 Task: Create an annual report template for business.
Action: Mouse moved to (343, 158)
Screenshot: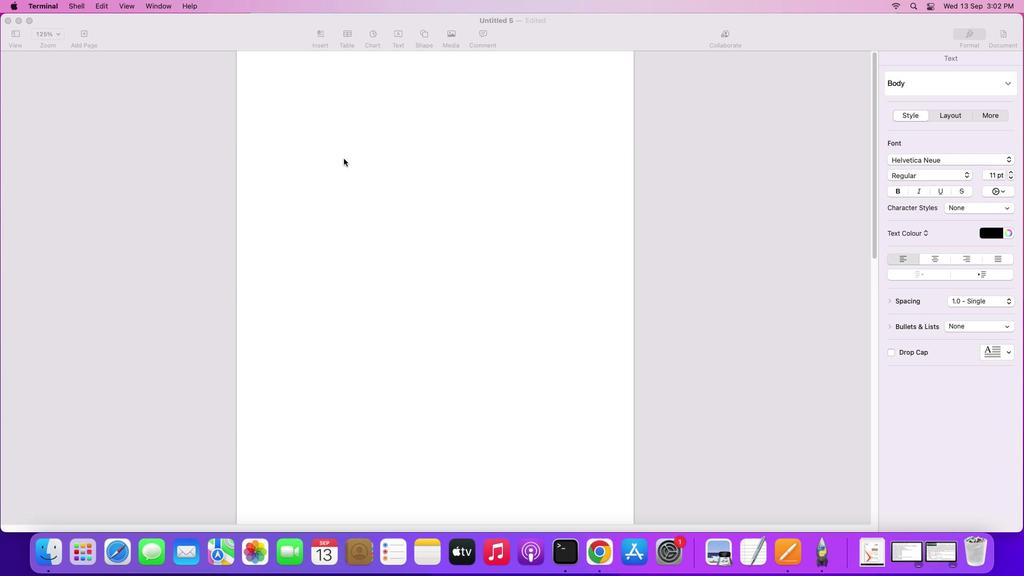 
Action: Mouse pressed left at (343, 158)
Screenshot: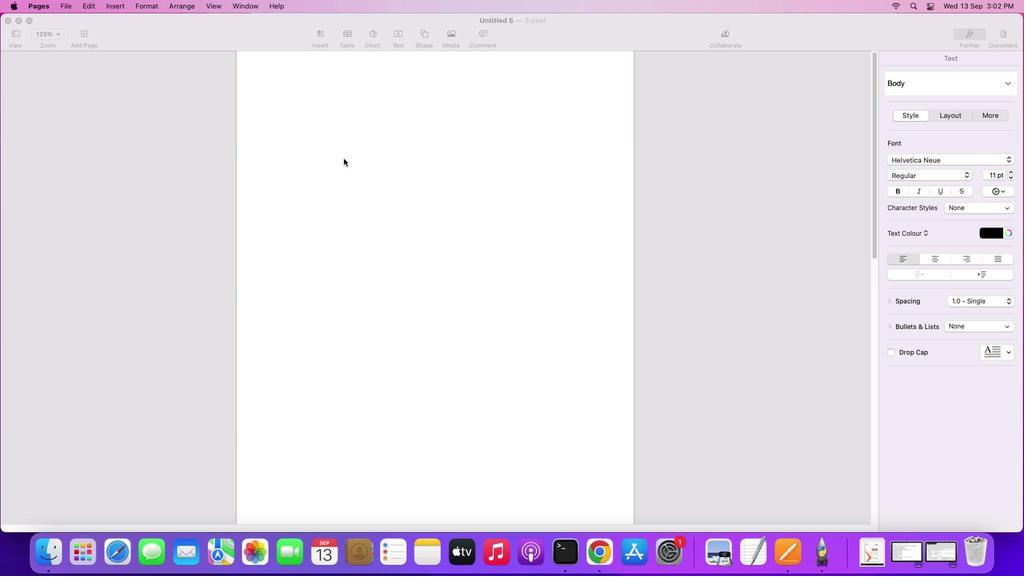 
Action: Mouse moved to (425, 34)
Screenshot: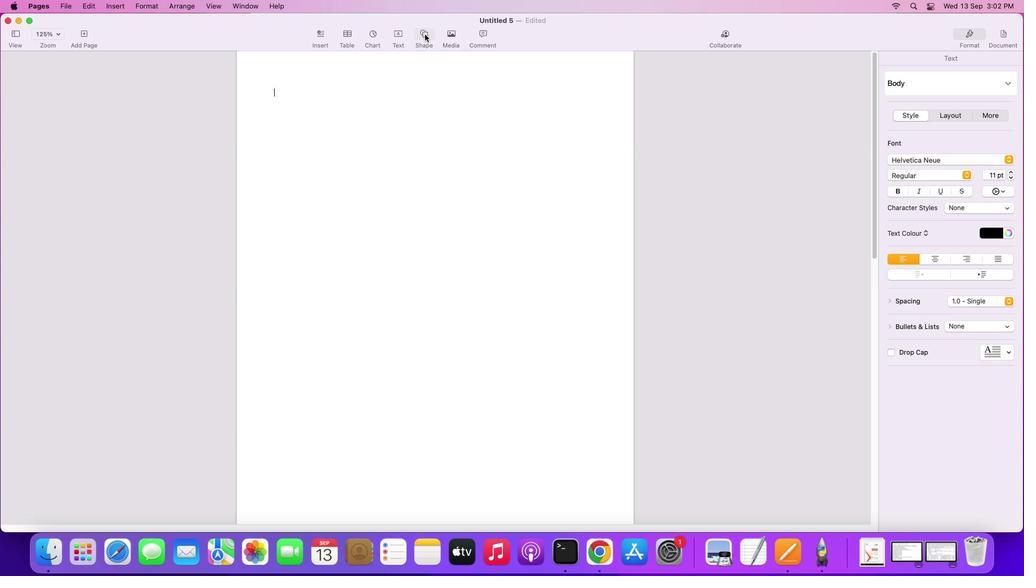 
Action: Mouse pressed left at (425, 34)
Screenshot: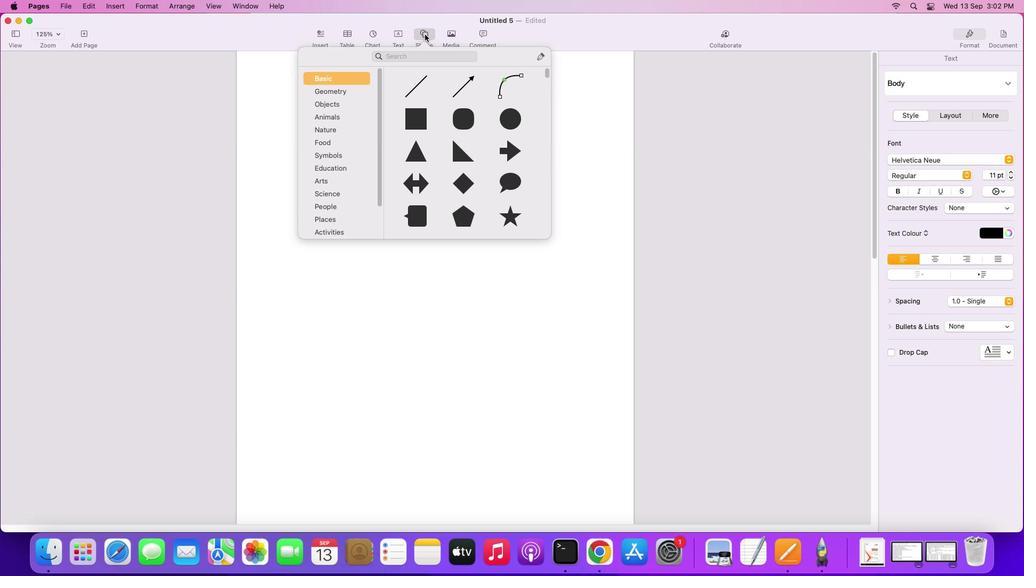 
Action: Mouse moved to (461, 156)
Screenshot: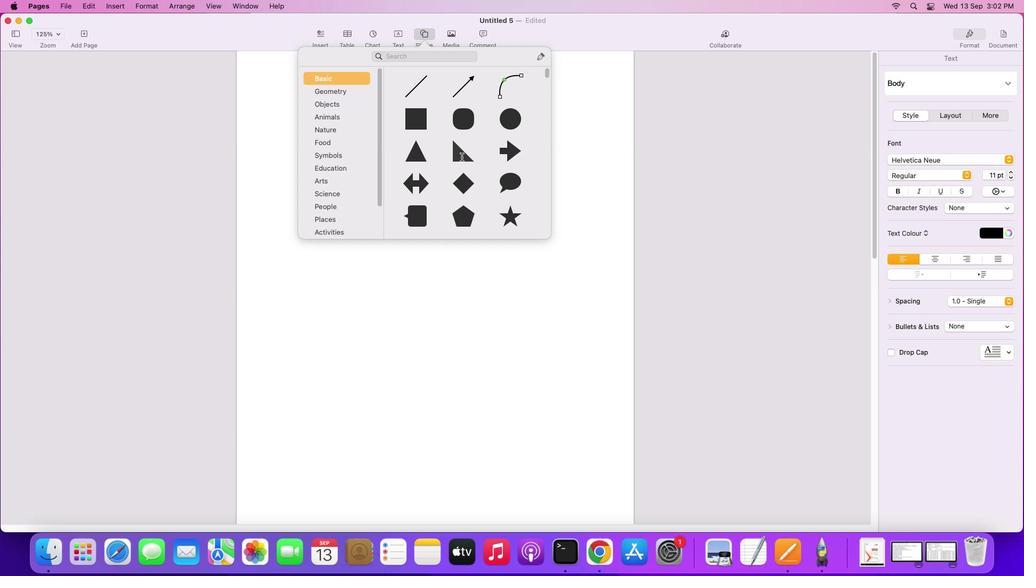 
Action: Mouse pressed left at (461, 156)
Screenshot: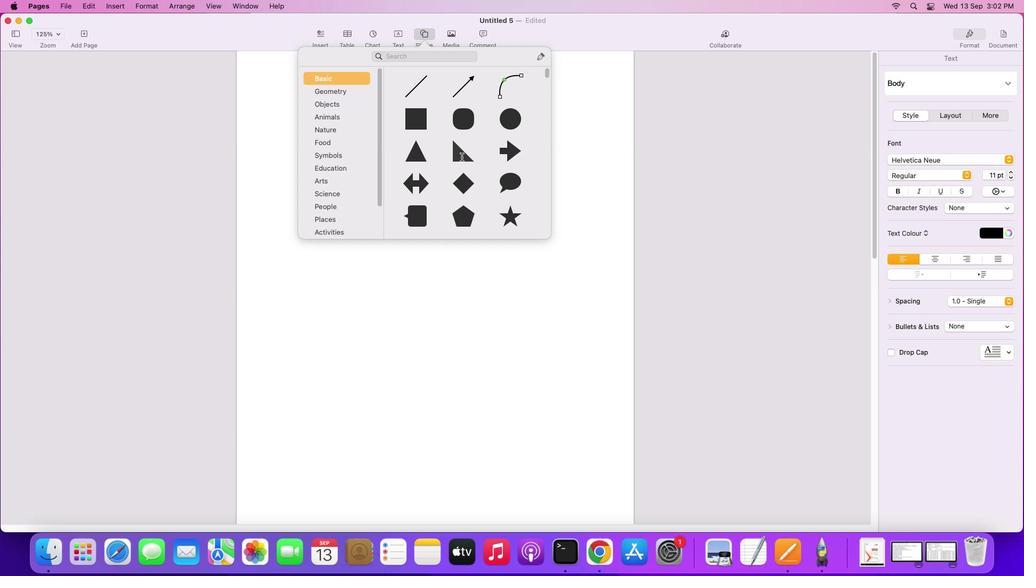 
Action: Mouse moved to (963, 329)
Screenshot: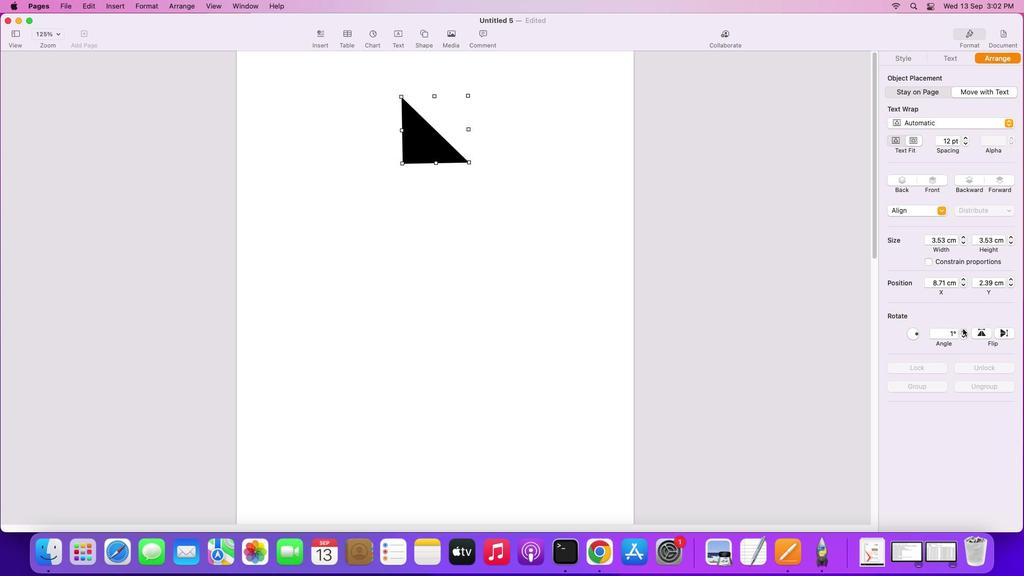 
Action: Mouse pressed left at (963, 329)
Screenshot: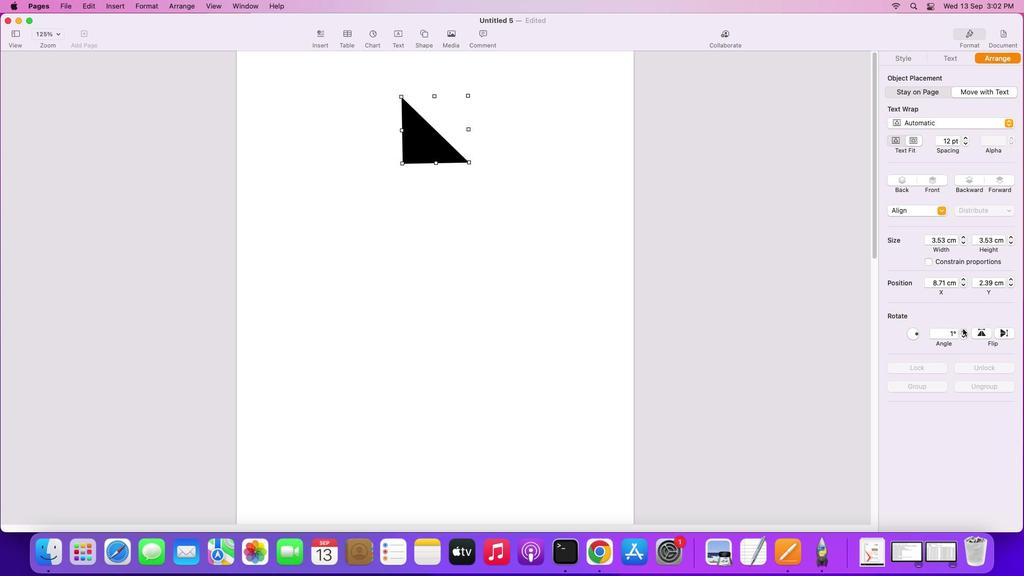 
Action: Mouse moved to (963, 335)
Screenshot: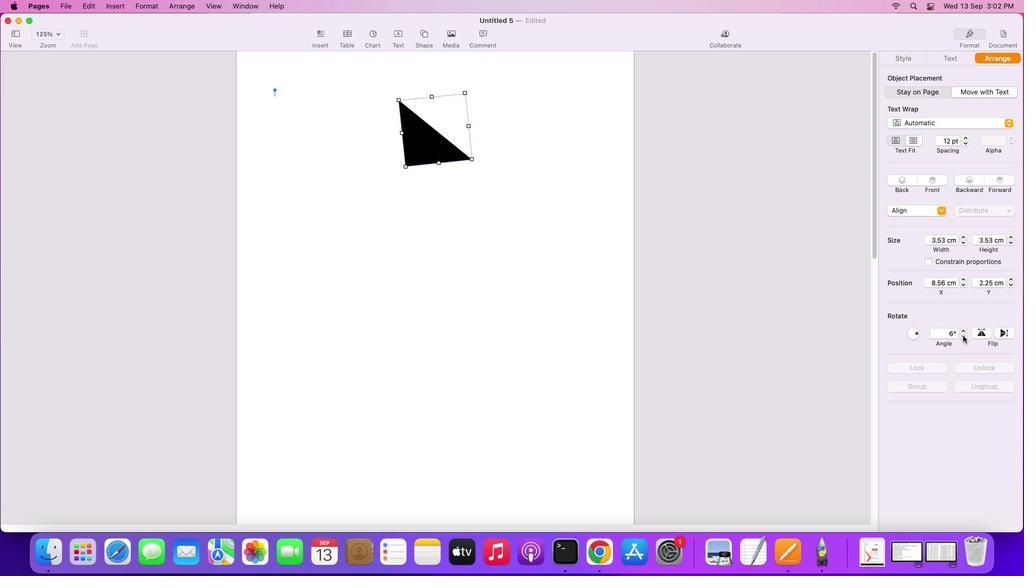
Action: Mouse pressed left at (963, 335)
Screenshot: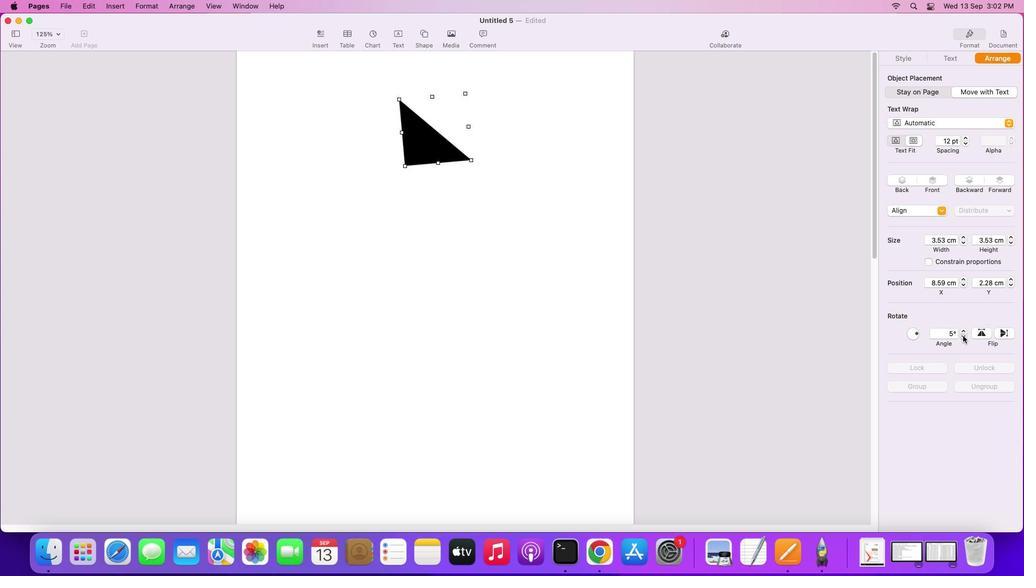
Action: Mouse moved to (962, 334)
Screenshot: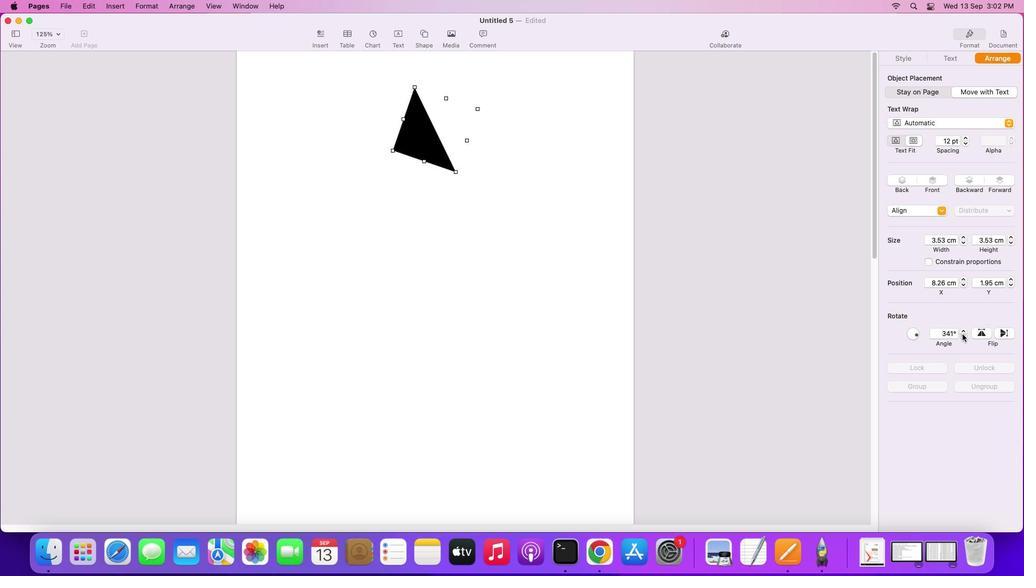 
Action: Mouse pressed left at (962, 334)
Screenshot: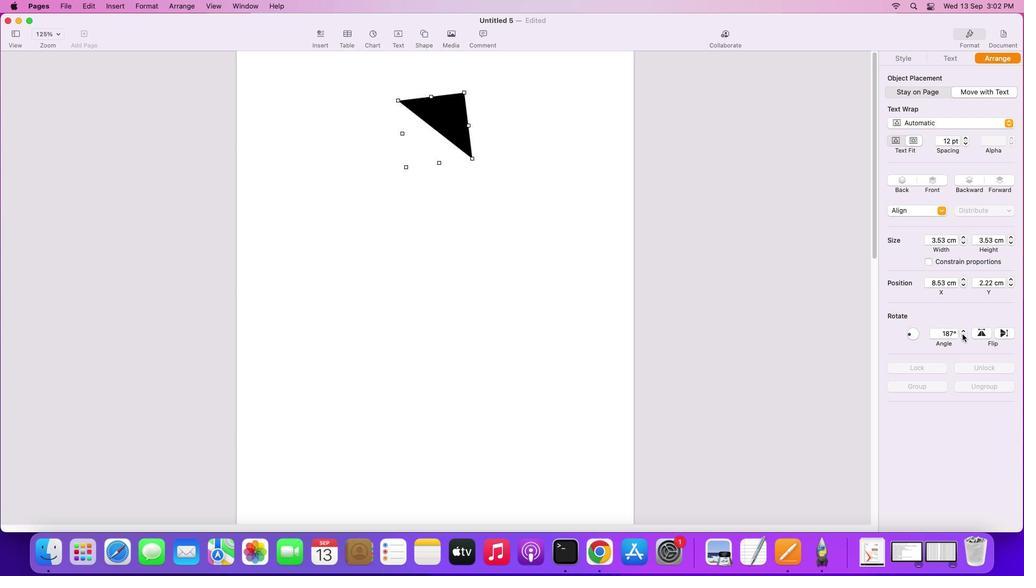 
Action: Mouse pressed left at (962, 334)
Screenshot: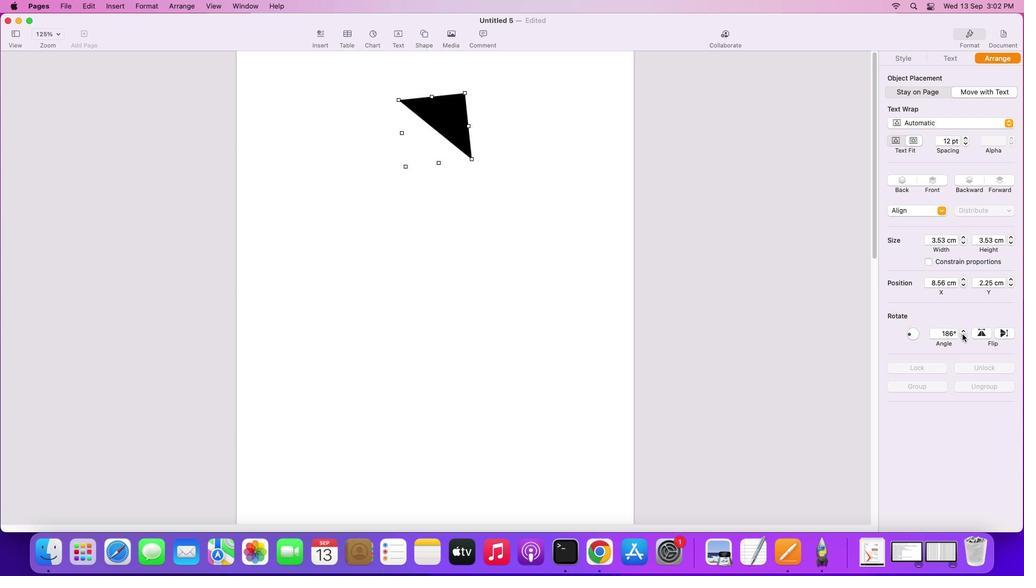 
Action: Mouse pressed left at (962, 334)
Screenshot: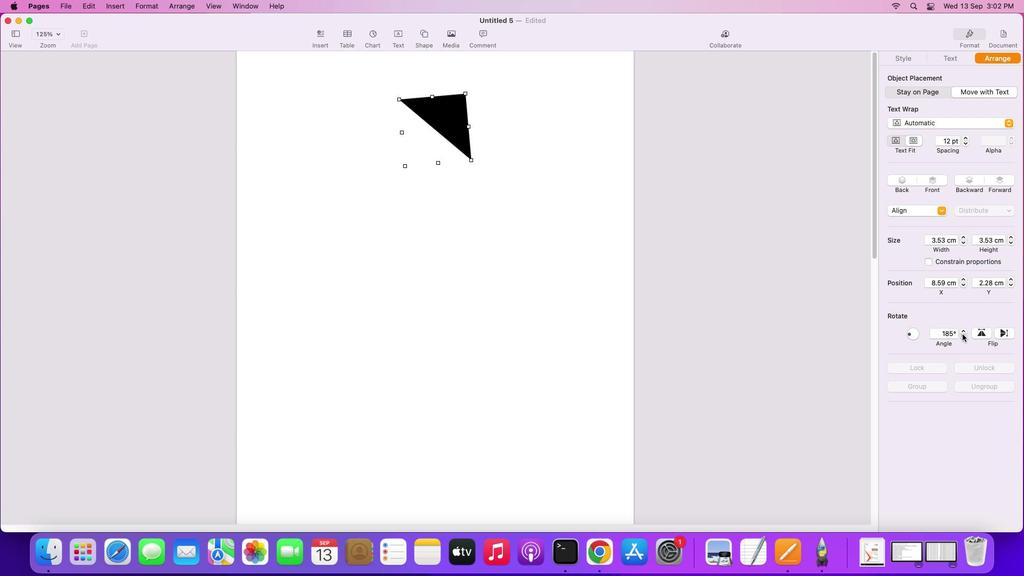 
Action: Mouse pressed left at (962, 334)
Screenshot: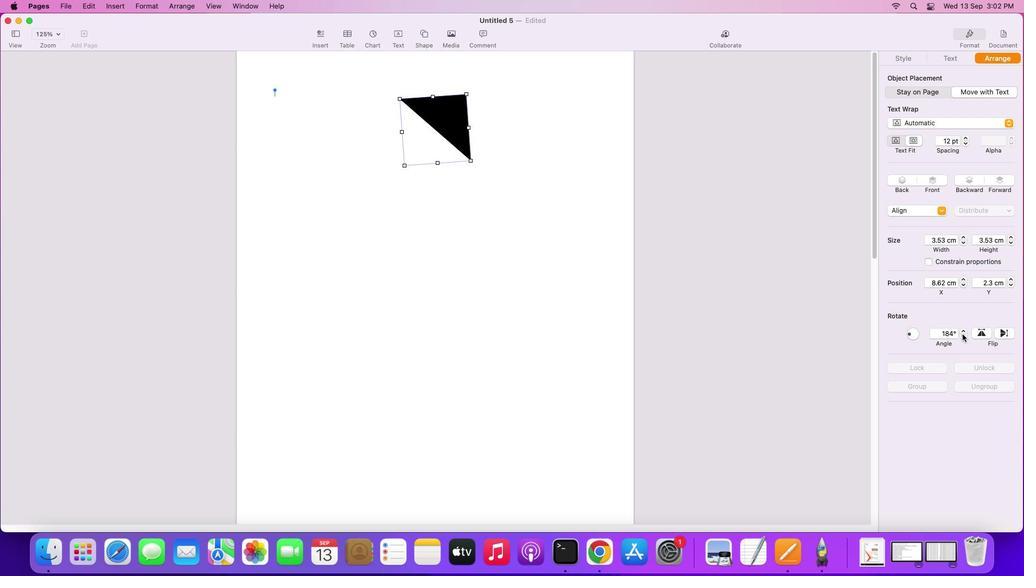 
Action: Mouse pressed left at (962, 334)
Screenshot: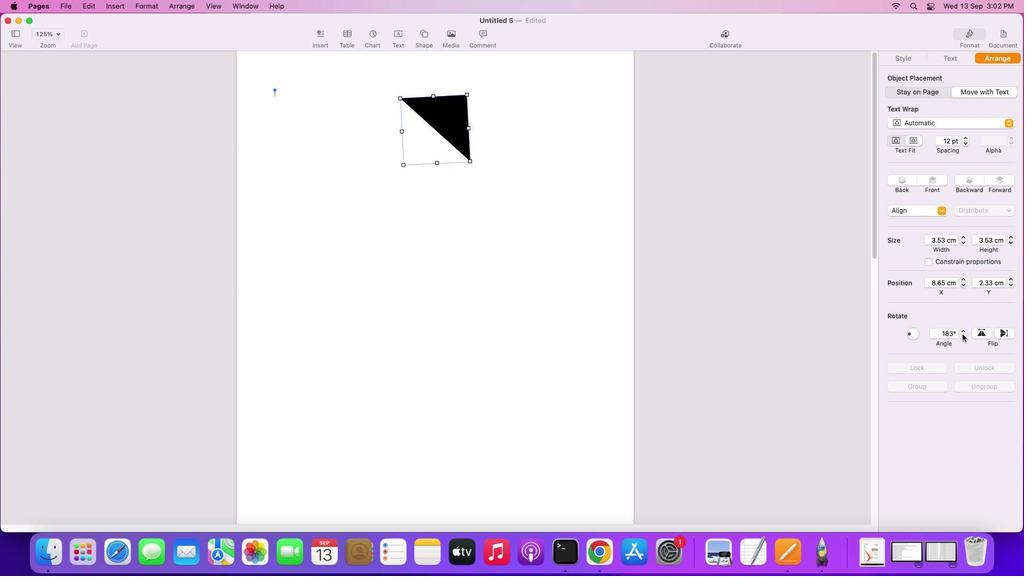 
Action: Mouse pressed left at (962, 334)
Screenshot: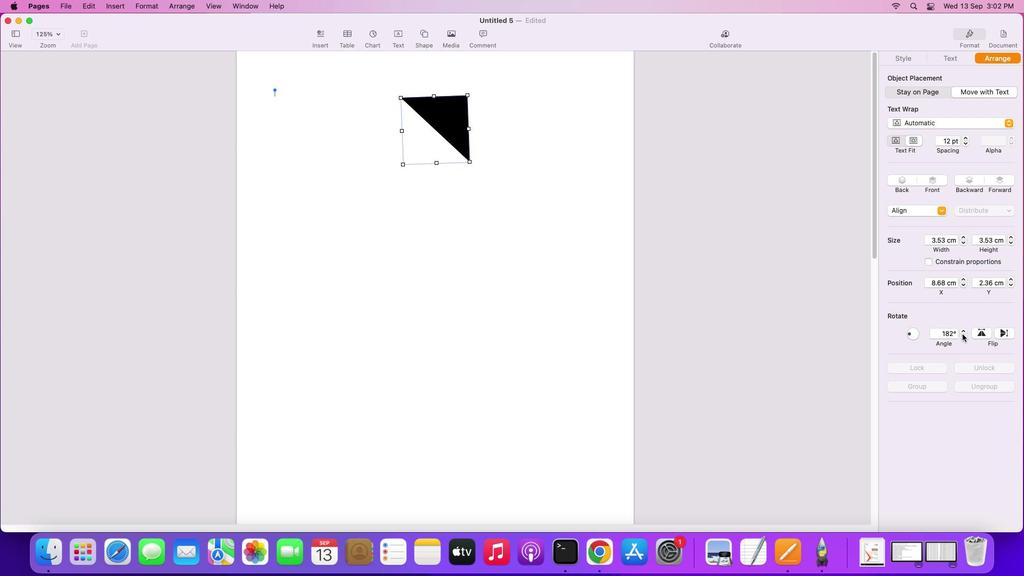 
Action: Mouse pressed left at (962, 334)
Screenshot: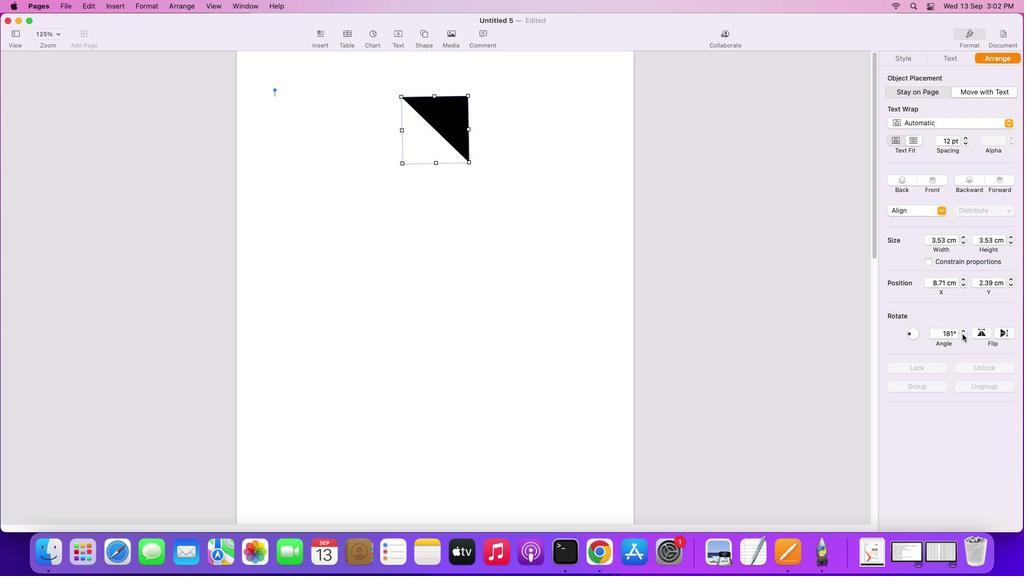 
Action: Mouse pressed left at (962, 334)
Screenshot: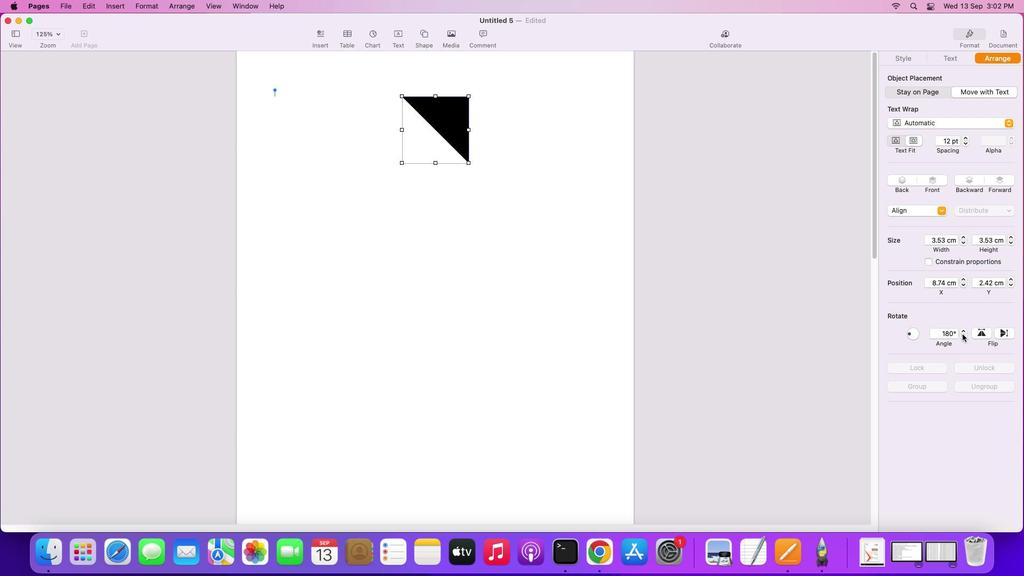 
Action: Mouse moved to (442, 112)
Screenshot: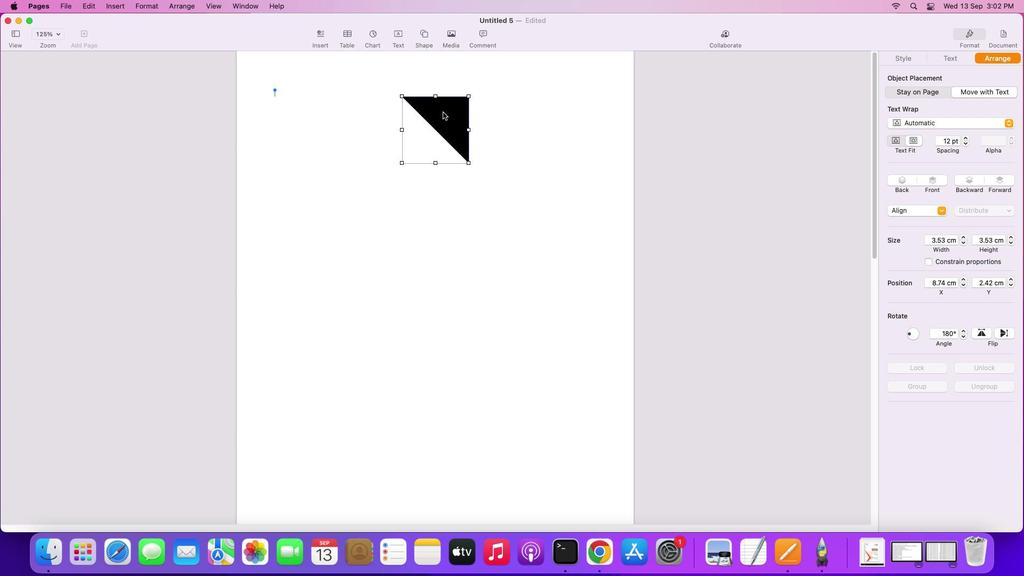 
Action: Mouse pressed left at (442, 112)
Screenshot: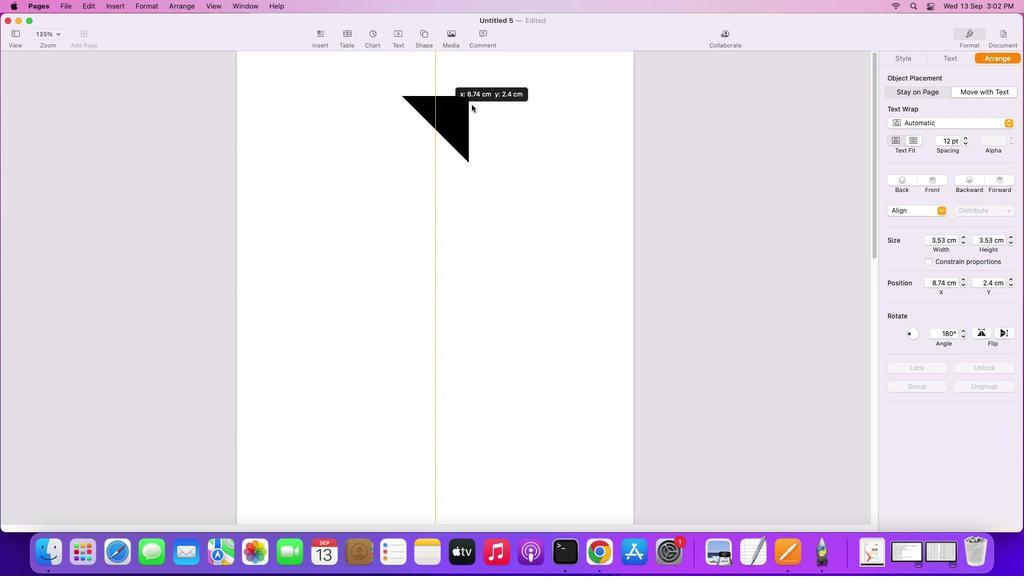 
Action: Mouse moved to (567, 116)
Screenshot: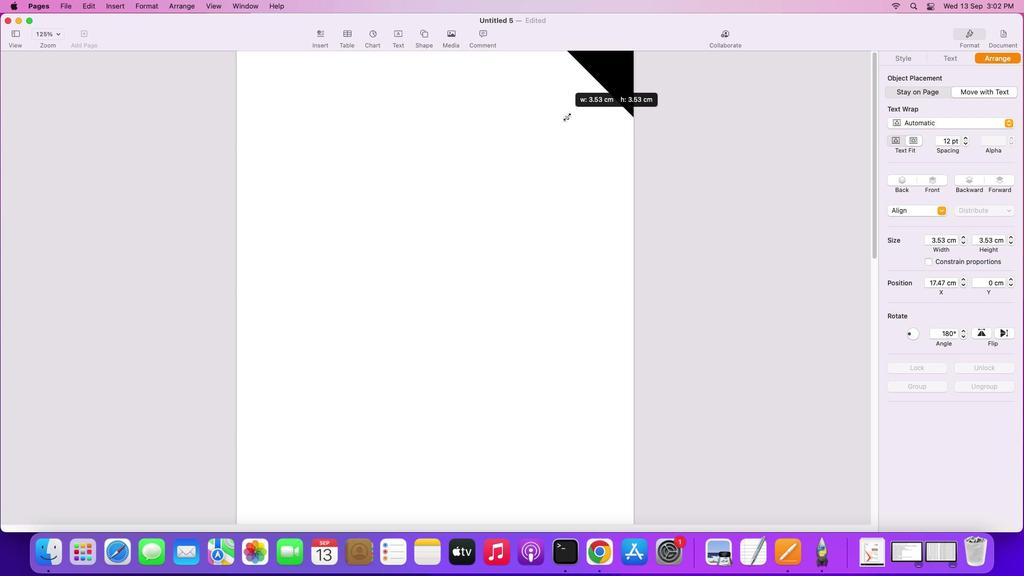 
Action: Mouse pressed left at (567, 116)
Screenshot: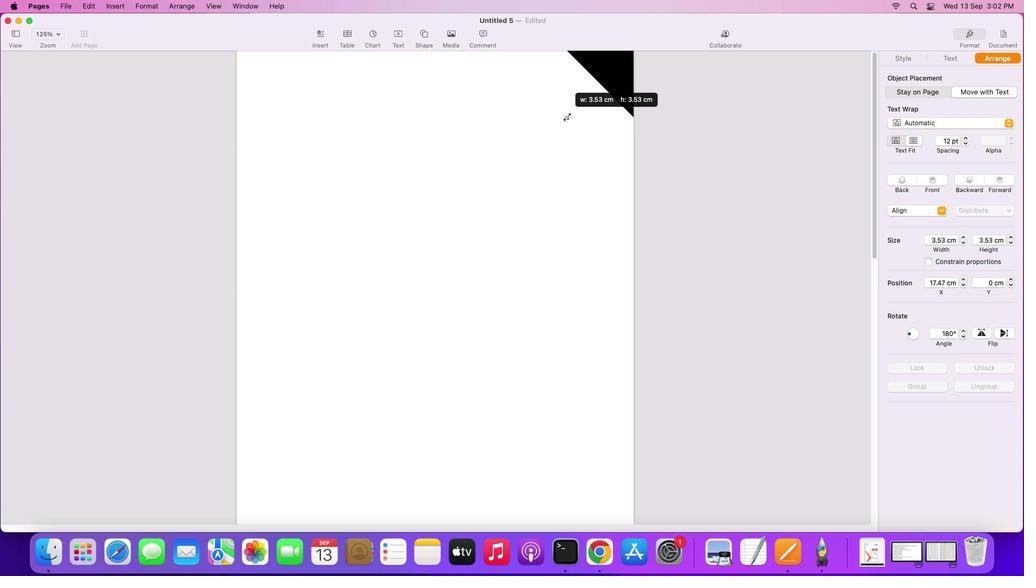 
Action: Mouse moved to (496, 163)
Screenshot: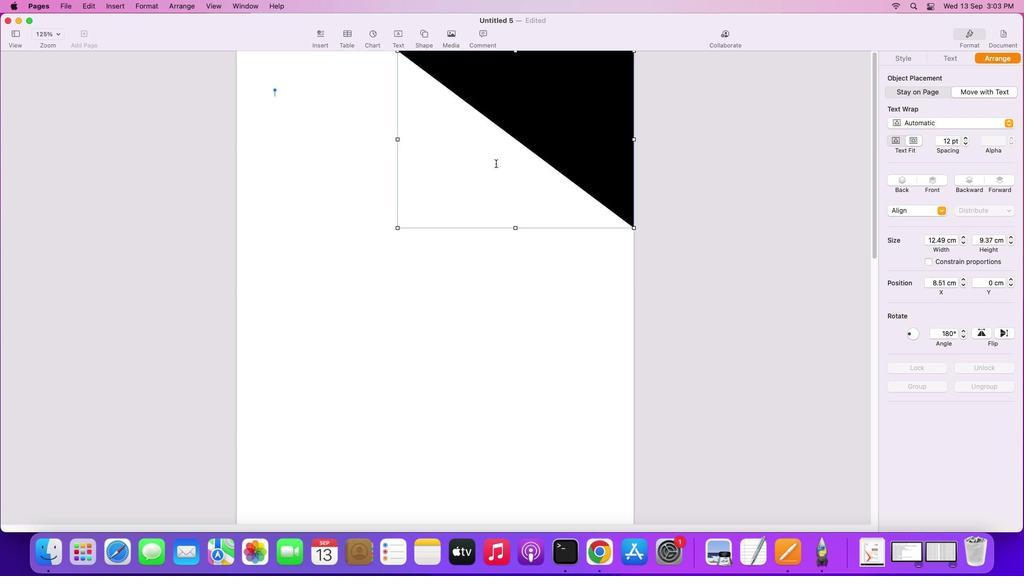 
Action: Mouse pressed left at (496, 163)
Screenshot: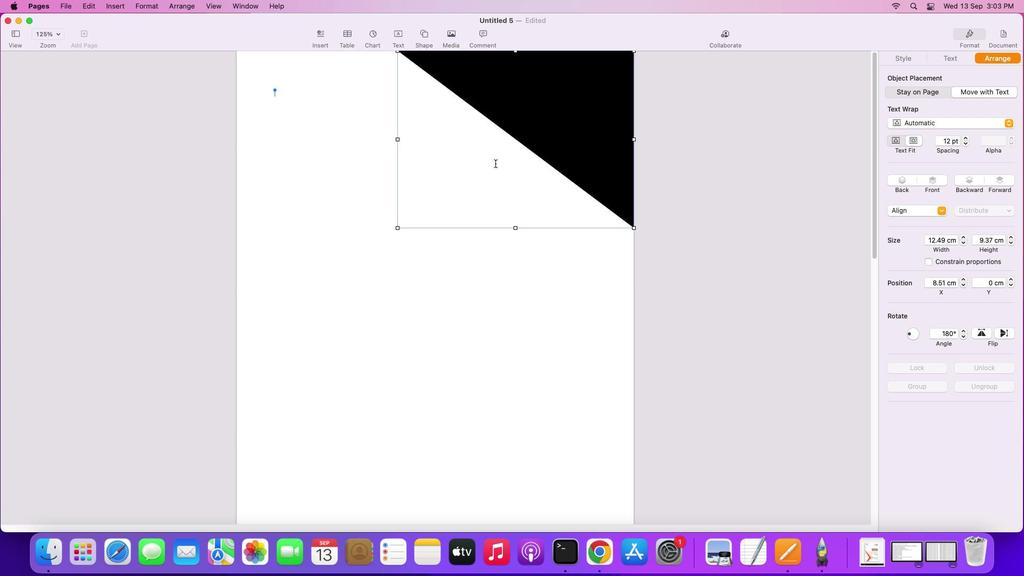 
Action: Mouse moved to (425, 32)
Screenshot: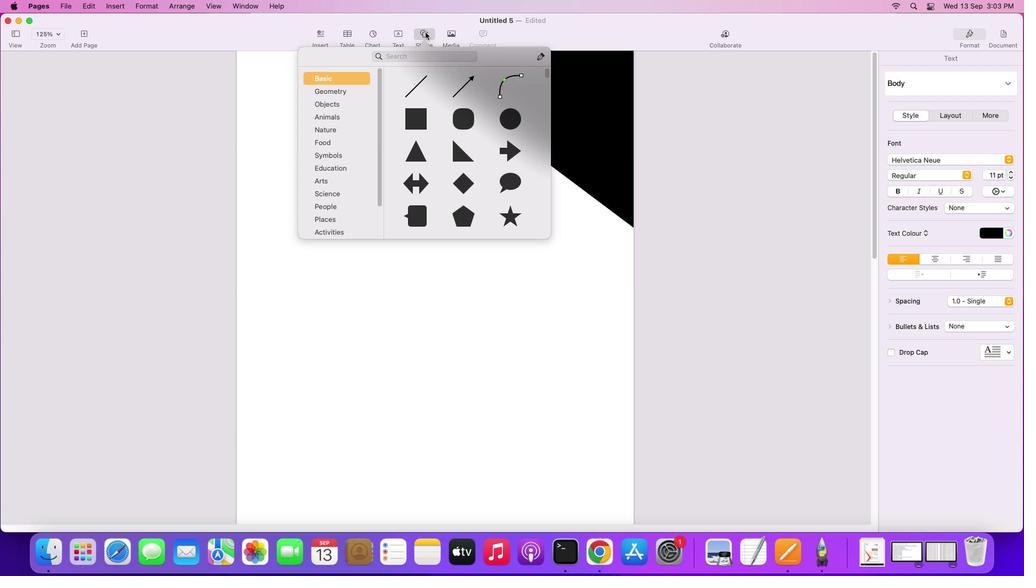 
Action: Mouse pressed left at (425, 32)
Screenshot: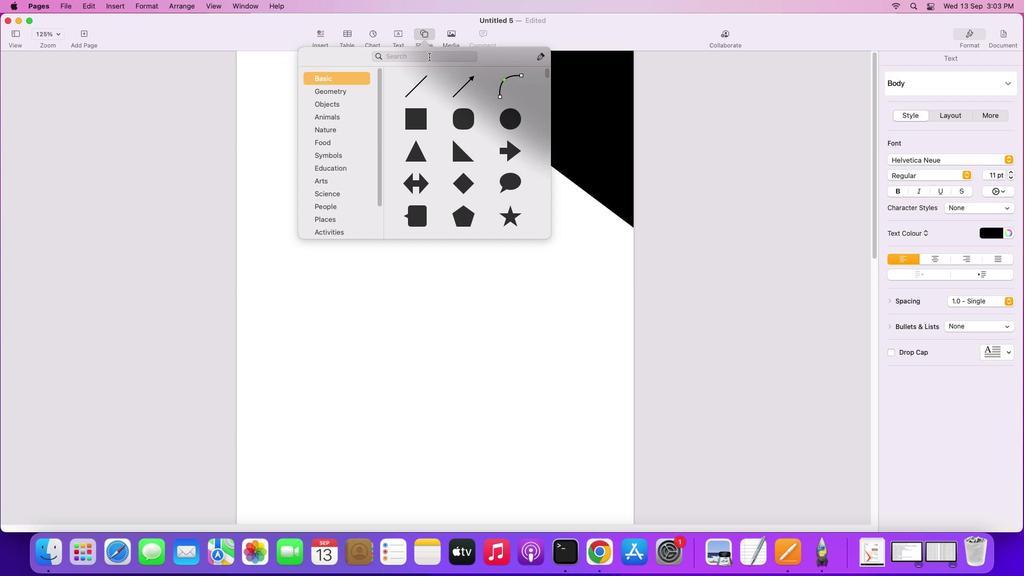 
Action: Mouse moved to (457, 153)
Screenshot: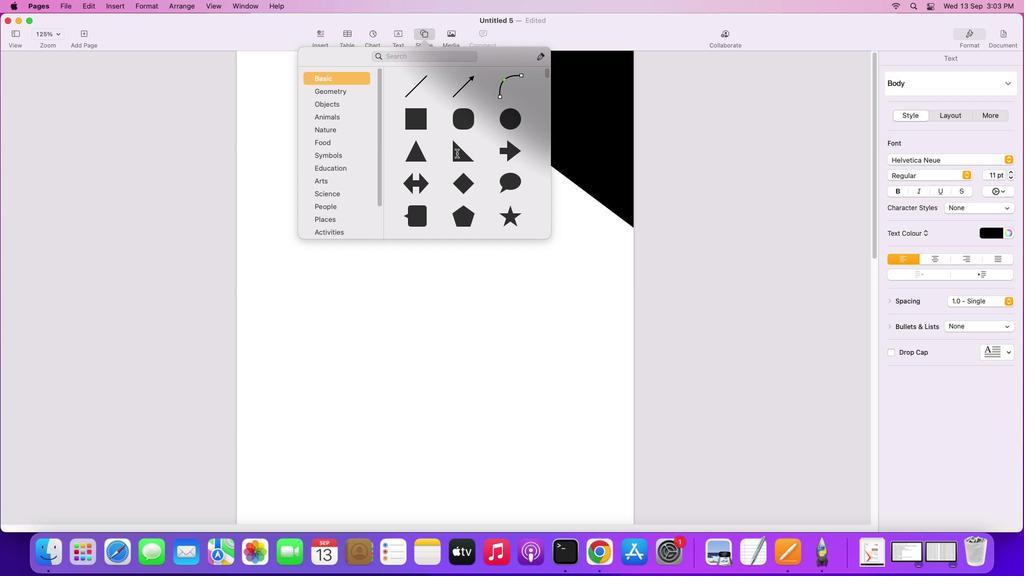 
Action: Mouse pressed left at (457, 153)
Screenshot: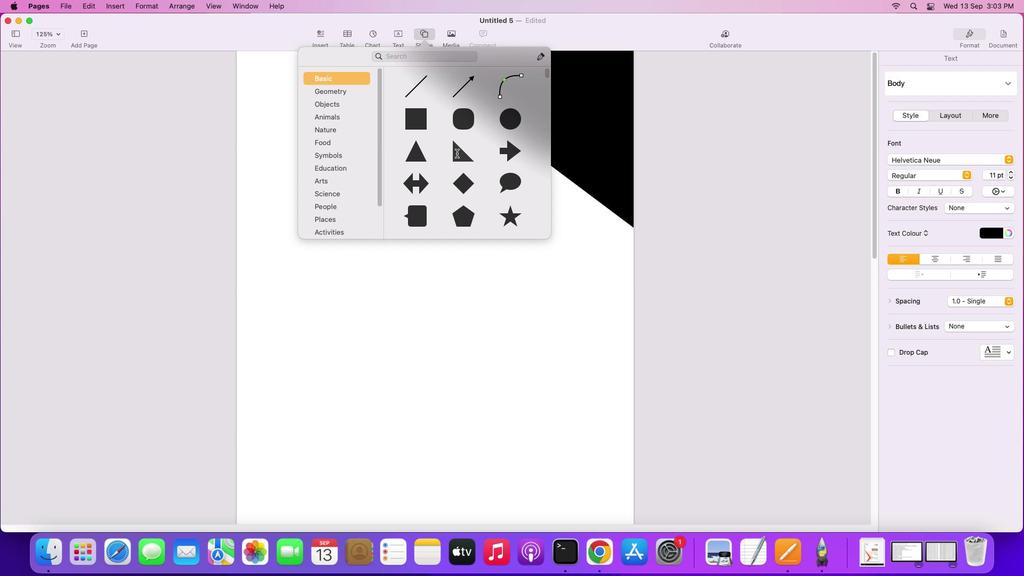 
Action: Mouse moved to (415, 130)
Screenshot: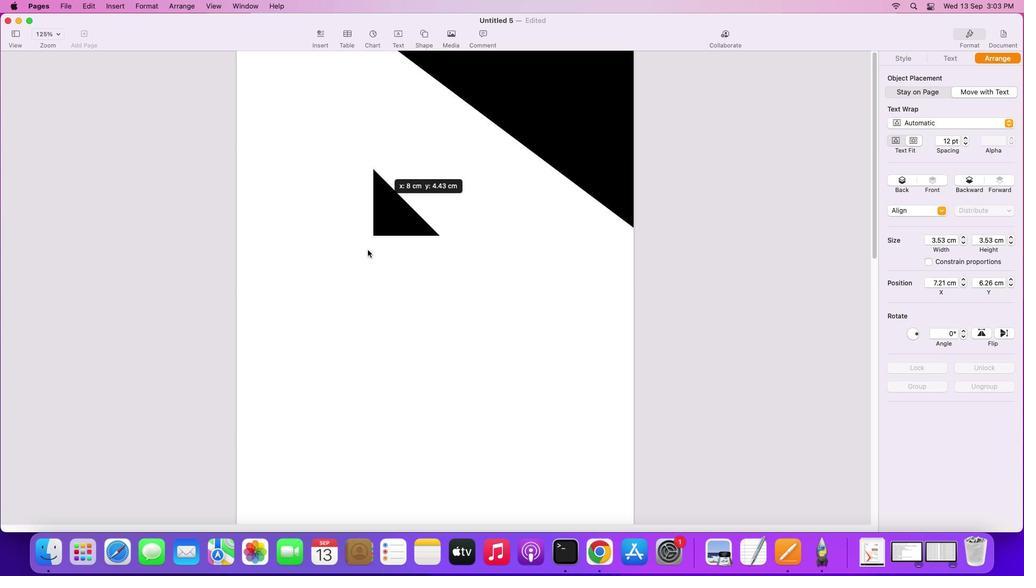 
Action: Mouse pressed left at (415, 130)
Screenshot: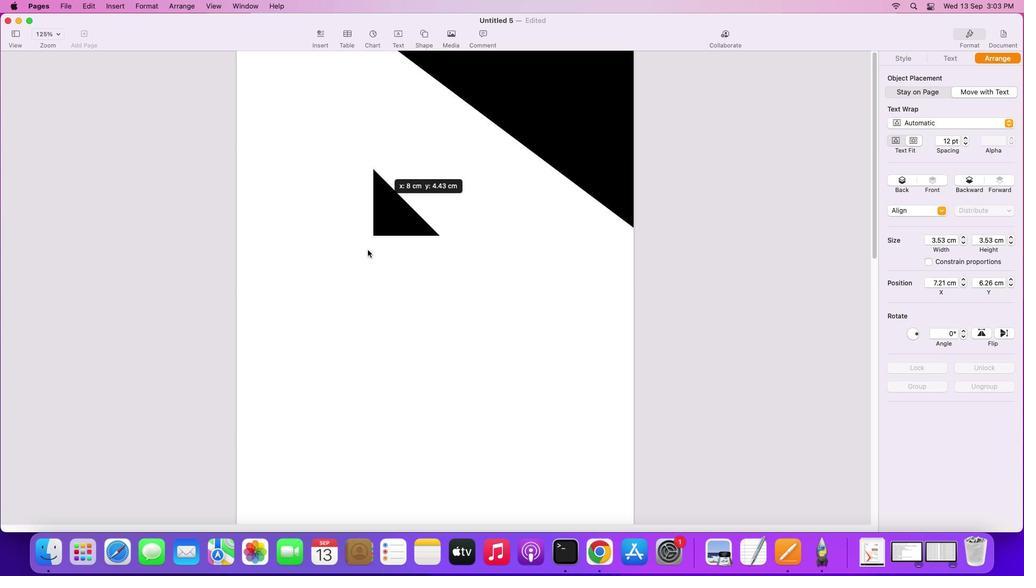 
Action: Mouse moved to (302, 429)
Screenshot: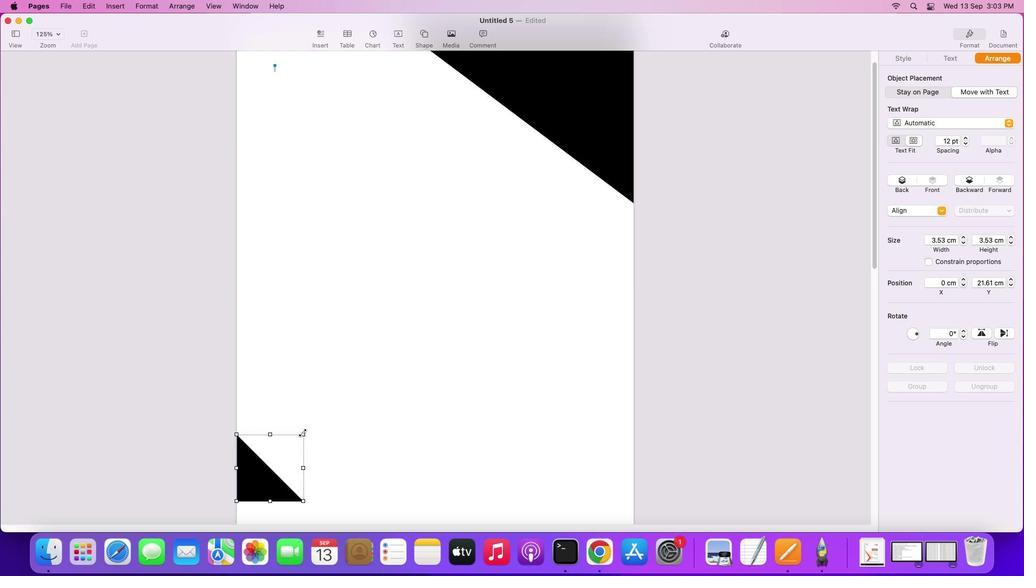 
Action: Mouse scrolled (302, 429) with delta (0, 0)
Screenshot: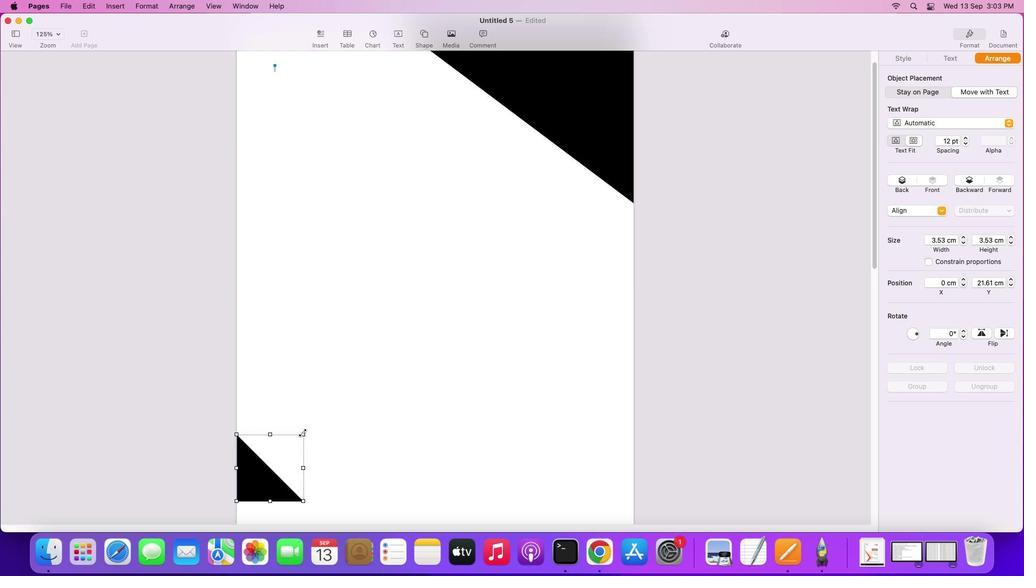 
Action: Mouse scrolled (302, 429) with delta (0, 0)
Screenshot: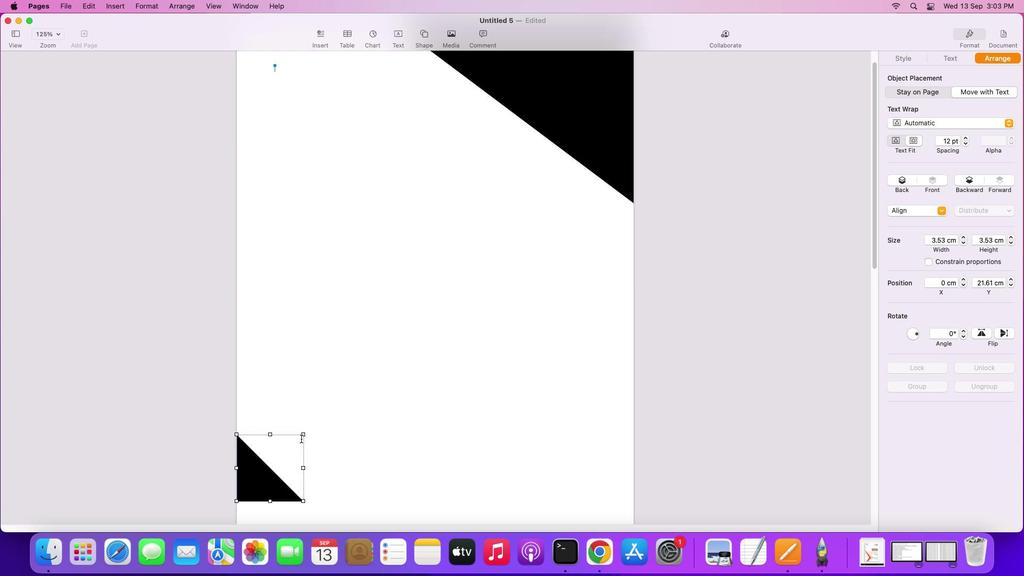 
Action: Mouse moved to (302, 428)
Screenshot: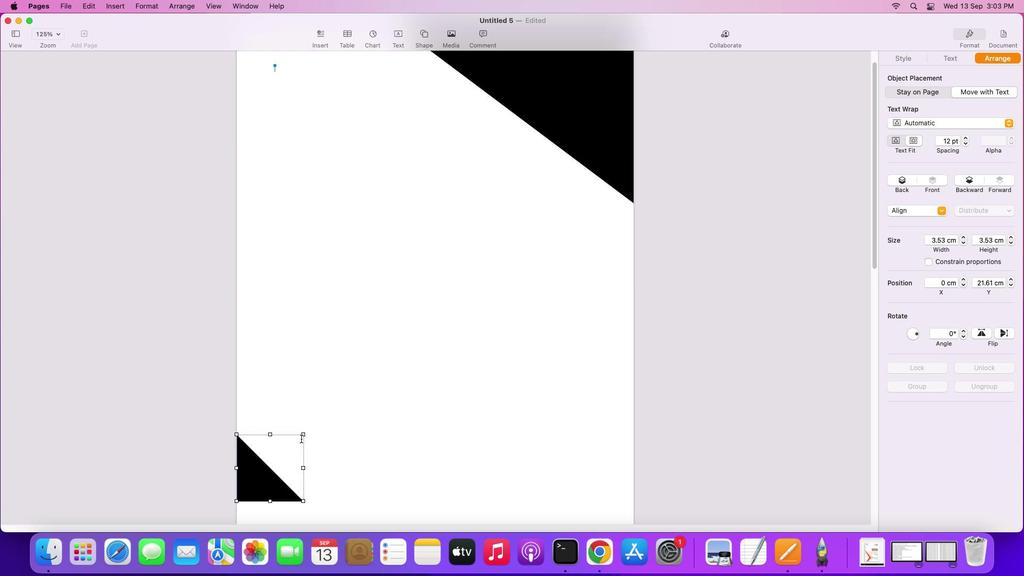 
Action: Mouse scrolled (302, 428) with delta (0, -1)
Screenshot: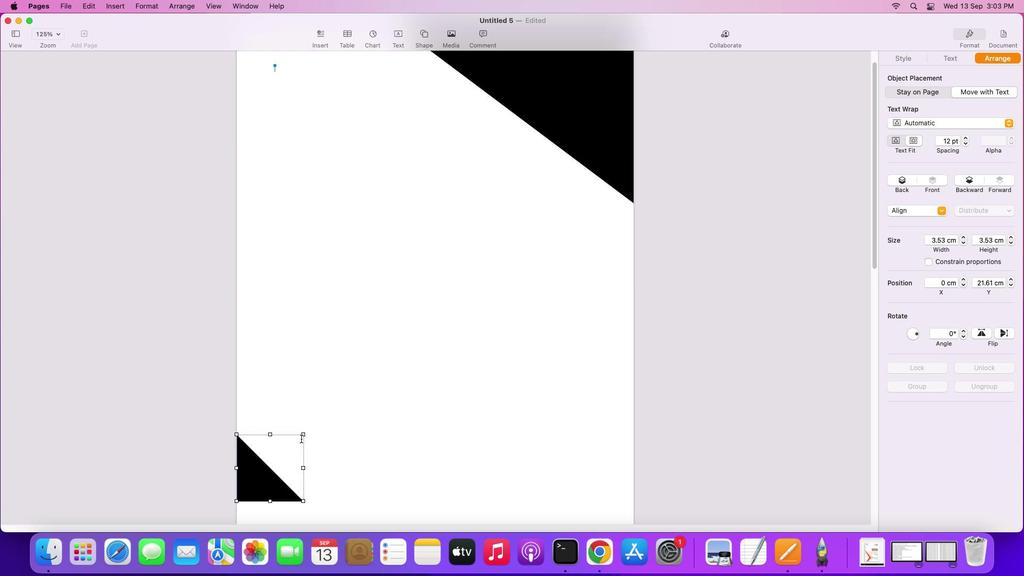 
Action: Mouse moved to (302, 436)
Screenshot: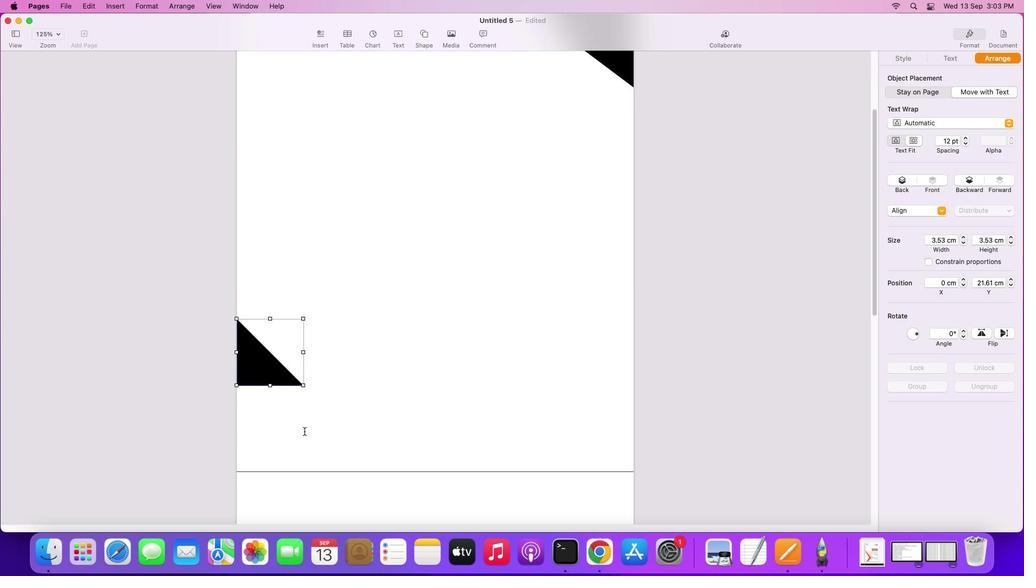 
Action: Mouse scrolled (302, 436) with delta (0, 0)
Screenshot: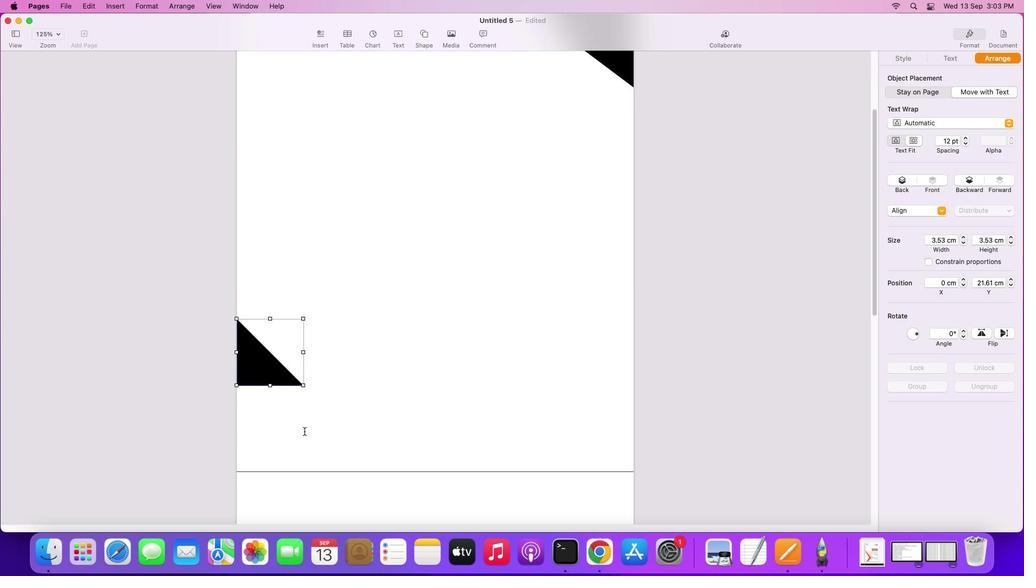
Action: Mouse scrolled (302, 436) with delta (0, 0)
Screenshot: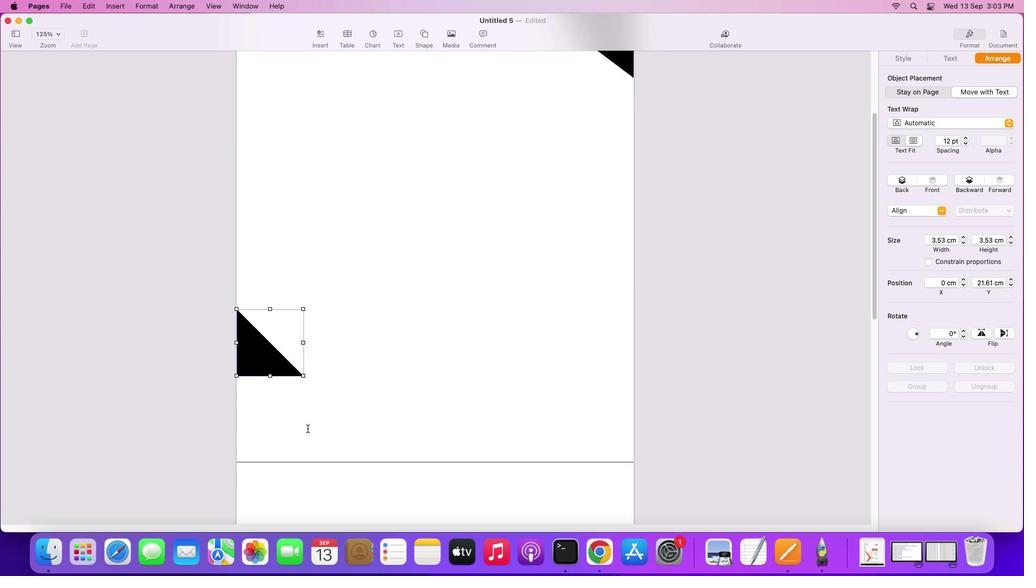 
Action: Mouse scrolled (302, 436) with delta (0, -1)
Screenshot: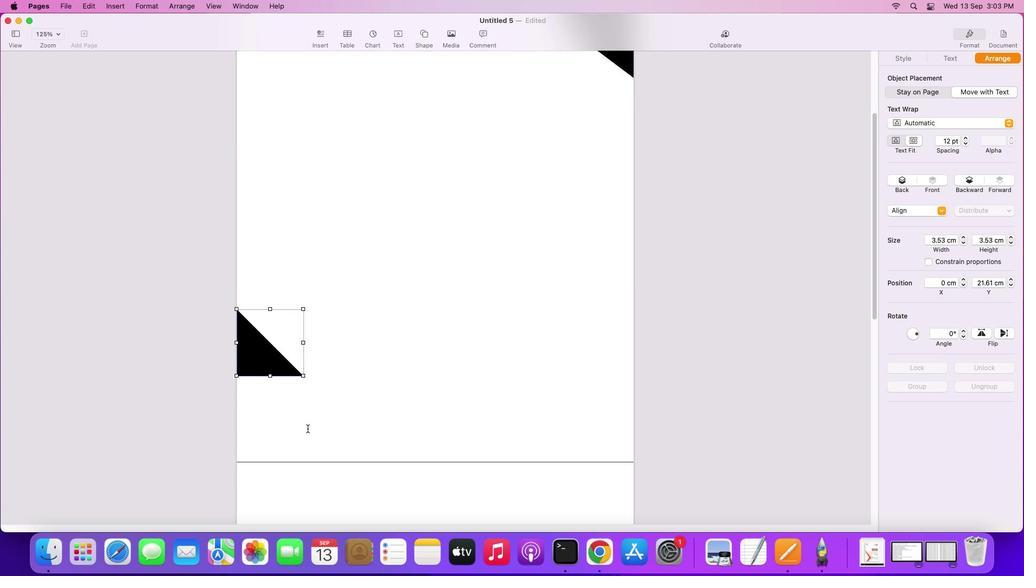 
Action: Mouse scrolled (302, 436) with delta (0, -2)
Screenshot: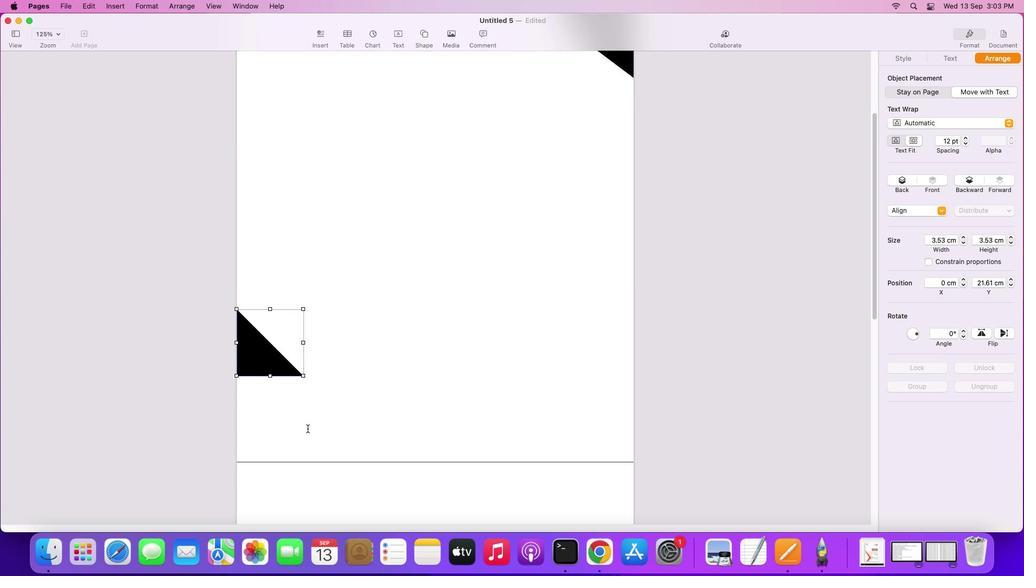 
Action: Mouse scrolled (302, 436) with delta (0, -2)
Screenshot: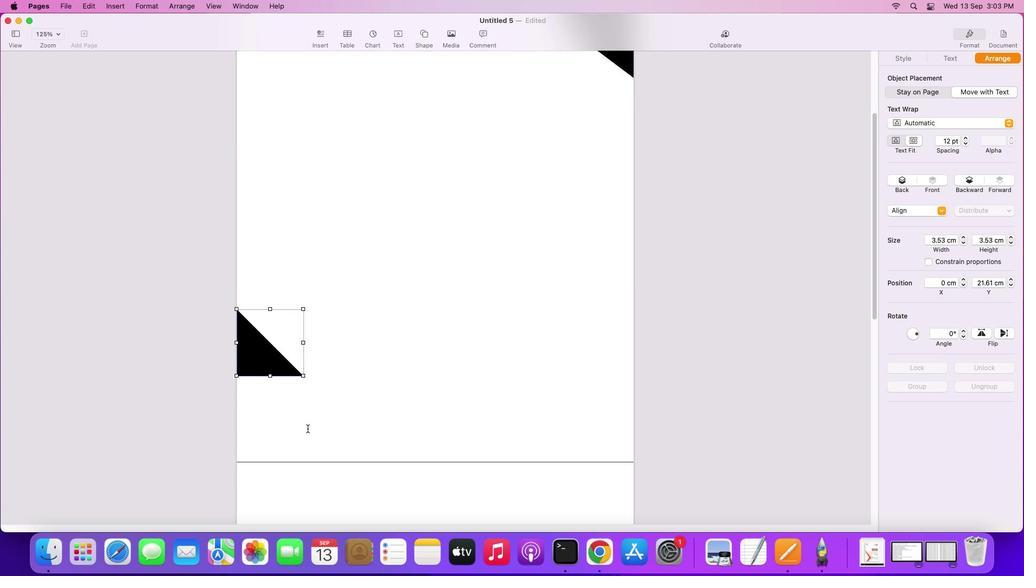 
Action: Mouse moved to (302, 434)
Screenshot: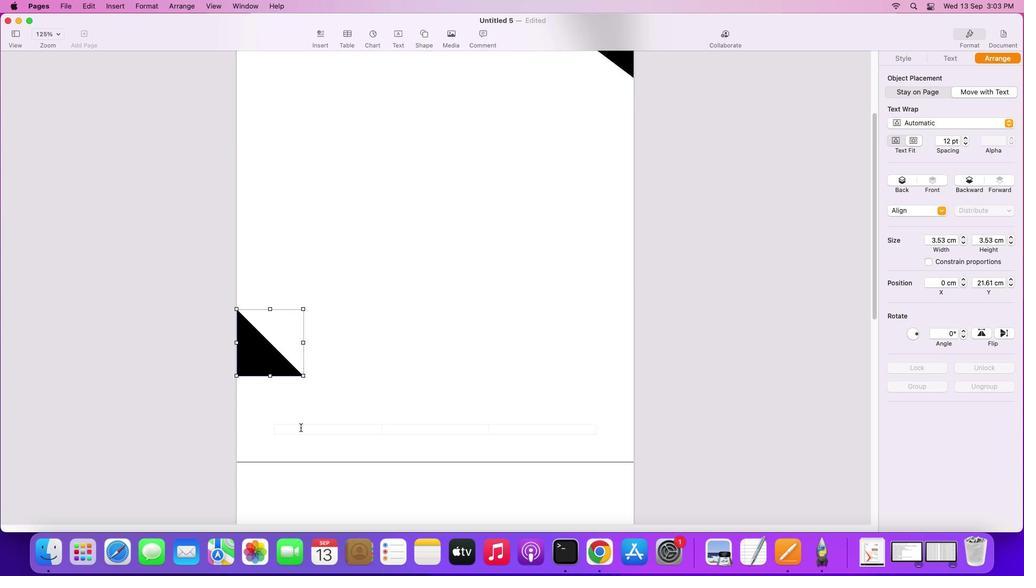 
Action: Mouse scrolled (302, 434) with delta (0, -2)
Screenshot: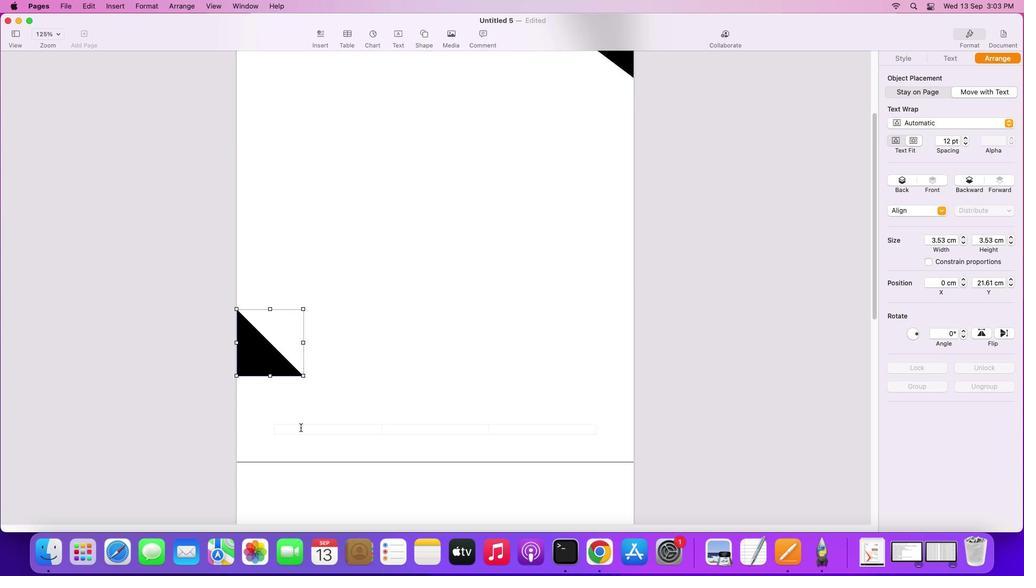 
Action: Mouse moved to (252, 363)
Screenshot: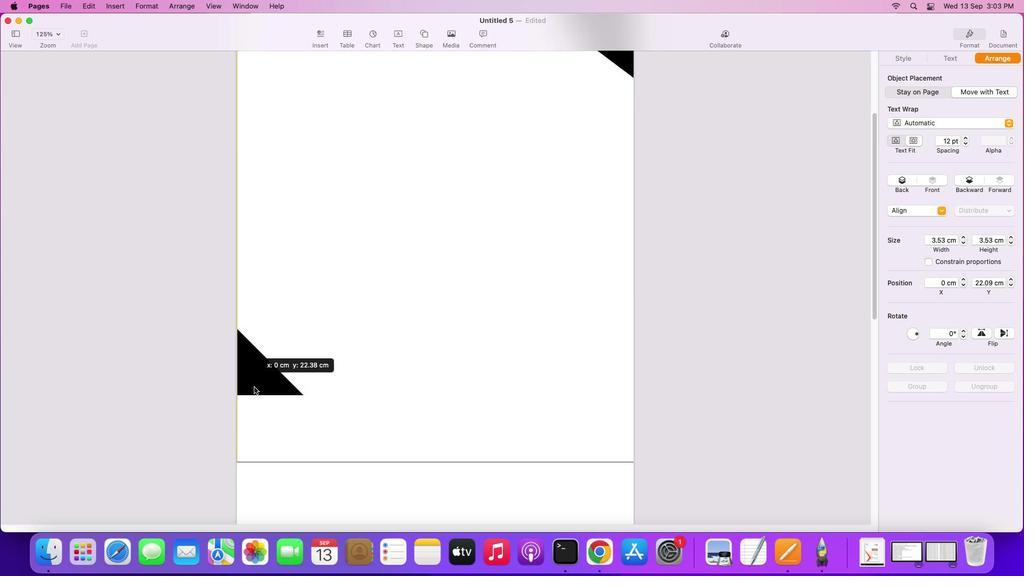 
Action: Mouse pressed left at (252, 363)
Screenshot: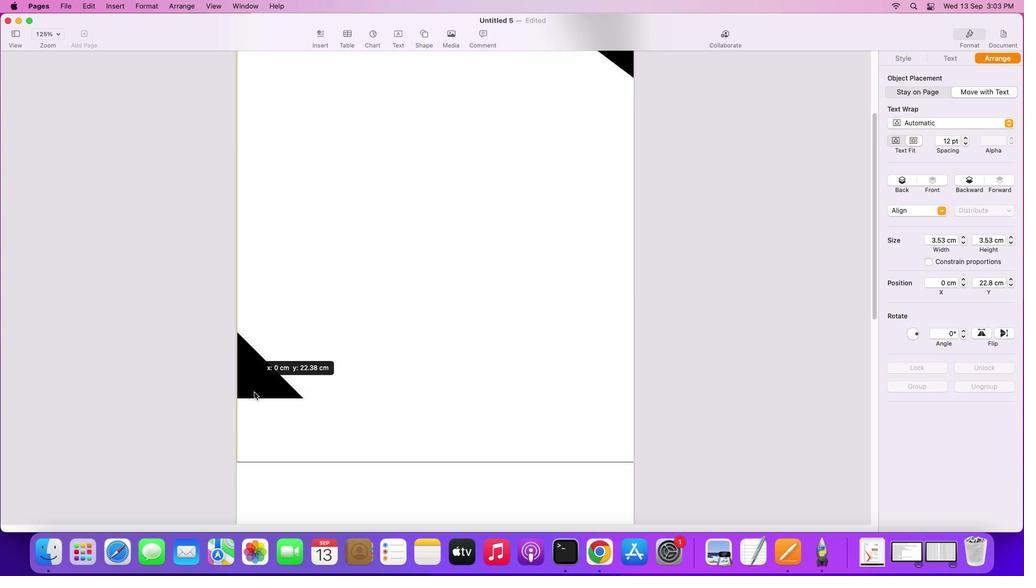 
Action: Mouse moved to (303, 396)
Screenshot: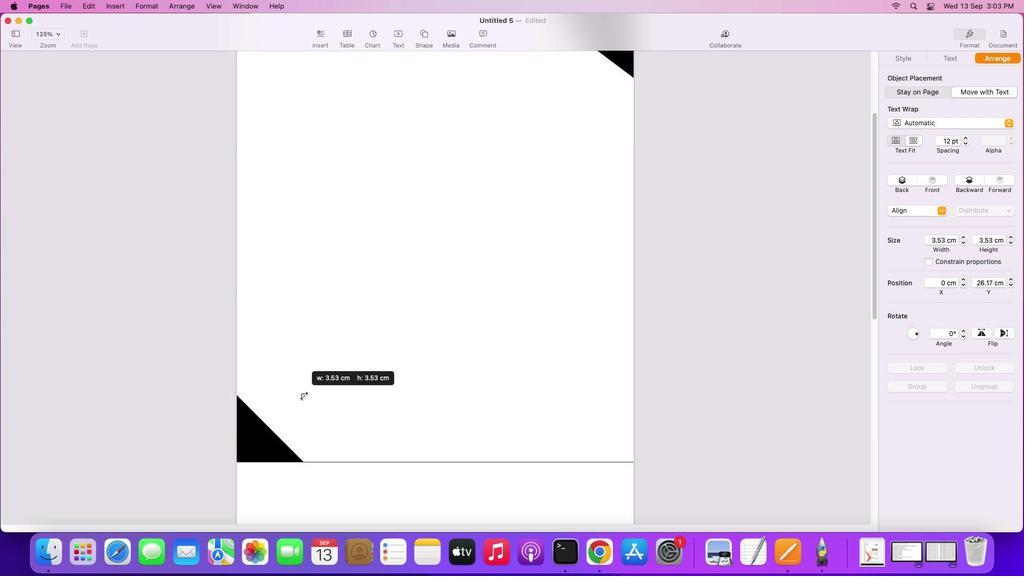 
Action: Mouse pressed left at (303, 396)
Screenshot: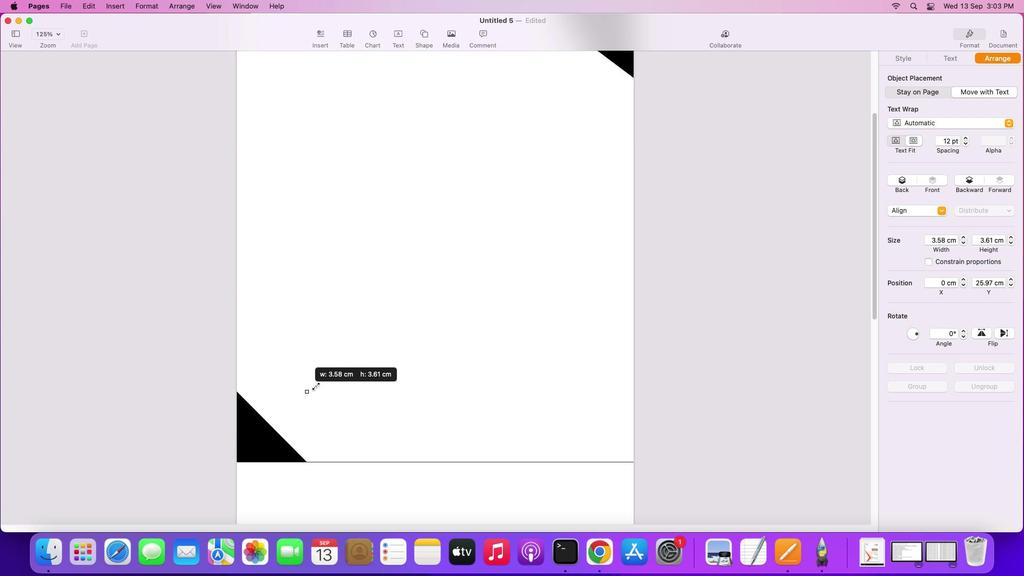 
Action: Mouse moved to (334, 370)
Screenshot: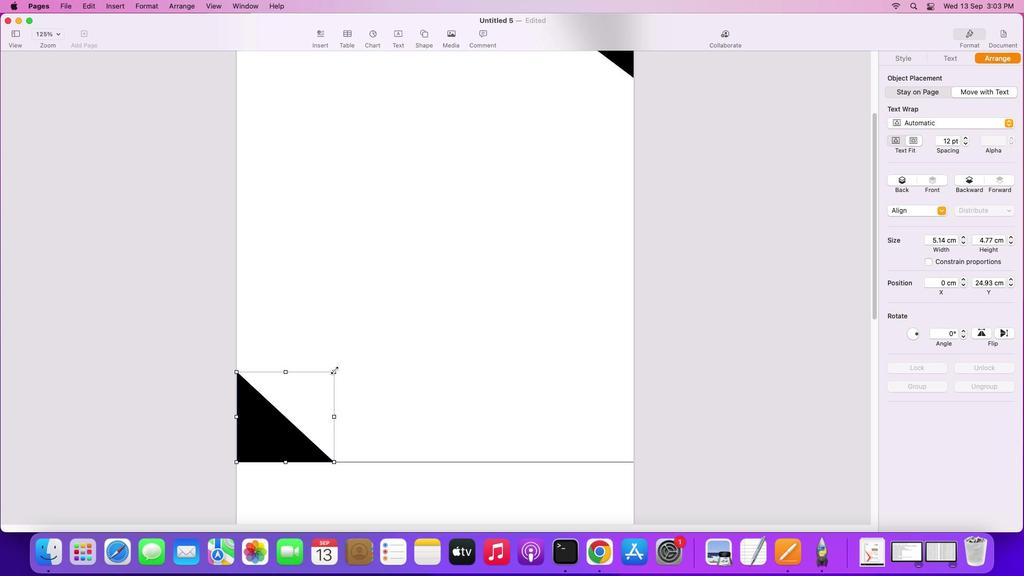 
Action: Mouse pressed left at (334, 370)
Screenshot: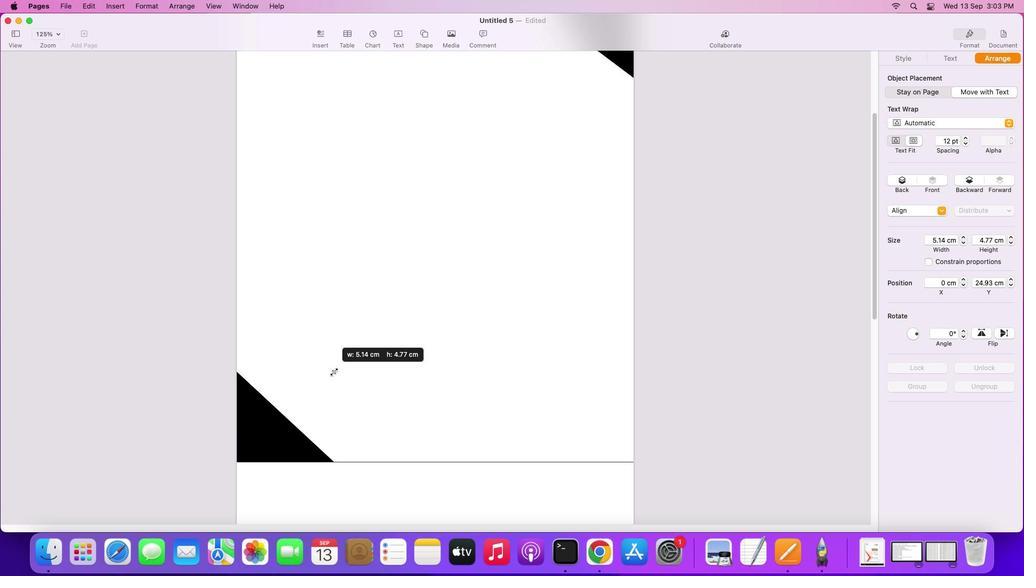 
Action: Mouse moved to (342, 321)
Screenshot: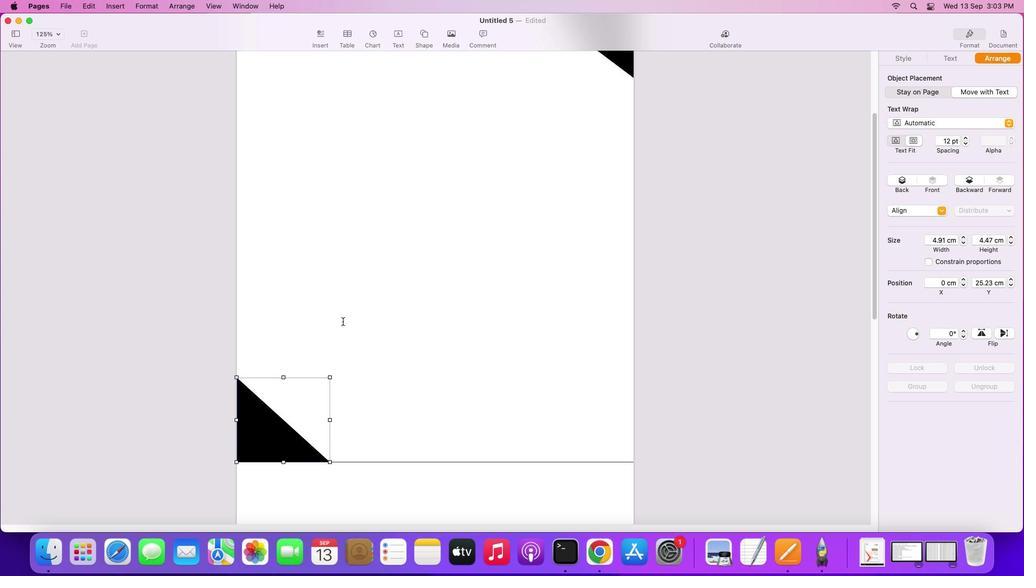 
Action: Mouse pressed left at (342, 321)
Screenshot: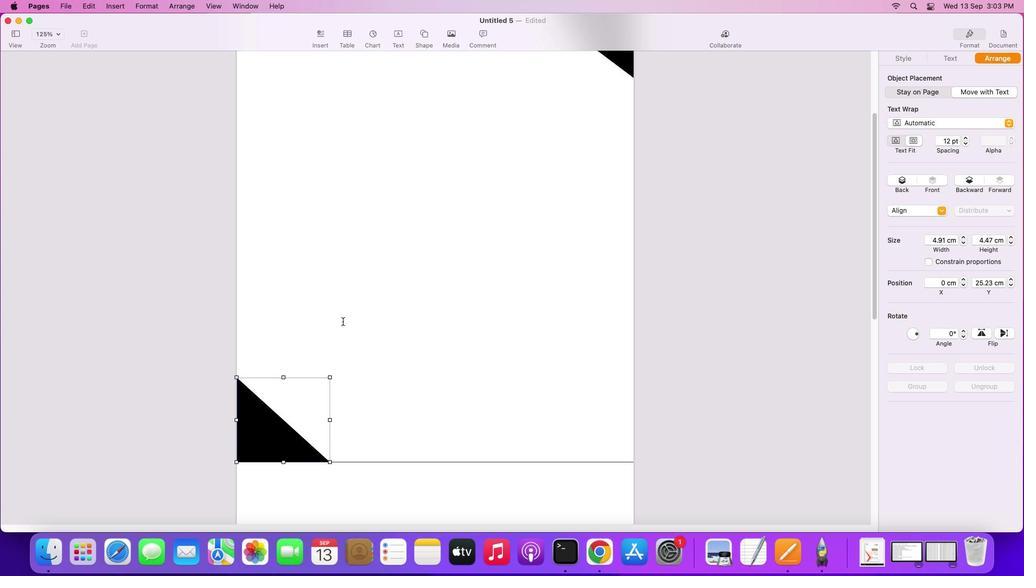
Action: Mouse moved to (423, 35)
Screenshot: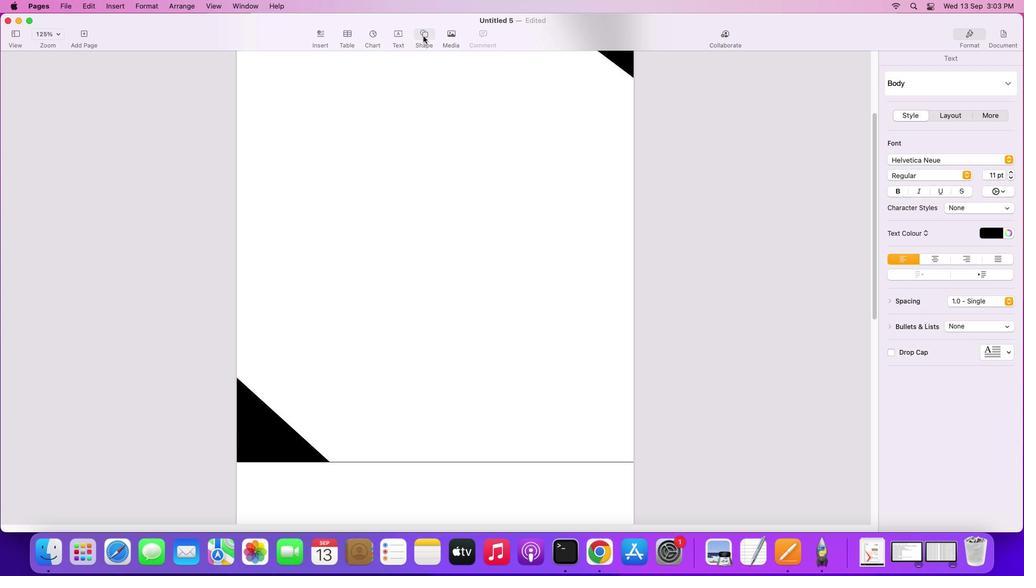
Action: Mouse pressed left at (423, 35)
Screenshot: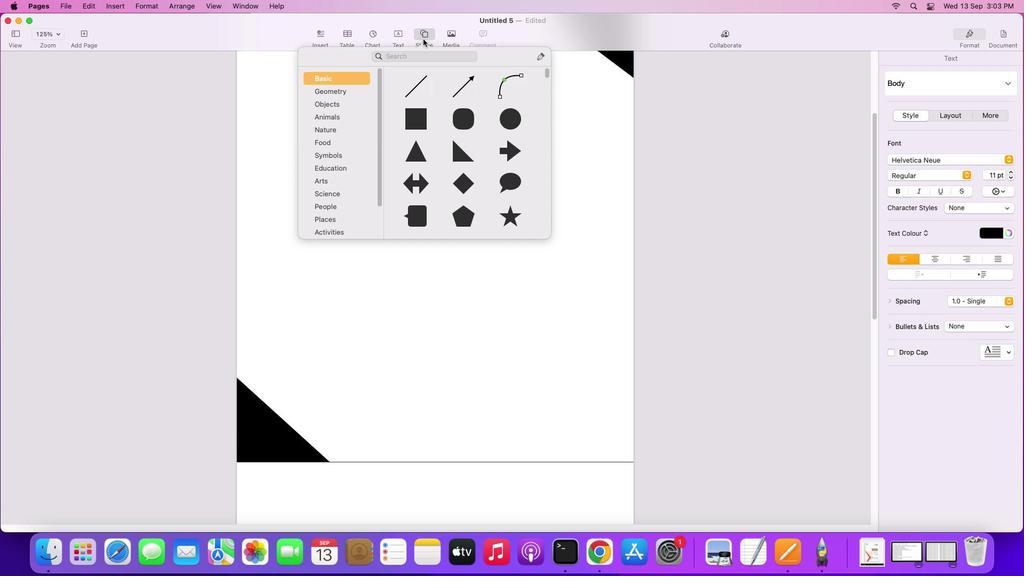 
Action: Mouse moved to (454, 146)
Screenshot: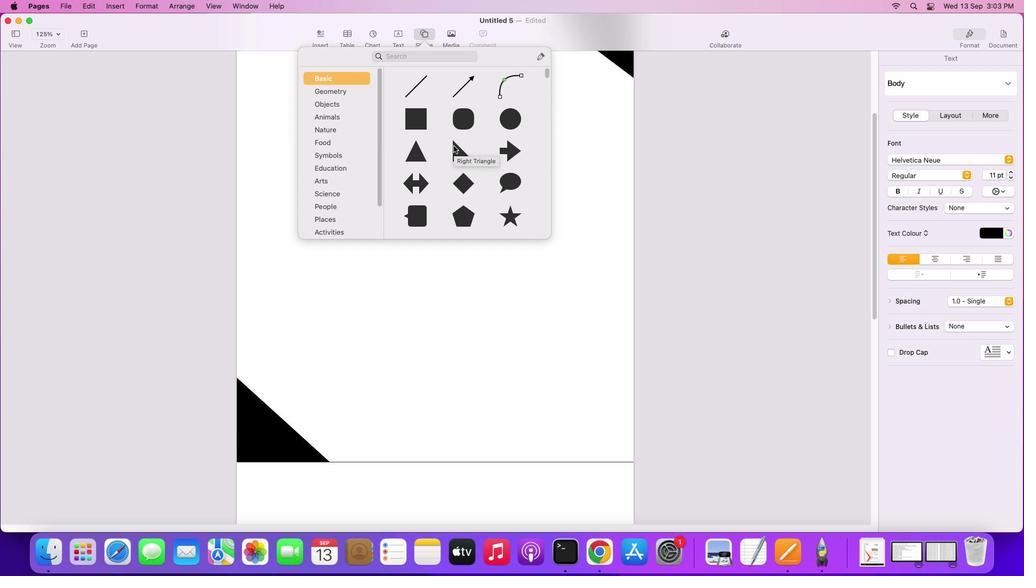 
Action: Mouse pressed left at (454, 146)
Screenshot: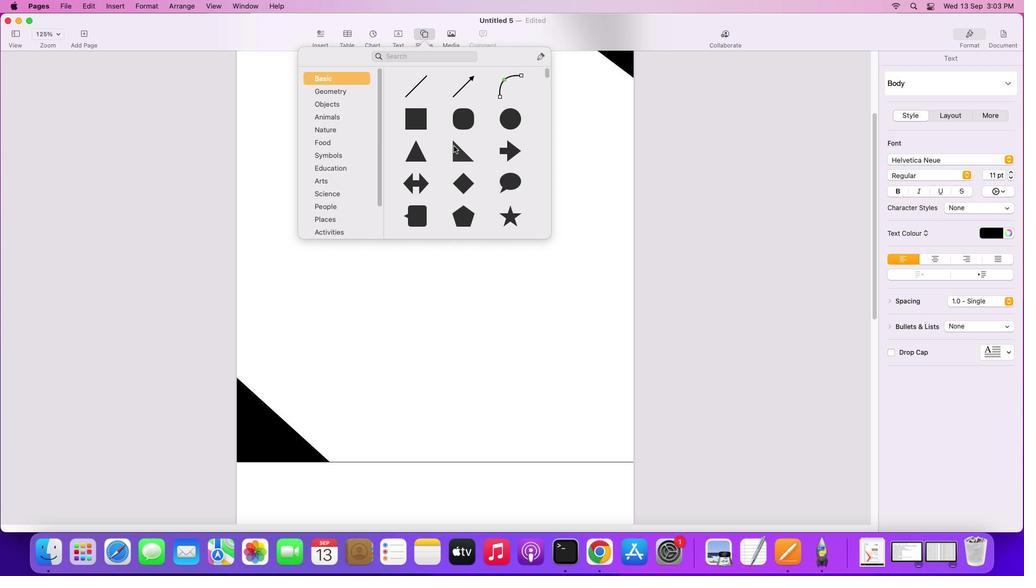 
Action: Mouse moved to (963, 329)
Screenshot: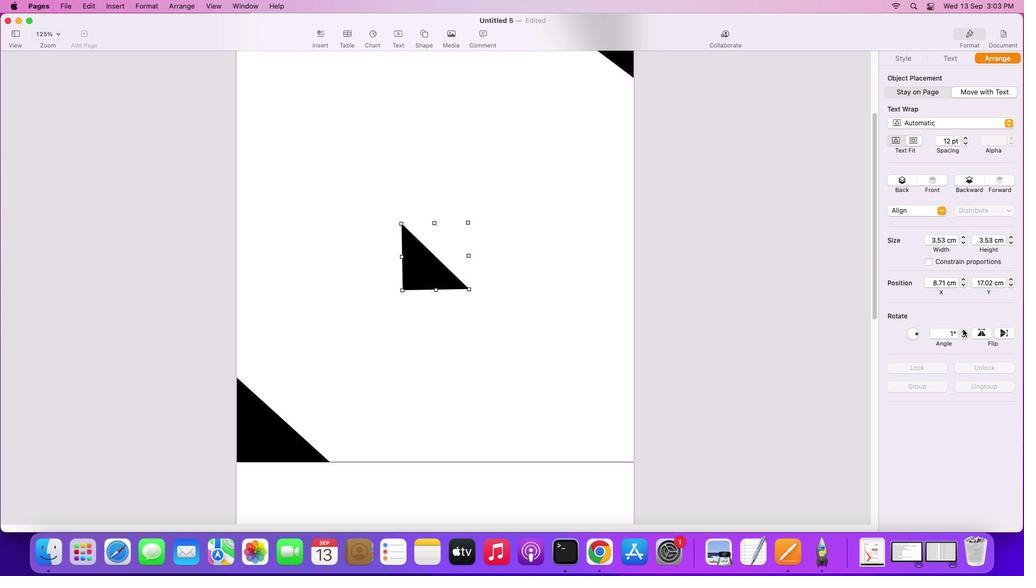 
Action: Mouse pressed left at (963, 329)
Screenshot: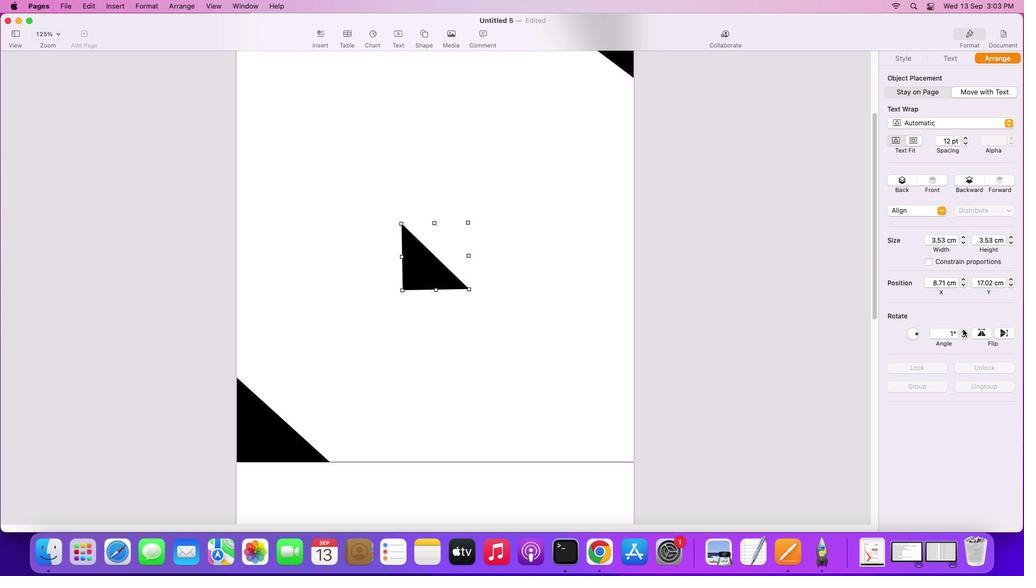 
Action: Mouse moved to (954, 330)
Screenshot: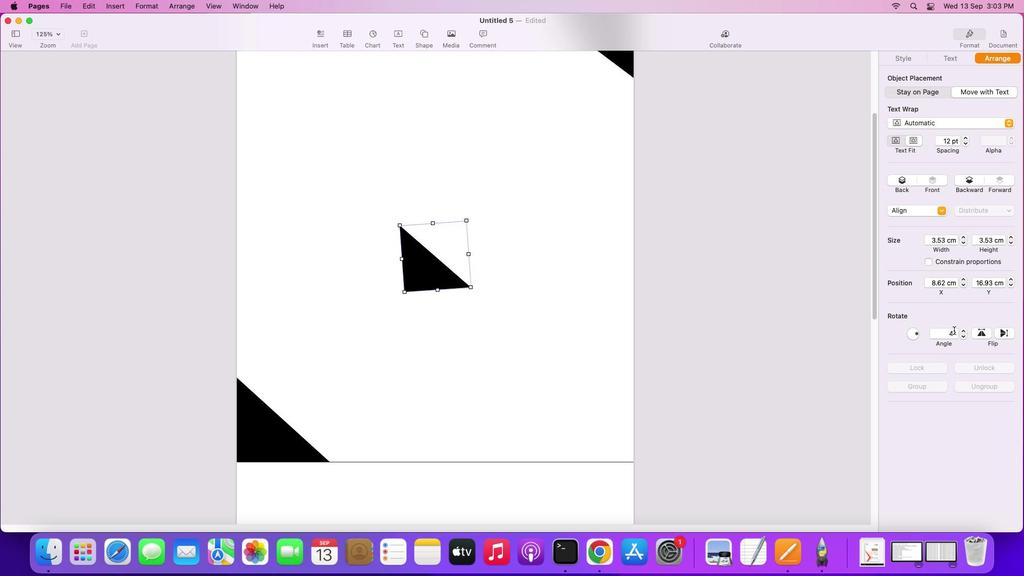 
Action: Mouse pressed left at (954, 330)
Screenshot: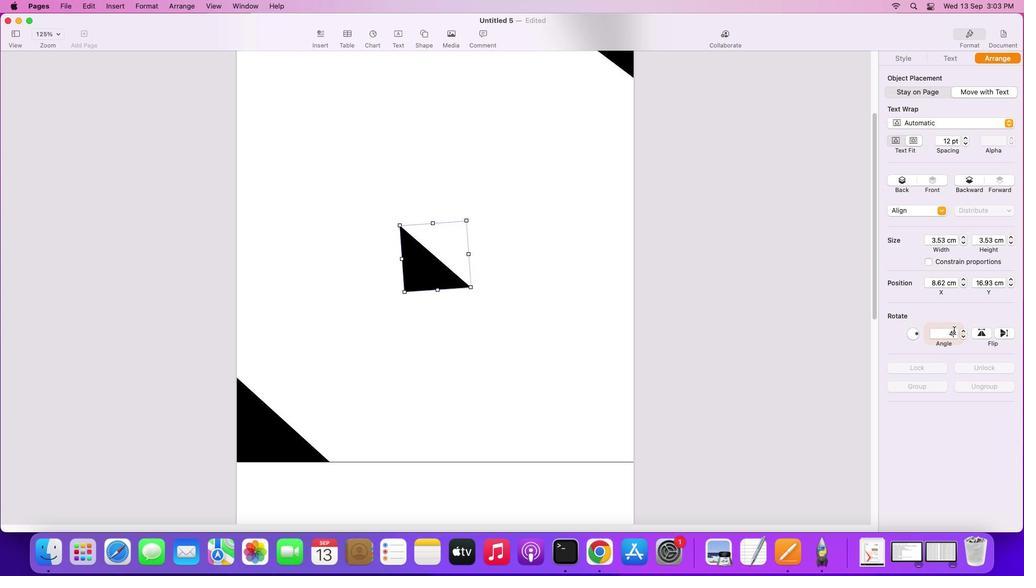 
Action: Mouse moved to (950, 333)
Screenshot: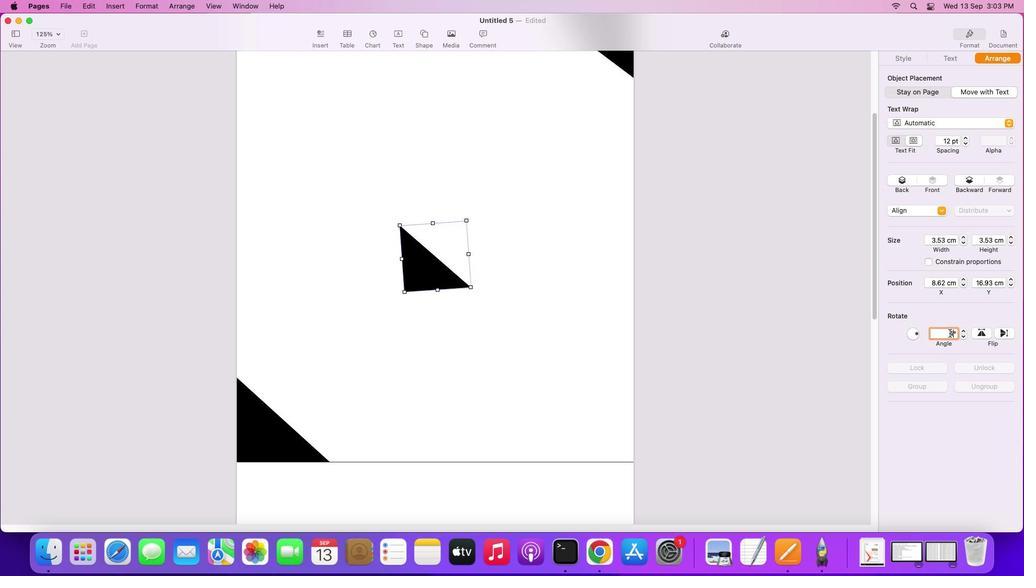
Action: Key pressed Key.backspaceKey.backspaceKey.rightKey.backspace'9''0''\x03'
Screenshot: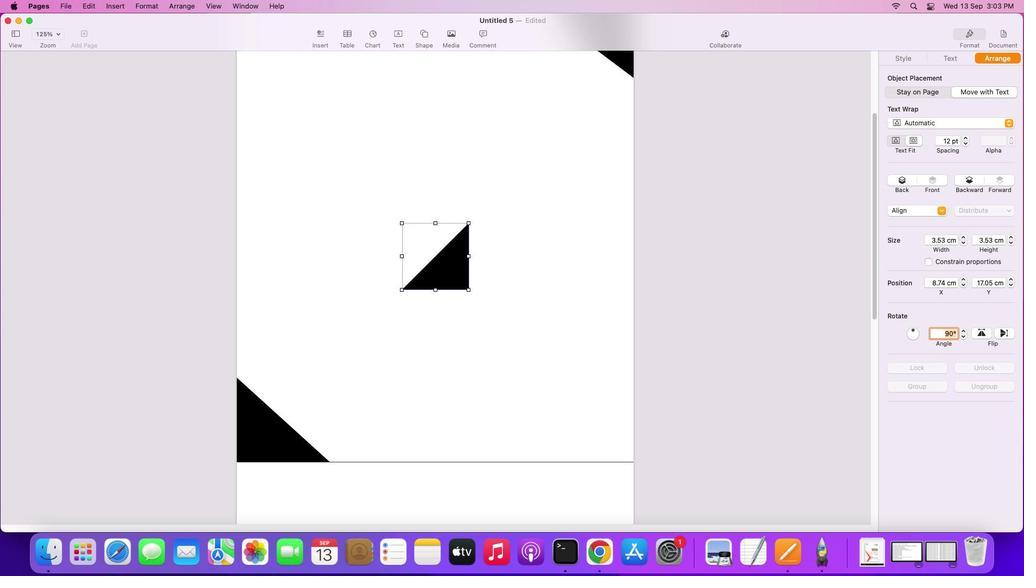 
Action: Mouse moved to (964, 338)
Screenshot: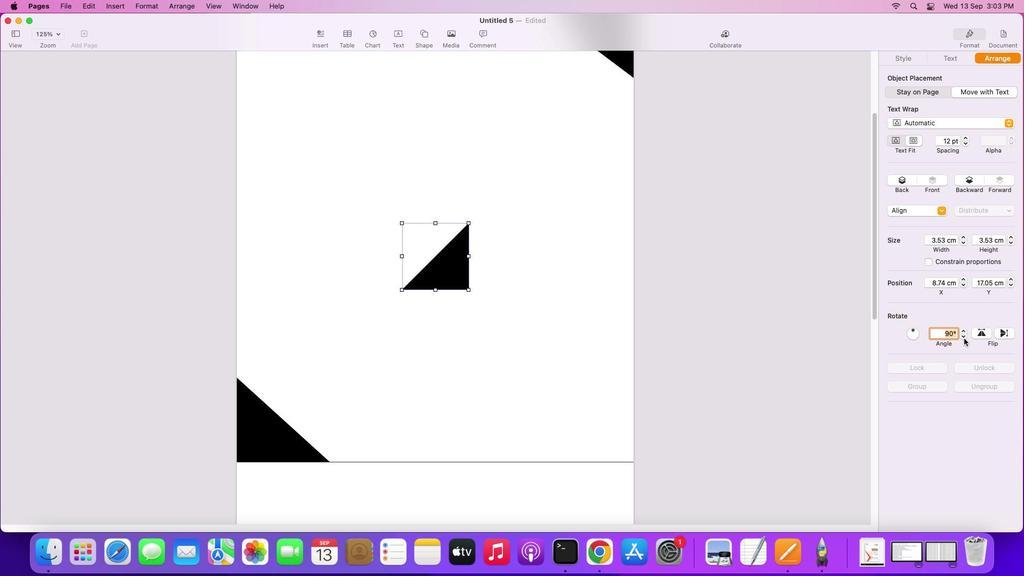 
Action: Key pressed Key.backspace'4''5''\x03'
Screenshot: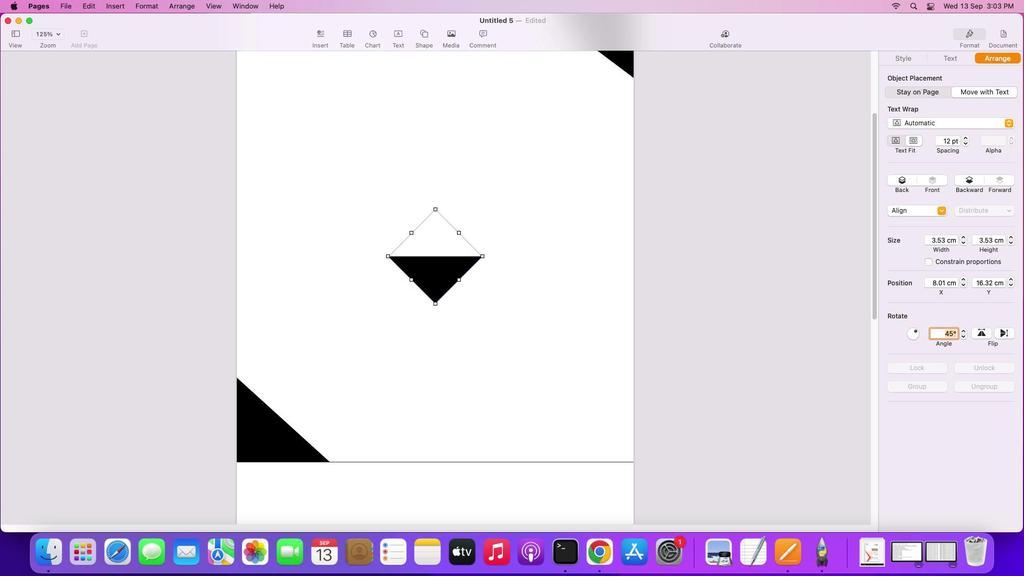 
Action: Mouse moved to (653, 272)
Screenshot: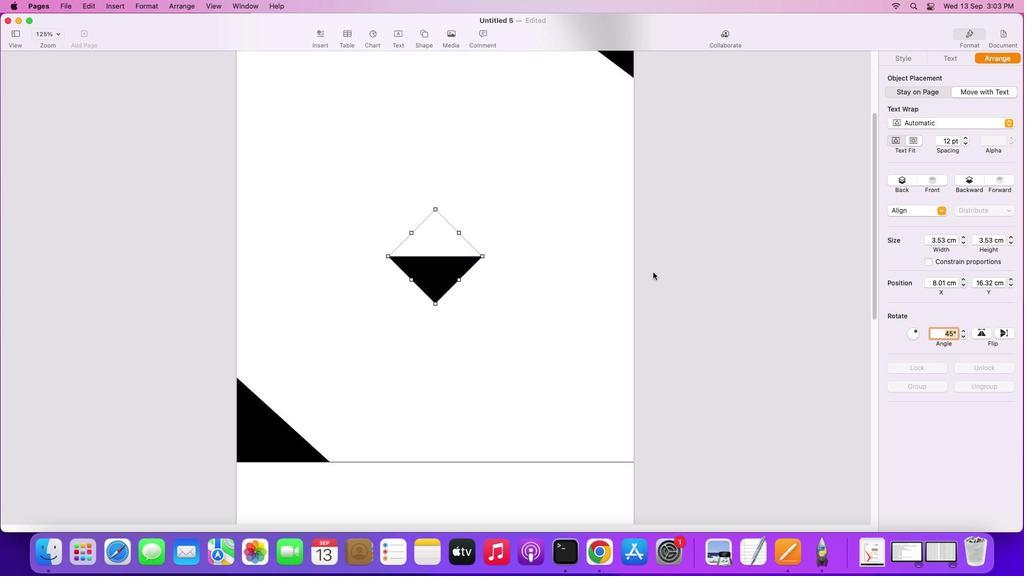 
Action: Key pressed Key.cmd'z''z'
Screenshot: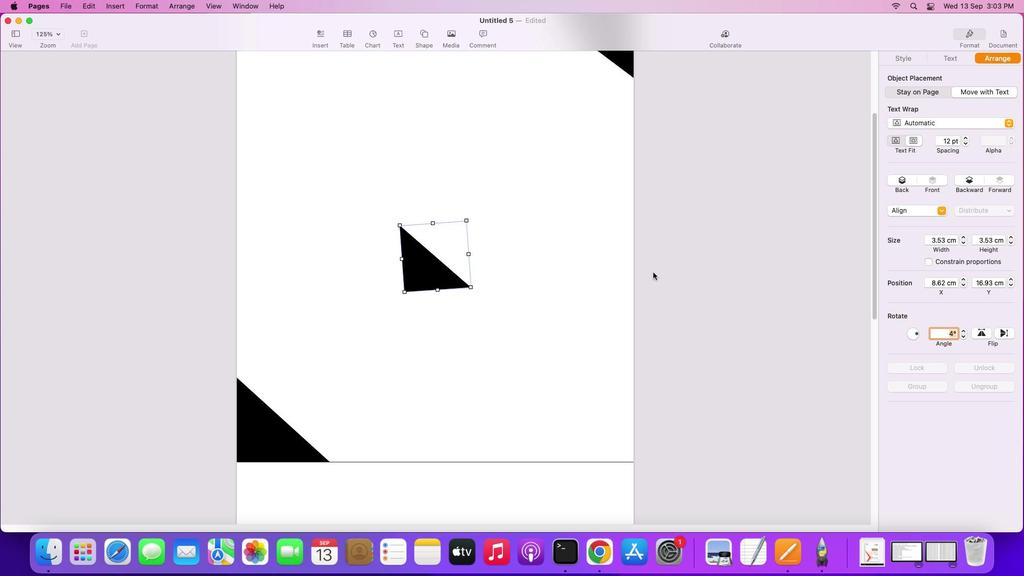 
Action: Mouse moved to (963, 328)
Screenshot: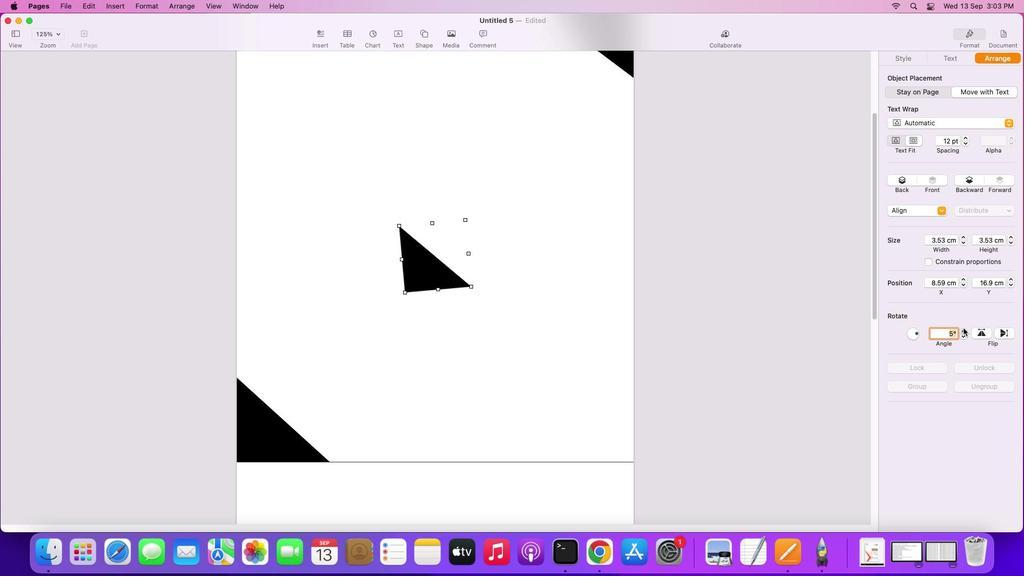 
Action: Mouse pressed left at (963, 328)
Screenshot: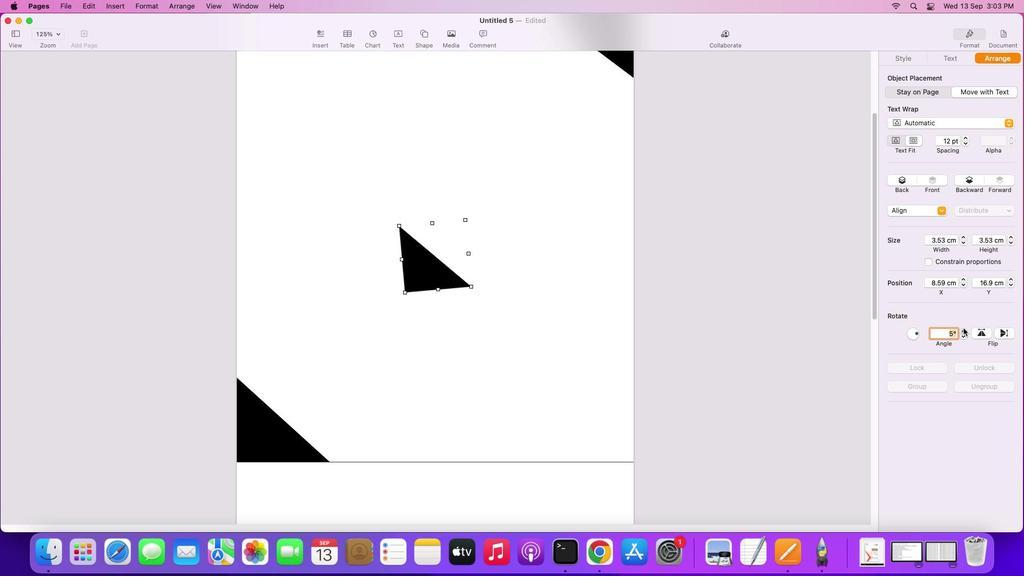 
Action: Mouse pressed left at (963, 328)
Screenshot: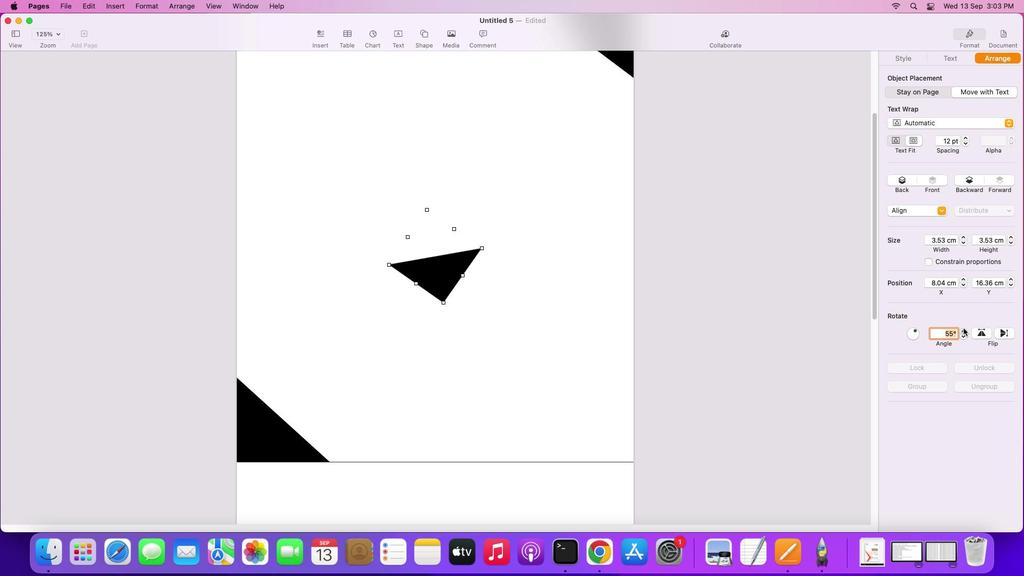 
Action: Mouse pressed left at (963, 328)
Screenshot: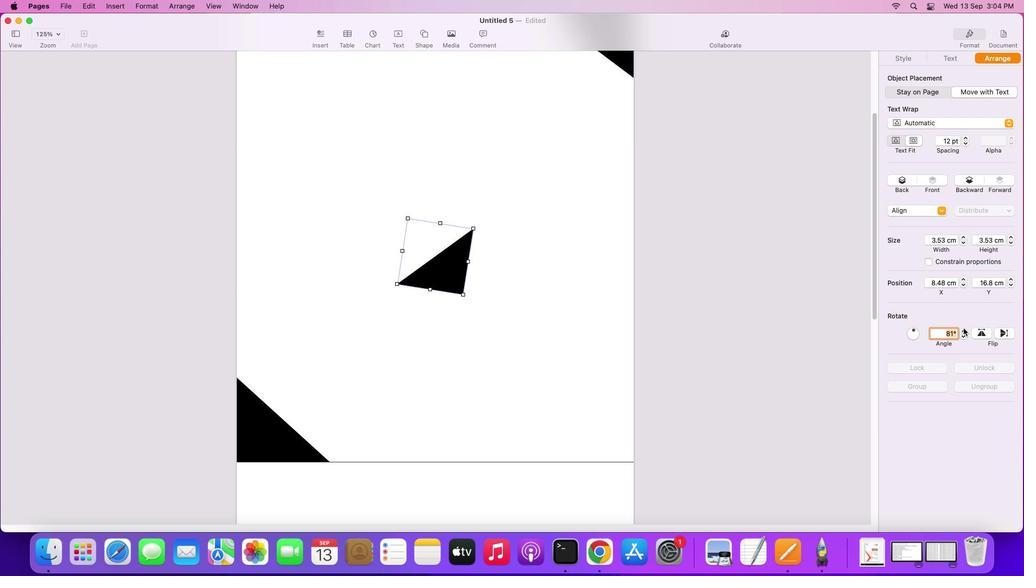 
Action: Mouse pressed left at (963, 328)
Screenshot: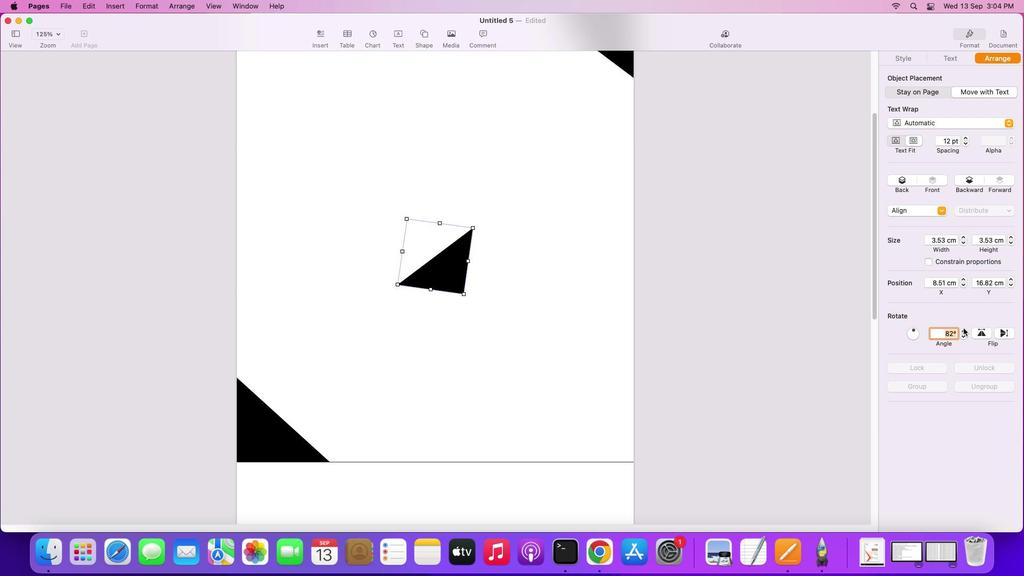 
Action: Mouse pressed left at (963, 328)
Screenshot: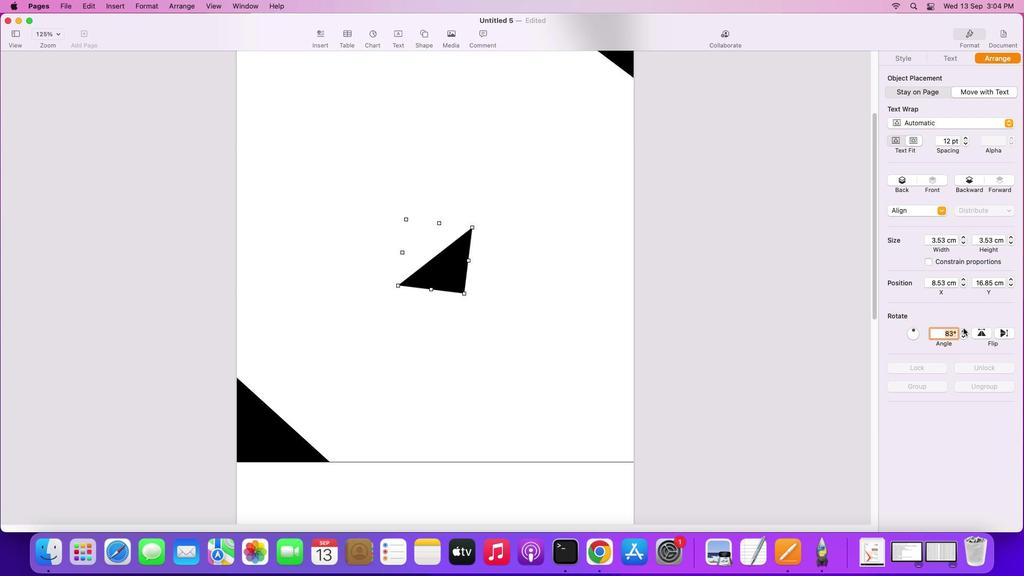 
Action: Mouse moved to (966, 335)
Screenshot: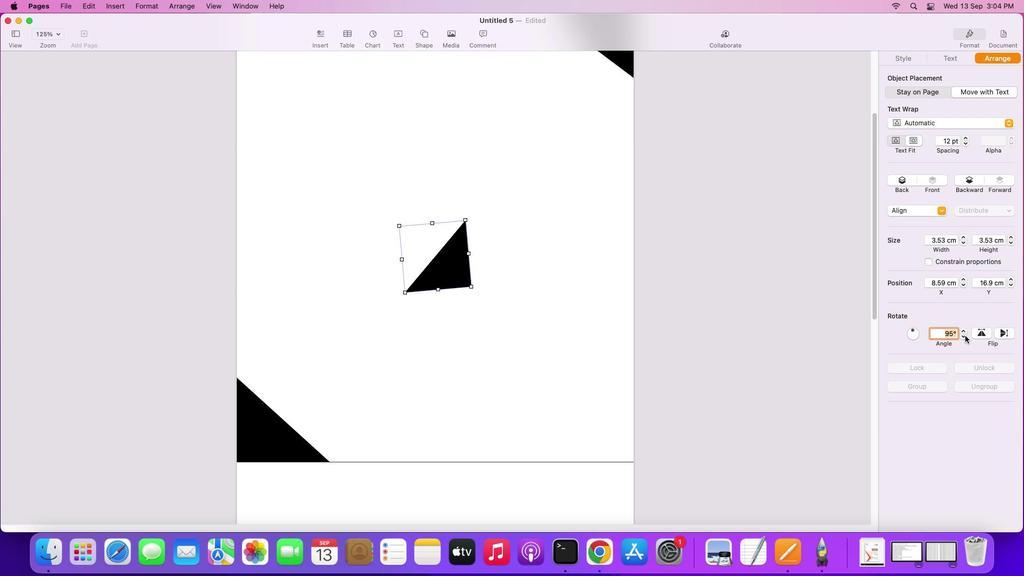 
Action: Mouse pressed left at (966, 335)
Screenshot: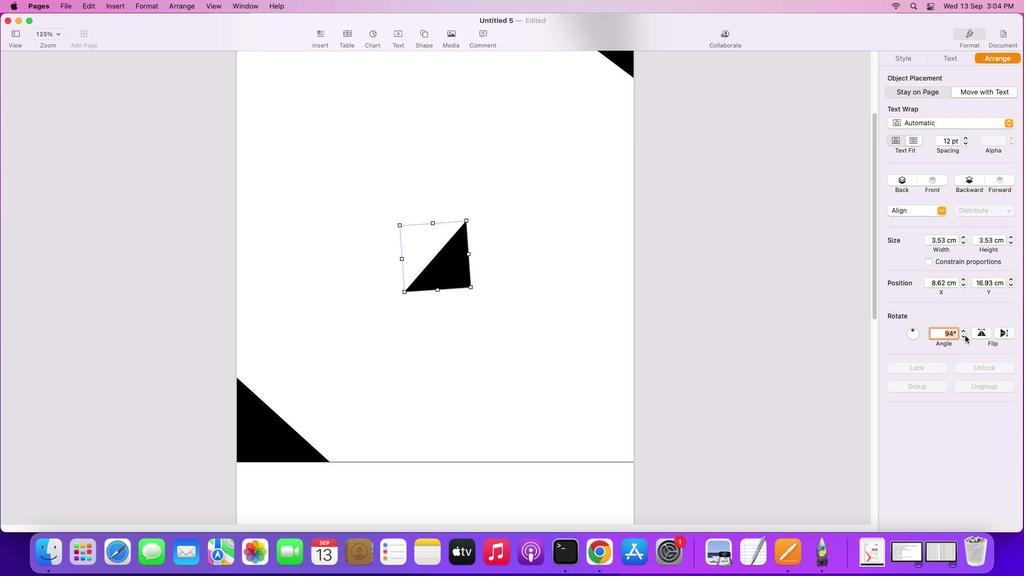 
Action: Mouse pressed left at (966, 335)
Screenshot: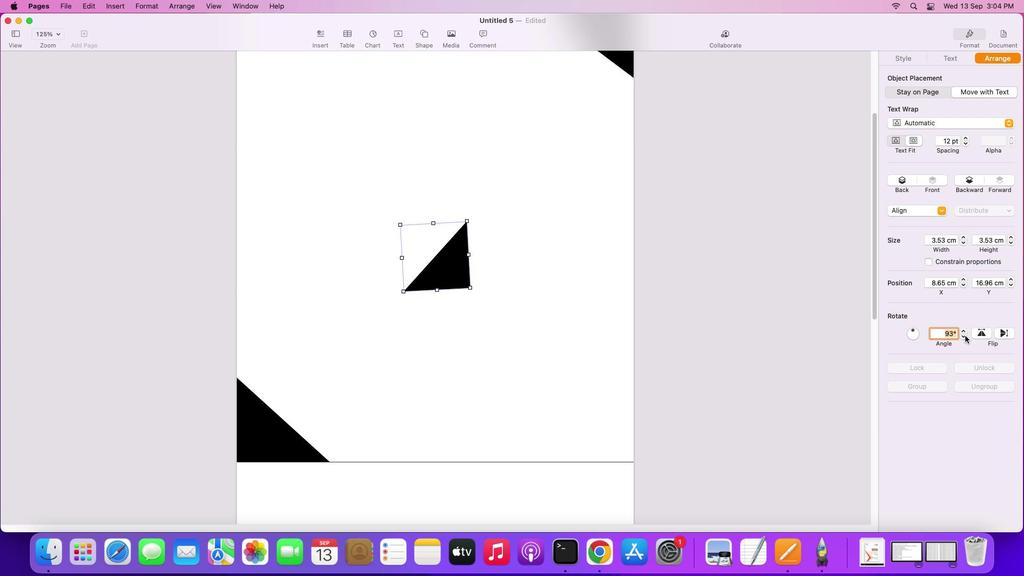 
Action: Mouse pressed left at (966, 335)
Screenshot: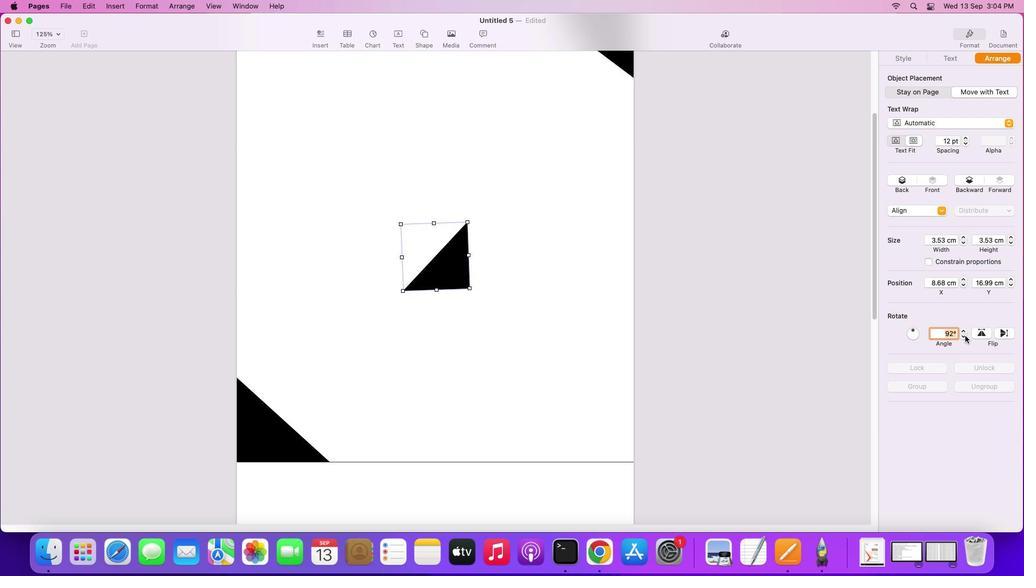 
Action: Mouse moved to (965, 336)
Screenshot: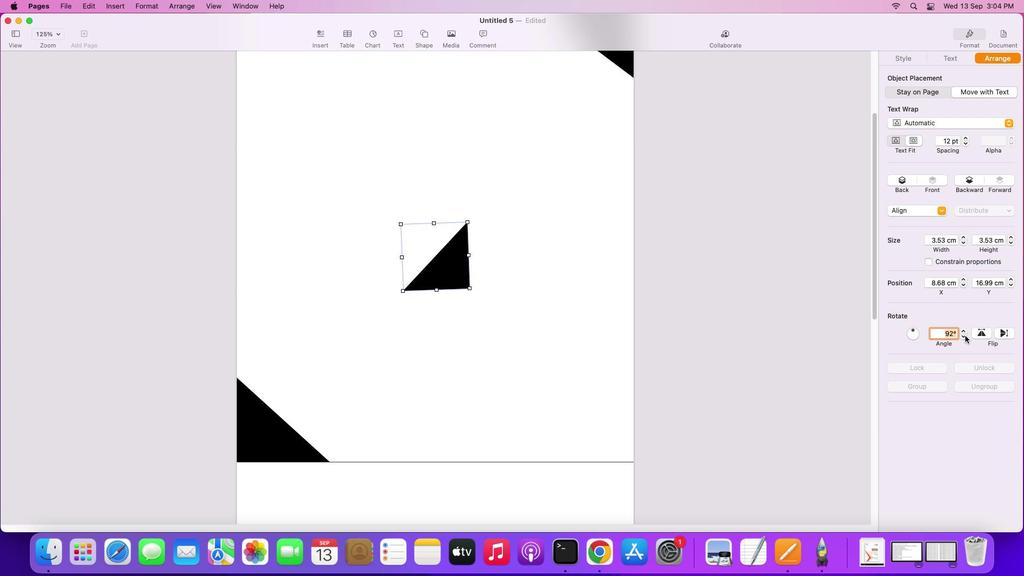 
Action: Mouse pressed left at (965, 336)
Screenshot: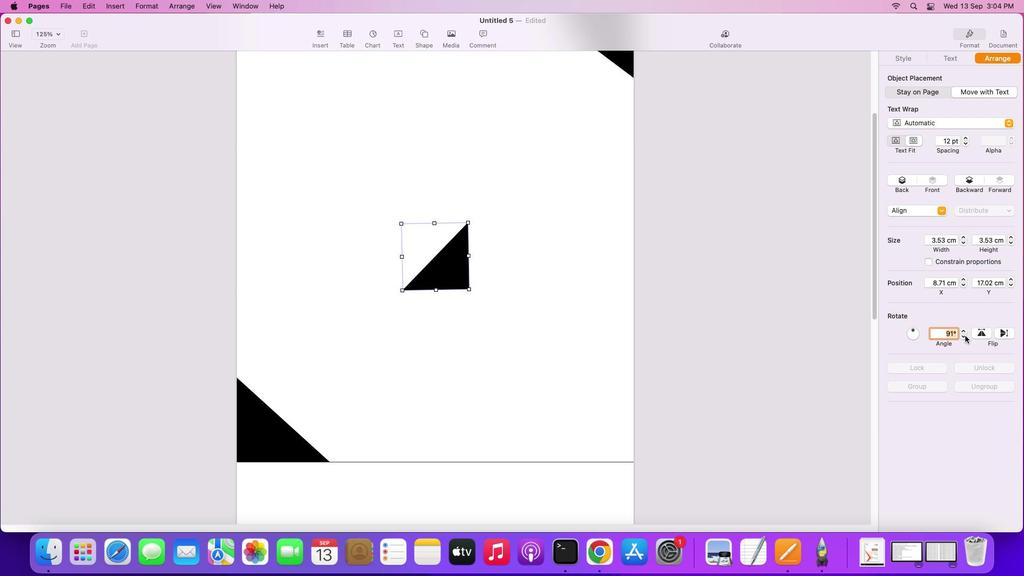 
Action: Mouse moved to (965, 335)
Screenshot: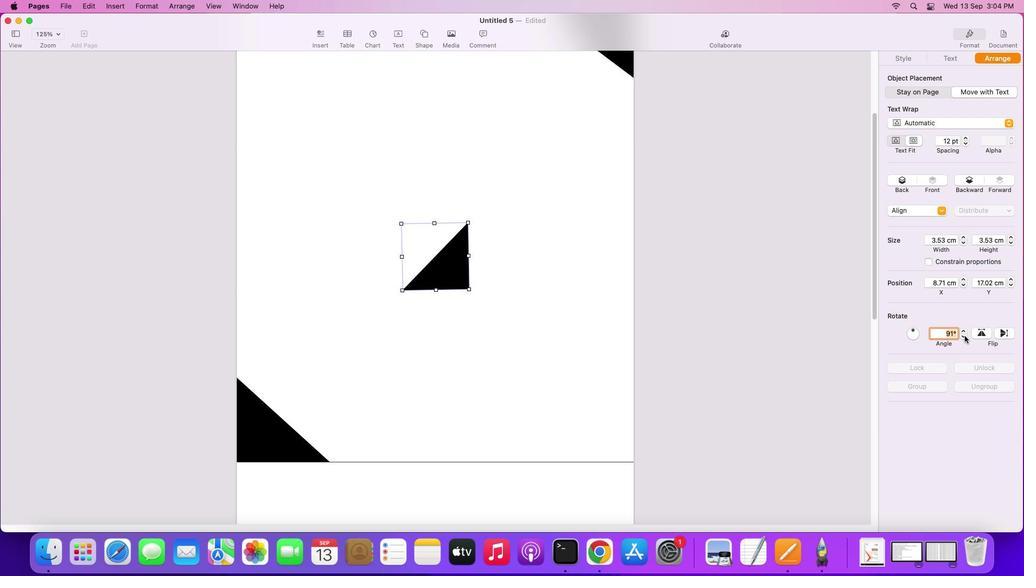 
Action: Mouse pressed left at (965, 335)
Screenshot: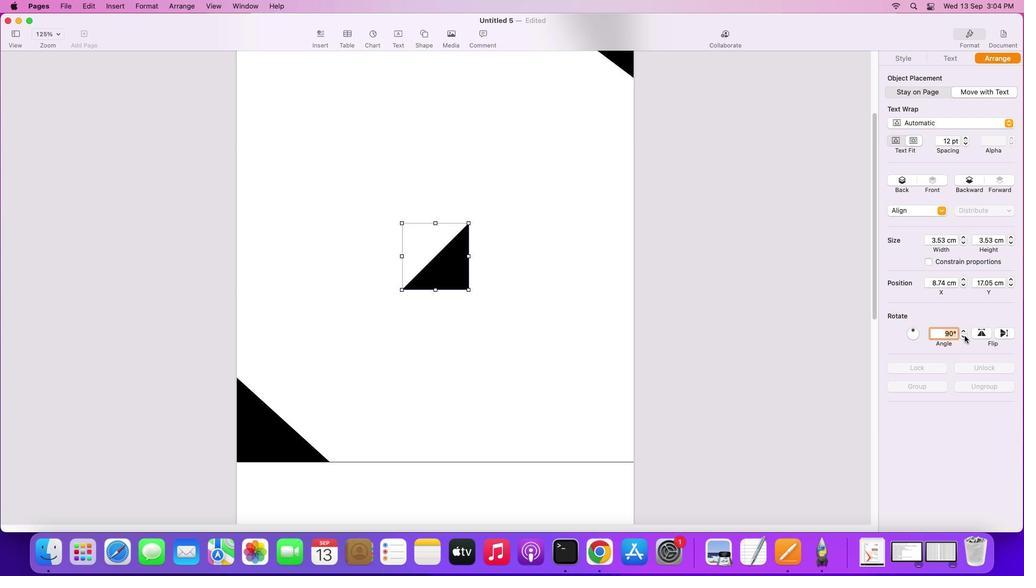 
Action: Mouse moved to (450, 271)
Screenshot: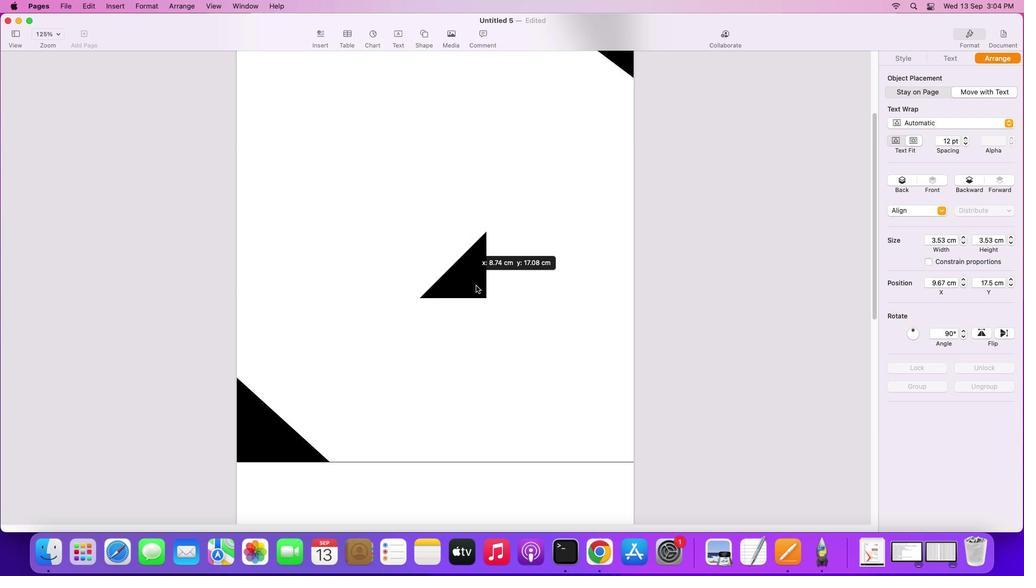
Action: Mouse pressed left at (450, 271)
Screenshot: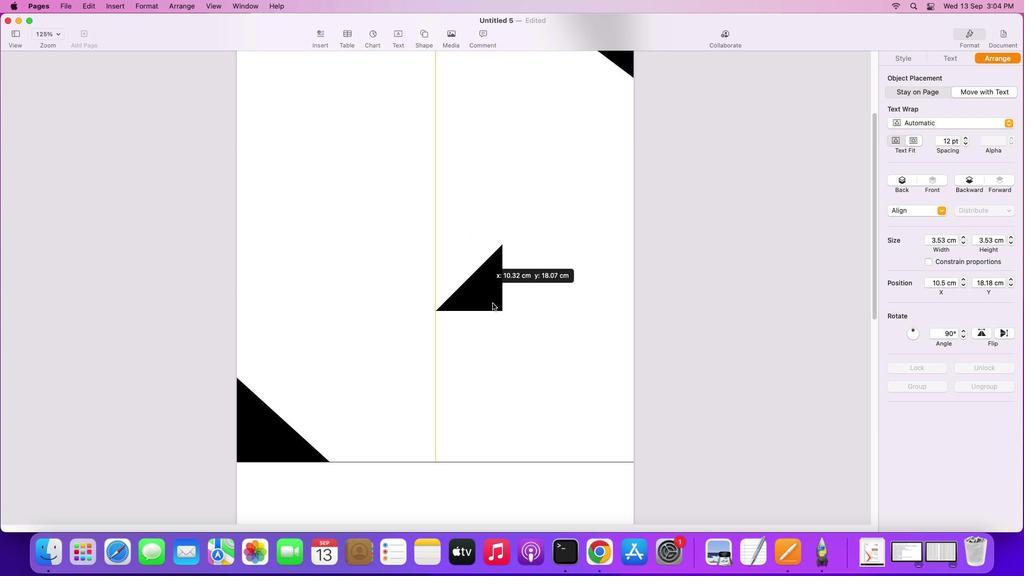 
Action: Mouse moved to (568, 396)
Screenshot: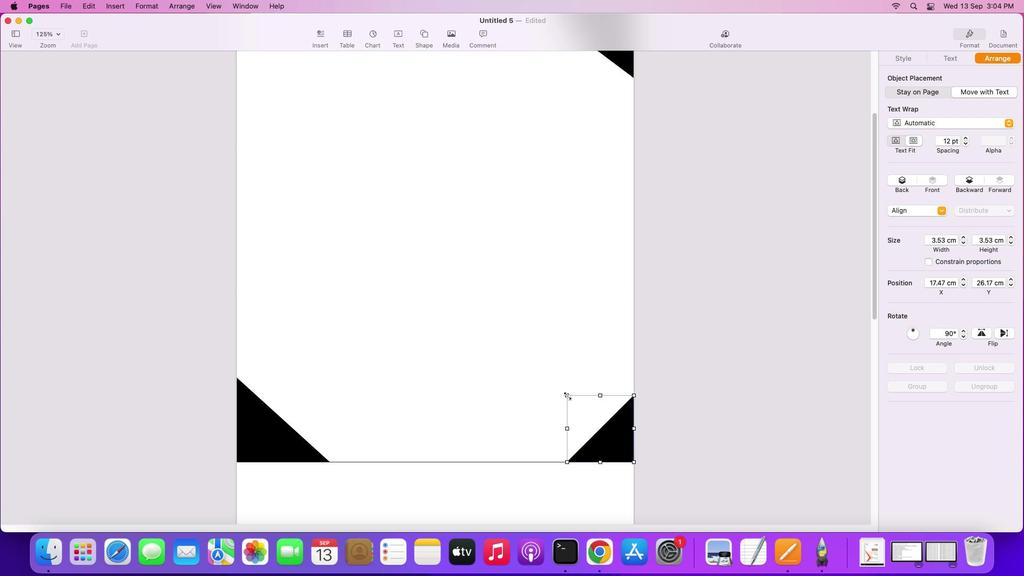 
Action: Mouse pressed left at (568, 396)
Screenshot: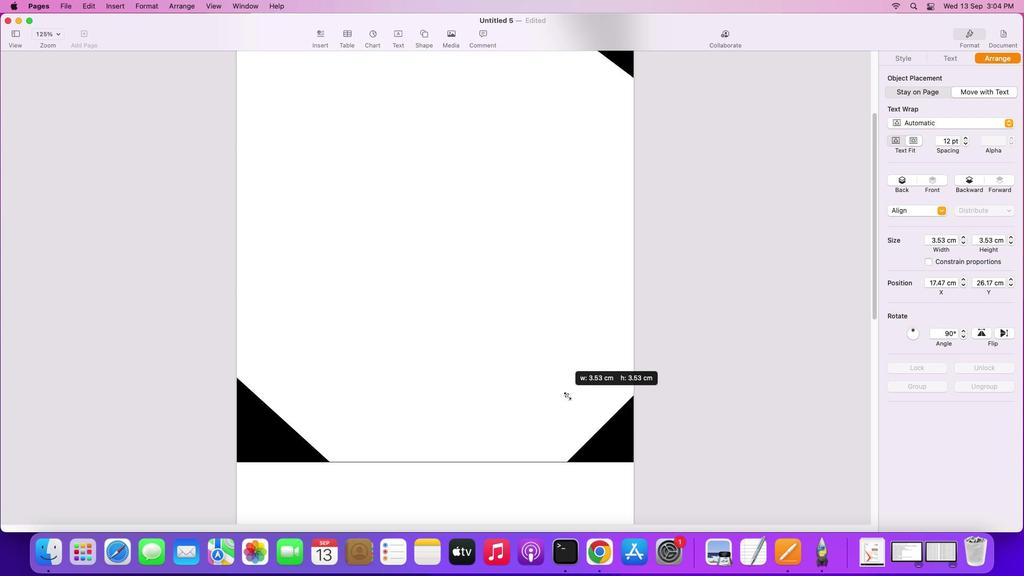 
Action: Mouse moved to (562, 201)
Screenshot: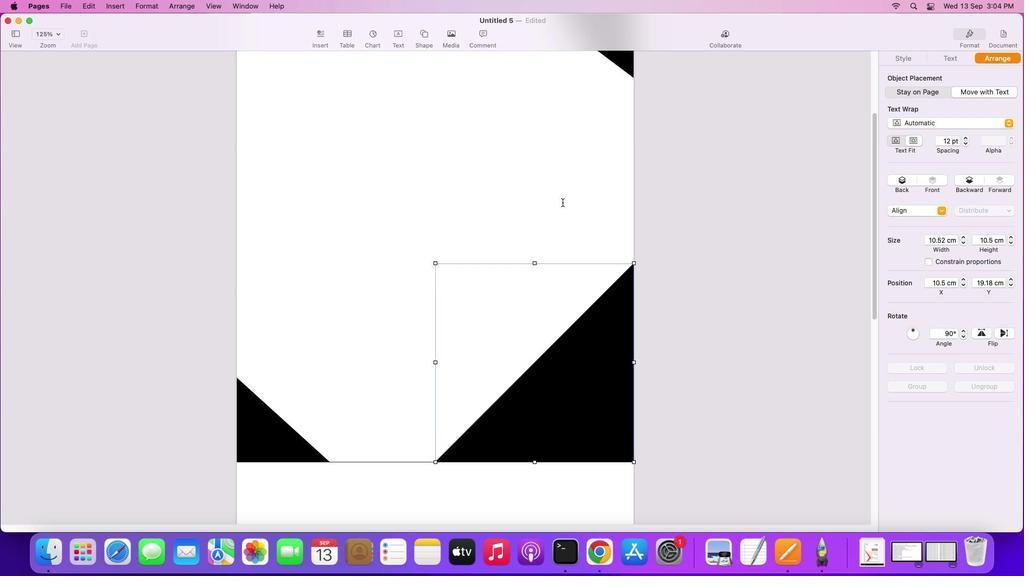
Action: Mouse pressed left at (562, 201)
Screenshot: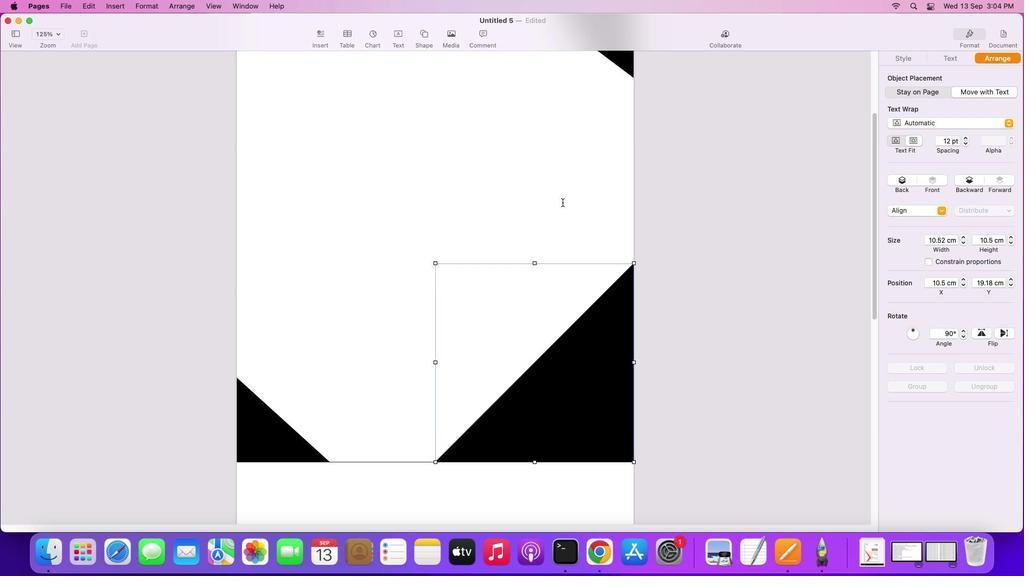 
Action: Mouse moved to (575, 367)
Screenshot: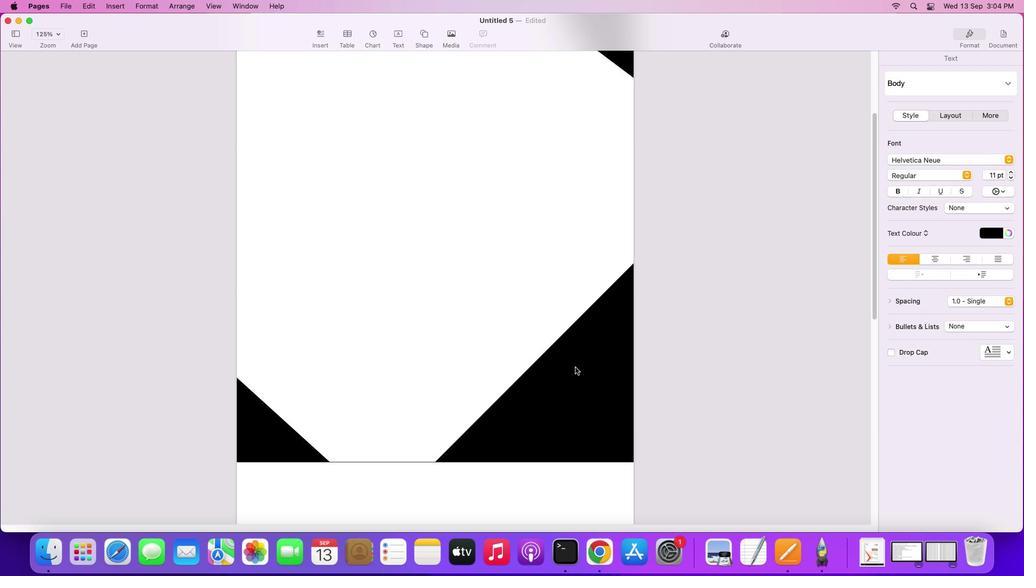 
Action: Key pressed Key.alt
Screenshot: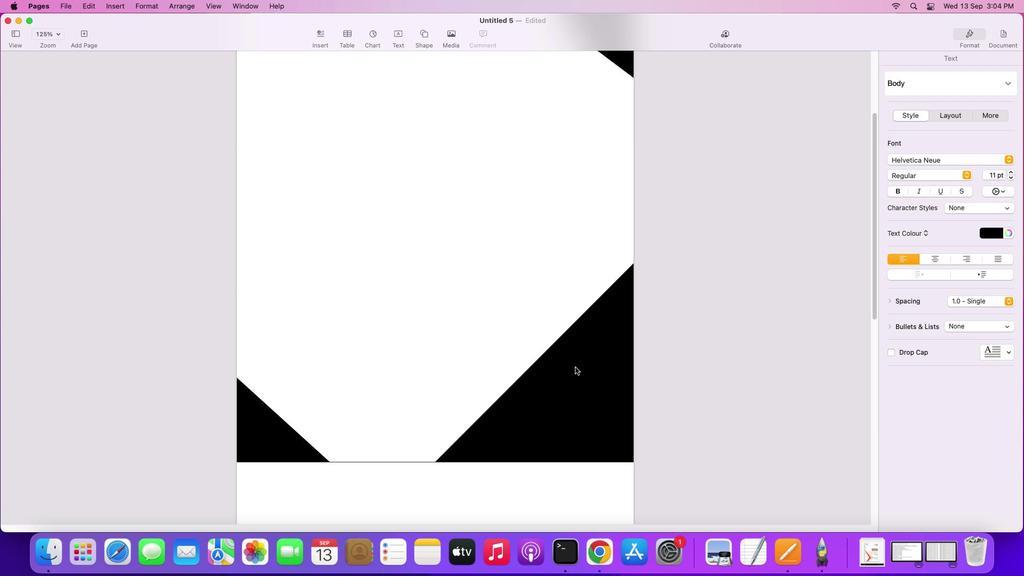 
Action: Mouse pressed left at (575, 367)
Screenshot: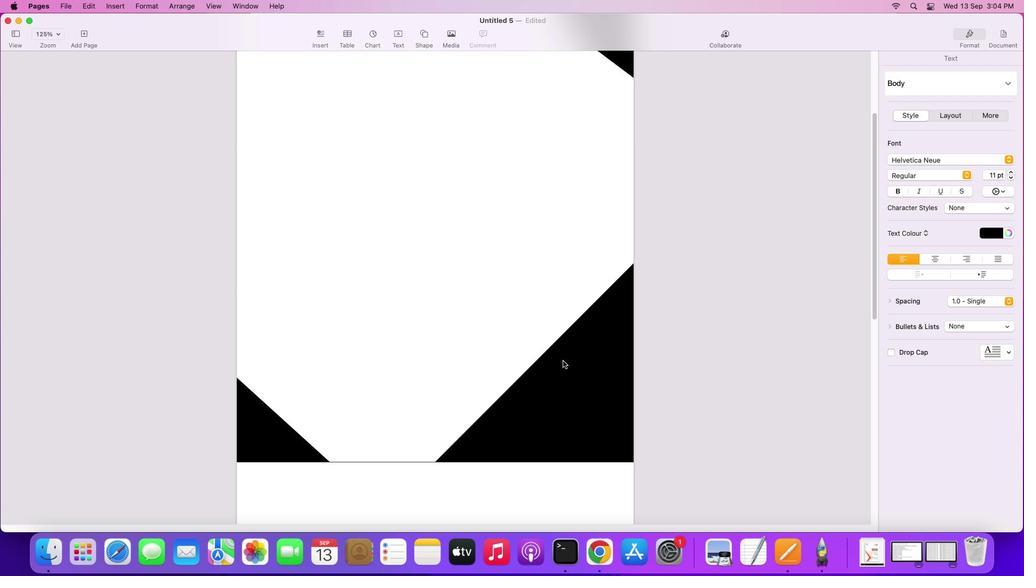 
Action: Mouse moved to (392, 234)
Screenshot: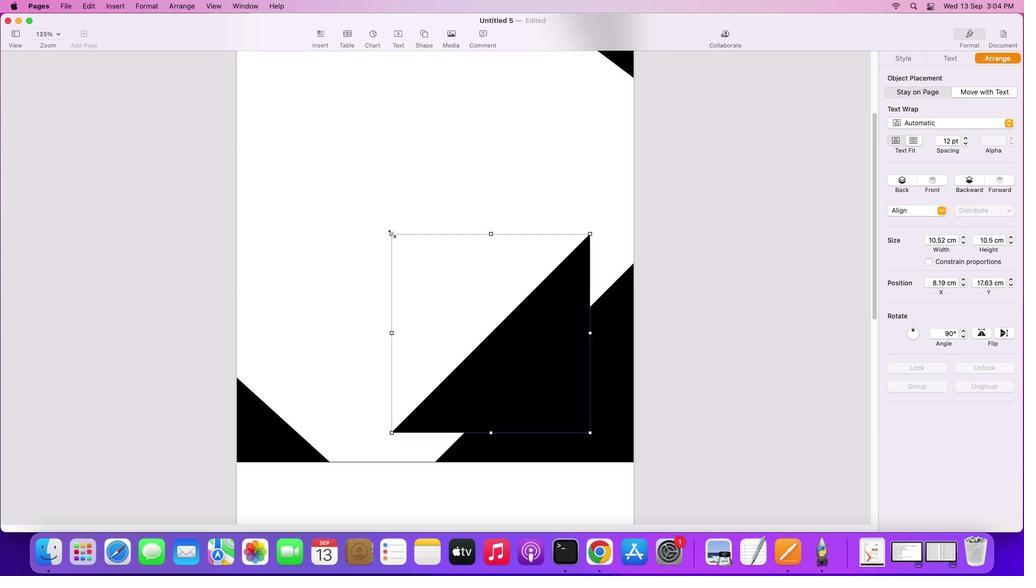 
Action: Mouse pressed left at (392, 234)
Screenshot: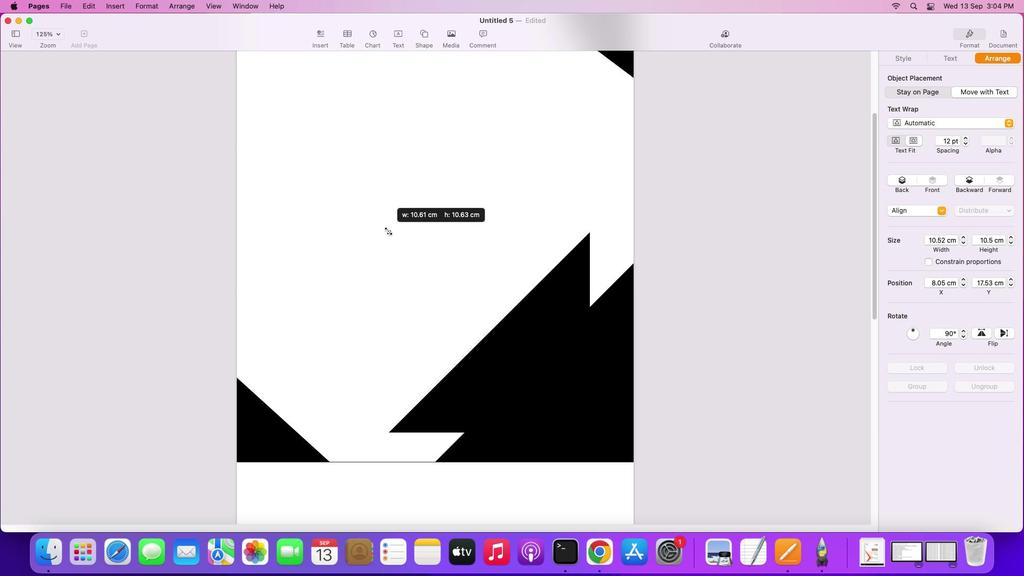 
Action: Mouse moved to (564, 333)
Screenshot: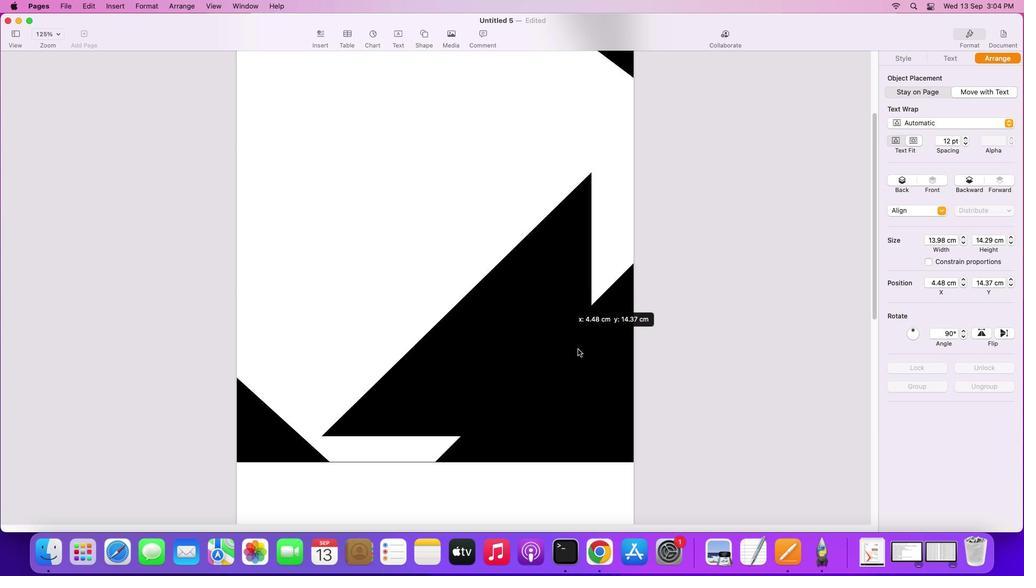 
Action: Mouse pressed left at (564, 333)
Screenshot: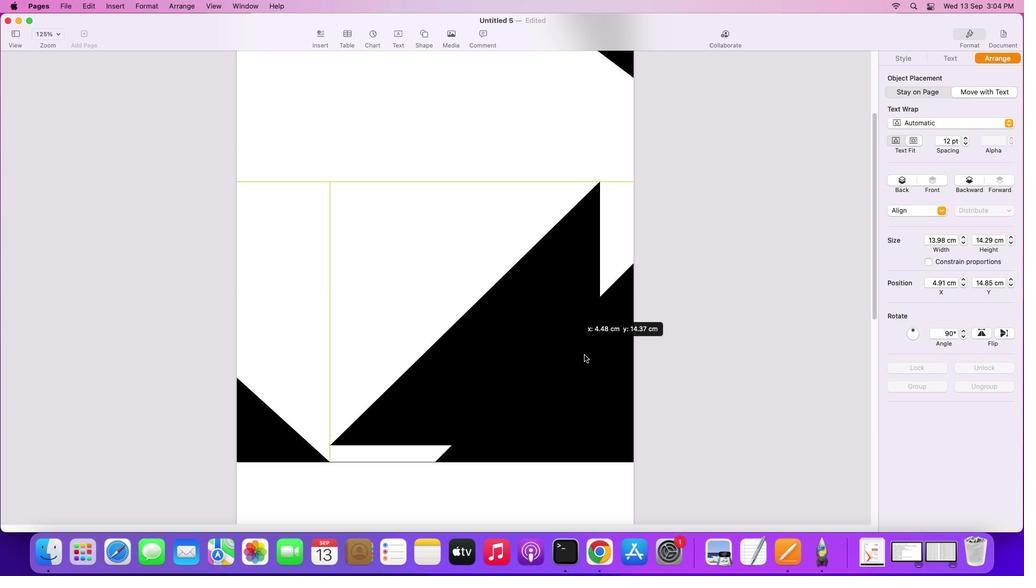 
Action: Mouse moved to (452, 285)
Screenshot: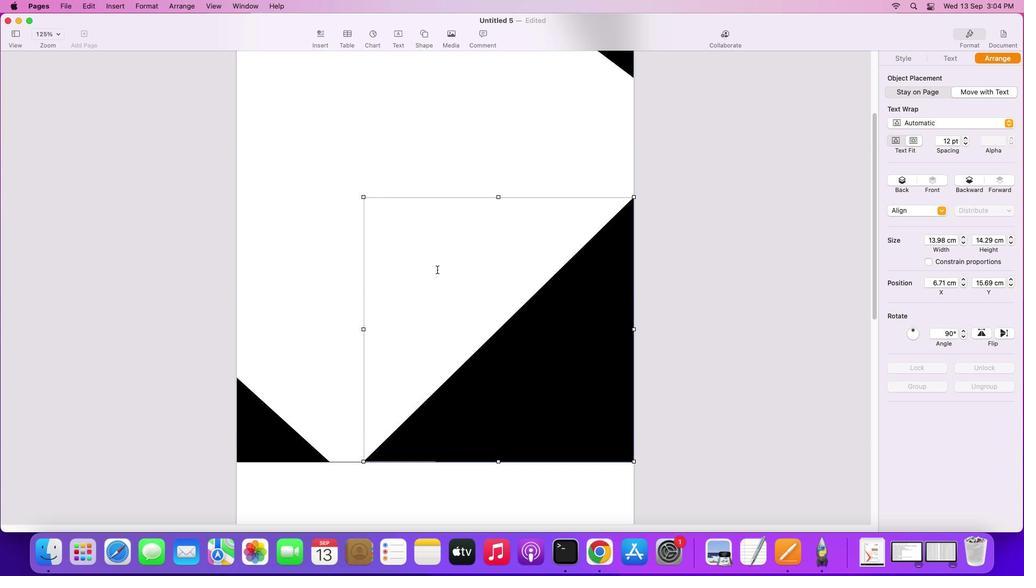 
Action: Mouse pressed left at (452, 285)
Screenshot: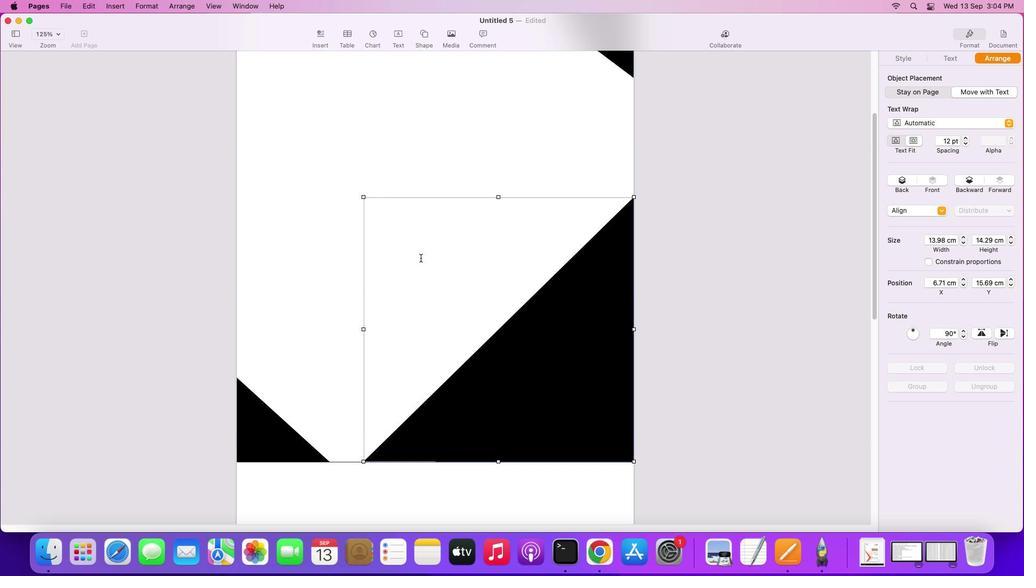 
Action: Mouse moved to (550, 226)
Screenshot: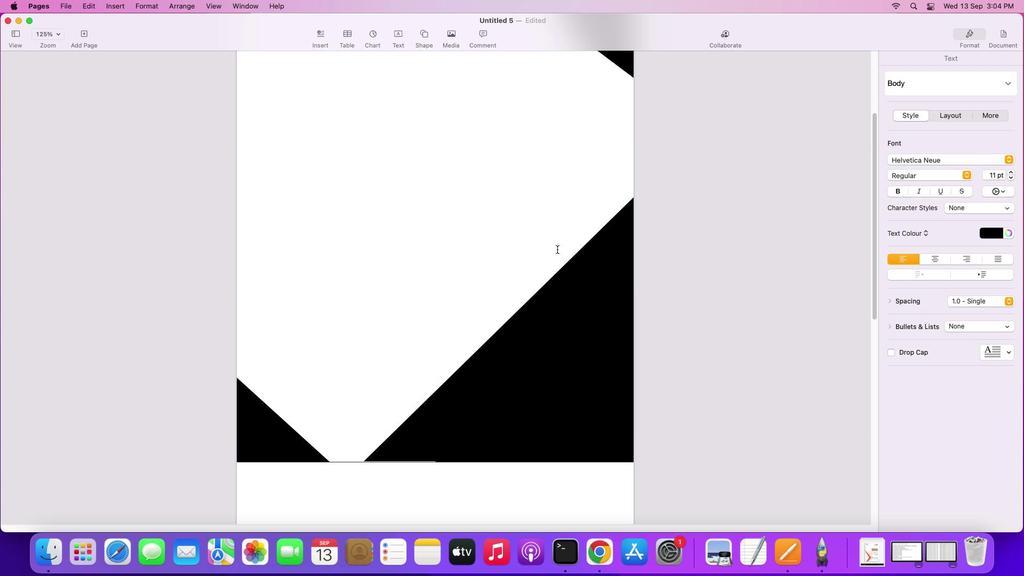 
Action: Mouse pressed left at (550, 226)
Screenshot: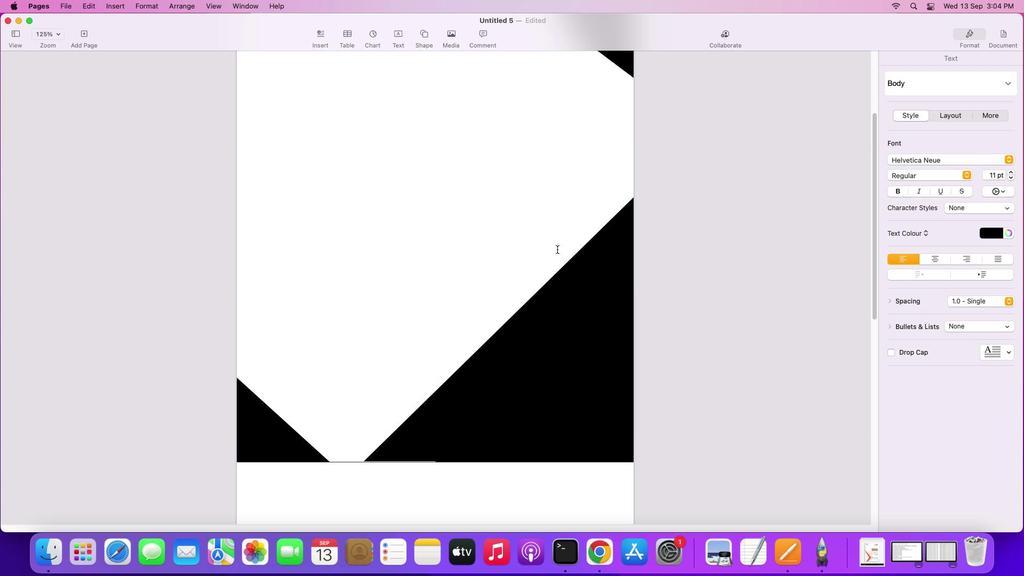 
Action: Mouse moved to (563, 330)
Screenshot: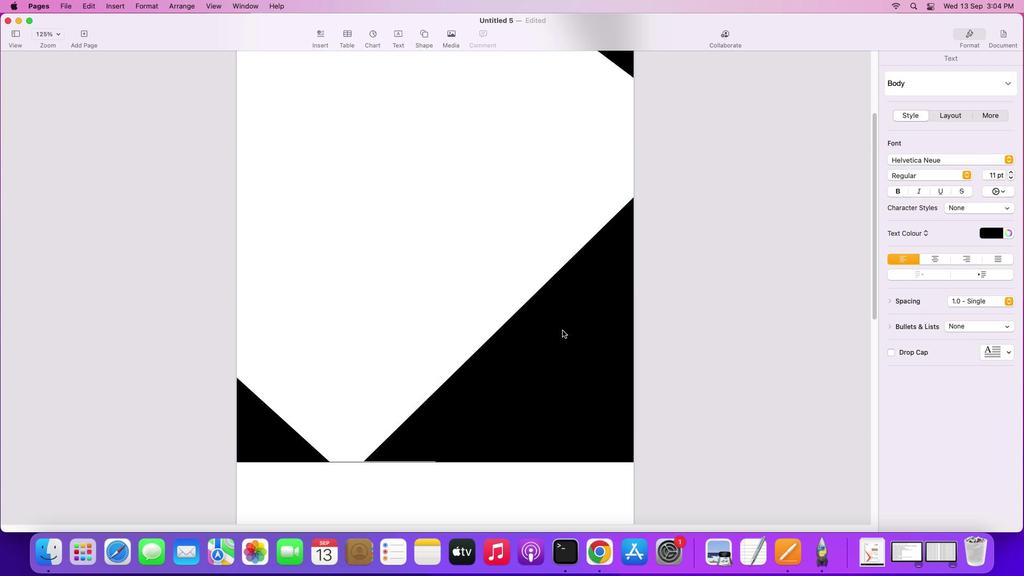
Action: Mouse pressed left at (563, 330)
Screenshot: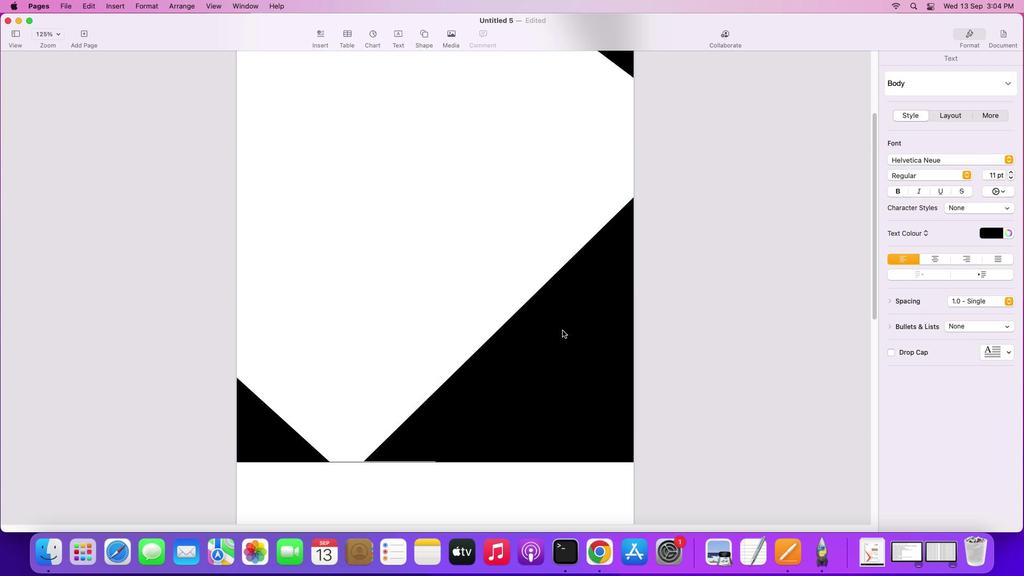 
Action: Mouse moved to (453, 259)
Screenshot: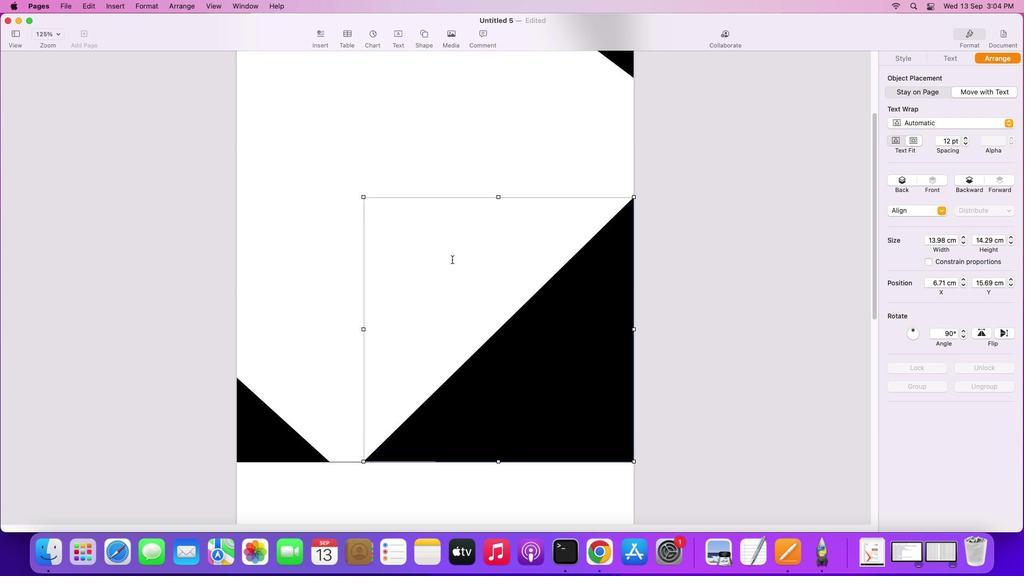 
Action: Mouse pressed left at (453, 259)
Screenshot: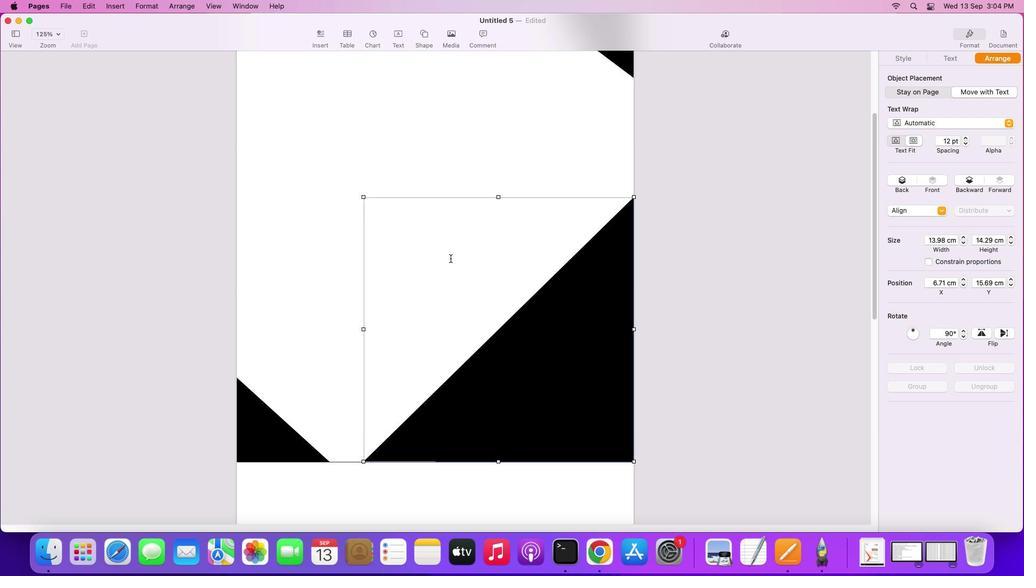 
Action: Mouse moved to (536, 155)
Screenshot: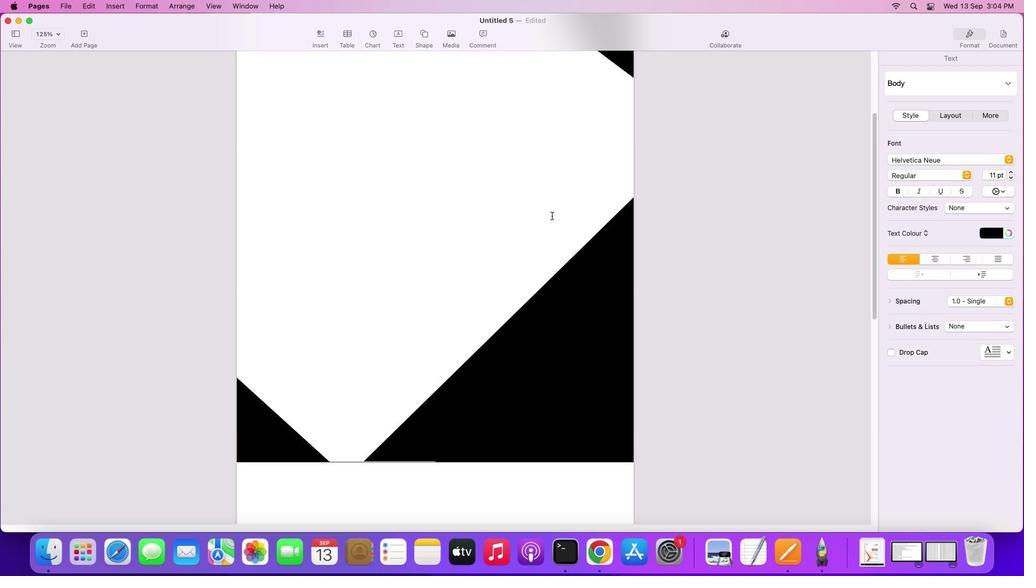
Action: Mouse pressed left at (536, 155)
Screenshot: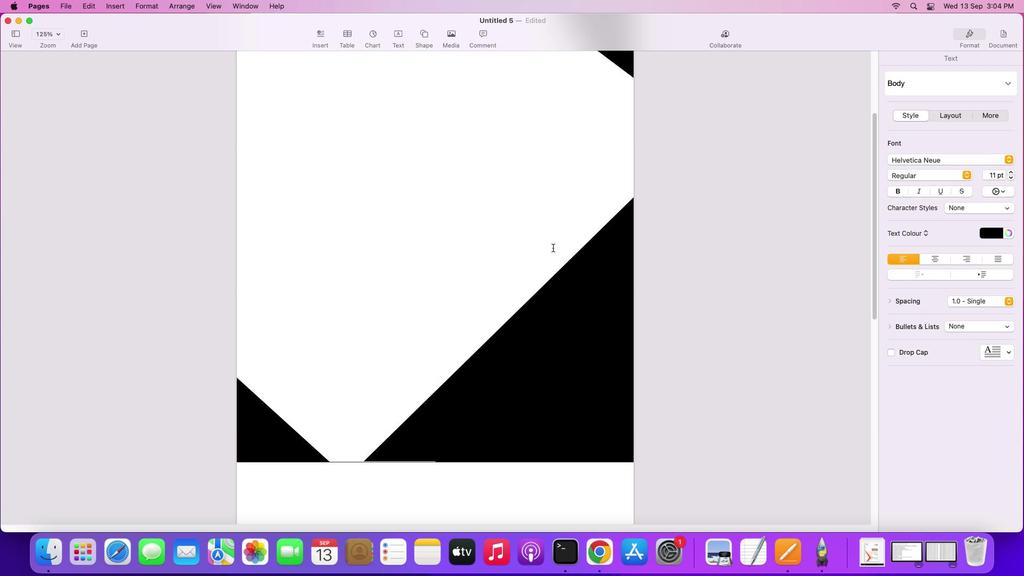 
Action: Mouse moved to (541, 310)
Screenshot: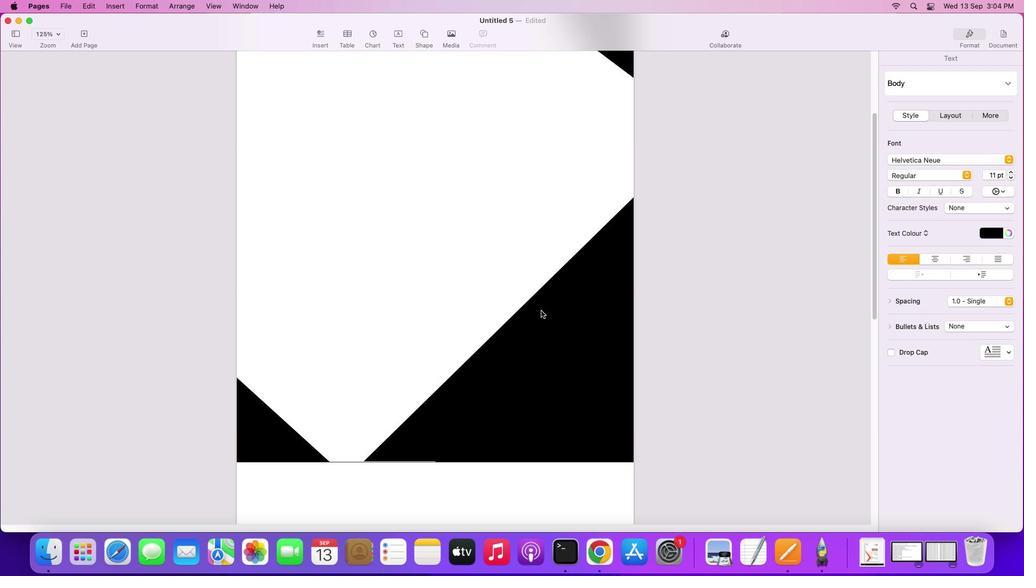 
Action: Mouse pressed left at (541, 310)
Screenshot: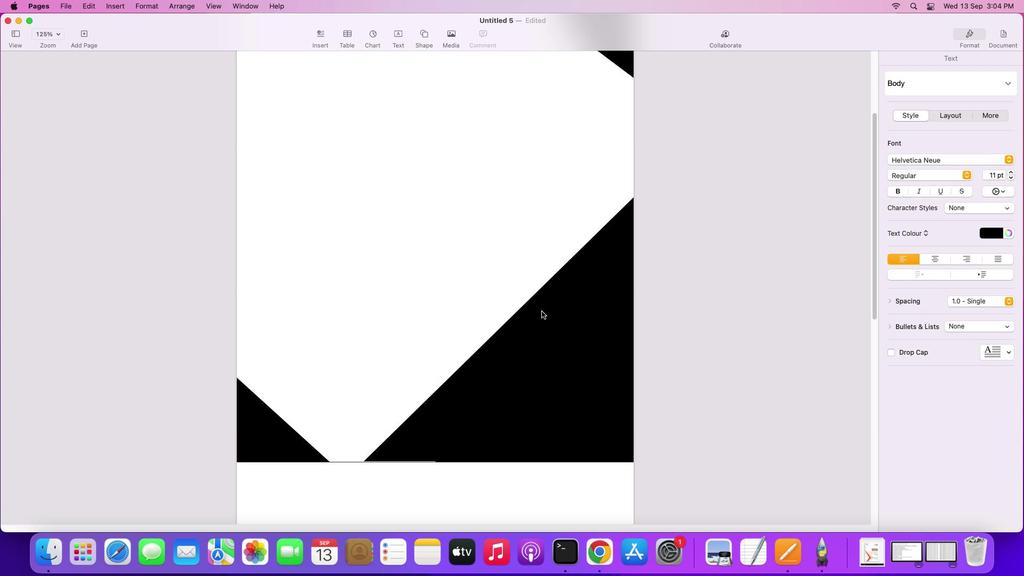 
Action: Mouse moved to (541, 311)
Screenshot: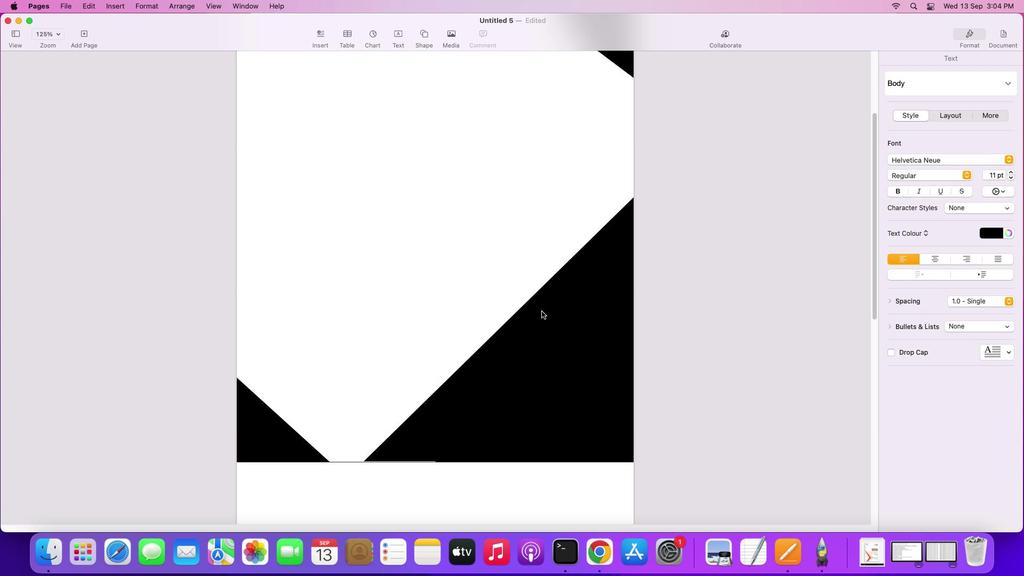 
Action: Mouse pressed left at (541, 311)
Screenshot: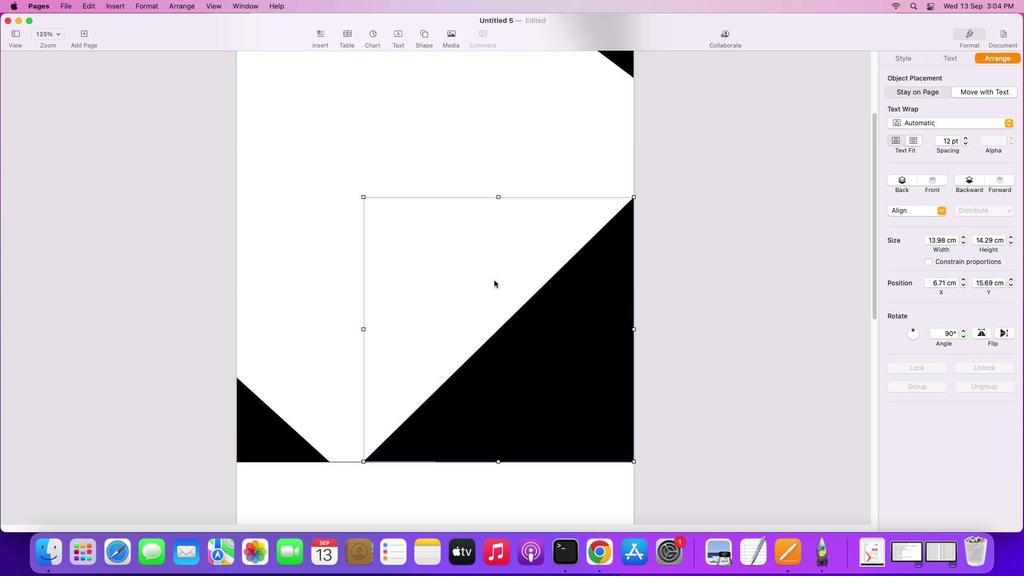 
Action: Mouse moved to (589, 370)
Screenshot: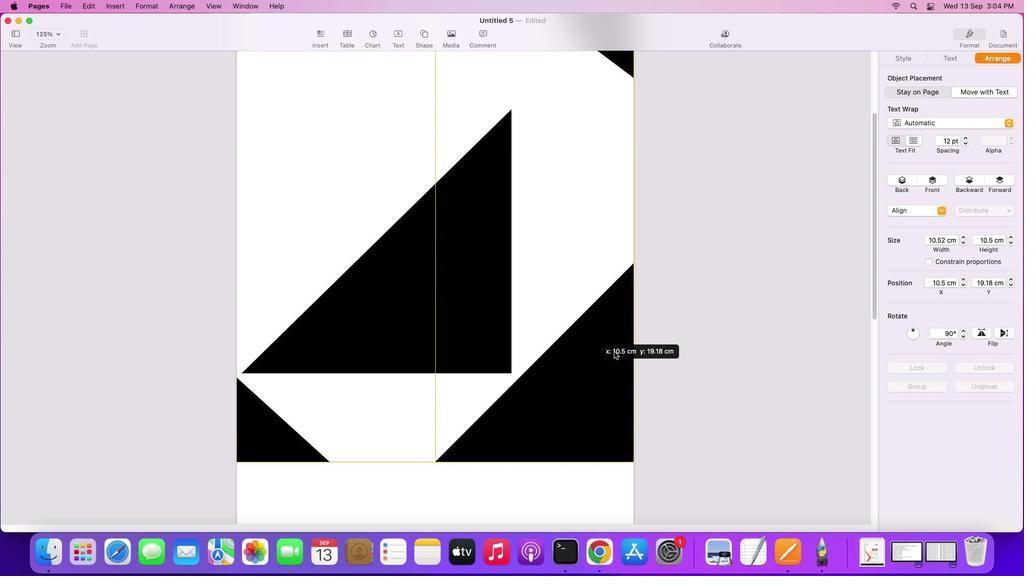 
Action: Mouse pressed left at (589, 370)
Screenshot: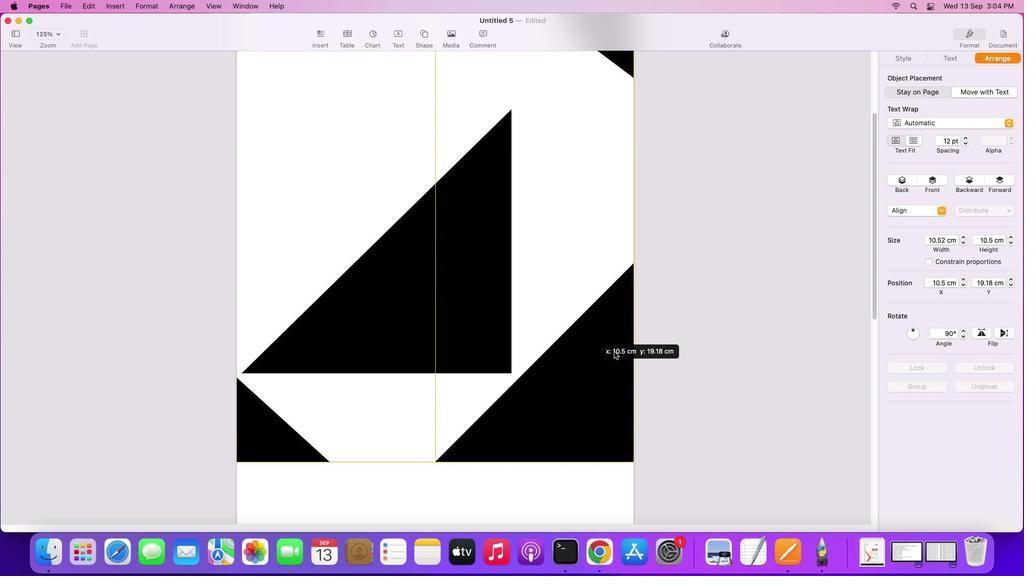 
Action: Mouse moved to (903, 57)
Screenshot: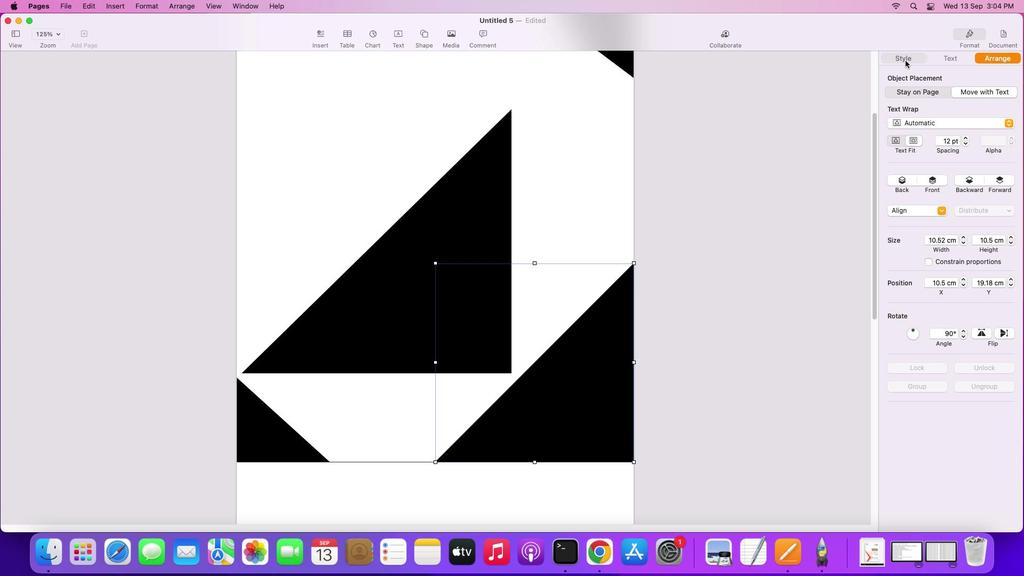 
Action: Mouse pressed left at (903, 57)
Screenshot: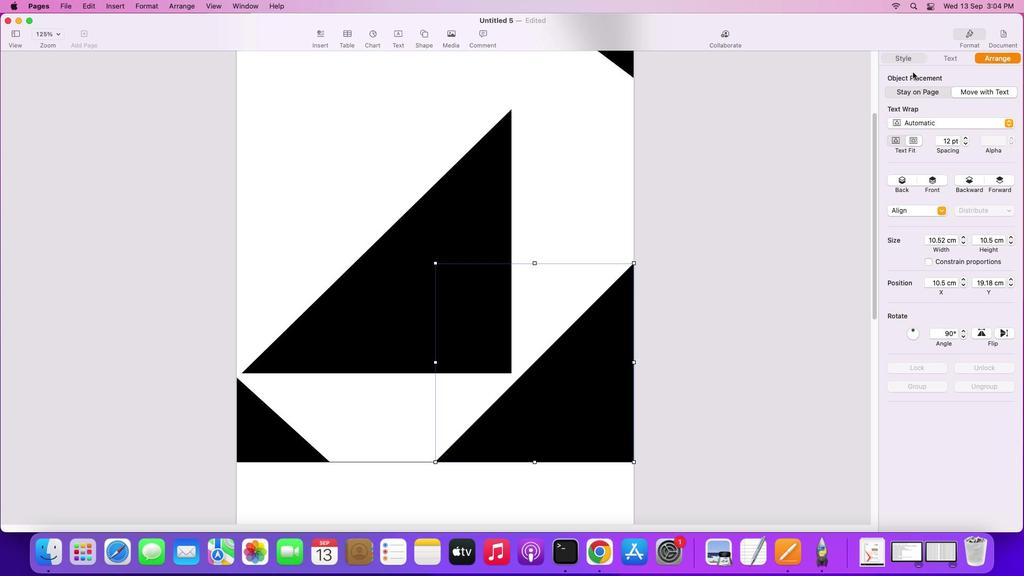 
Action: Mouse moved to (988, 122)
Screenshot: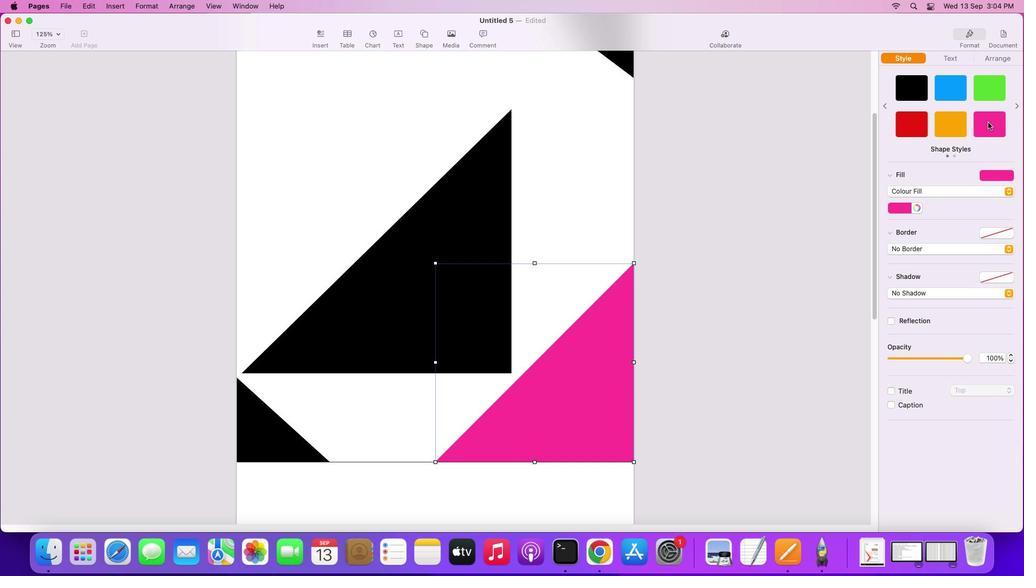 
Action: Mouse pressed left at (988, 122)
Screenshot: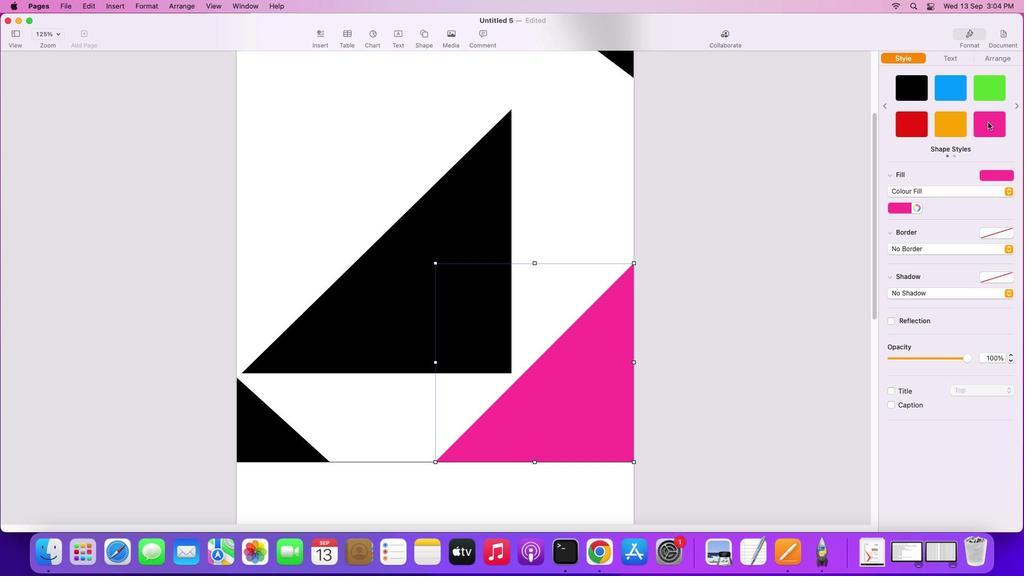 
Action: Mouse moved to (942, 94)
Screenshot: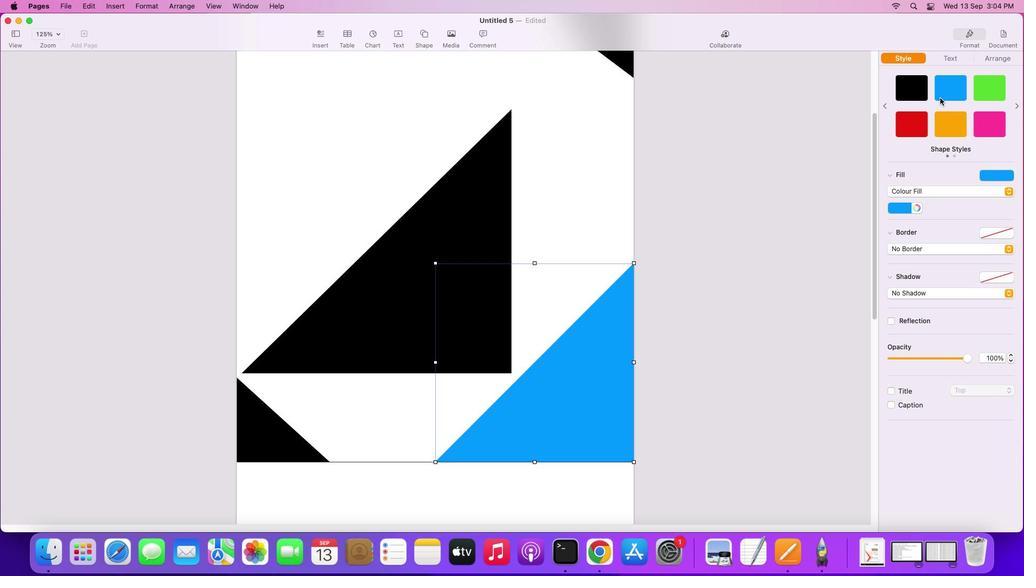 
Action: Mouse pressed left at (942, 94)
Screenshot: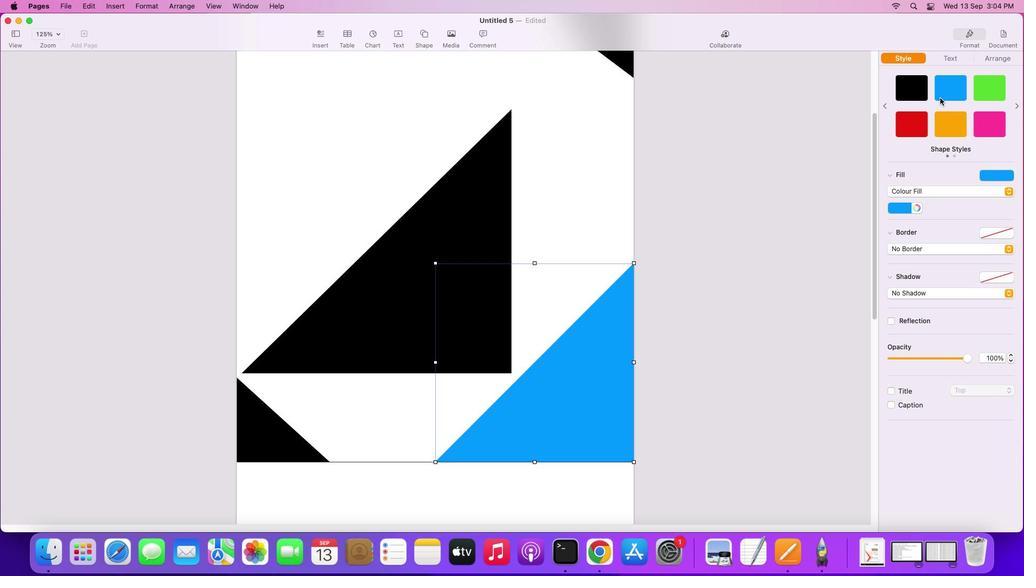 
Action: Mouse moved to (489, 312)
Screenshot: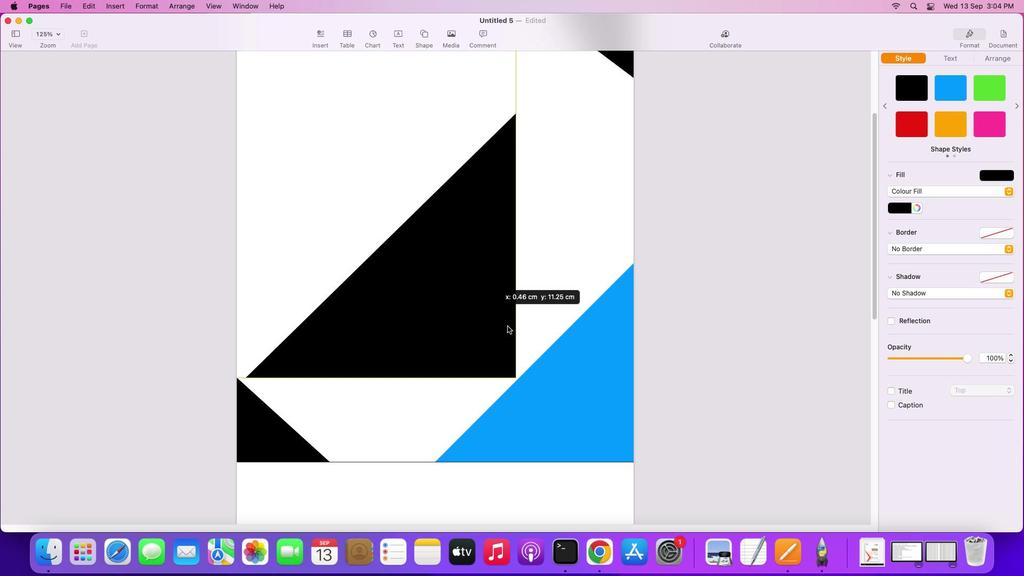 
Action: Mouse pressed left at (489, 312)
Screenshot: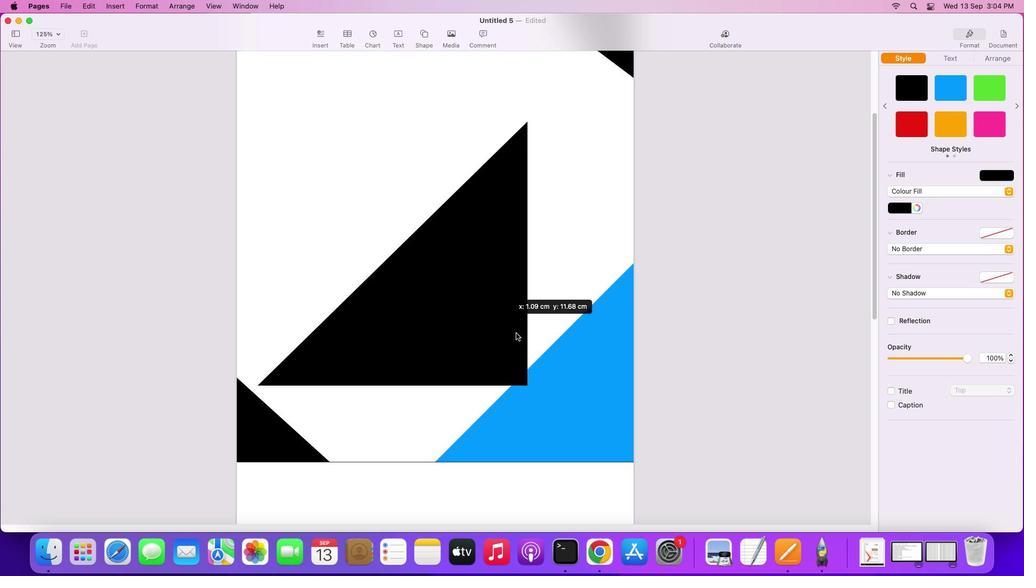 
Action: Mouse moved to (626, 346)
Screenshot: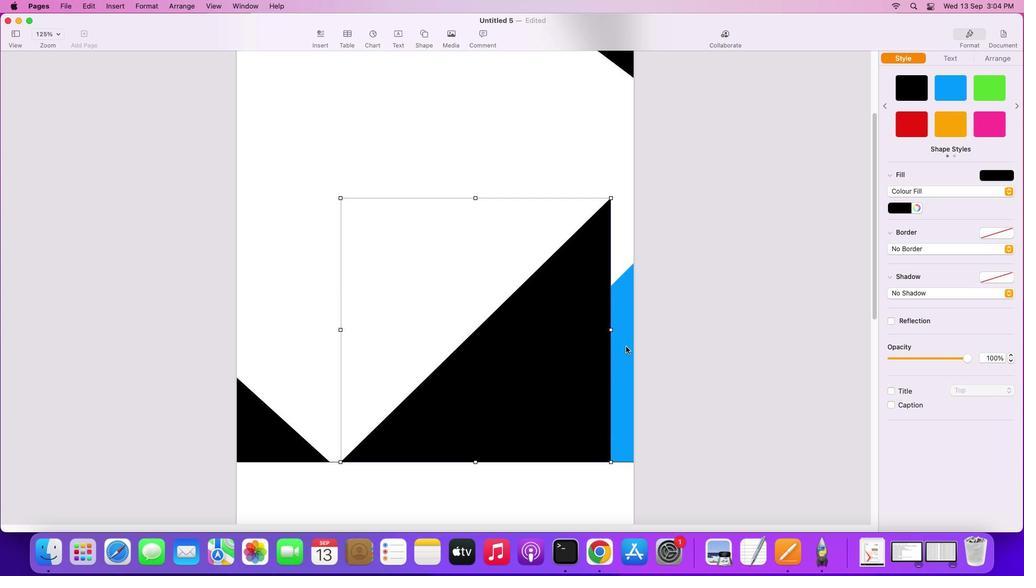 
Action: Mouse pressed right at (626, 346)
Screenshot: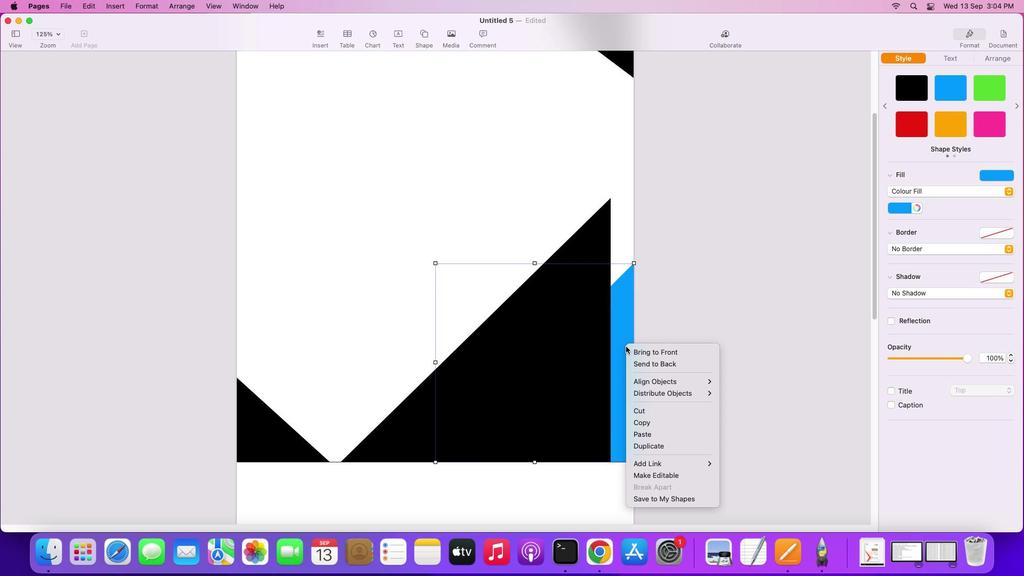 
Action: Mouse moved to (636, 352)
Screenshot: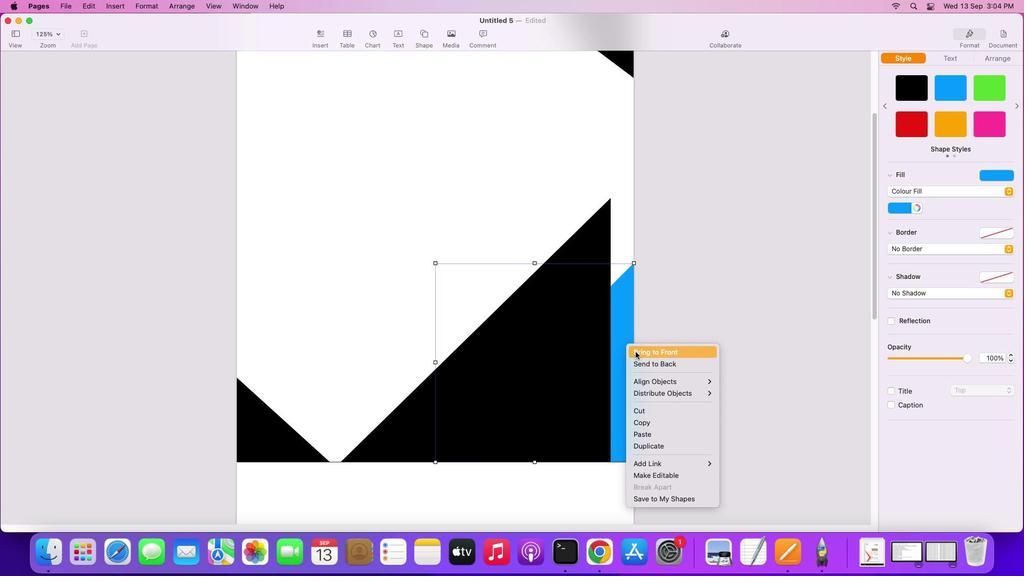 
Action: Mouse pressed left at (636, 352)
Screenshot: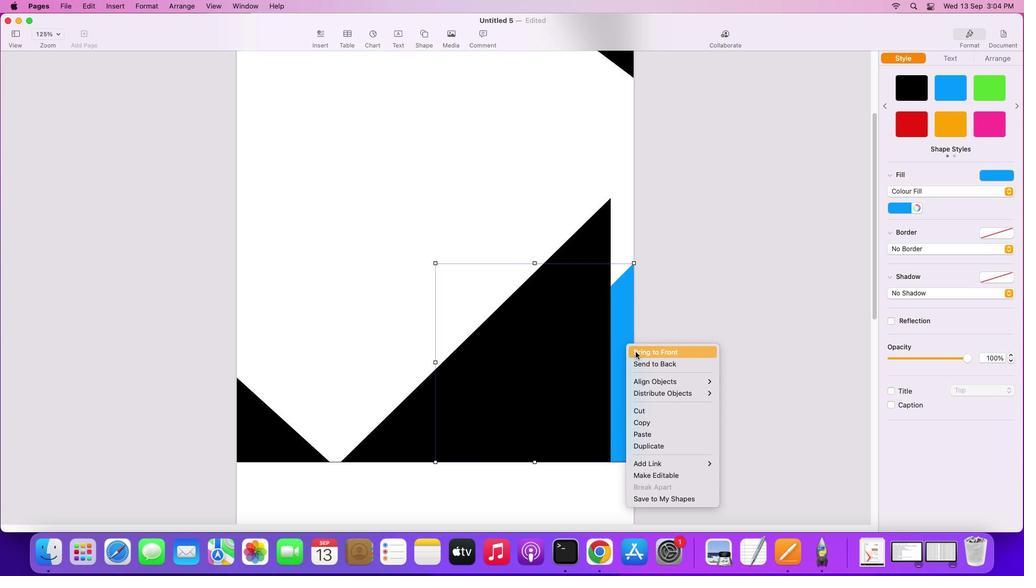 
Action: Mouse moved to (551, 322)
Screenshot: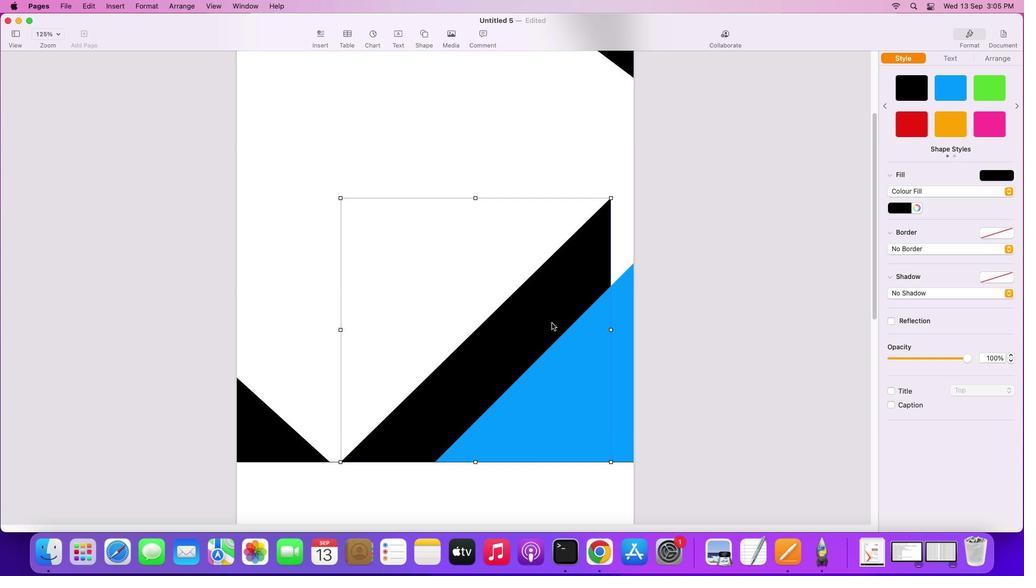 
Action: Mouse pressed left at (551, 322)
Screenshot: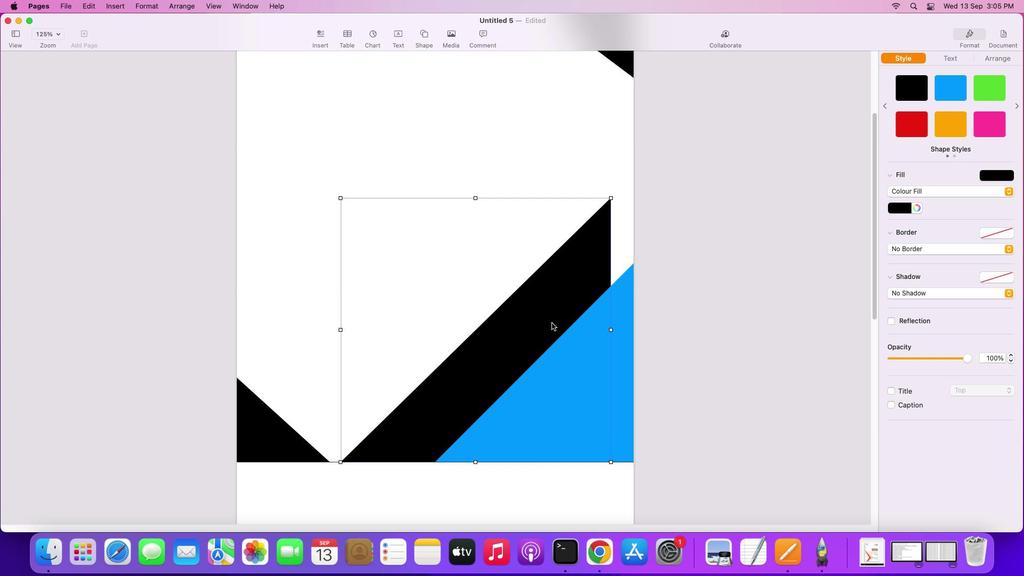 
Action: Mouse moved to (496, 143)
Screenshot: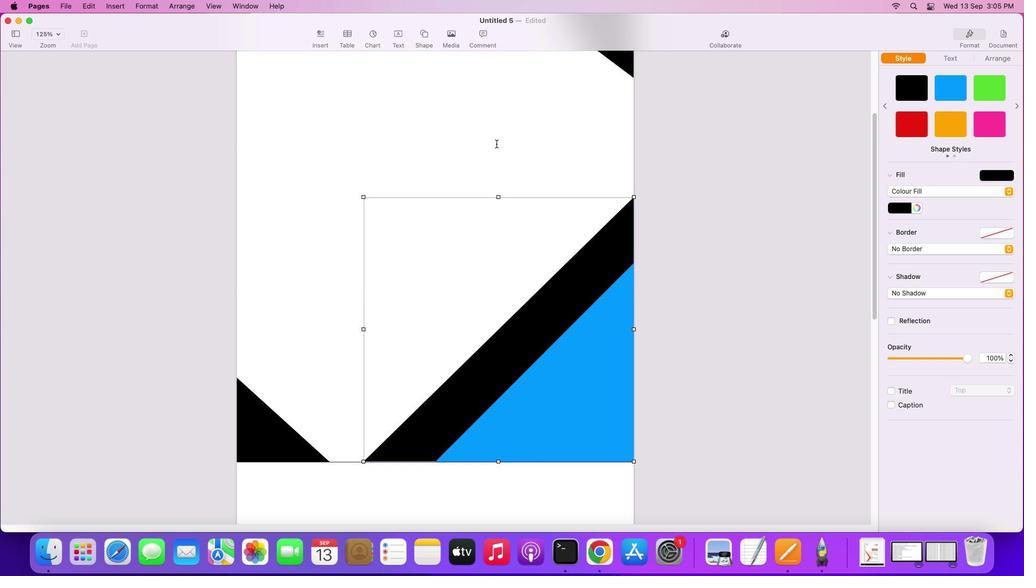 
Action: Mouse pressed left at (496, 143)
Screenshot: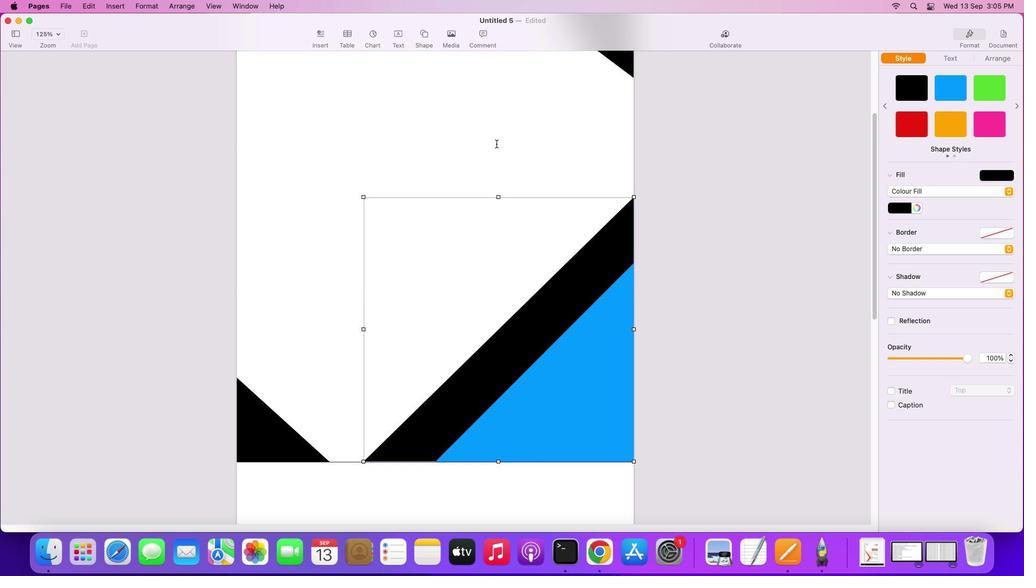 
Action: Mouse moved to (518, 219)
Screenshot: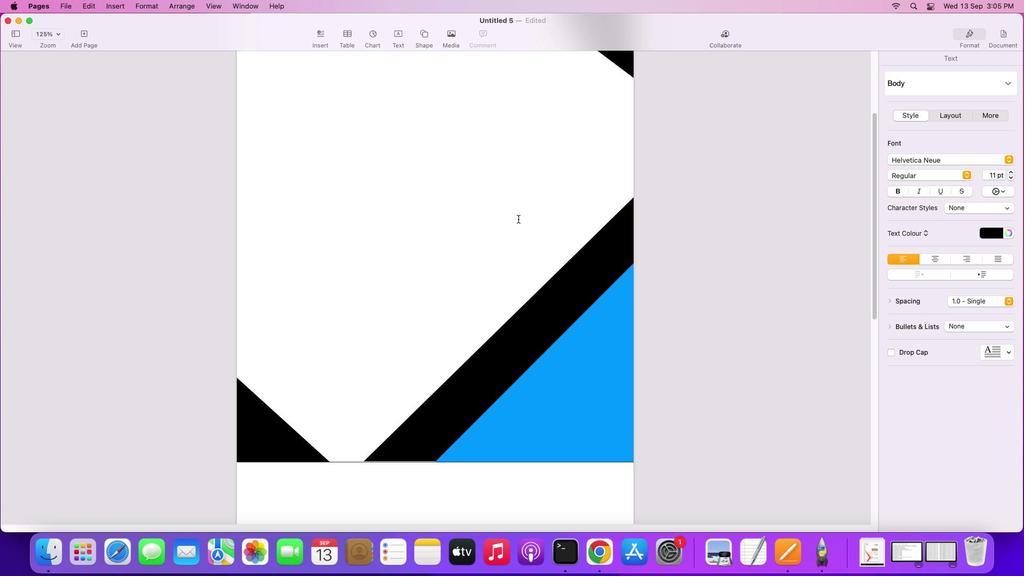 
Action: Mouse scrolled (518, 219) with delta (0, 0)
Screenshot: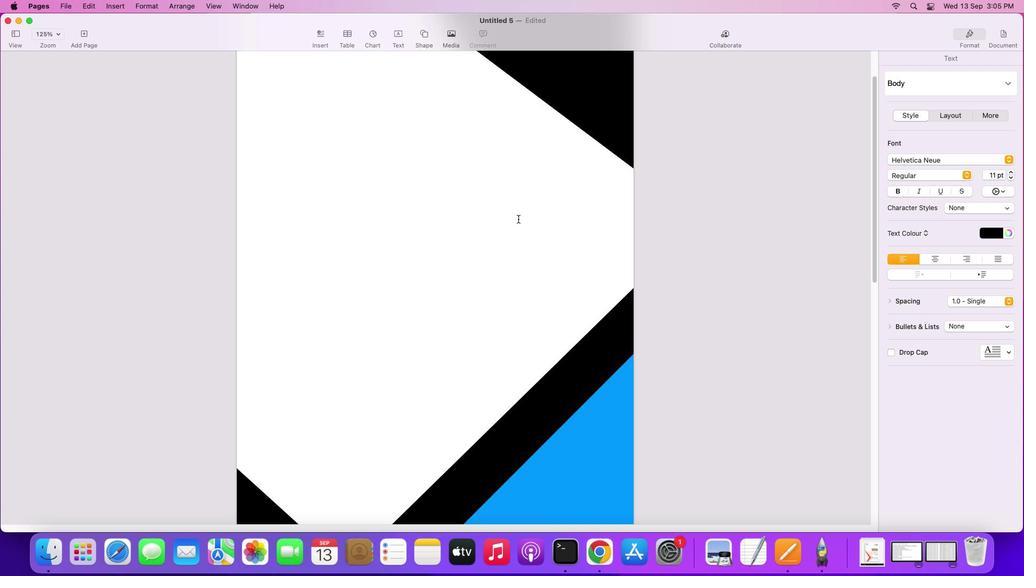 
Action: Mouse scrolled (518, 219) with delta (0, 0)
Screenshot: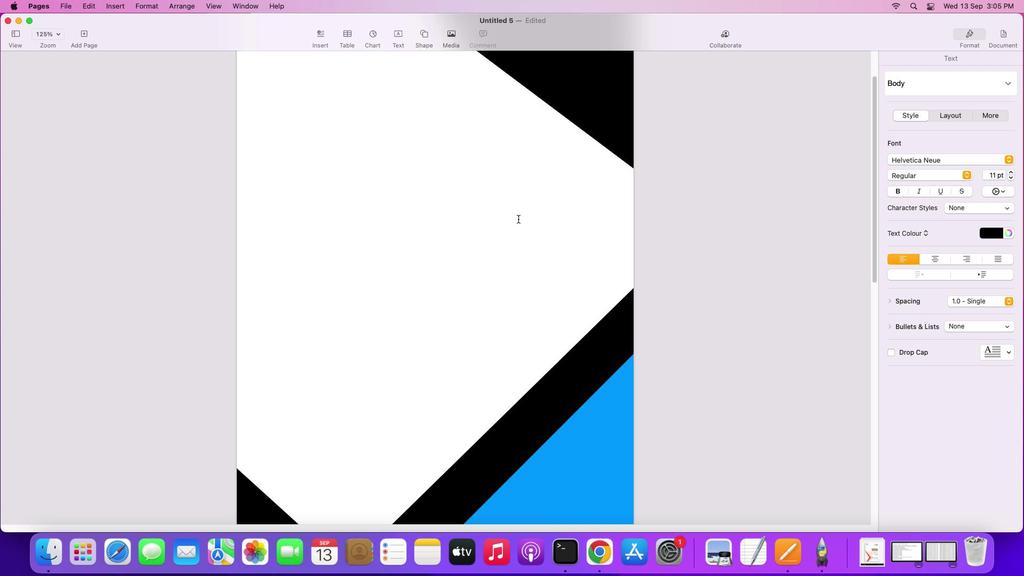 
Action: Mouse scrolled (518, 219) with delta (0, 1)
Screenshot: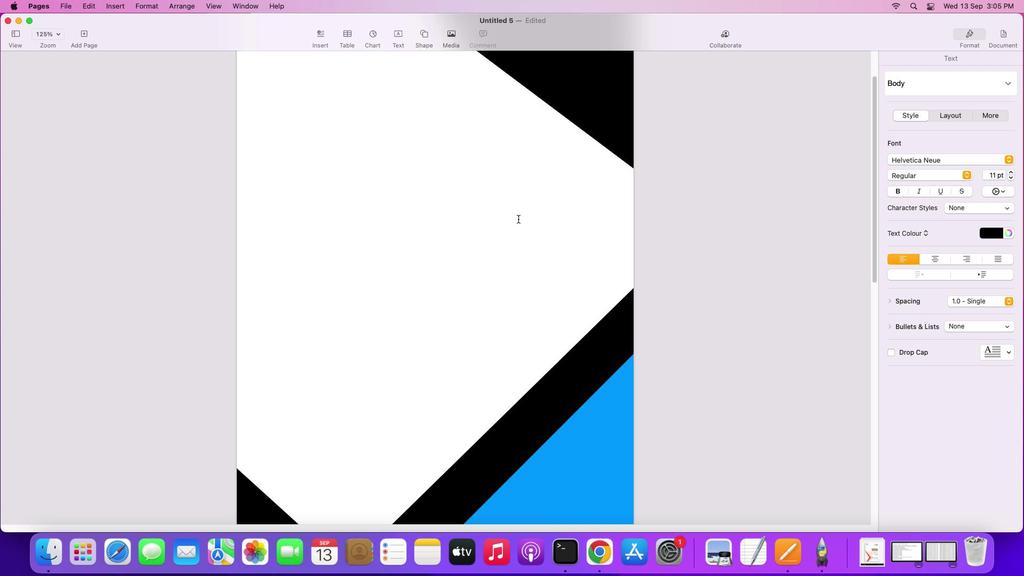 
Action: Mouse scrolled (518, 219) with delta (0, 2)
Screenshot: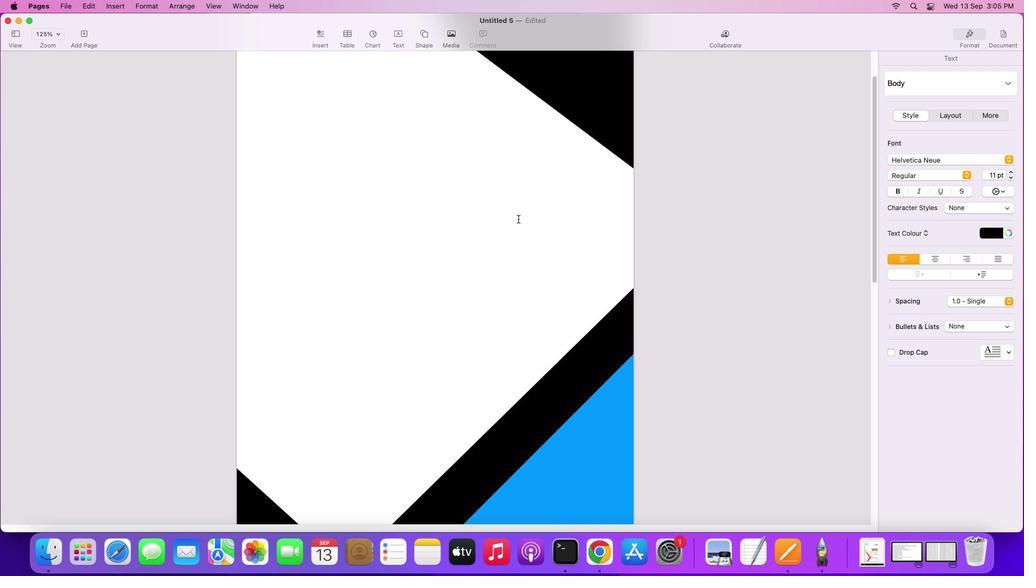
Action: Mouse scrolled (518, 219) with delta (0, 3)
Screenshot: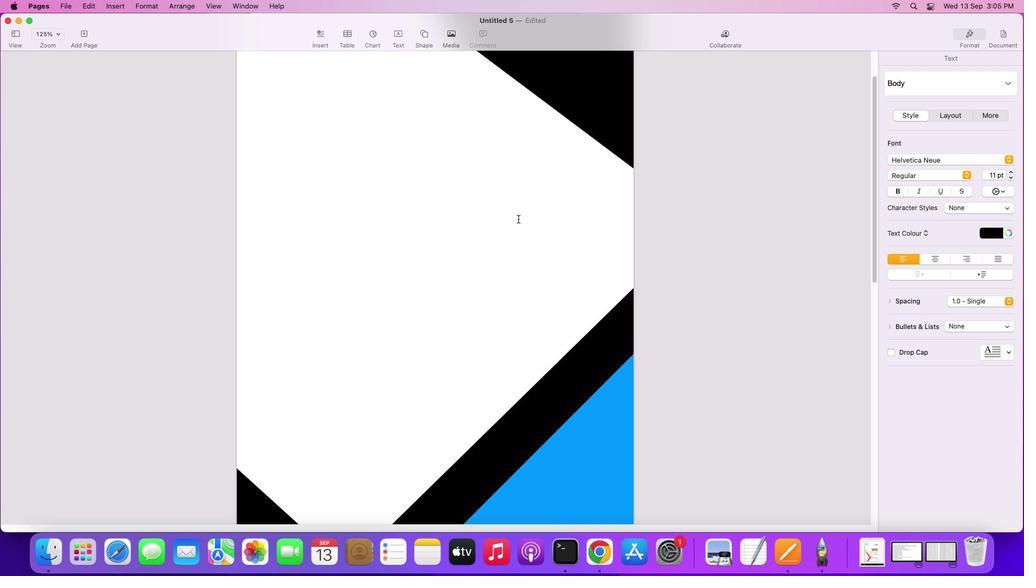 
Action: Mouse moved to (518, 218)
Screenshot: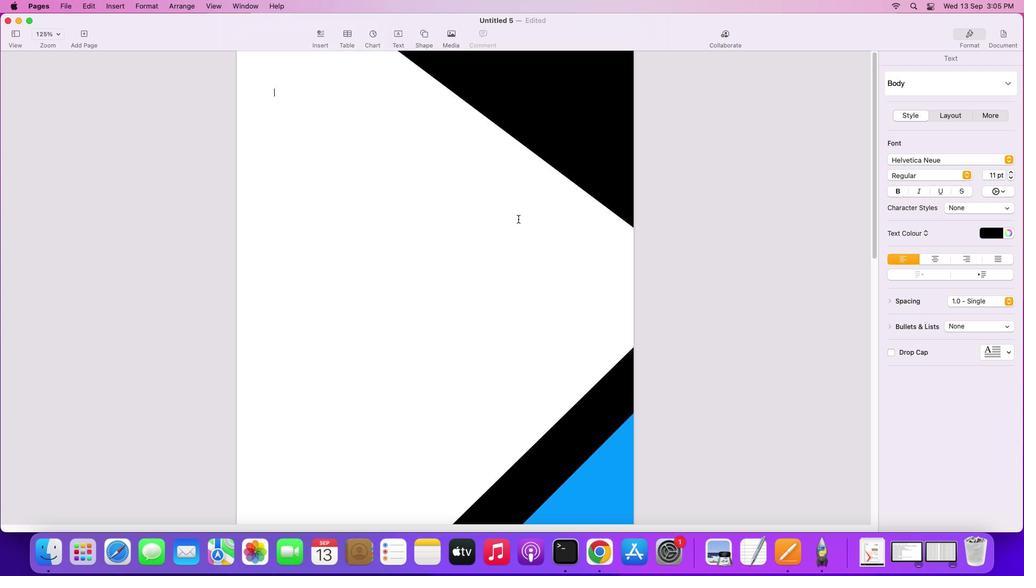 
Action: Mouse scrolled (518, 218) with delta (0, 0)
Screenshot: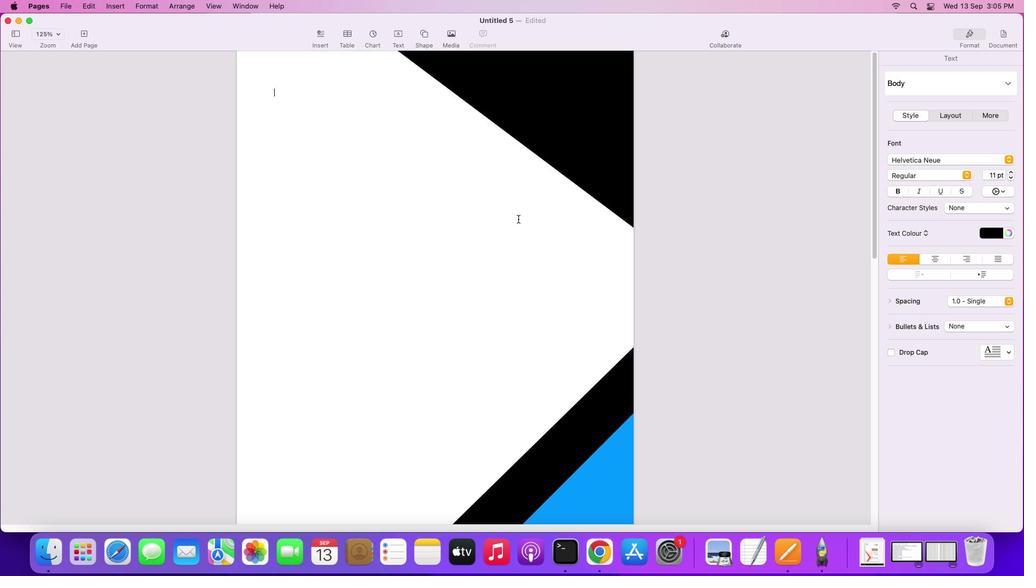 
Action: Mouse scrolled (518, 218) with delta (0, 0)
Screenshot: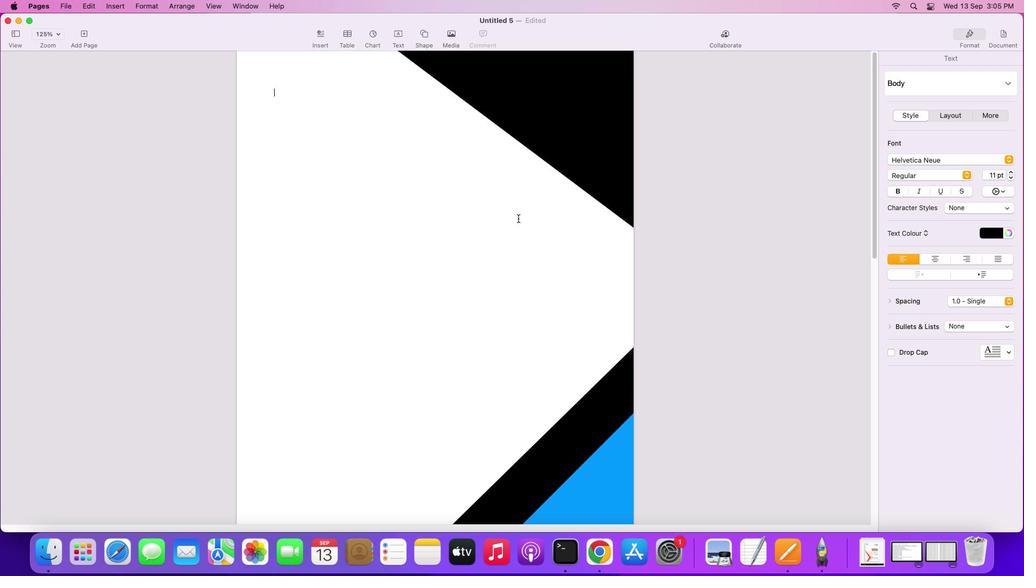 
Action: Mouse scrolled (518, 218) with delta (0, 1)
Screenshot: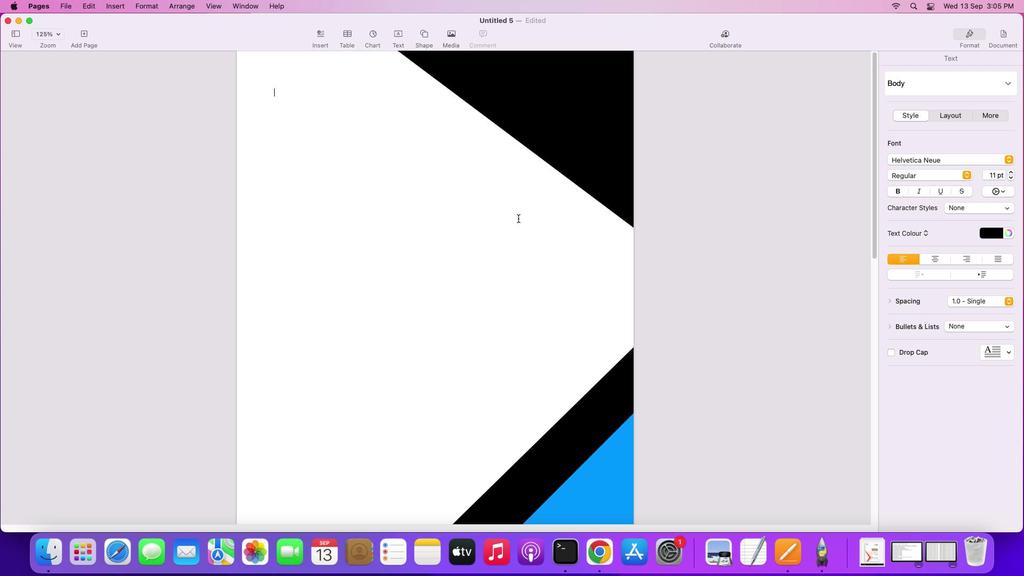 
Action: Mouse scrolled (518, 218) with delta (0, 2)
Screenshot: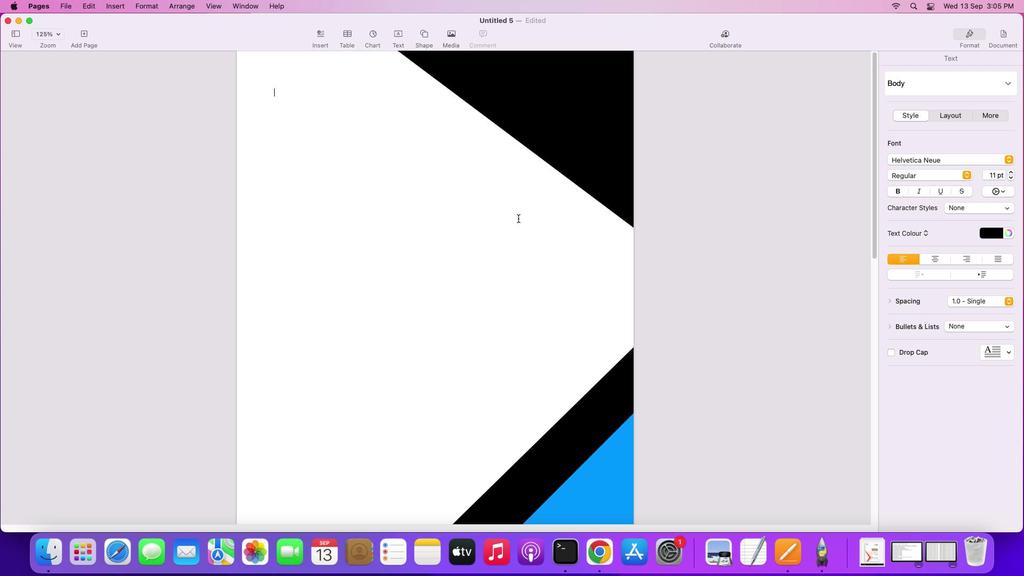 
Action: Mouse scrolled (518, 218) with delta (0, 3)
Screenshot: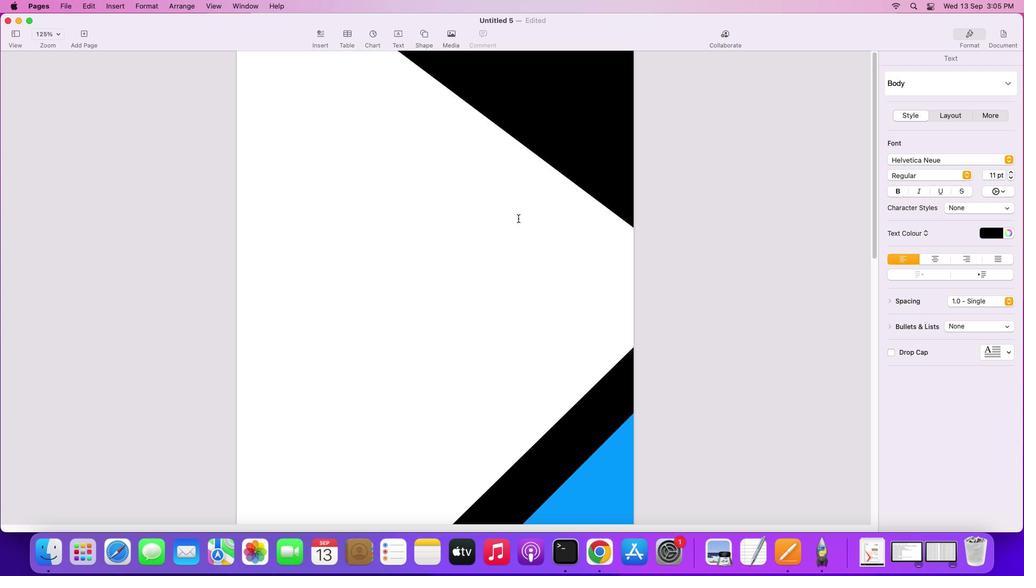 
Action: Mouse moved to (509, 288)
Screenshot: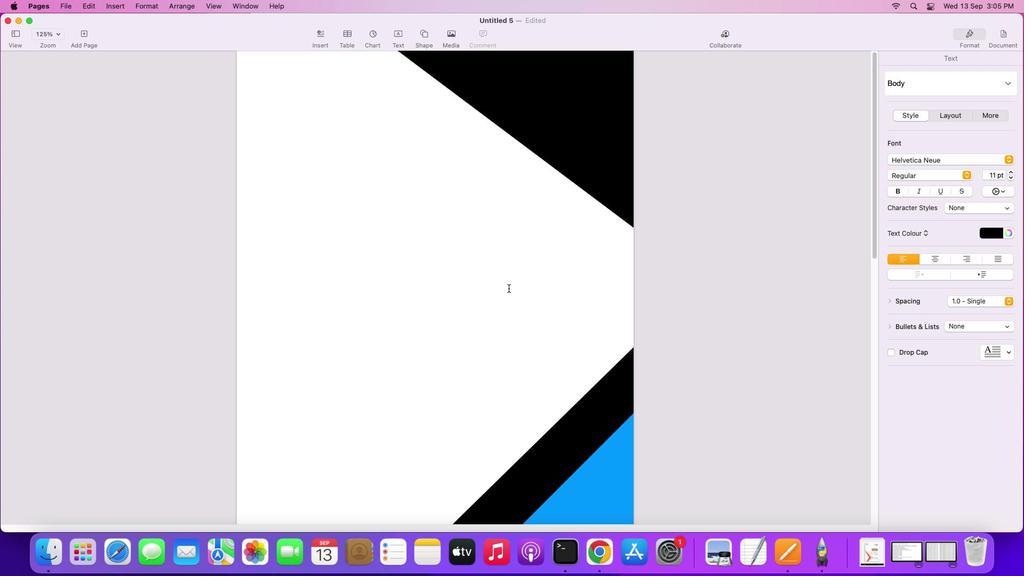 
Action: Mouse scrolled (509, 288) with delta (0, 0)
Screenshot: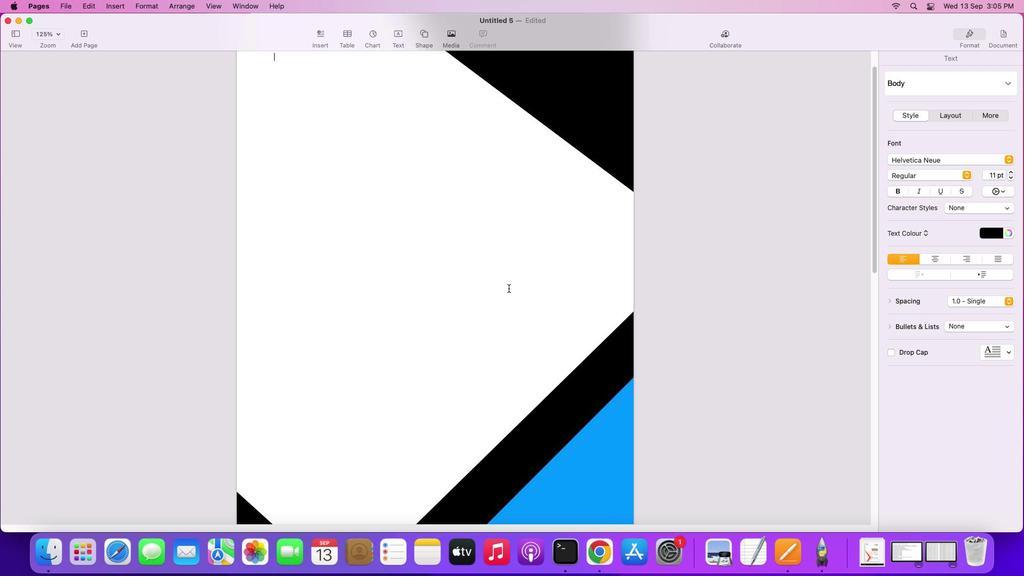 
Action: Mouse scrolled (509, 288) with delta (0, 0)
Screenshot: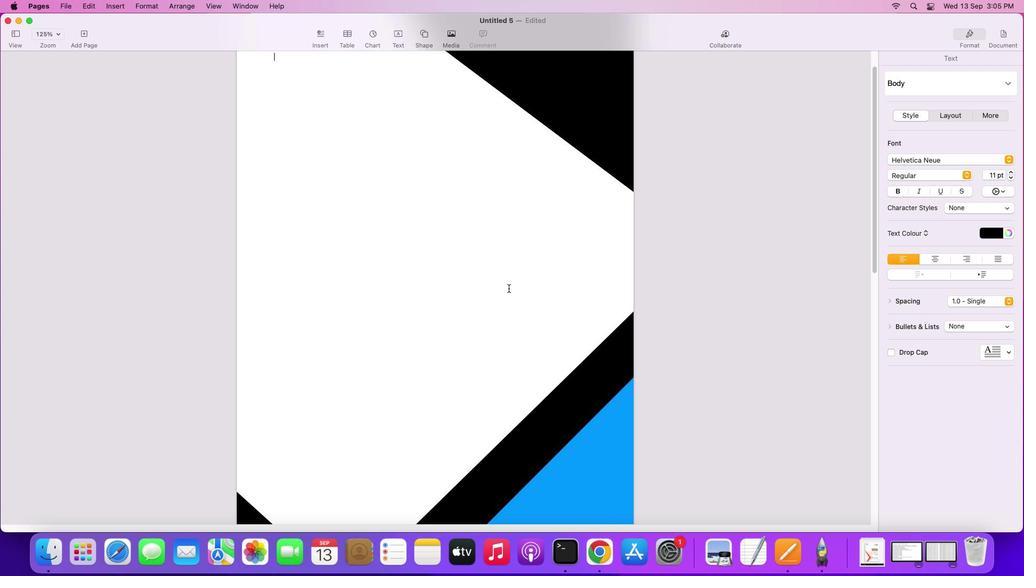 
Action: Mouse scrolled (509, 288) with delta (0, 0)
Screenshot: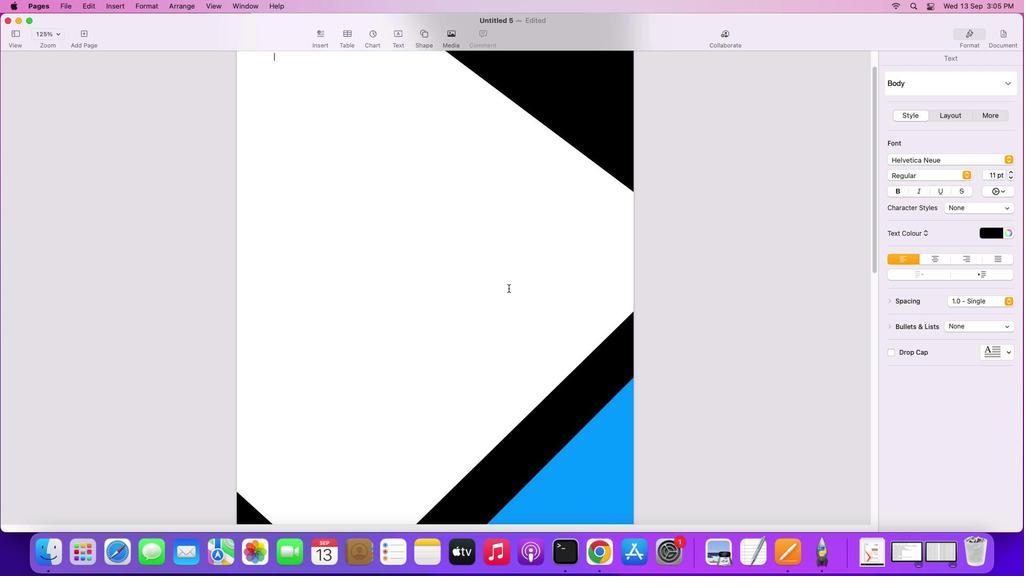 
Action: Mouse scrolled (509, 288) with delta (0, -1)
Screenshot: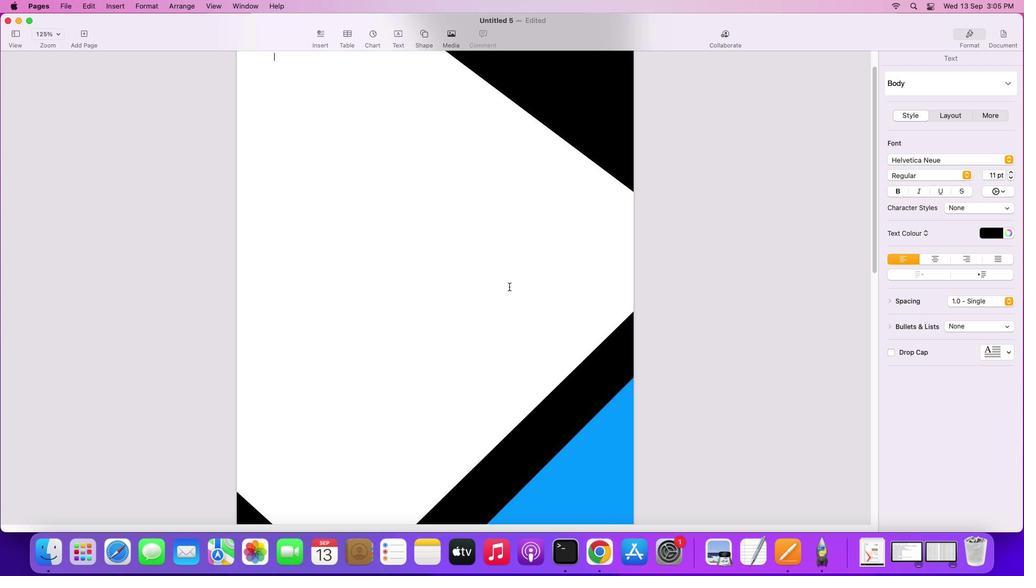 
Action: Mouse moved to (423, 35)
Screenshot: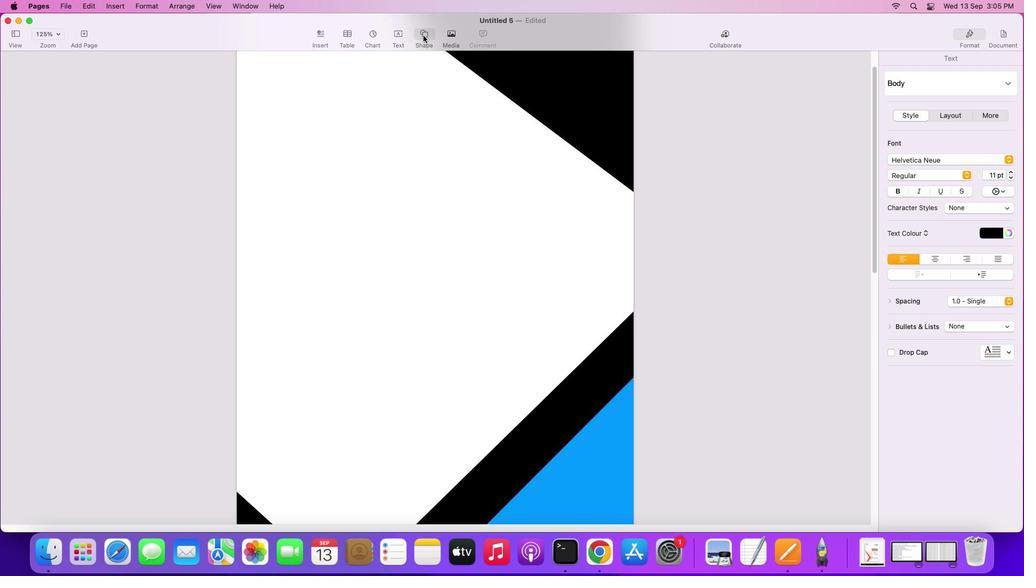 
Action: Mouse pressed left at (423, 35)
Screenshot: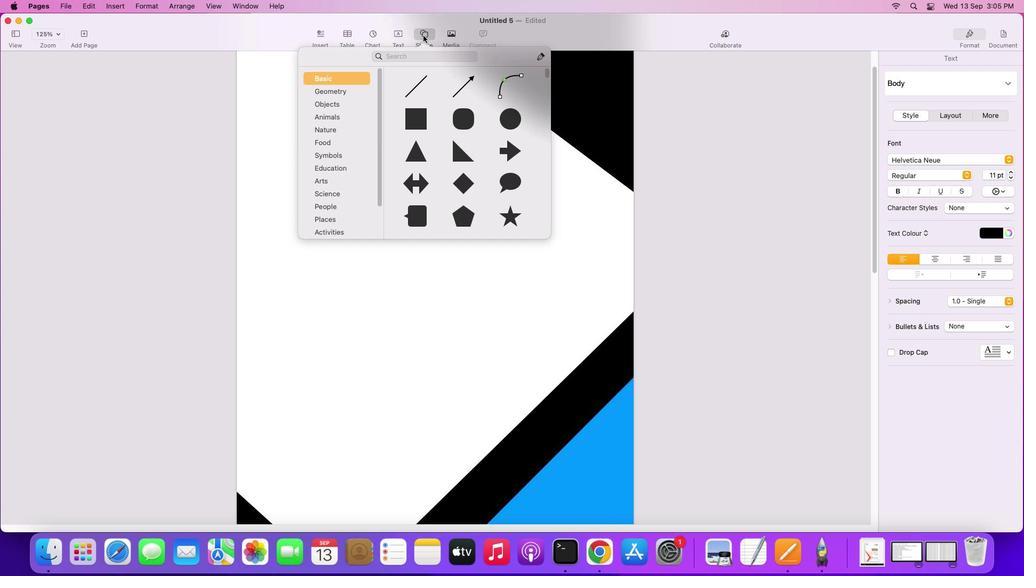 
Action: Mouse moved to (417, 148)
Screenshot: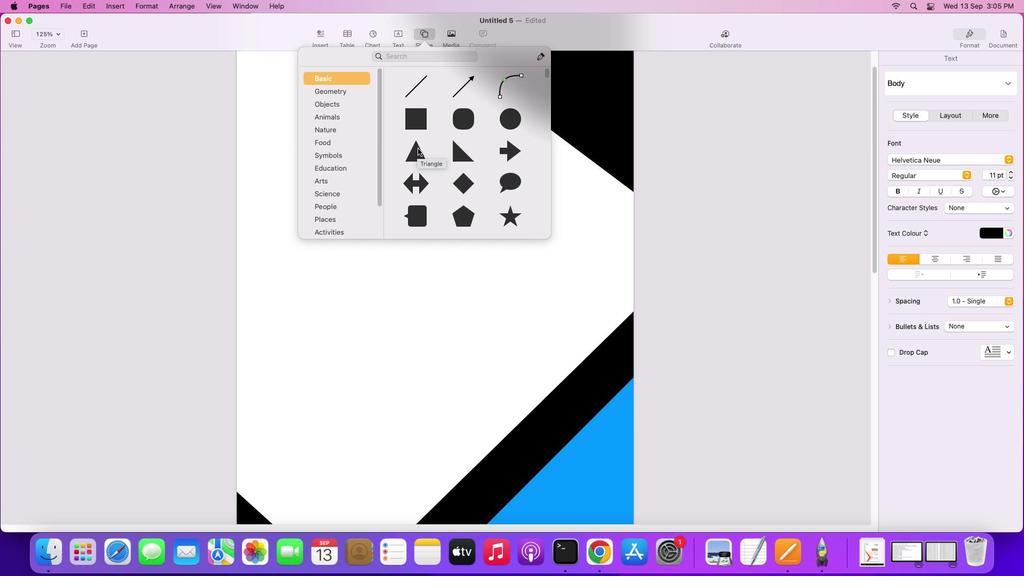 
Action: Mouse pressed left at (417, 148)
Screenshot: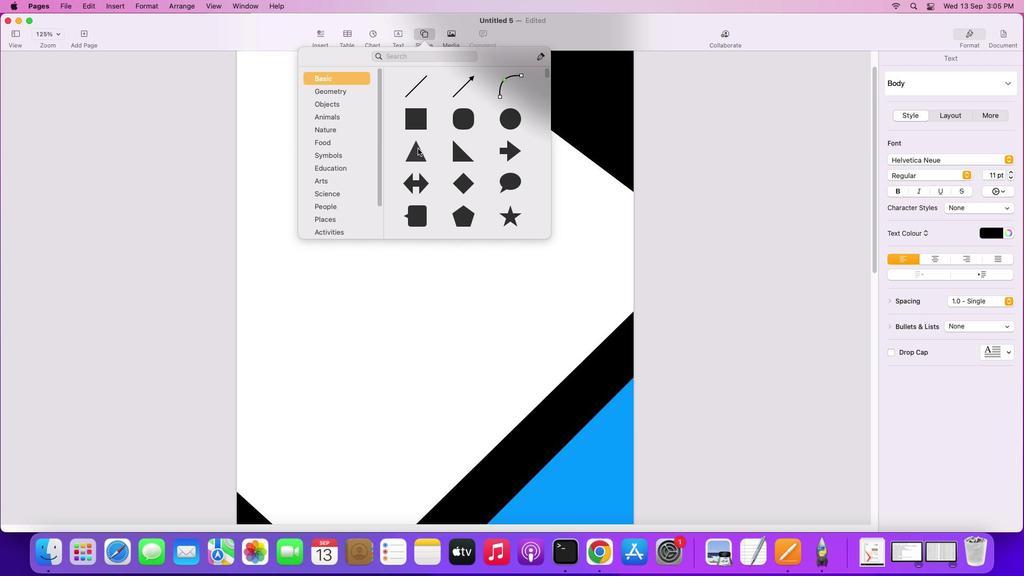 
Action: Mouse moved to (442, 101)
Screenshot: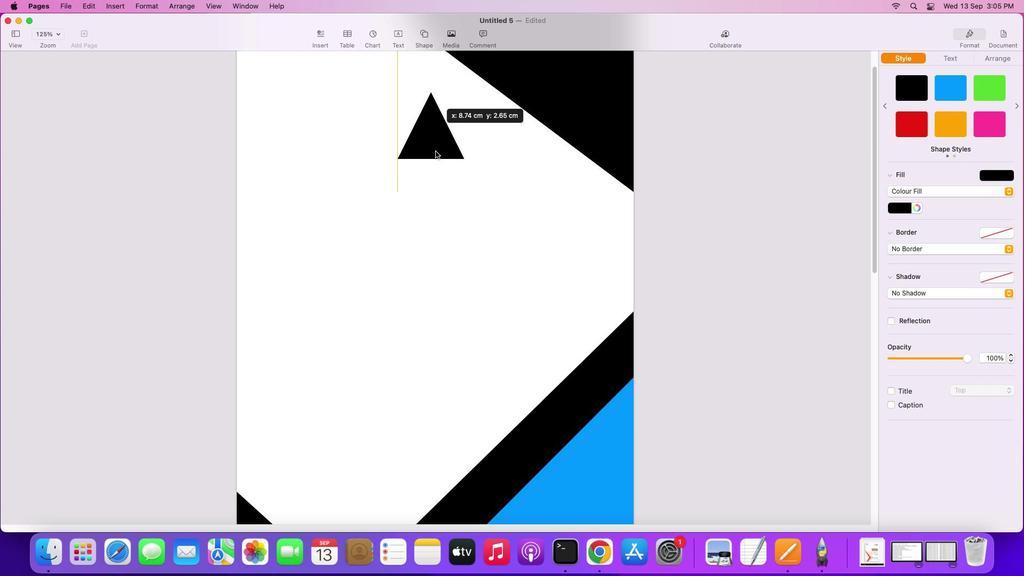
Action: Mouse pressed left at (442, 101)
Screenshot: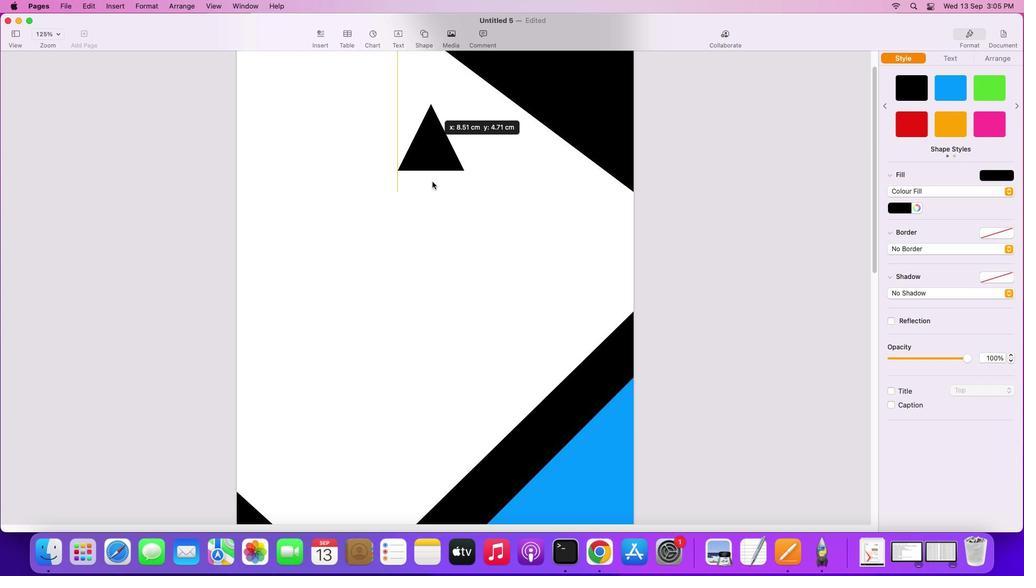 
Action: Mouse moved to (1003, 53)
Screenshot: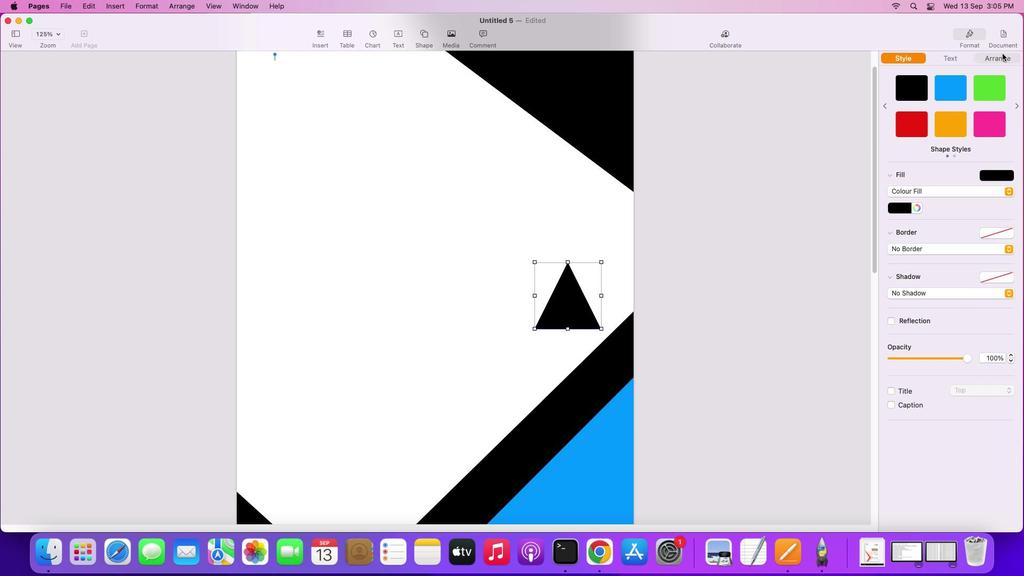 
Action: Mouse pressed left at (1003, 53)
Screenshot: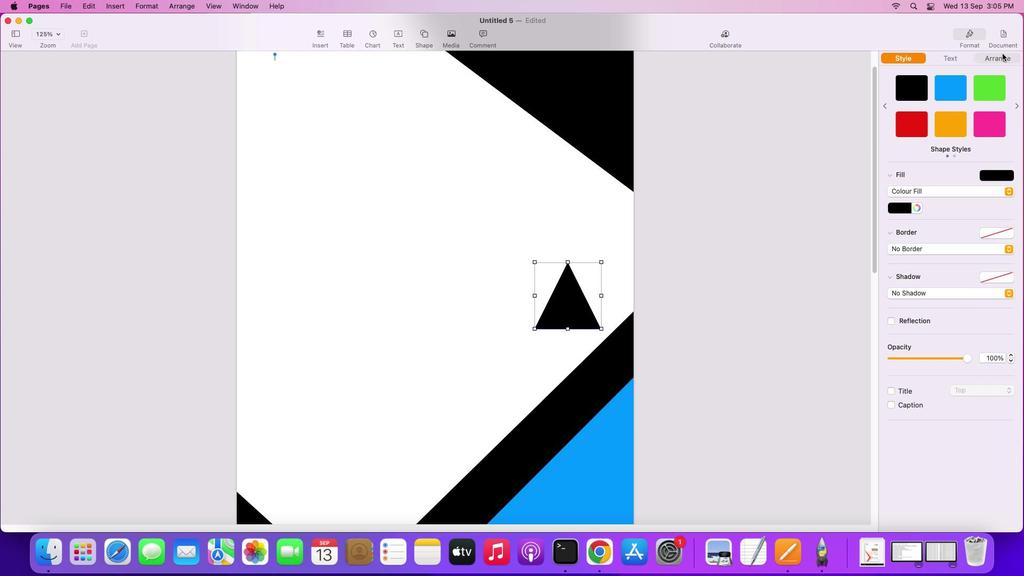 
Action: Mouse moved to (920, 91)
Screenshot: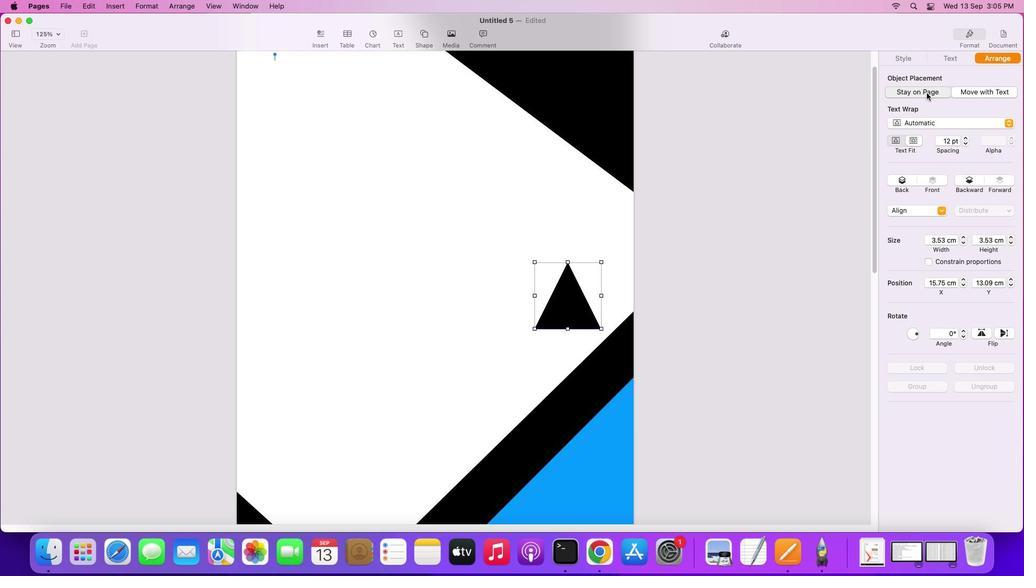 
Action: Mouse pressed left at (920, 91)
Screenshot: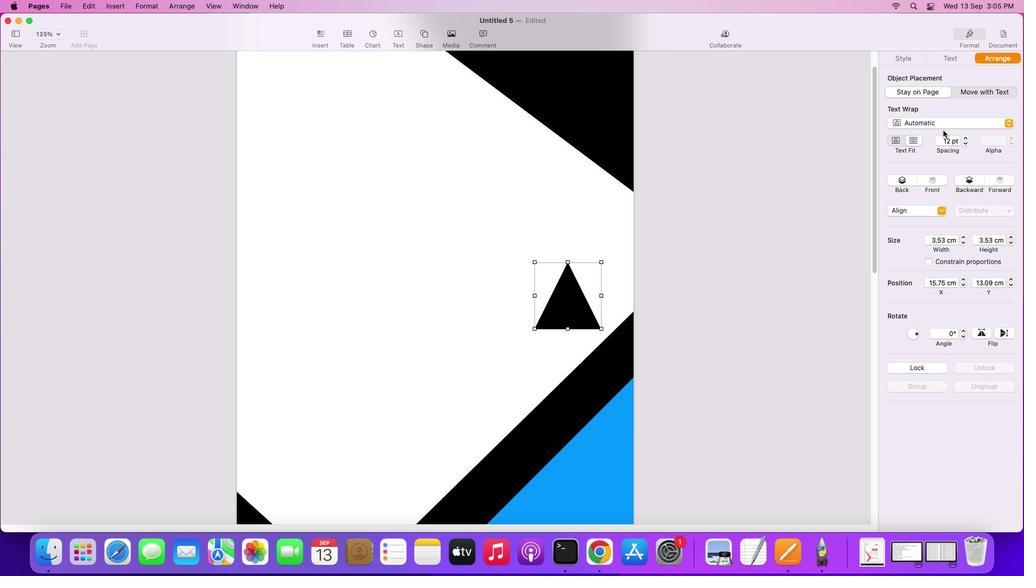 
Action: Mouse moved to (966, 330)
Screenshot: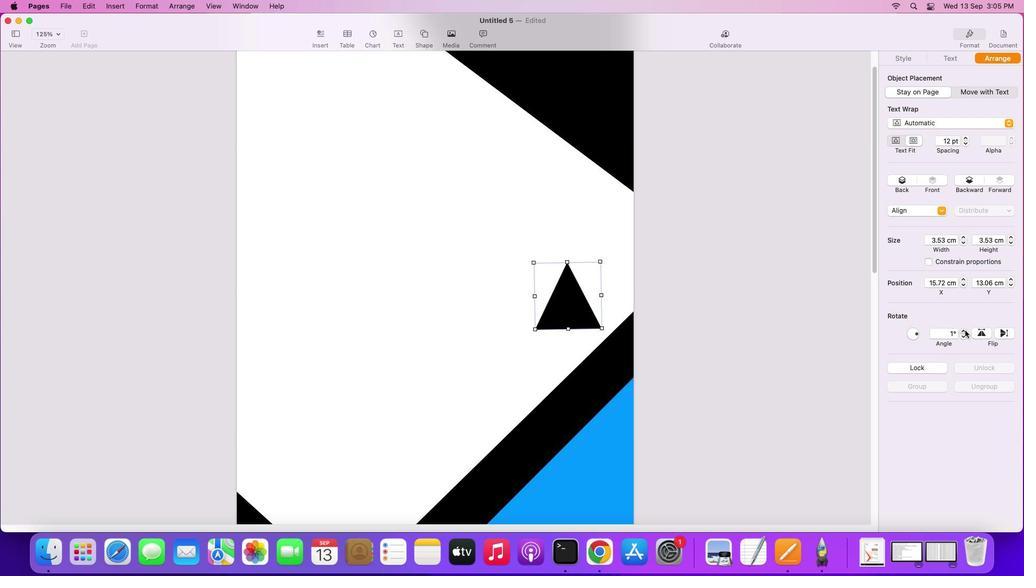 
Action: Mouse pressed left at (966, 330)
Screenshot: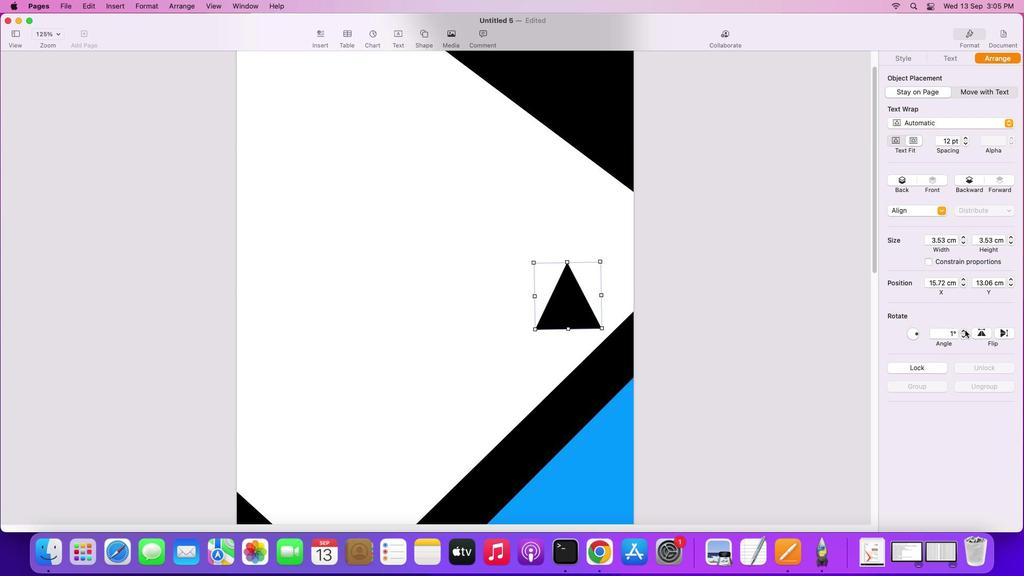 
Action: Mouse moved to (966, 330)
Screenshot: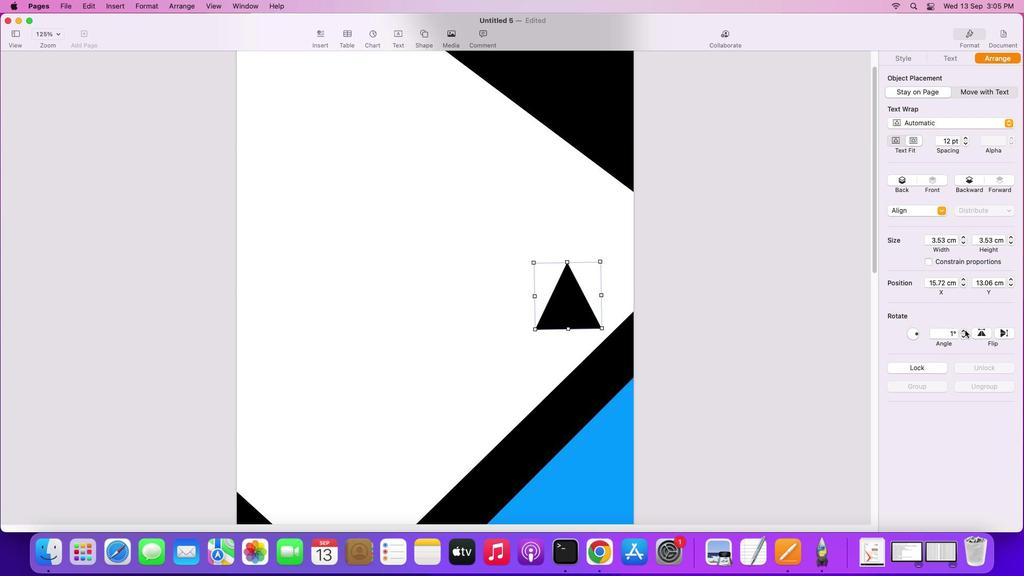 
Action: Mouse pressed left at (966, 330)
Screenshot: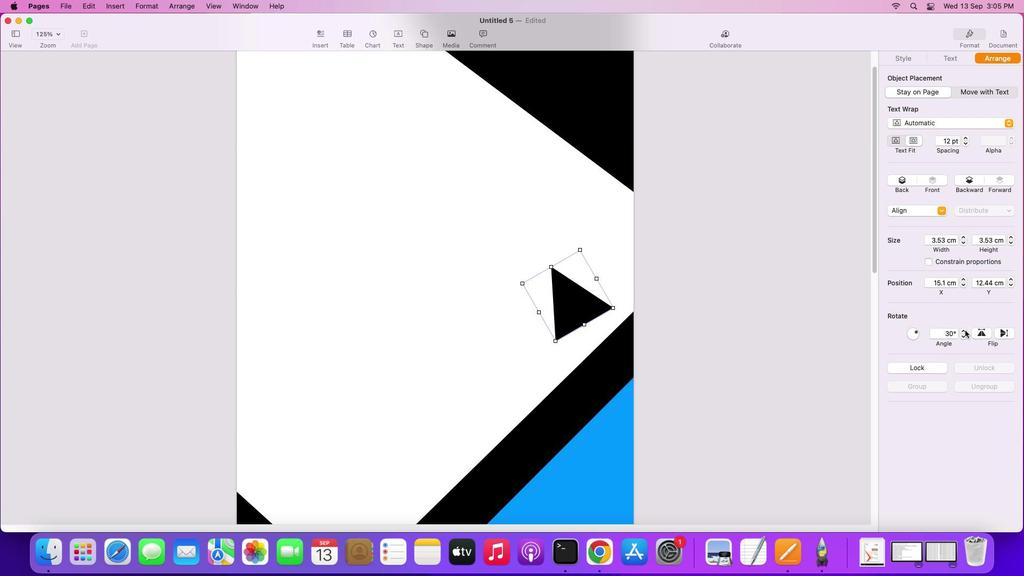 
Action: Mouse pressed left at (966, 330)
Screenshot: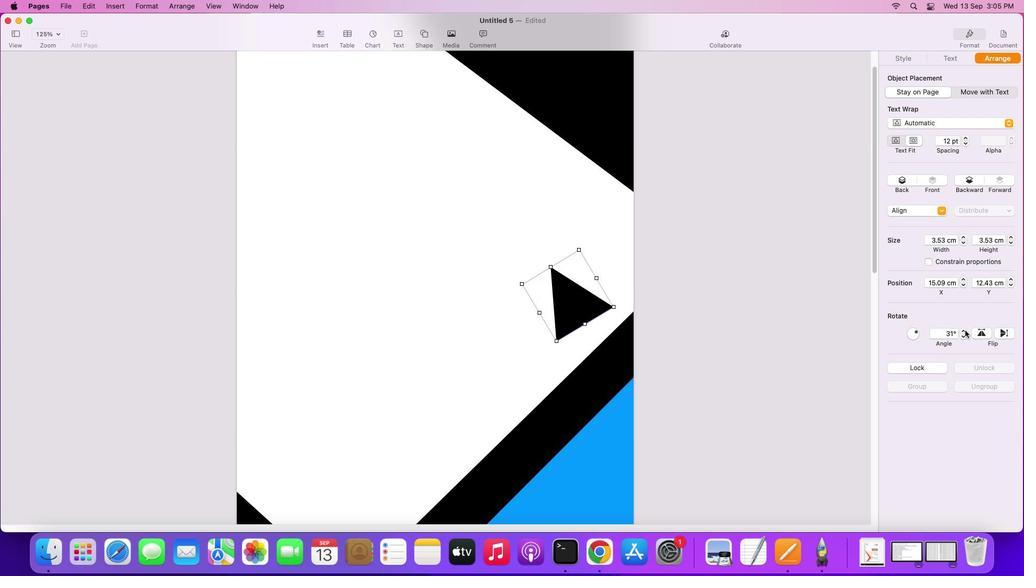 
Action: Mouse pressed left at (966, 330)
Screenshot: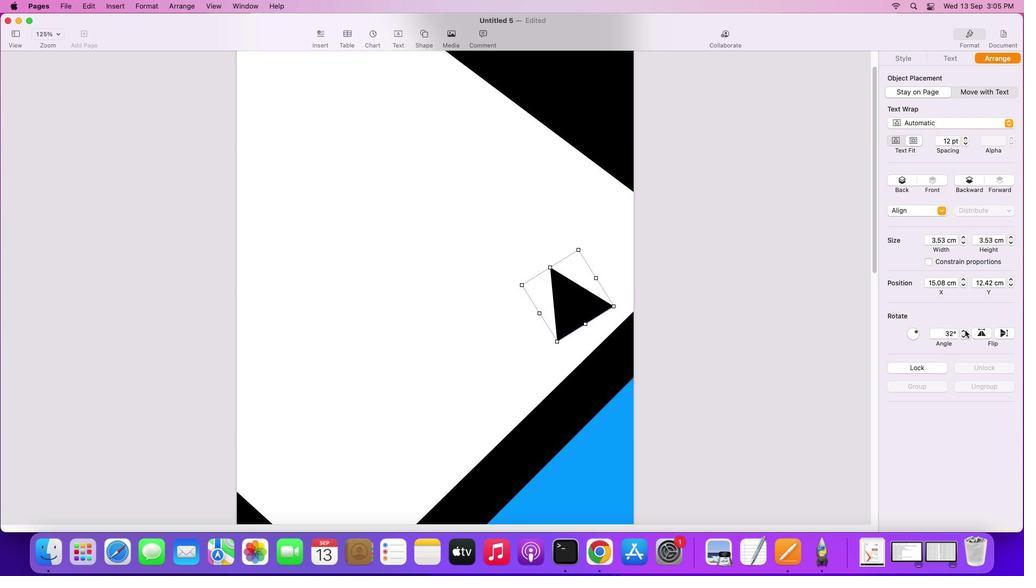 
Action: Mouse pressed left at (966, 330)
Screenshot: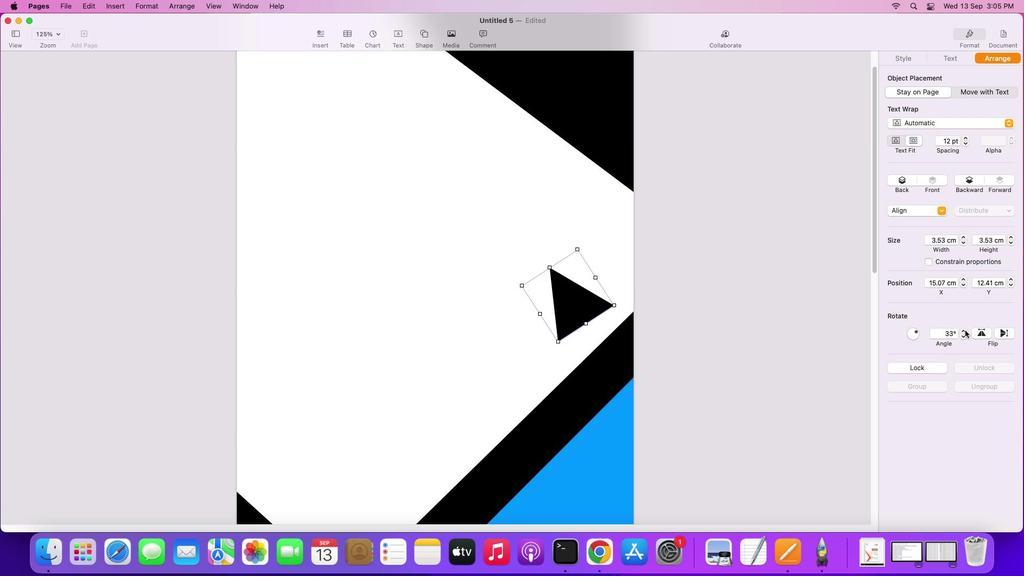 
Action: Mouse pressed left at (966, 330)
Screenshot: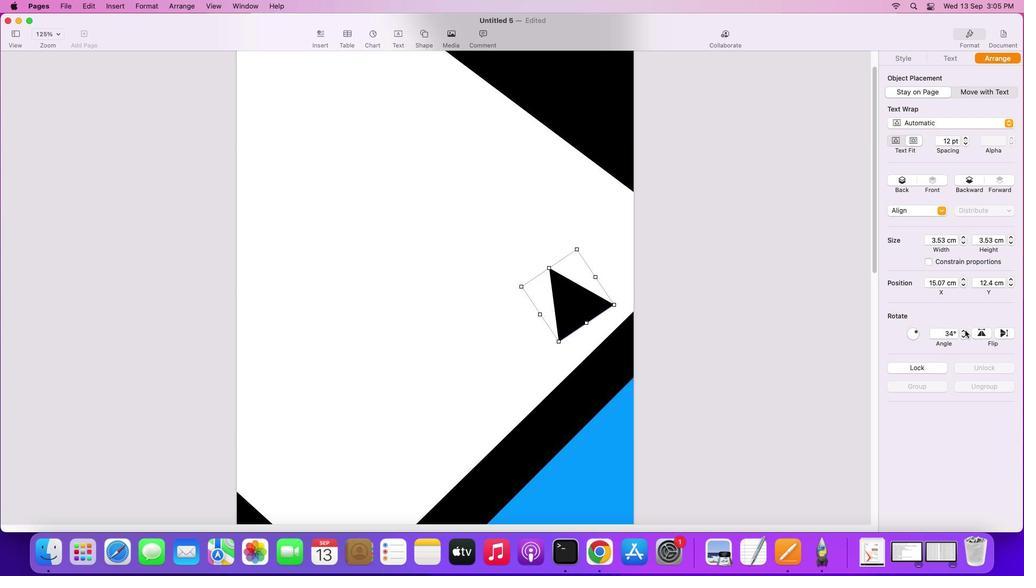 
Action: Mouse pressed left at (966, 330)
Screenshot: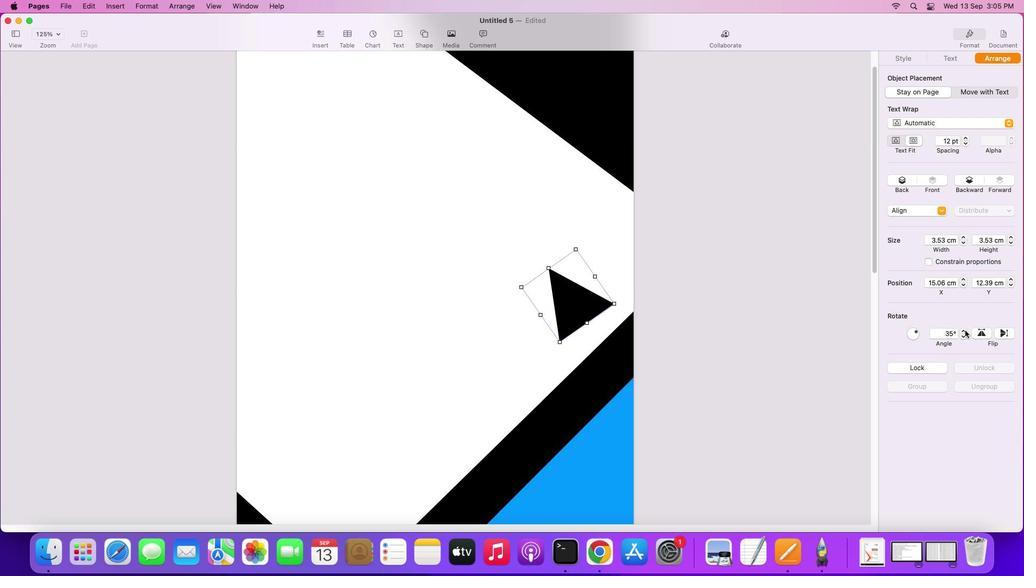 
Action: Mouse pressed left at (966, 330)
Screenshot: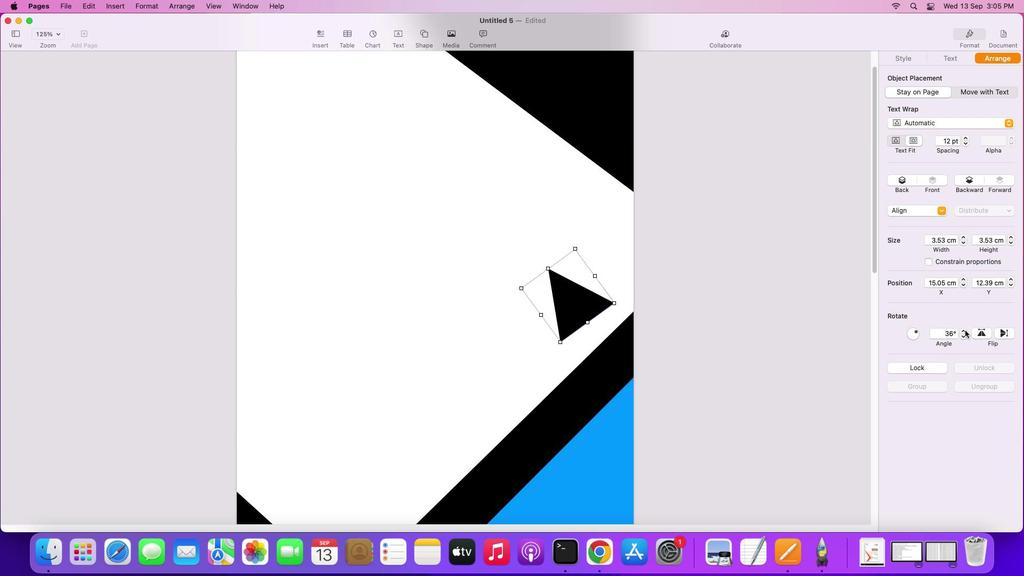 
Action: Mouse pressed left at (966, 330)
Screenshot: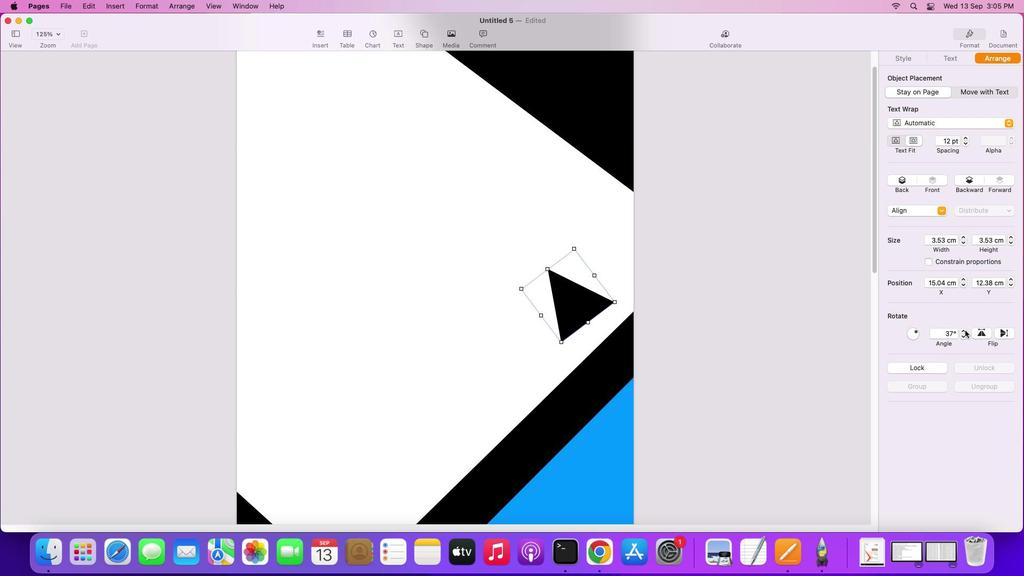 
Action: Mouse moved to (573, 304)
Screenshot: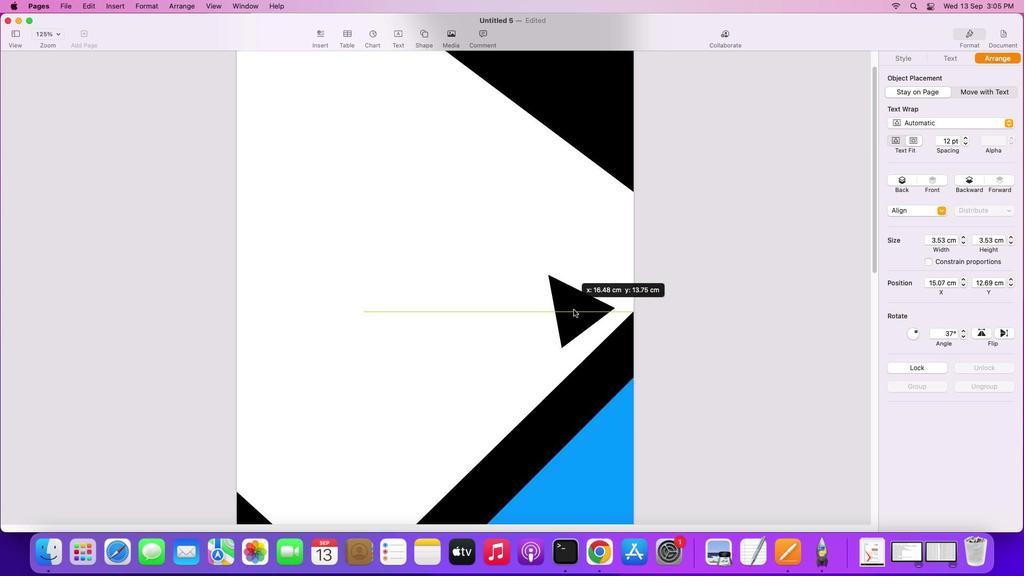 
Action: Mouse pressed left at (573, 304)
Screenshot: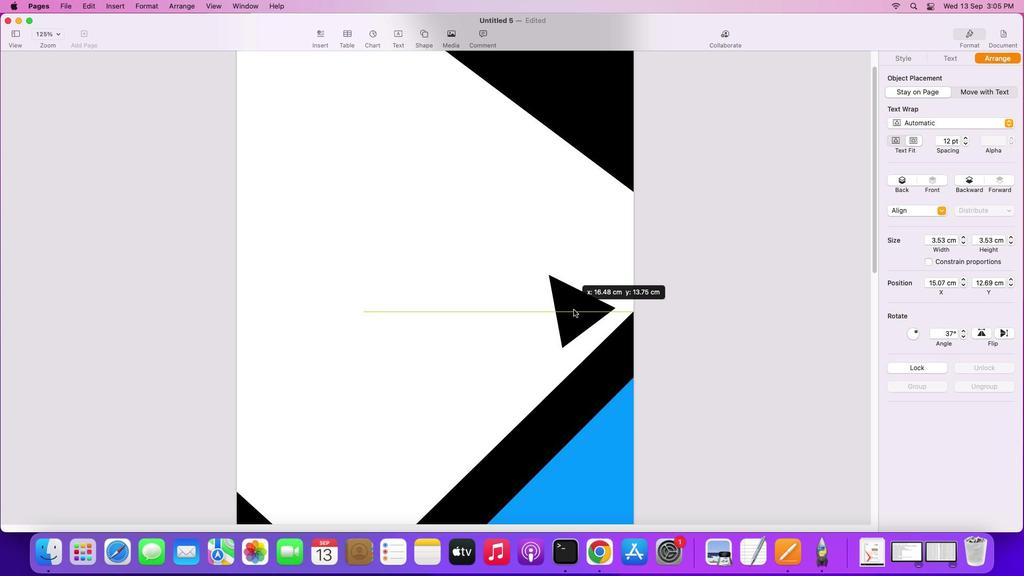 
Action: Mouse moved to (966, 330)
Screenshot: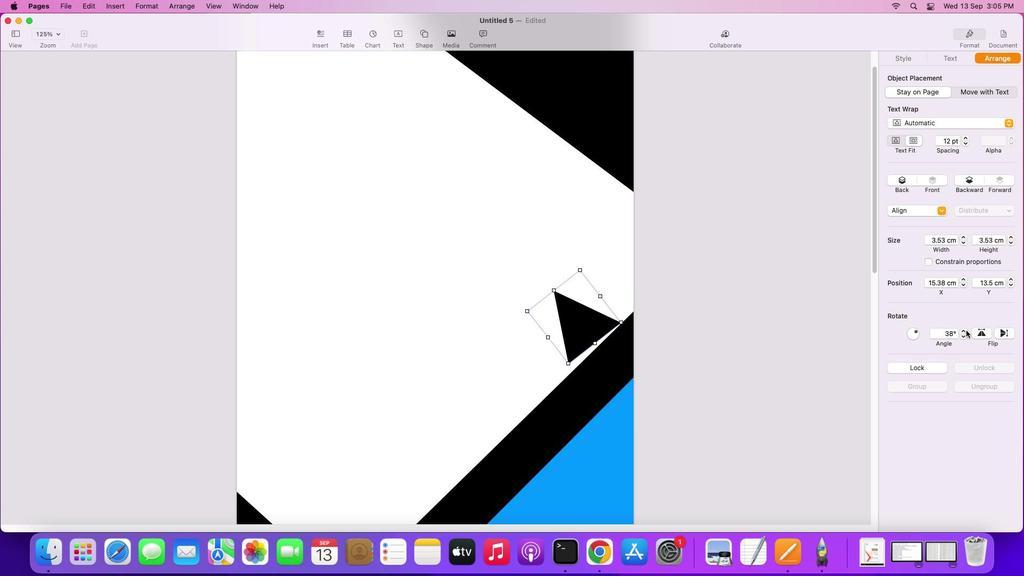 
Action: Mouse pressed left at (966, 330)
Screenshot: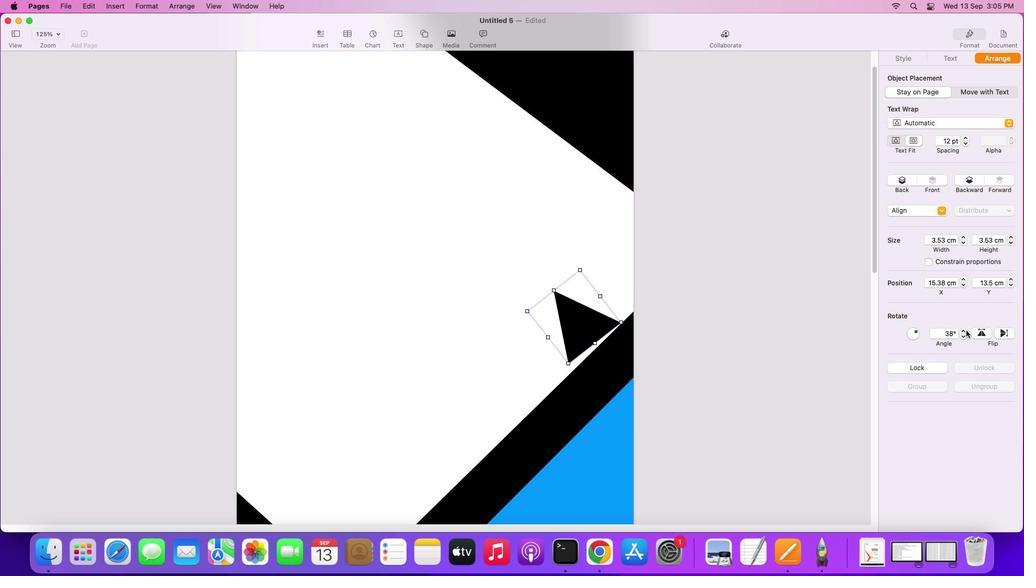 
Action: Mouse pressed left at (966, 330)
Screenshot: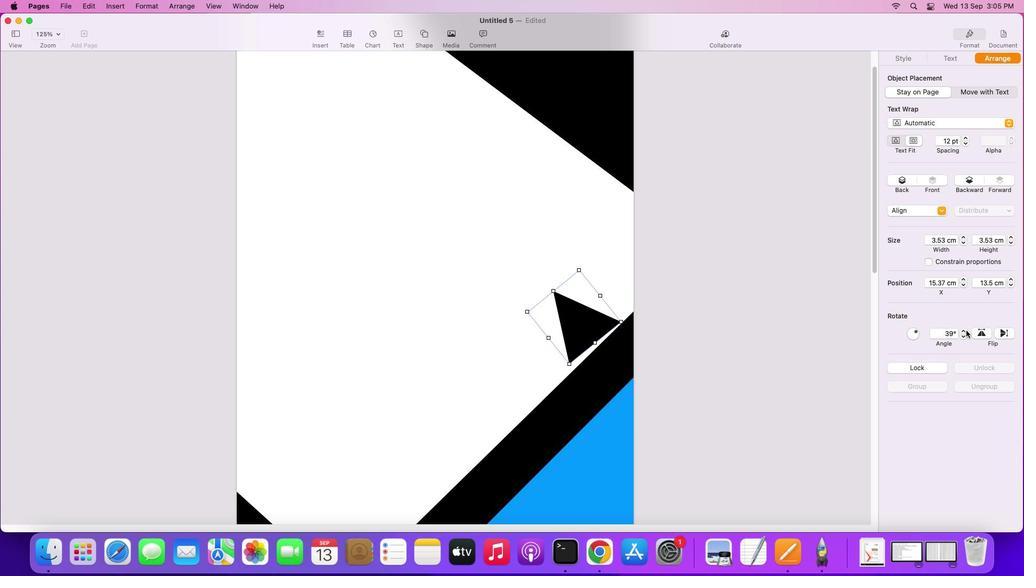 
Action: Mouse pressed left at (966, 330)
Screenshot: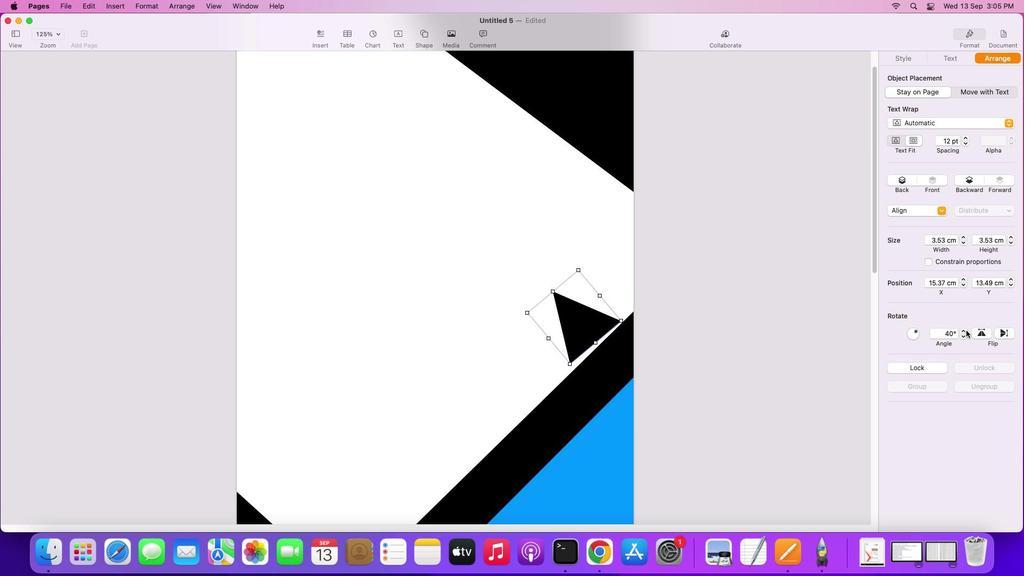 
Action: Mouse pressed left at (966, 330)
Screenshot: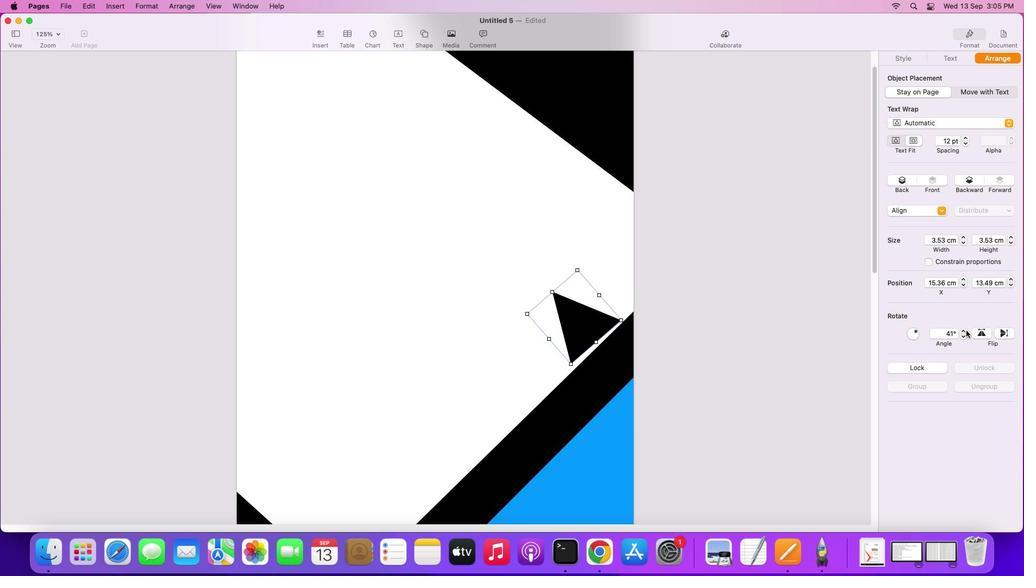 
Action: Mouse pressed left at (966, 330)
Screenshot: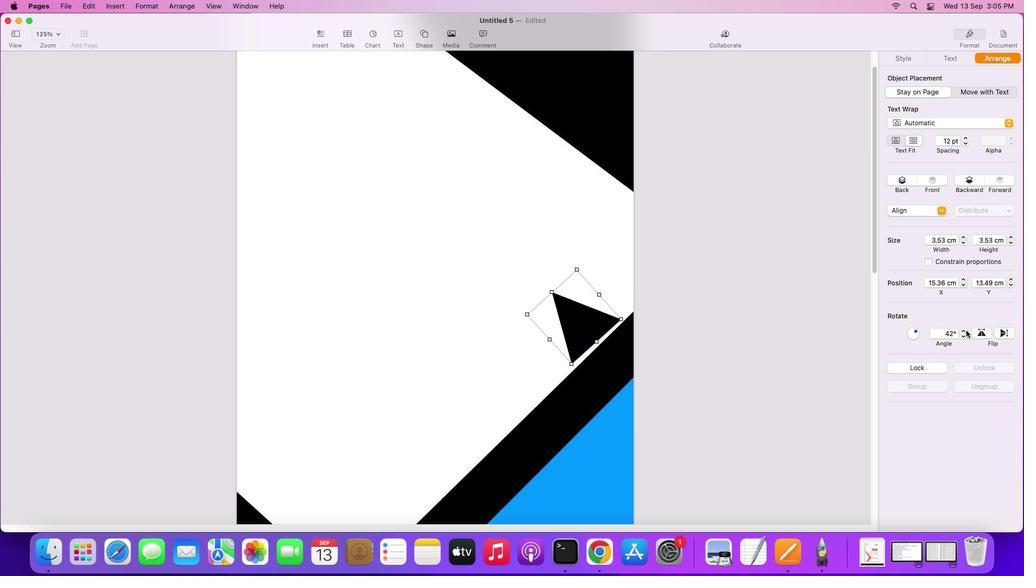 
Action: Mouse pressed left at (966, 330)
Screenshot: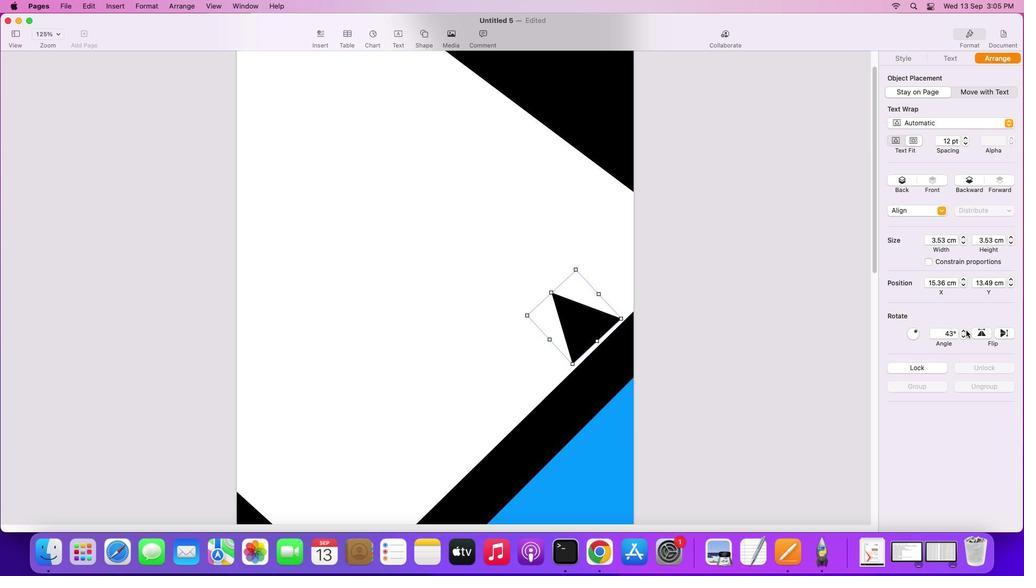
Action: Mouse moved to (588, 318)
Screenshot: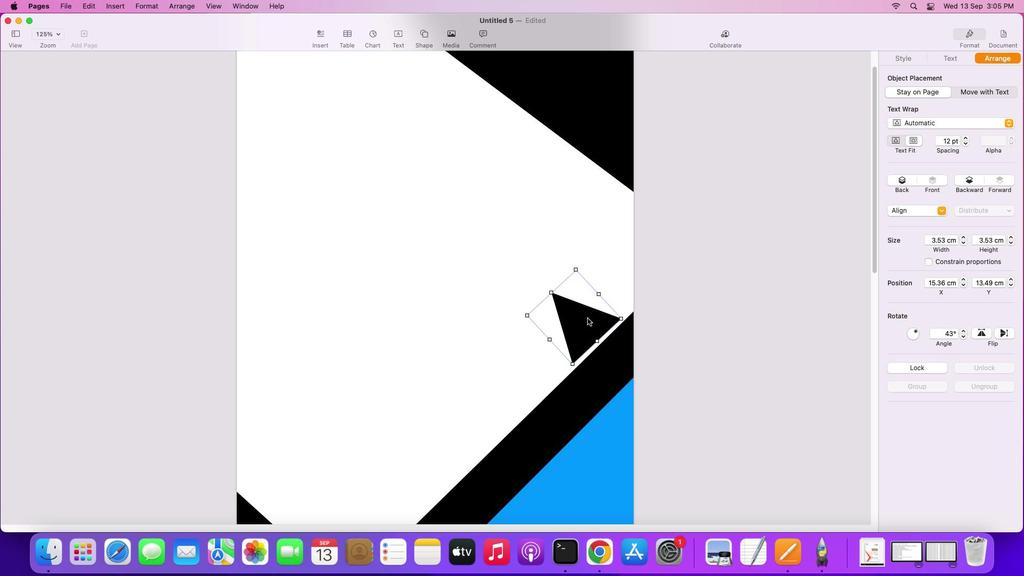 
Action: Mouse pressed left at (588, 318)
Screenshot: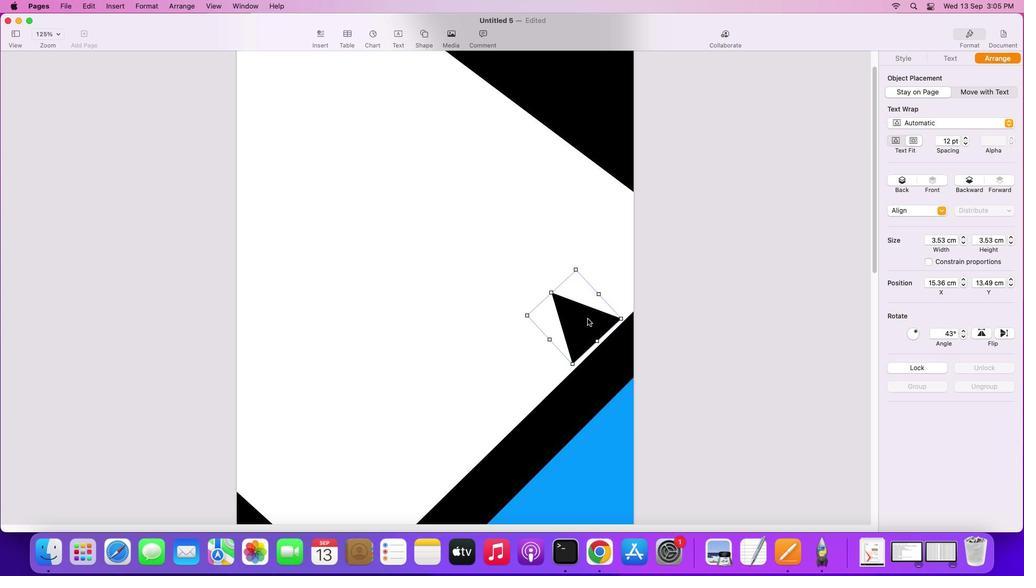 
Action: Mouse moved to (963, 329)
Screenshot: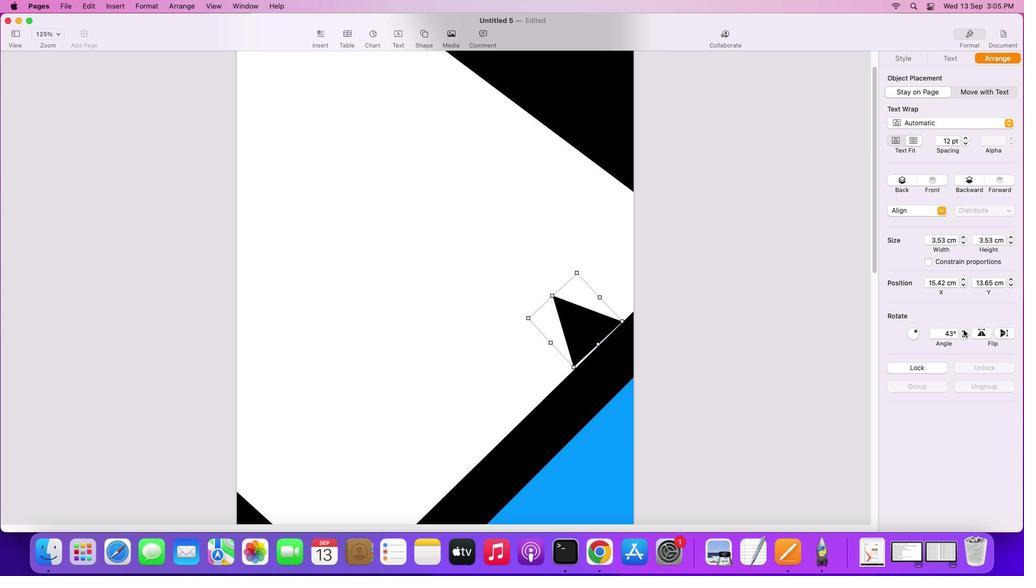 
Action: Mouse pressed left at (963, 329)
Screenshot: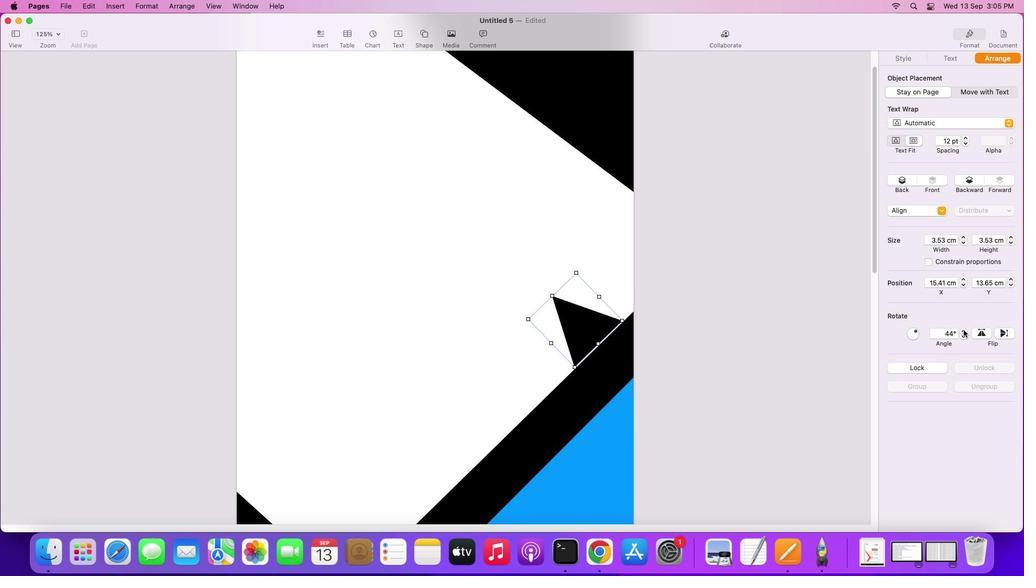 
Action: Mouse moved to (965, 336)
Screenshot: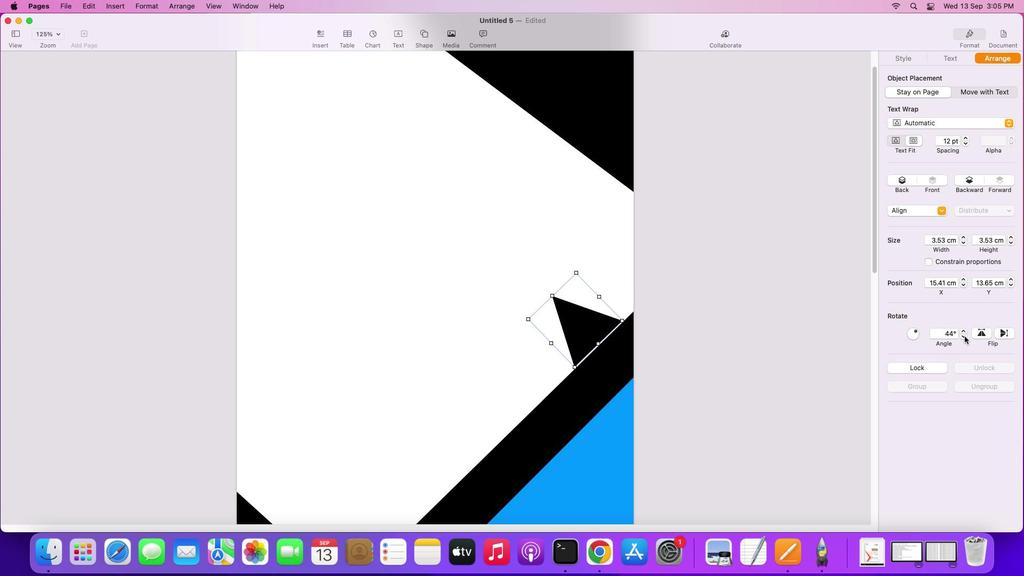 
Action: Mouse pressed left at (965, 336)
Screenshot: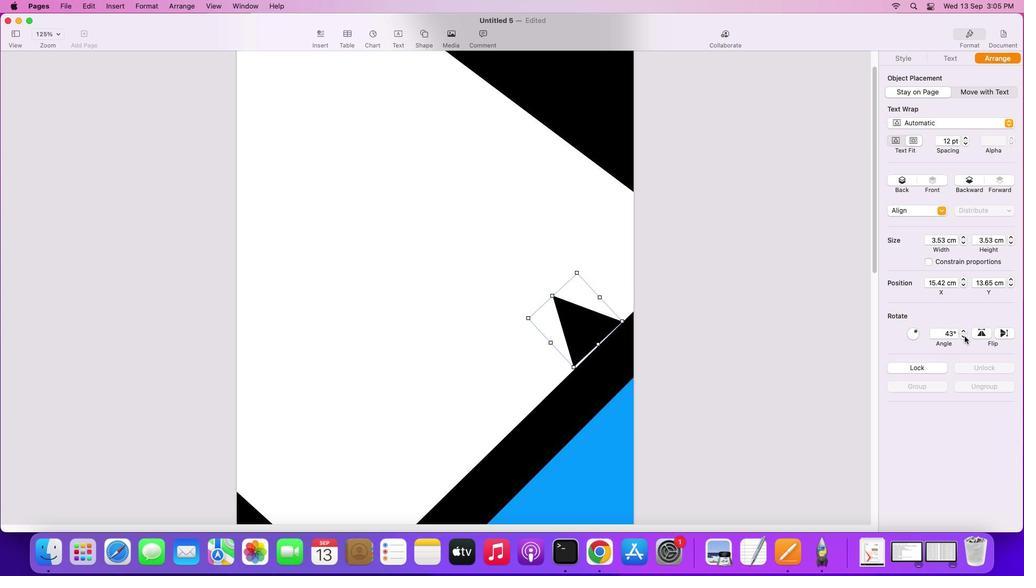 
Action: Mouse moved to (962, 329)
Screenshot: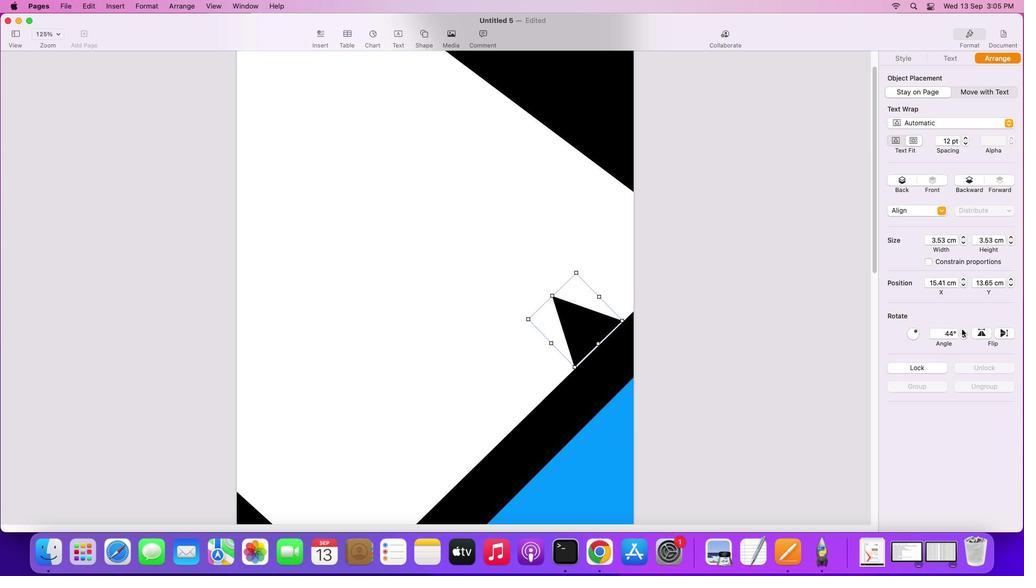 
Action: Mouse pressed left at (962, 329)
Screenshot: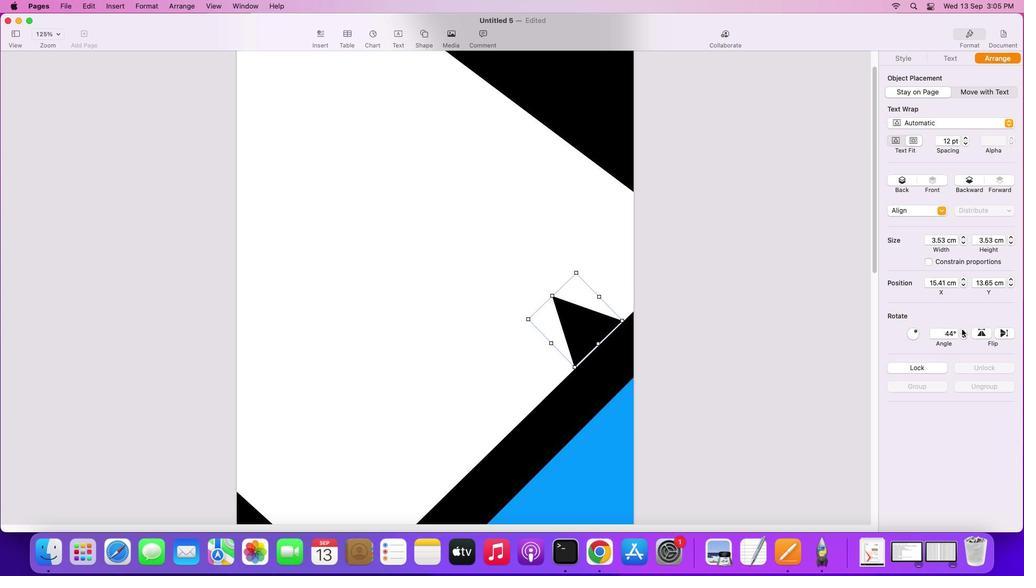 
Action: Mouse pressed left at (962, 329)
Screenshot: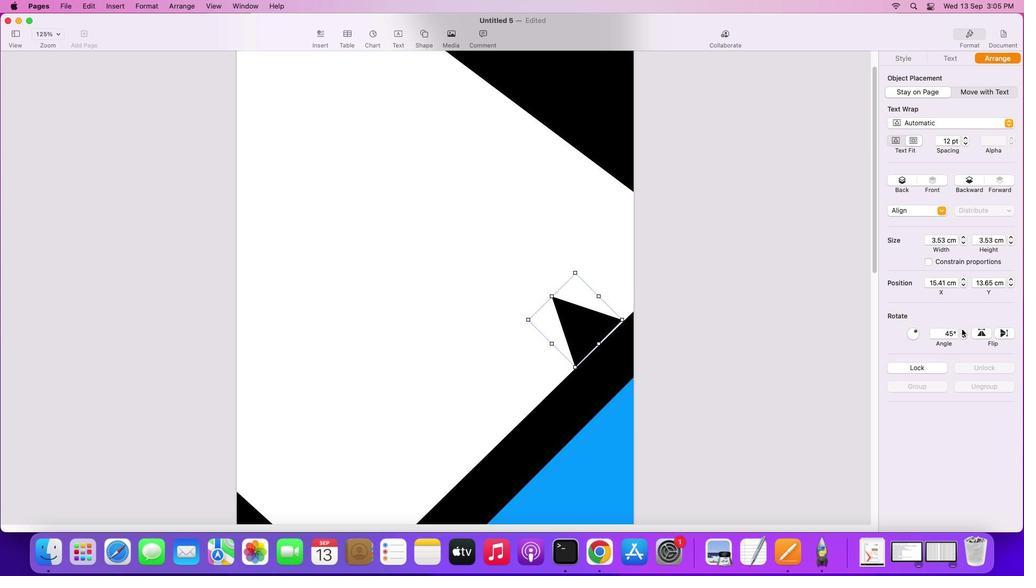 
Action: Mouse moved to (966, 338)
Screenshot: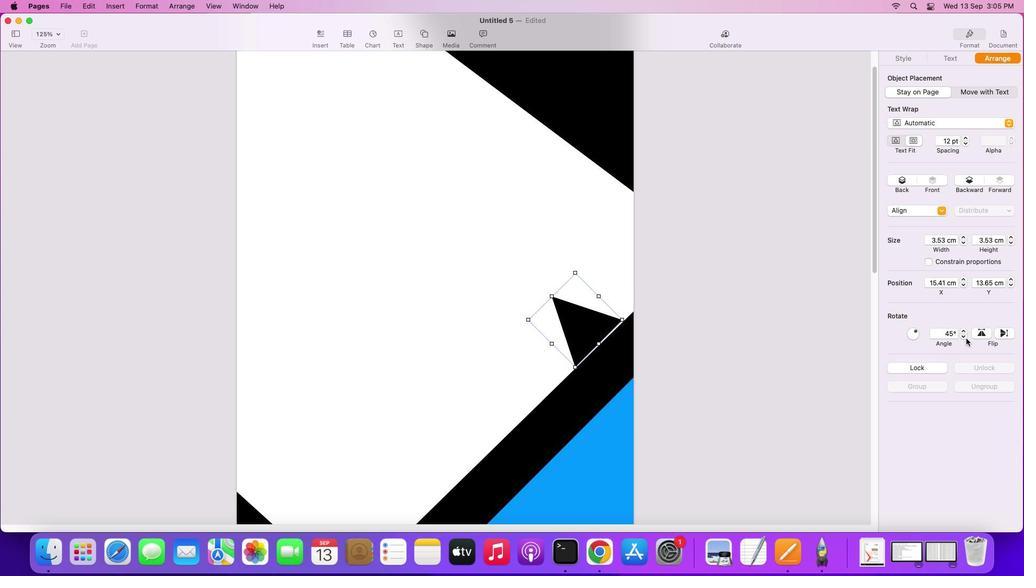
Action: Mouse pressed left at (966, 338)
Screenshot: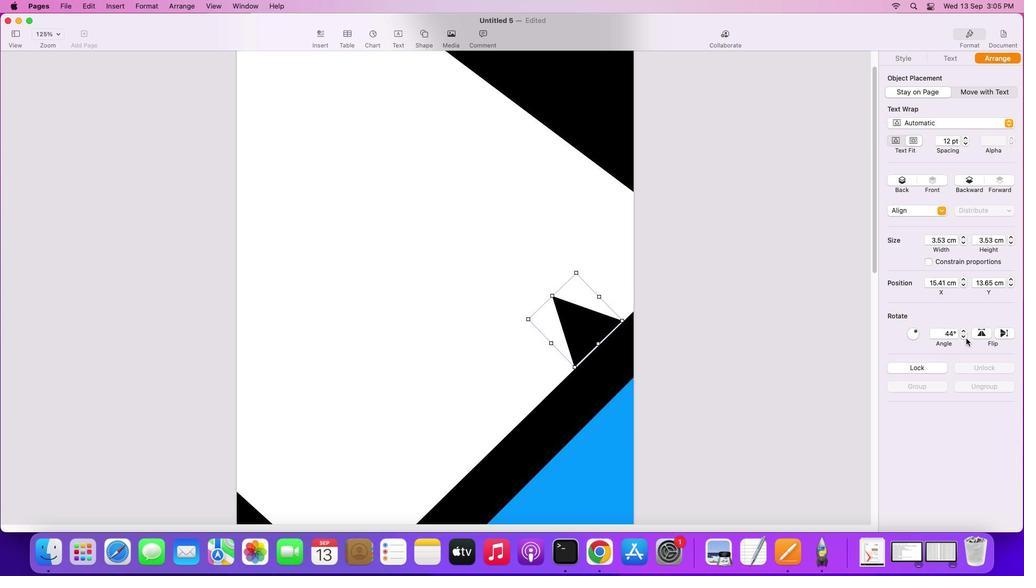 
Action: Mouse moved to (574, 329)
Screenshot: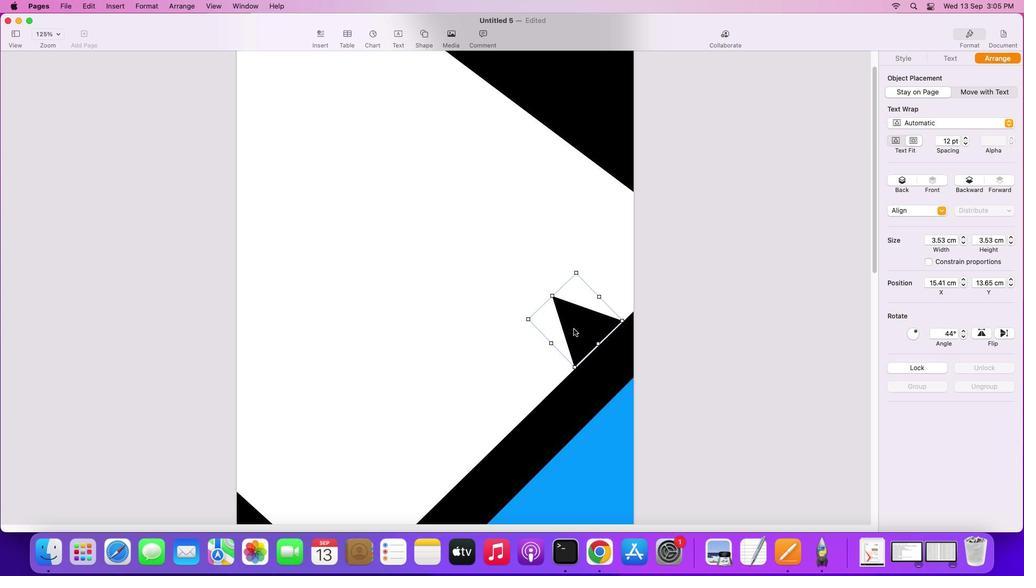 
Action: Mouse pressed left at (574, 329)
Screenshot: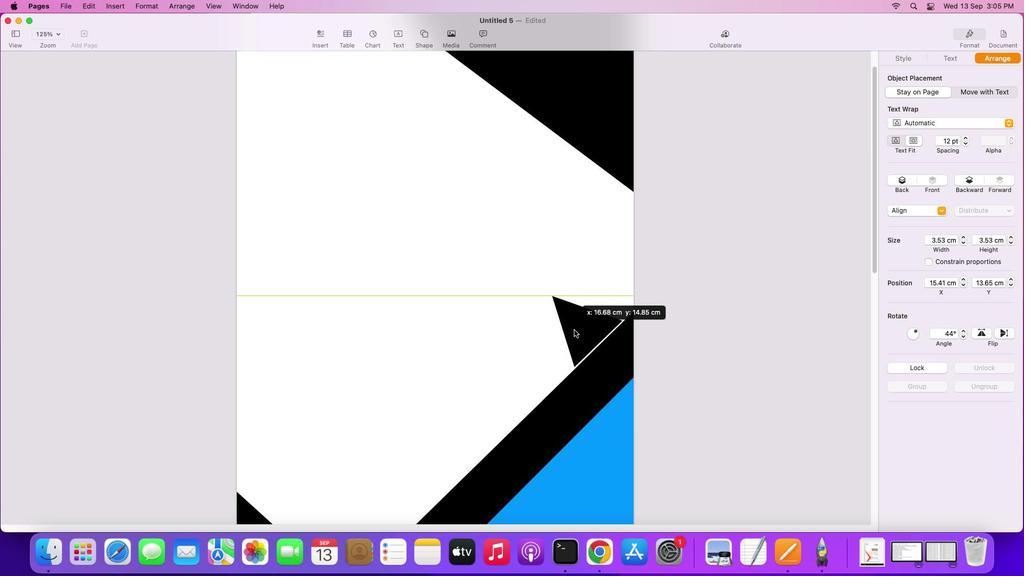 
Action: Mouse moved to (564, 286)
Screenshot: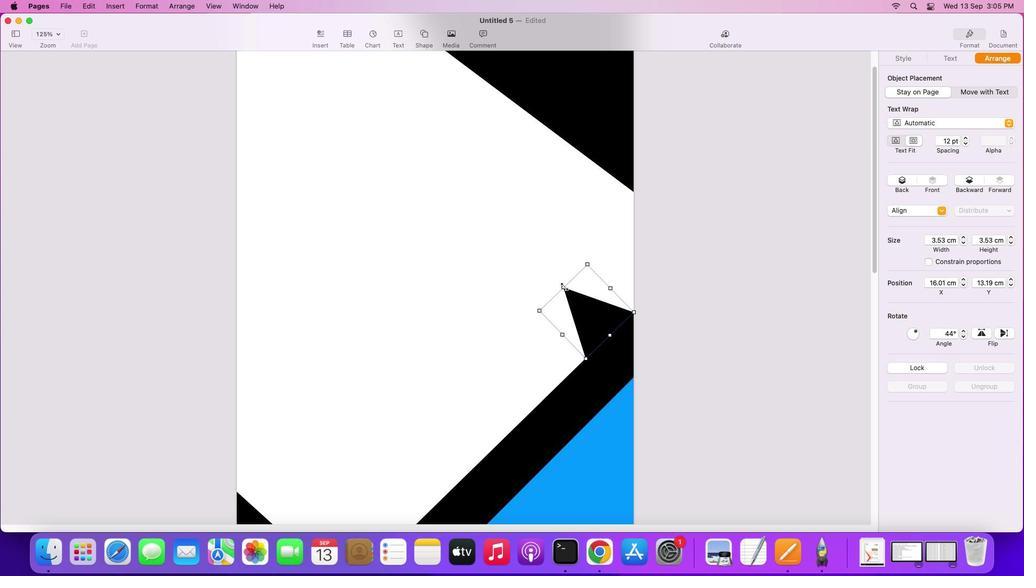 
Action: Mouse pressed left at (564, 286)
Screenshot: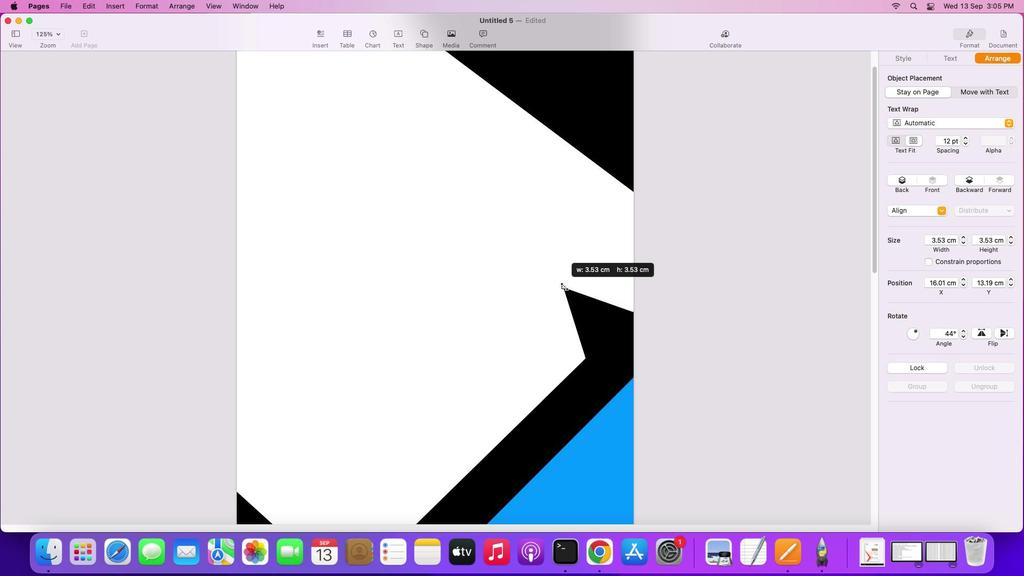 
Action: Mouse moved to (587, 359)
Screenshot: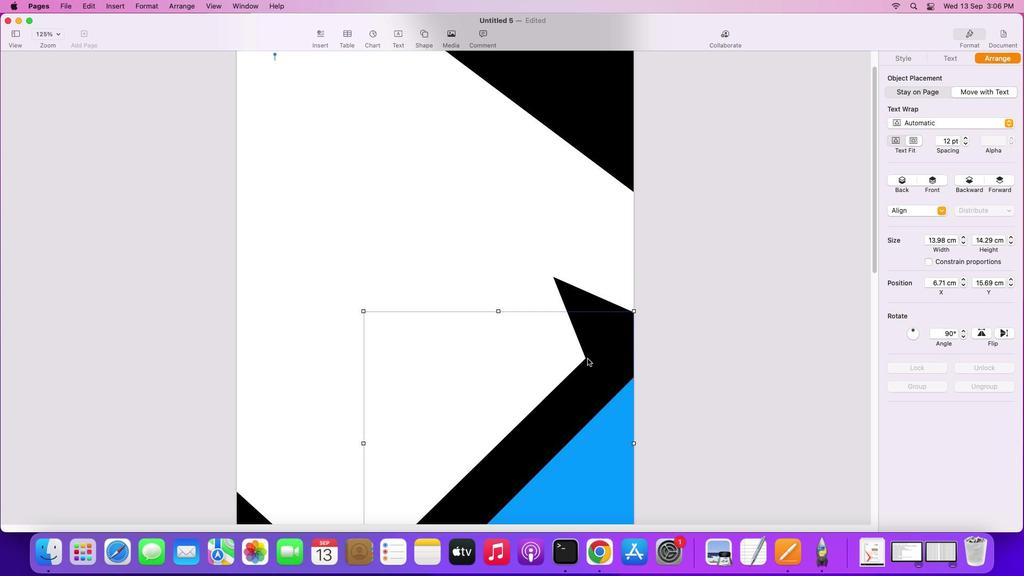 
Action: Mouse pressed left at (587, 359)
Screenshot: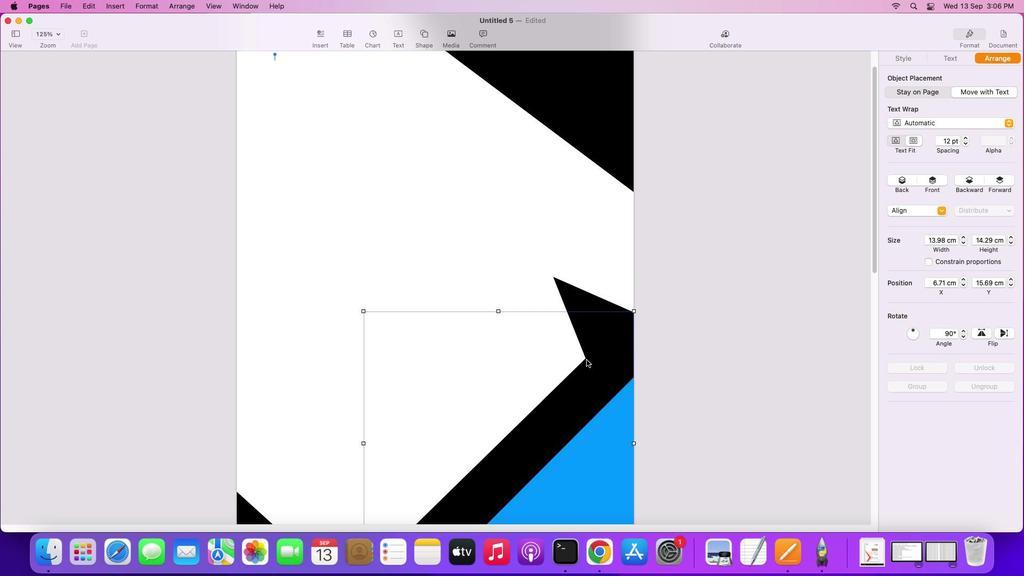 
Action: Mouse moved to (587, 341)
Screenshot: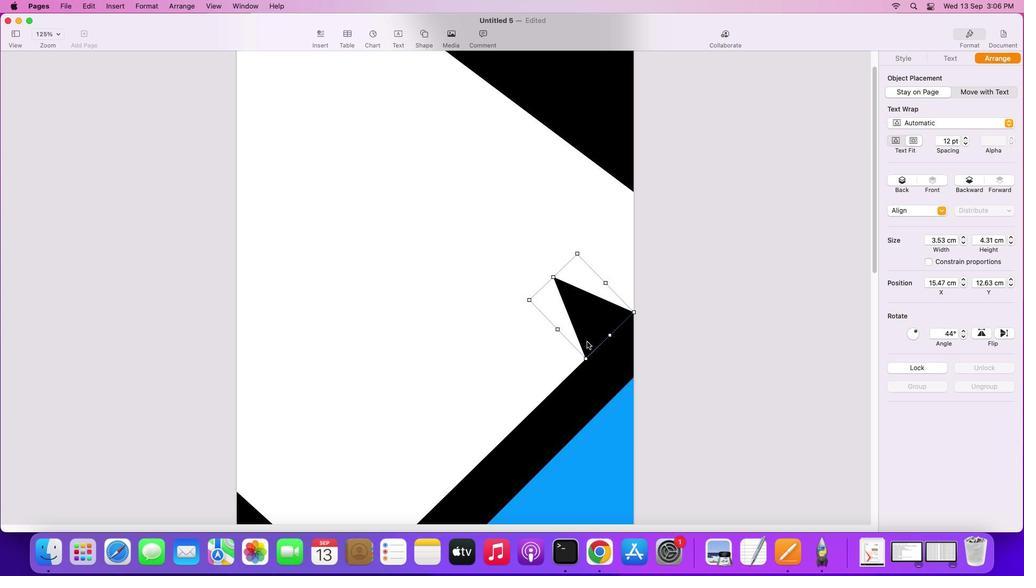 
Action: Mouse pressed left at (587, 341)
Screenshot: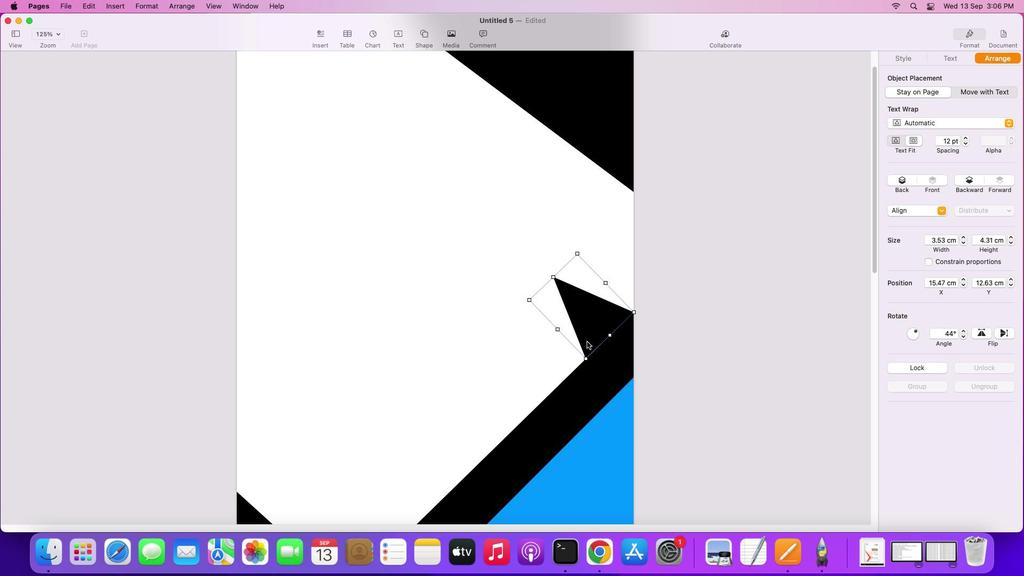 
Action: Mouse moved to (586, 359)
Screenshot: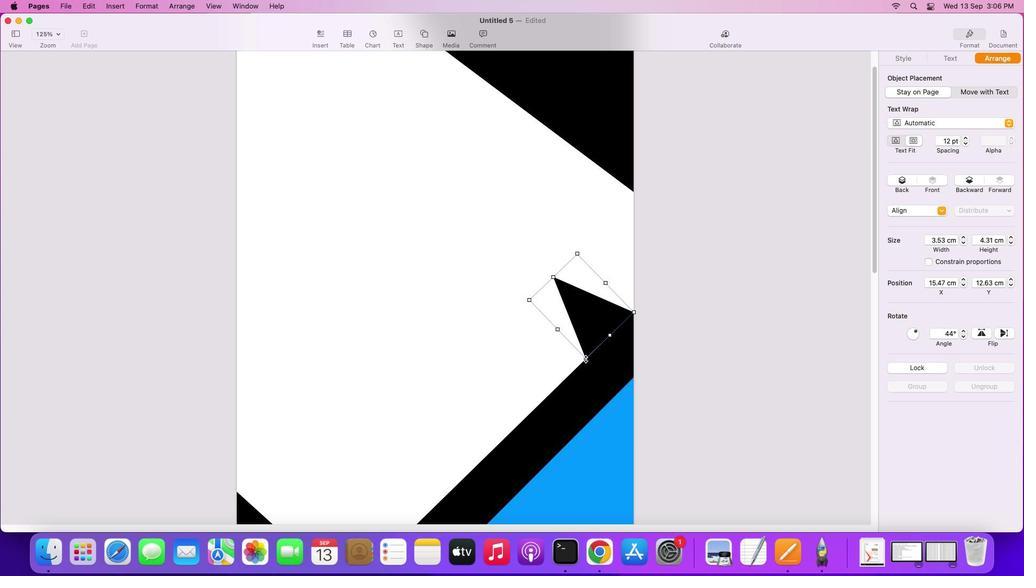 
Action: Mouse pressed left at (586, 359)
Screenshot: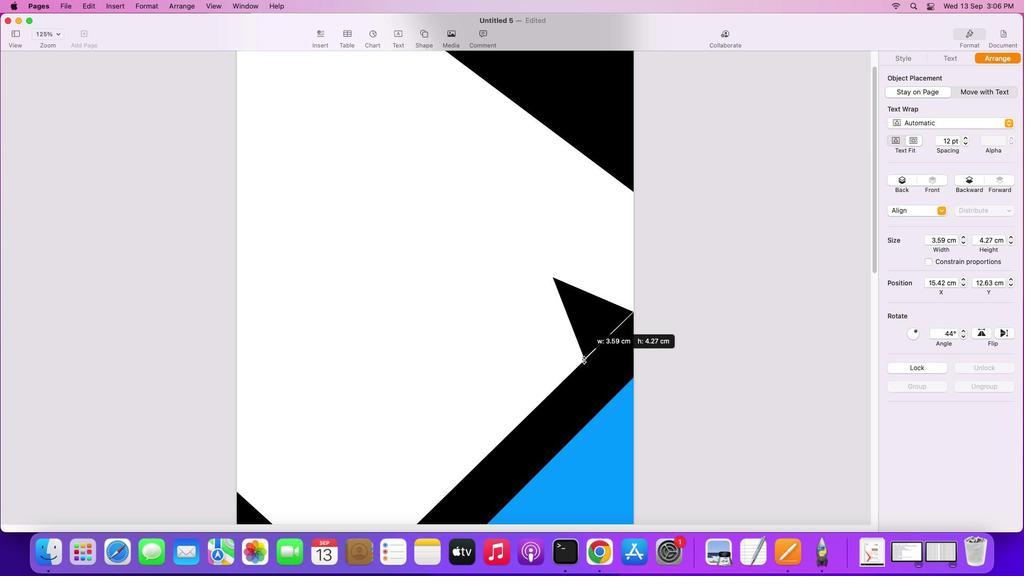 
Action: Mouse moved to (521, 323)
Screenshot: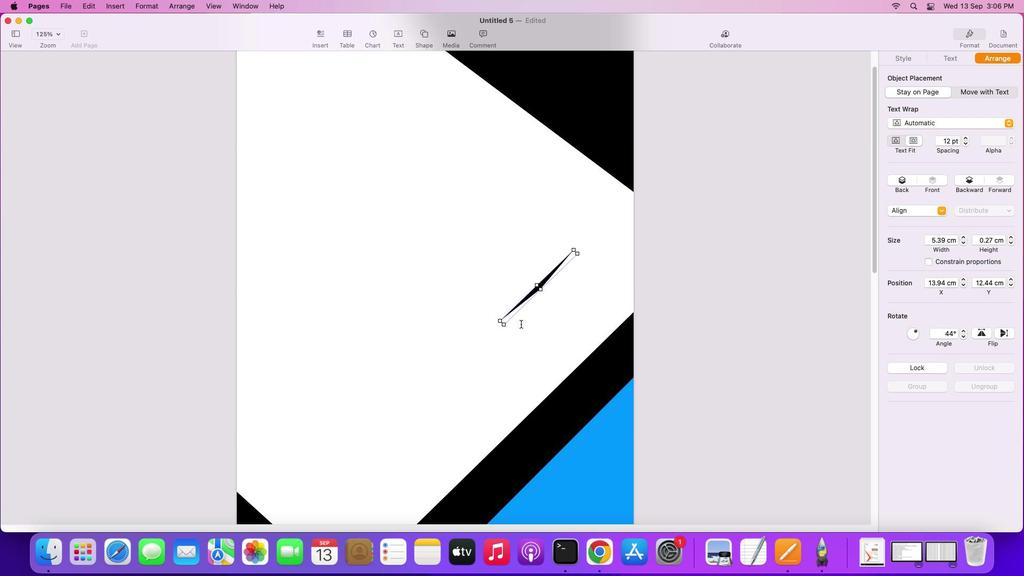 
Action: Key pressed Key.cmd'z'Key.cmd'z''z'
Screenshot: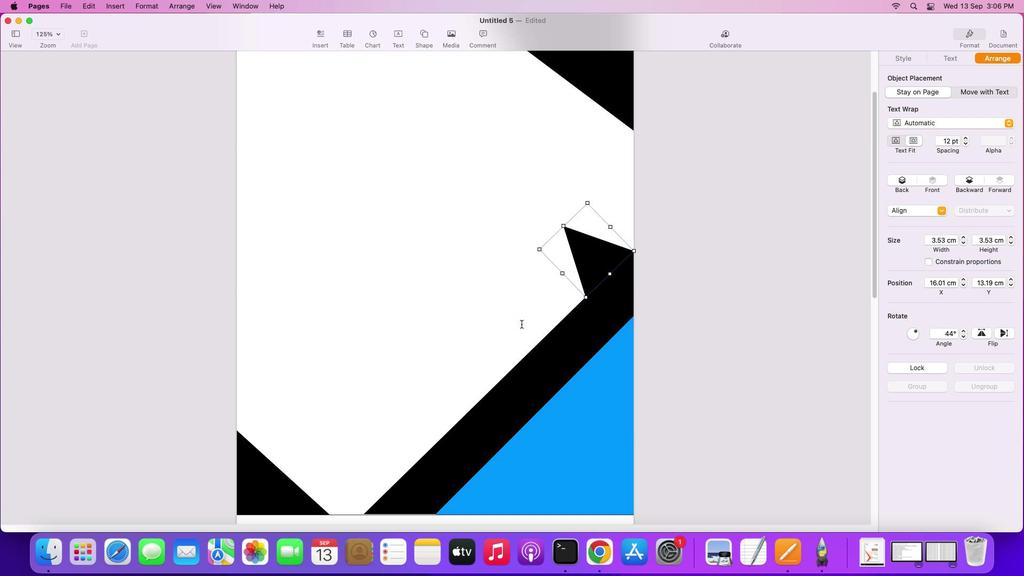 
Action: Mouse moved to (521, 323)
Screenshot: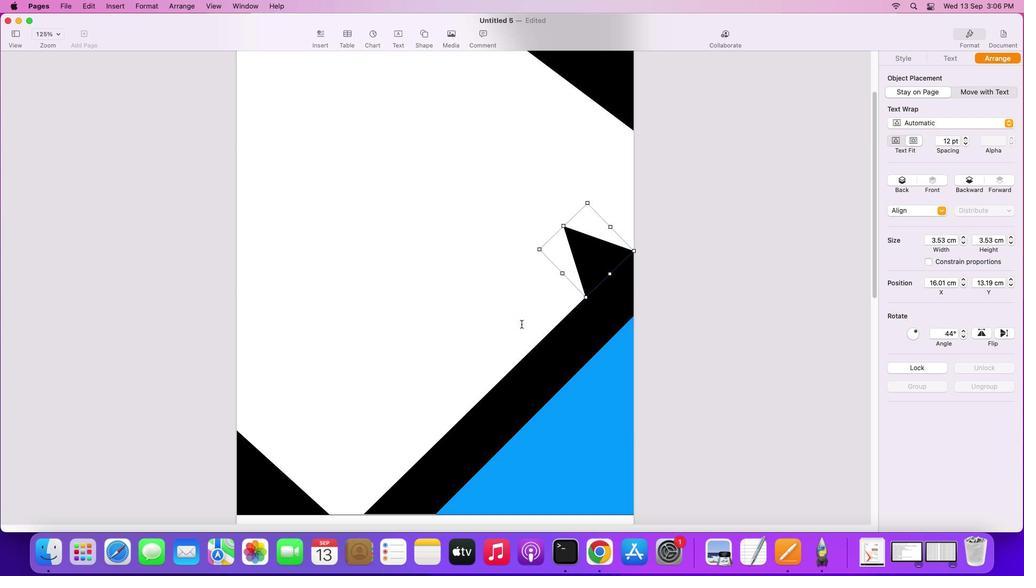 
Action: Key pressed 'z'
Screenshot: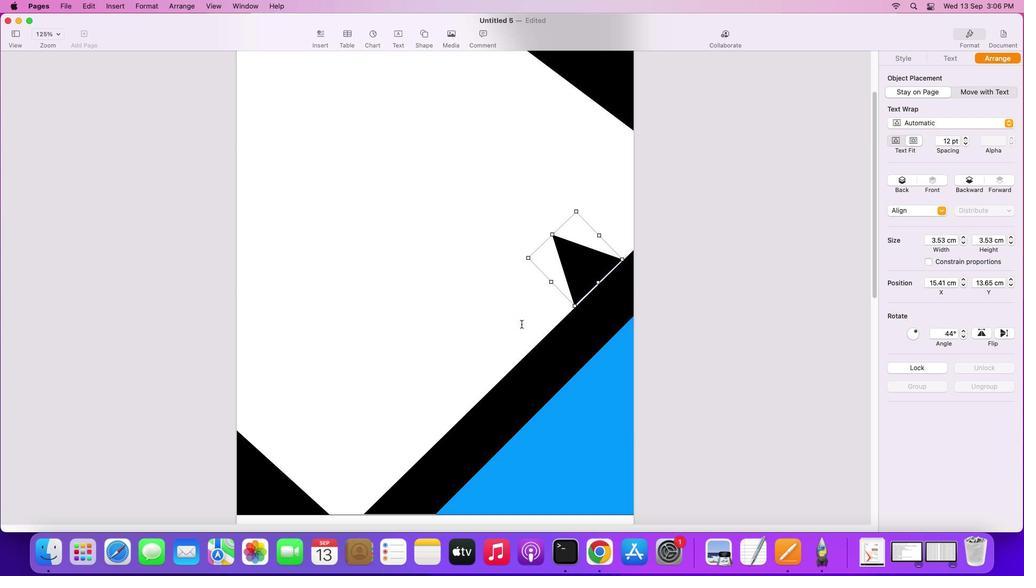 
Action: Mouse moved to (583, 260)
Screenshot: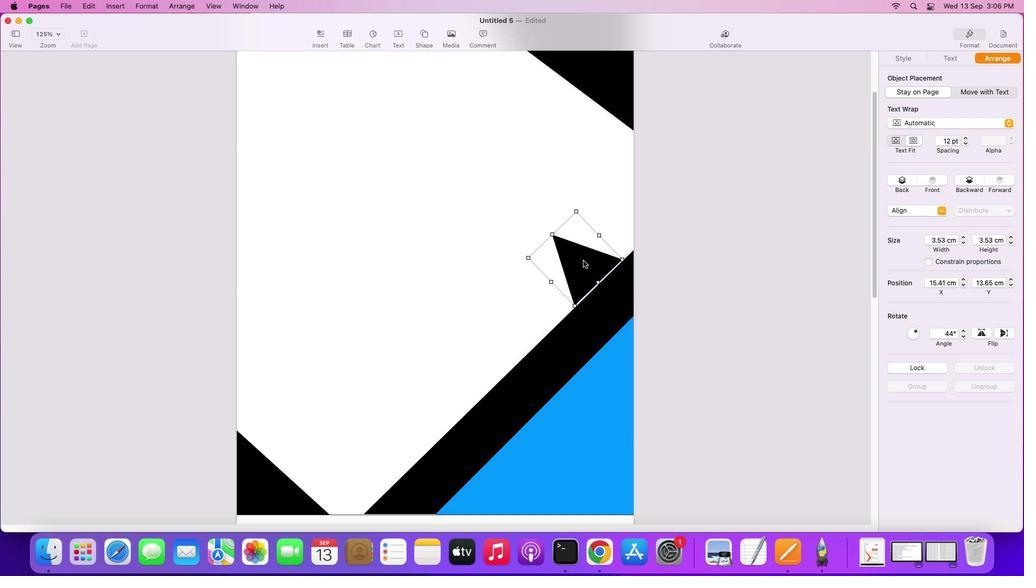 
Action: Mouse pressed left at (583, 260)
Screenshot: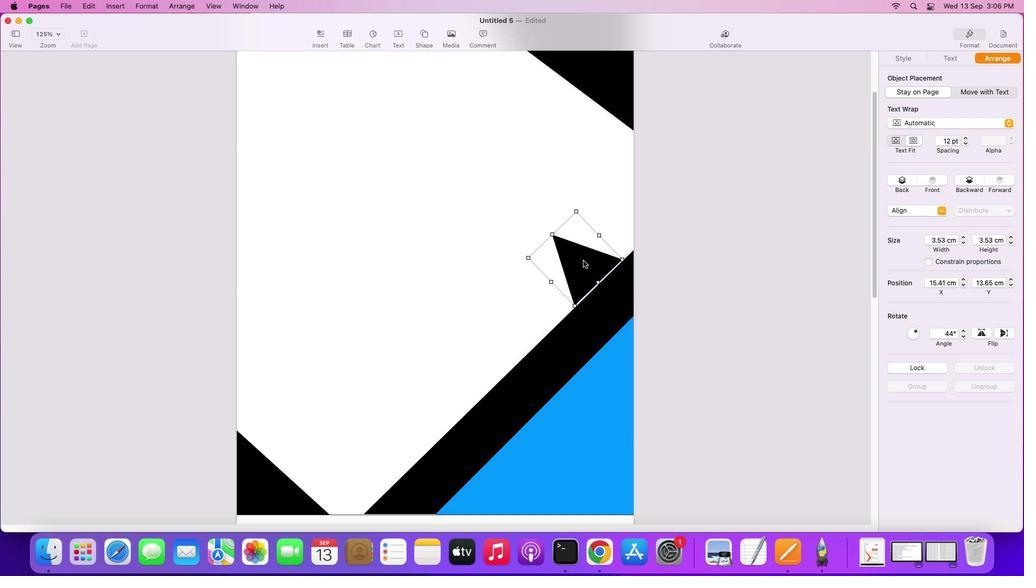 
Action: Mouse moved to (443, 270)
Screenshot: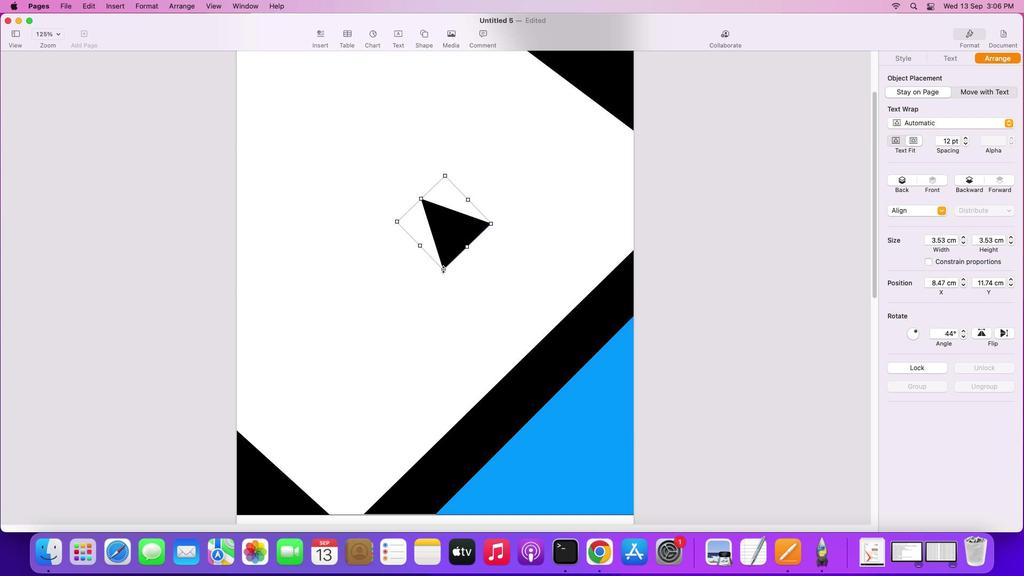 
Action: Mouse pressed left at (443, 270)
Screenshot: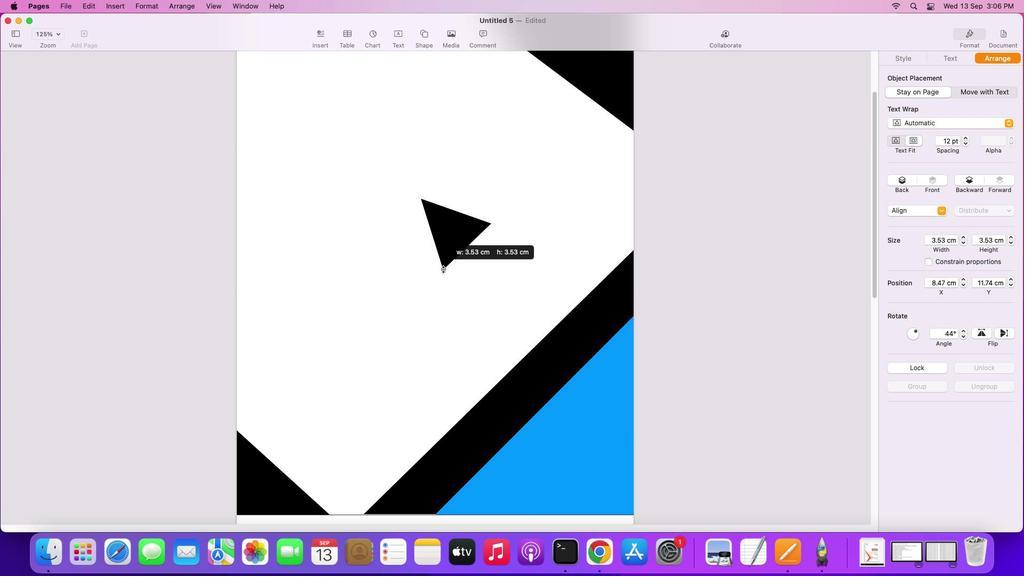 
Action: Mouse moved to (461, 259)
Screenshot: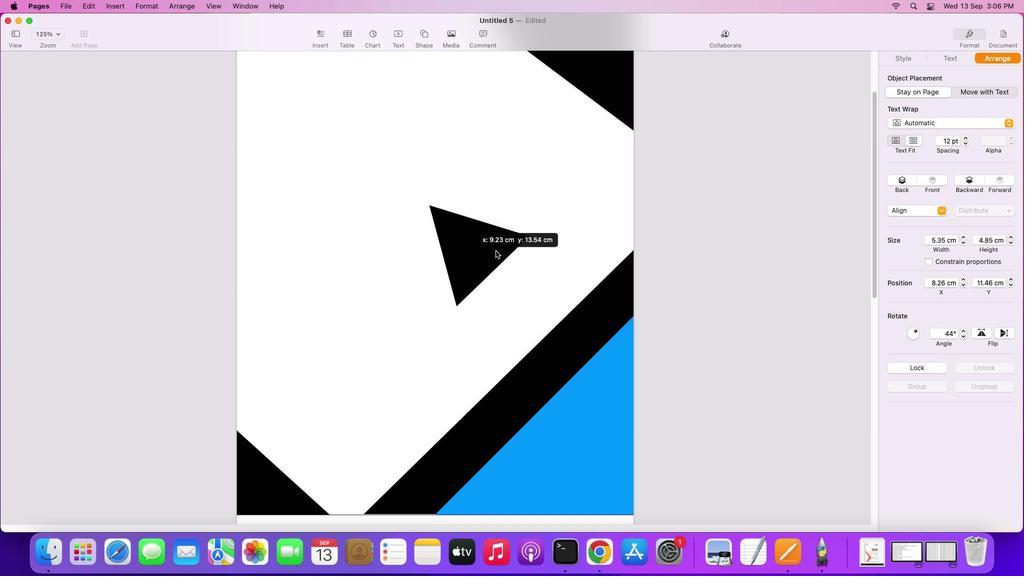 
Action: Mouse pressed left at (461, 259)
Screenshot: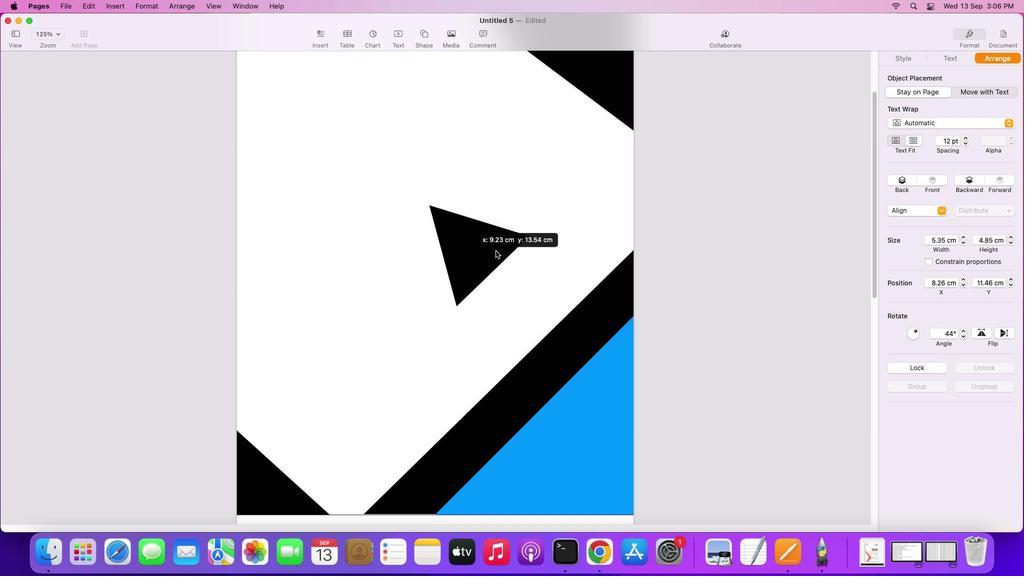 
Action: Mouse moved to (590, 267)
Screenshot: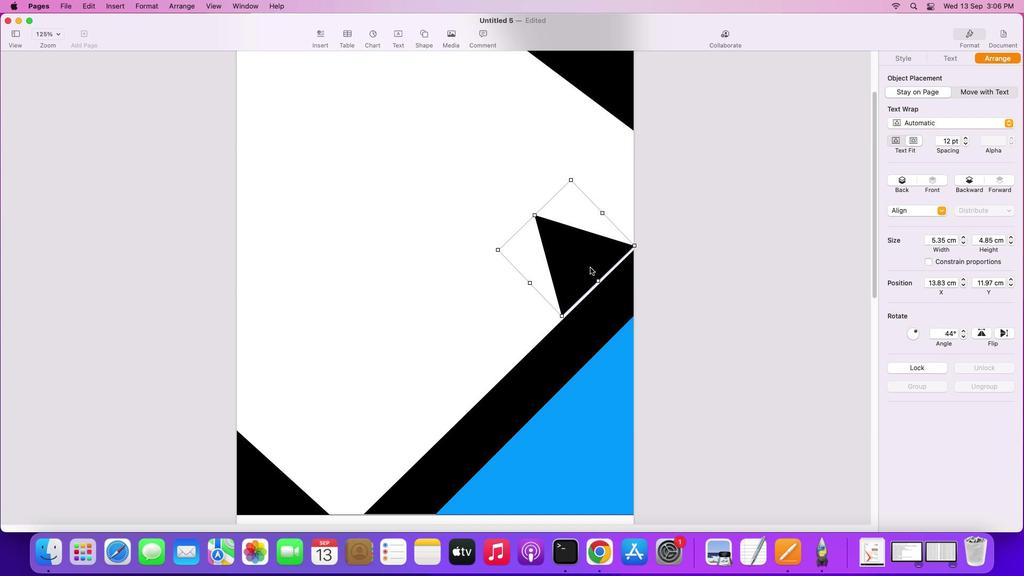 
Action: Mouse pressed left at (590, 267)
Screenshot: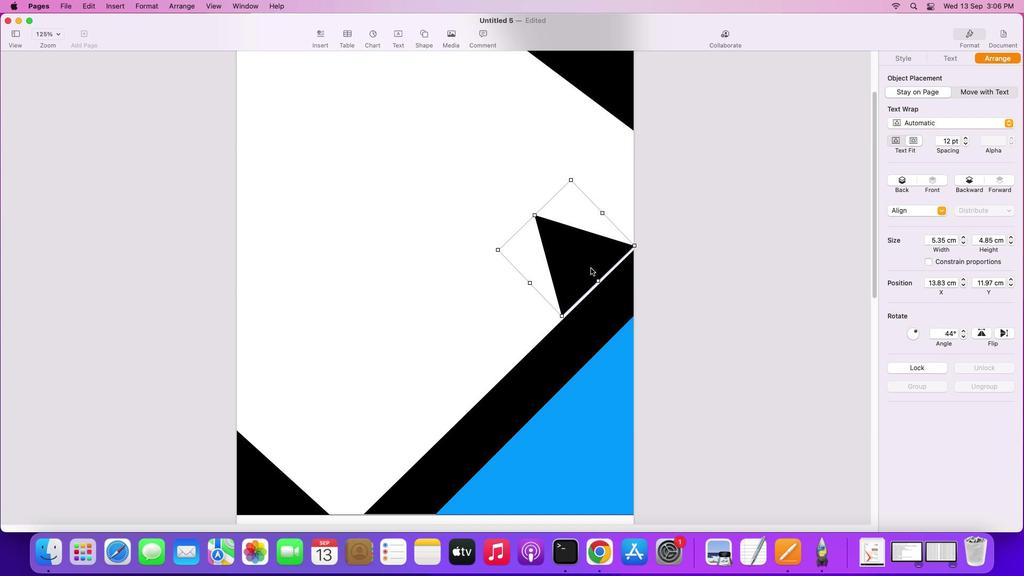 
Action: Mouse moved to (683, 238)
Screenshot: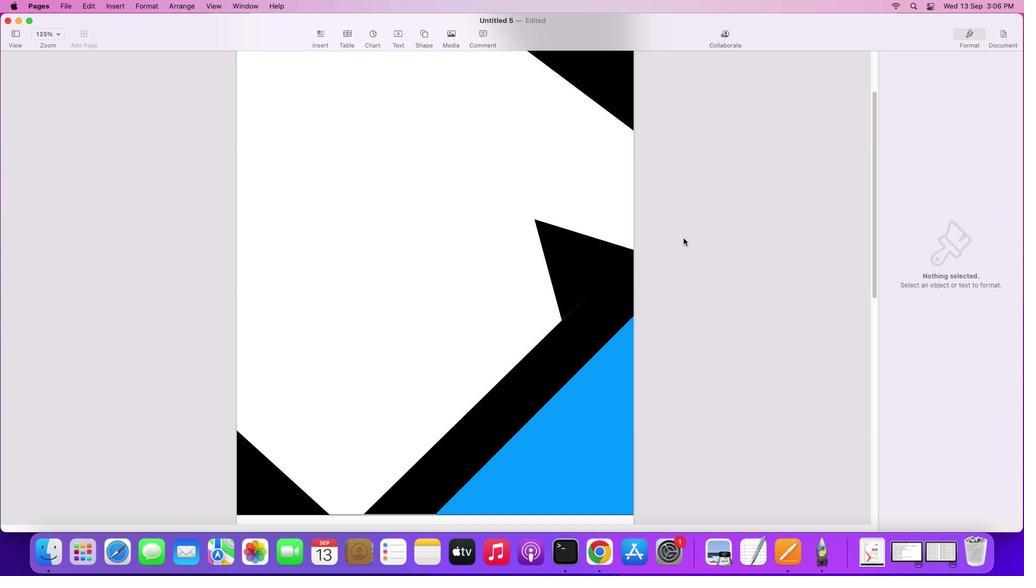 
Action: Mouse pressed left at (683, 238)
Screenshot: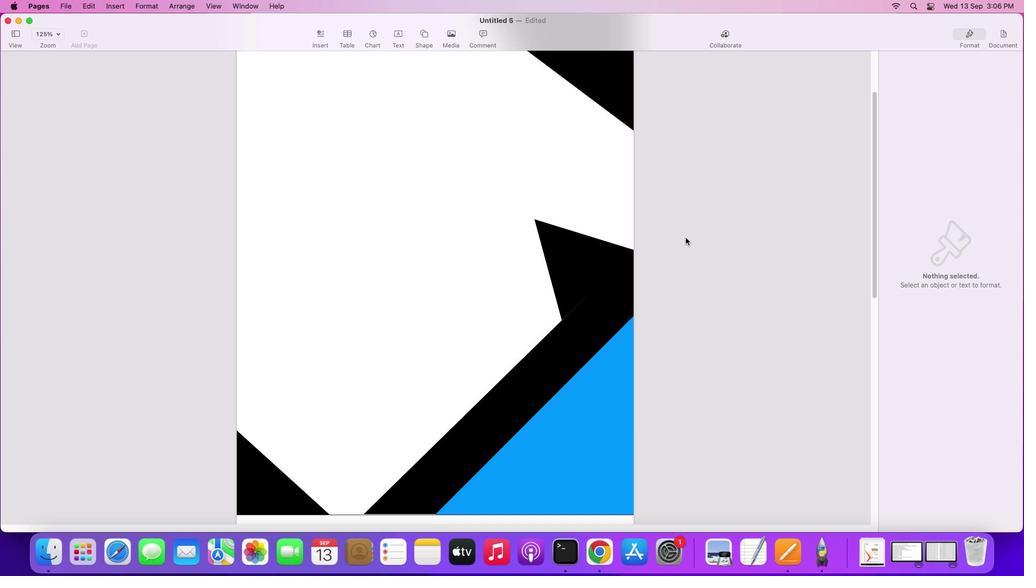 
Action: Mouse moved to (560, 236)
Screenshot: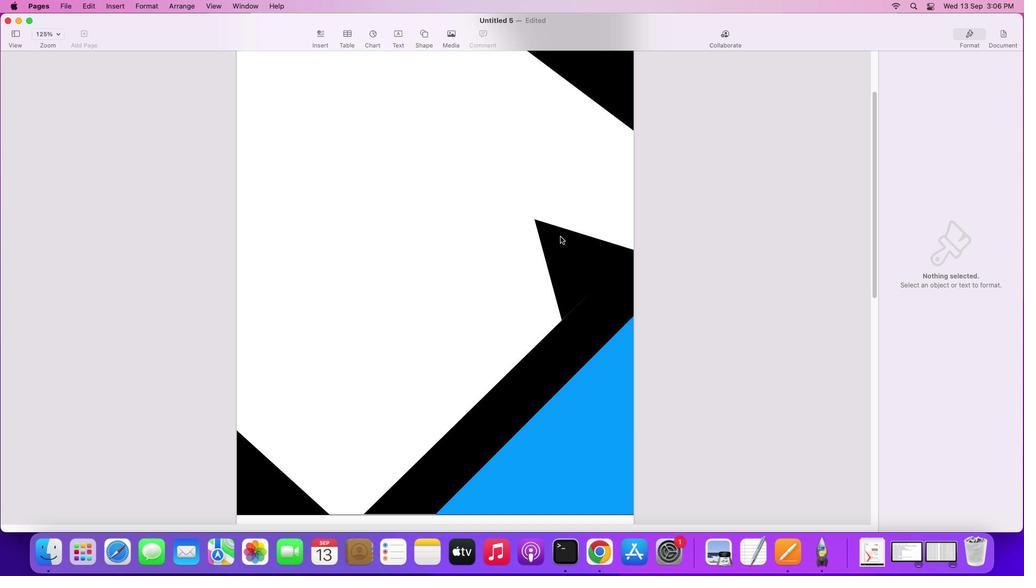 
Action: Mouse pressed left at (560, 236)
Screenshot: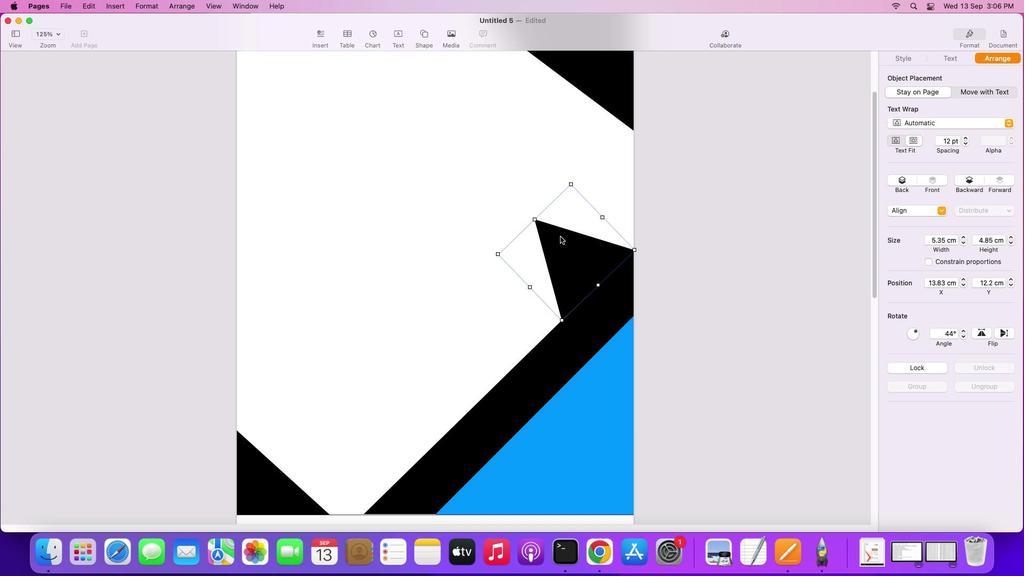 
Action: Key pressed Key.alt
Screenshot: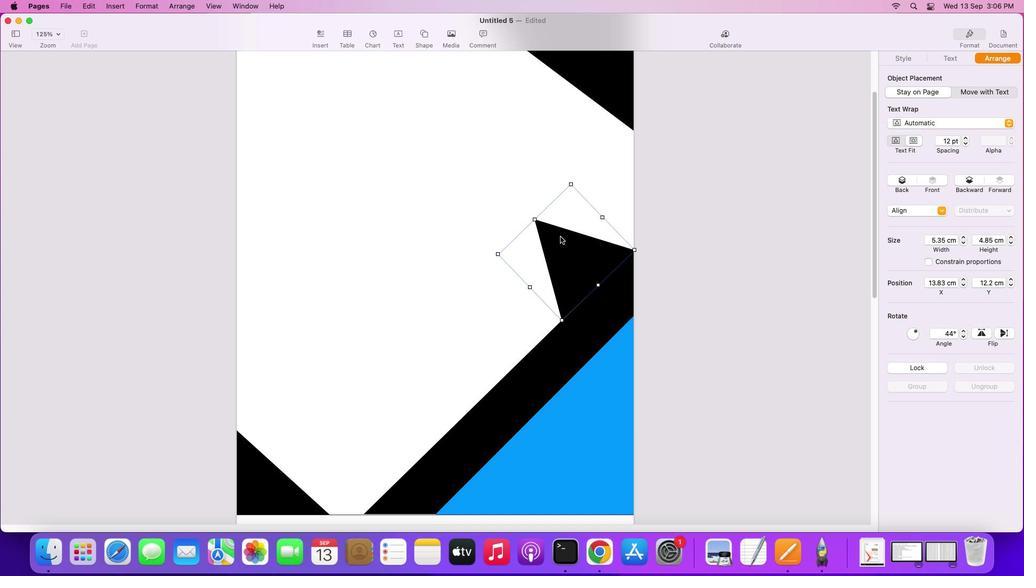 
Action: Mouse pressed left at (560, 236)
Screenshot: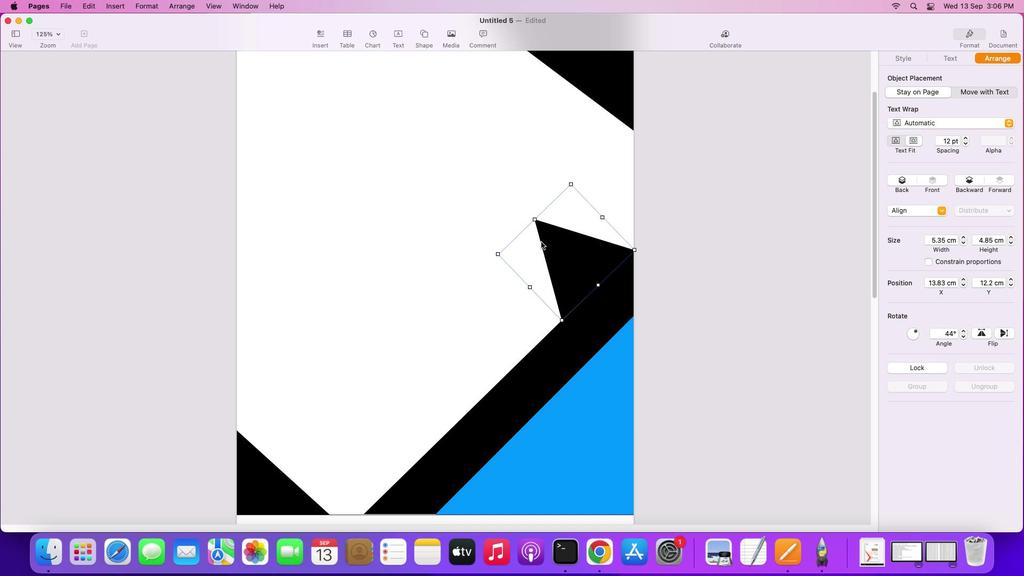 
Action: Mouse moved to (468, 273)
Screenshot: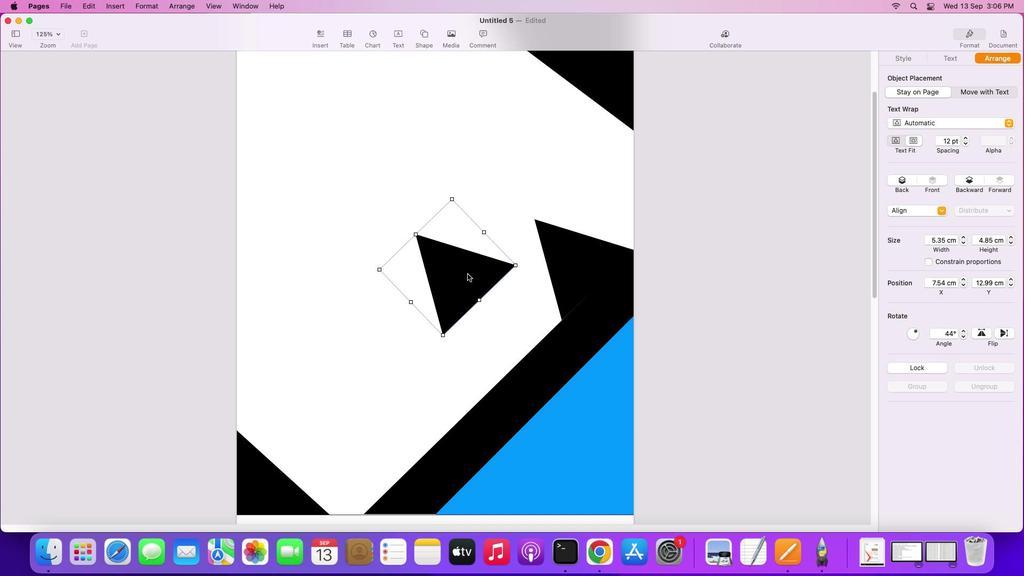 
Action: Mouse pressed left at (468, 273)
Screenshot: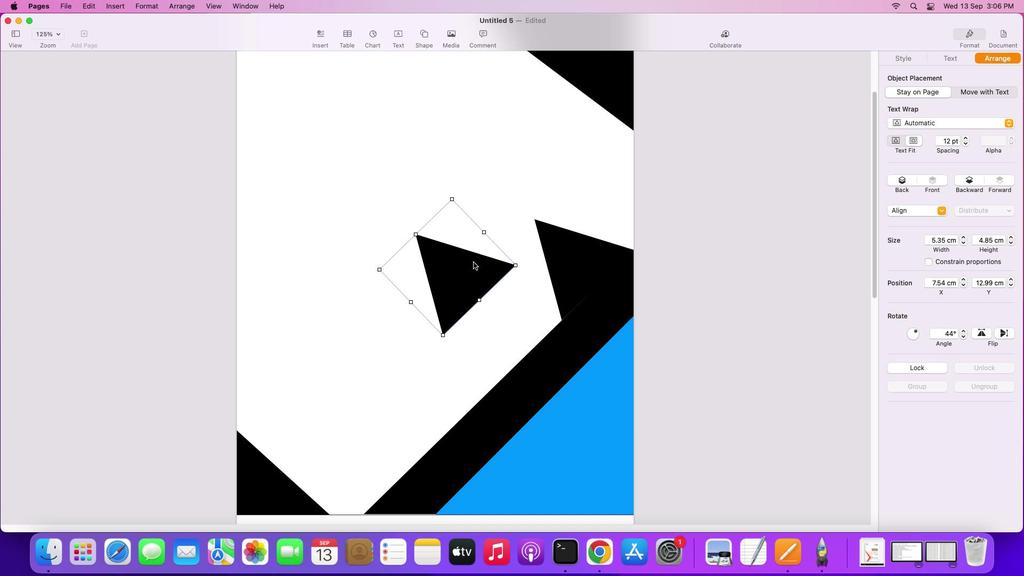 
Action: Key pressed Key.alt
Screenshot: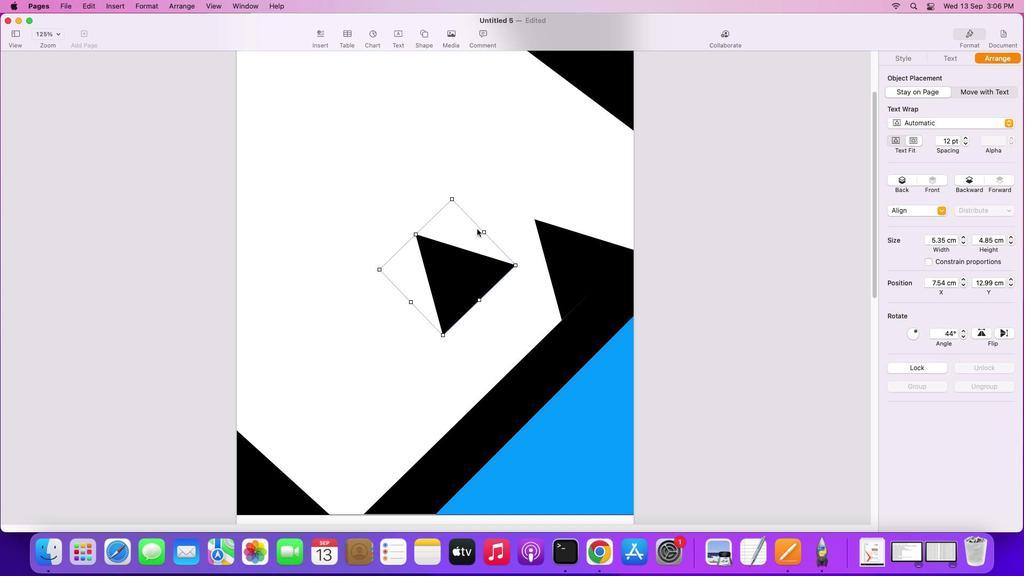 
Action: Mouse moved to (493, 184)
Screenshot: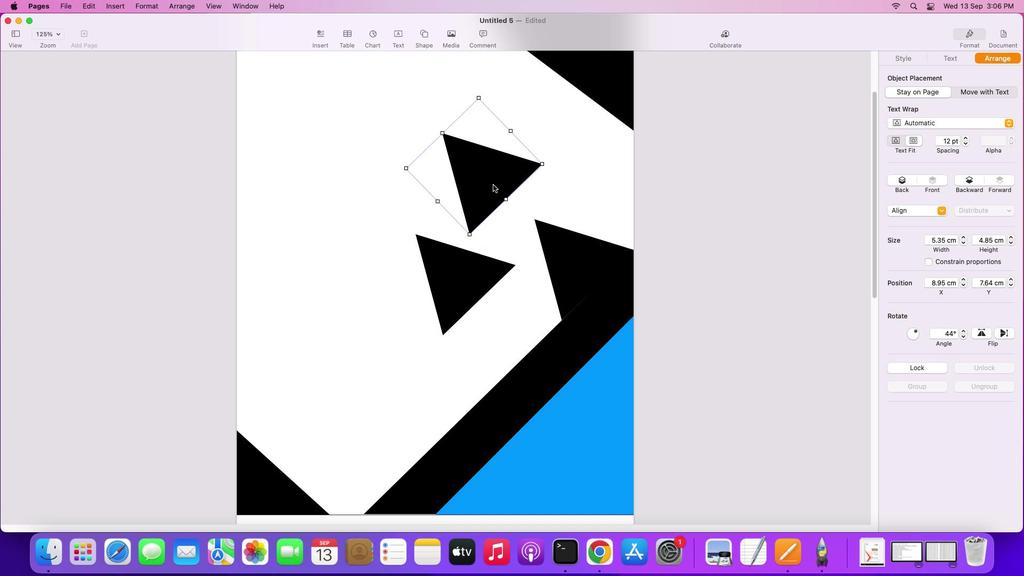 
Action: Mouse pressed left at (493, 184)
Screenshot: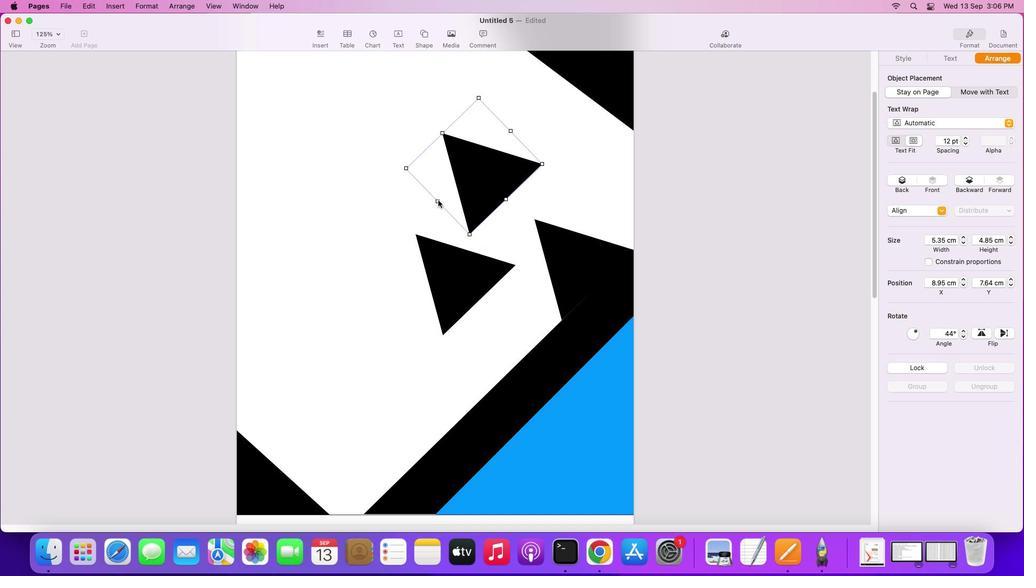 
Action: Key pressed Key.alt
Screenshot: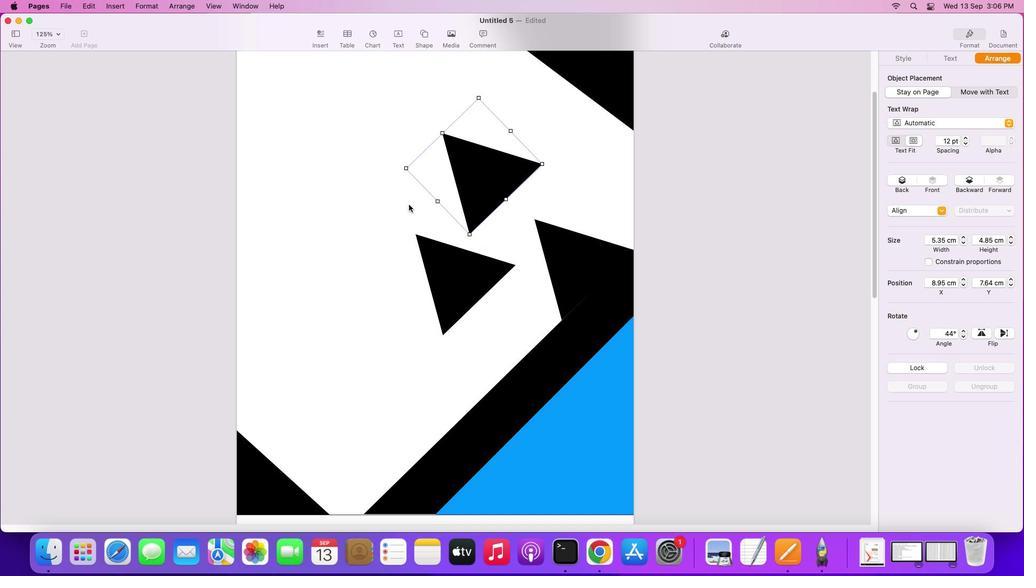 
Action: Mouse moved to (505, 178)
Screenshot: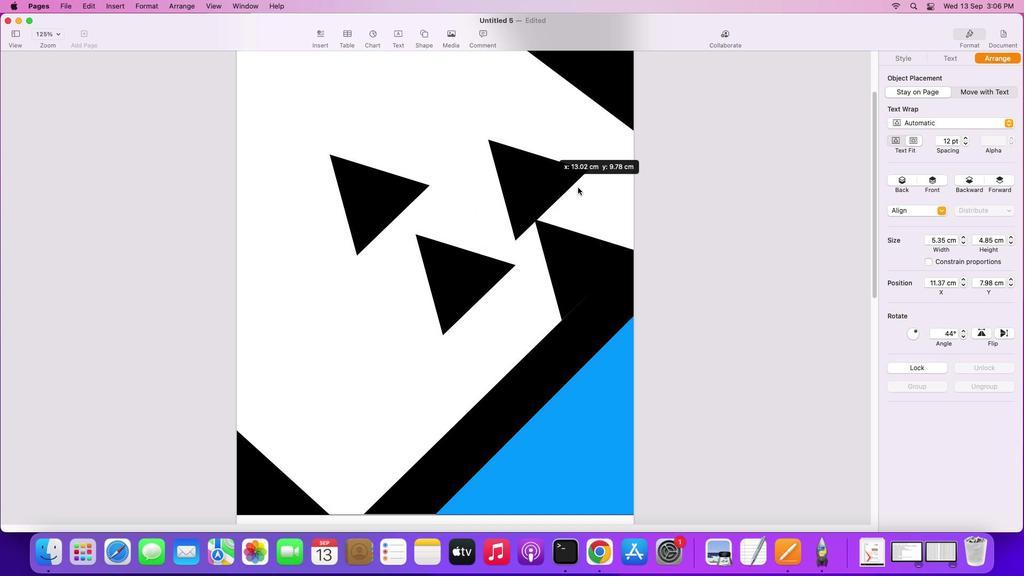 
Action: Mouse pressed left at (505, 178)
Screenshot: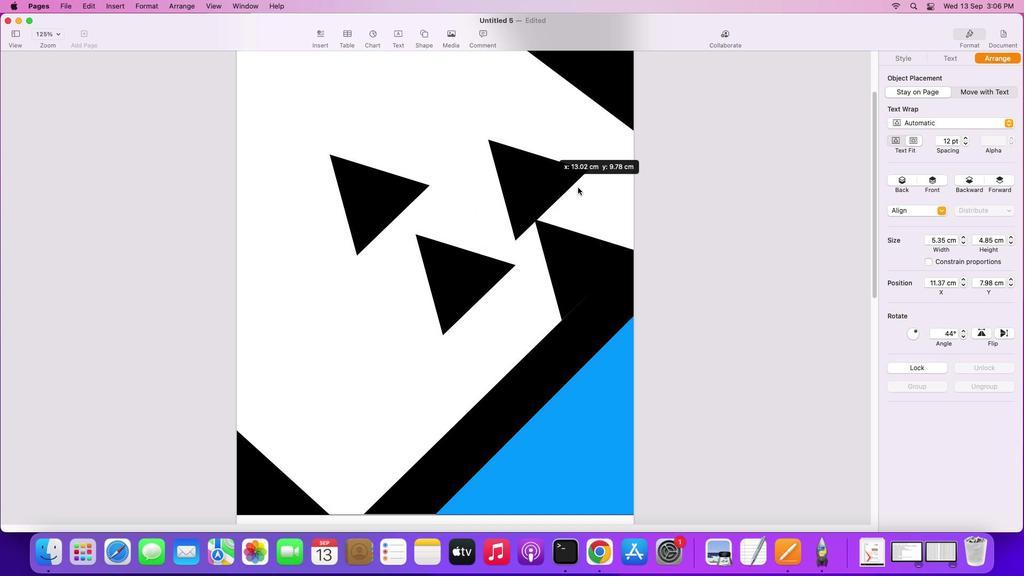 
Action: Mouse moved to (963, 329)
Screenshot: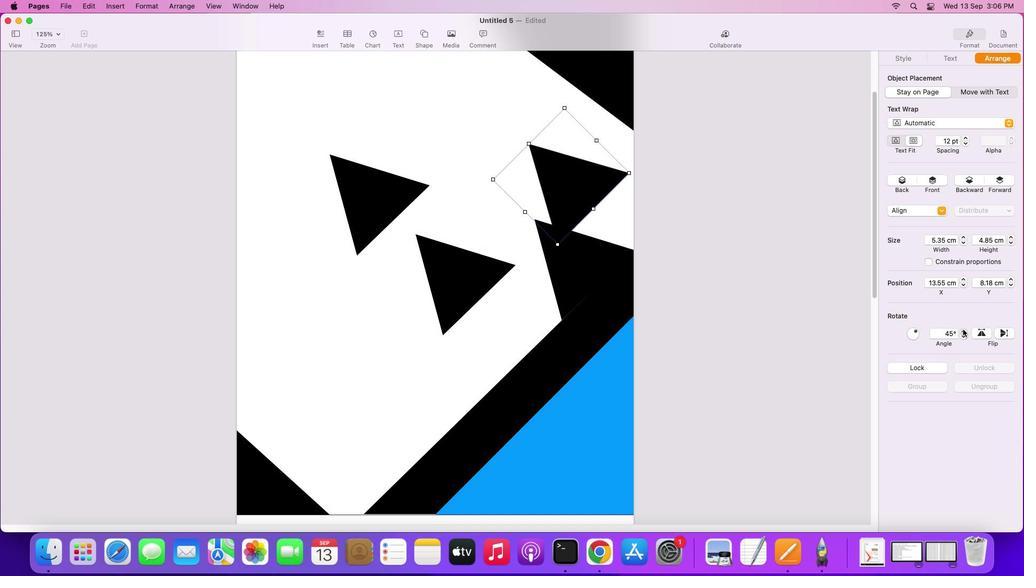 
Action: Mouse pressed left at (963, 329)
Screenshot: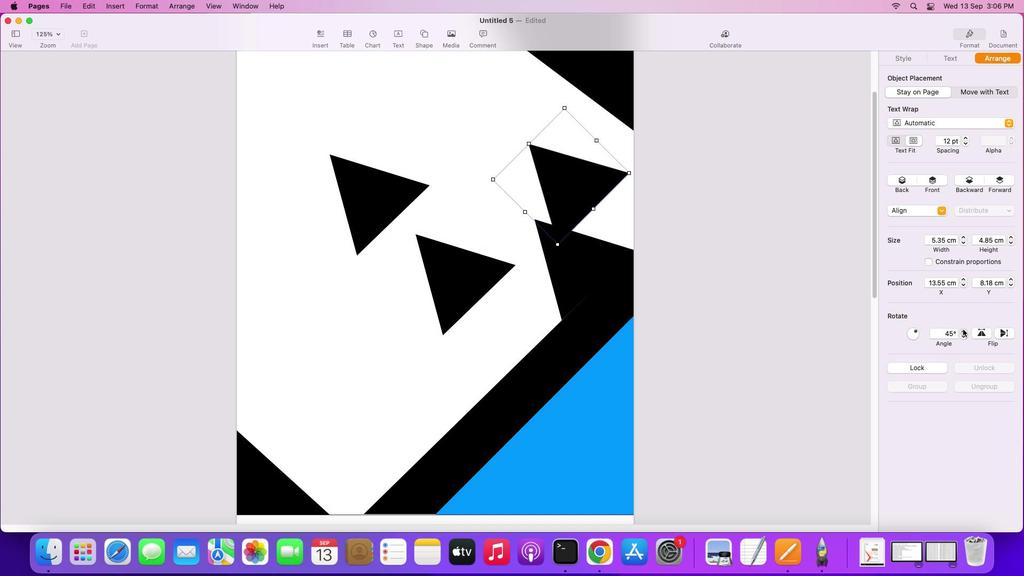 
Action: Mouse moved to (963, 334)
Screenshot: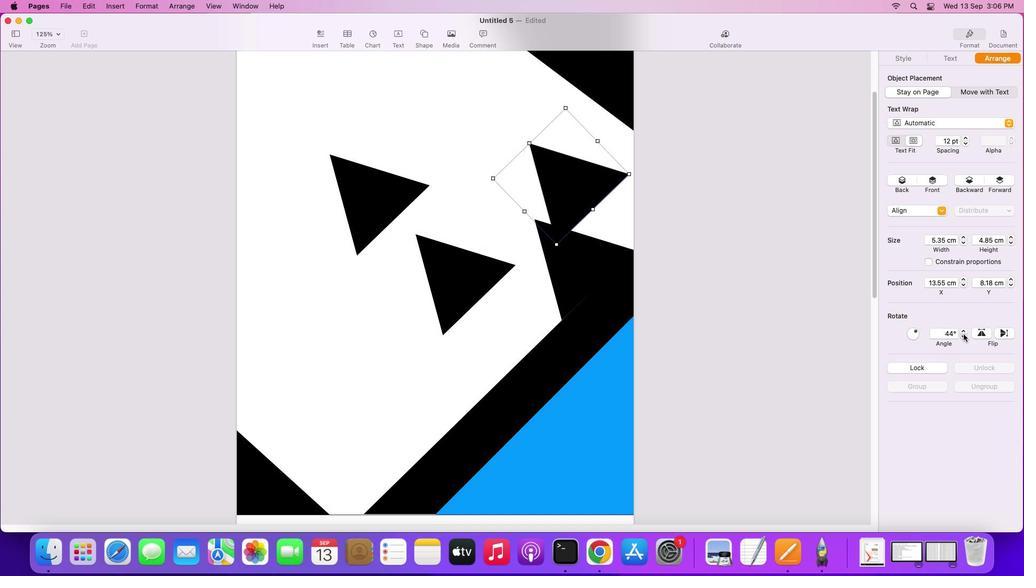 
Action: Mouse pressed left at (963, 334)
Screenshot: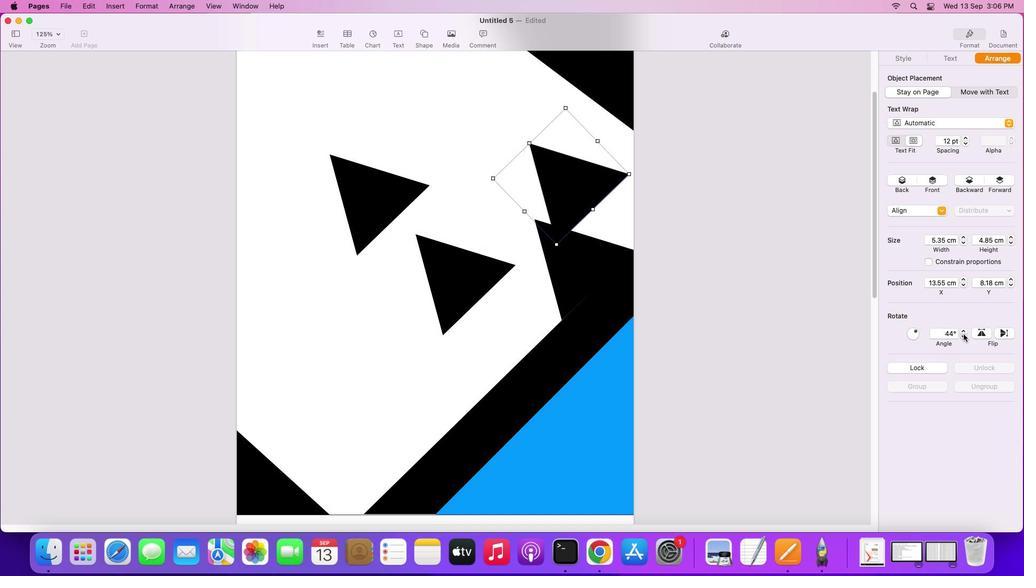 
Action: Mouse moved to (962, 327)
Screenshot: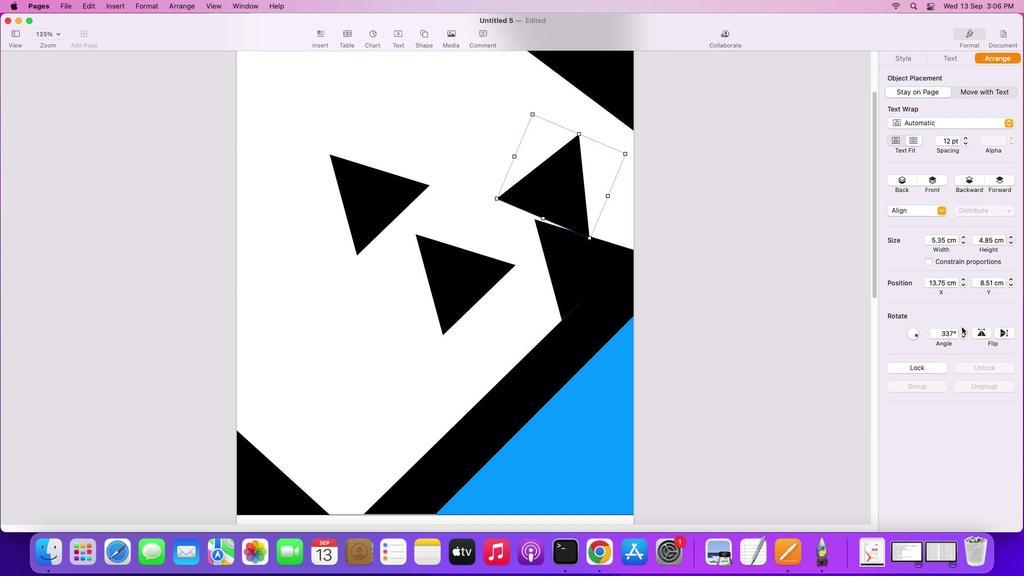 
Action: Mouse pressed left at (962, 327)
Screenshot: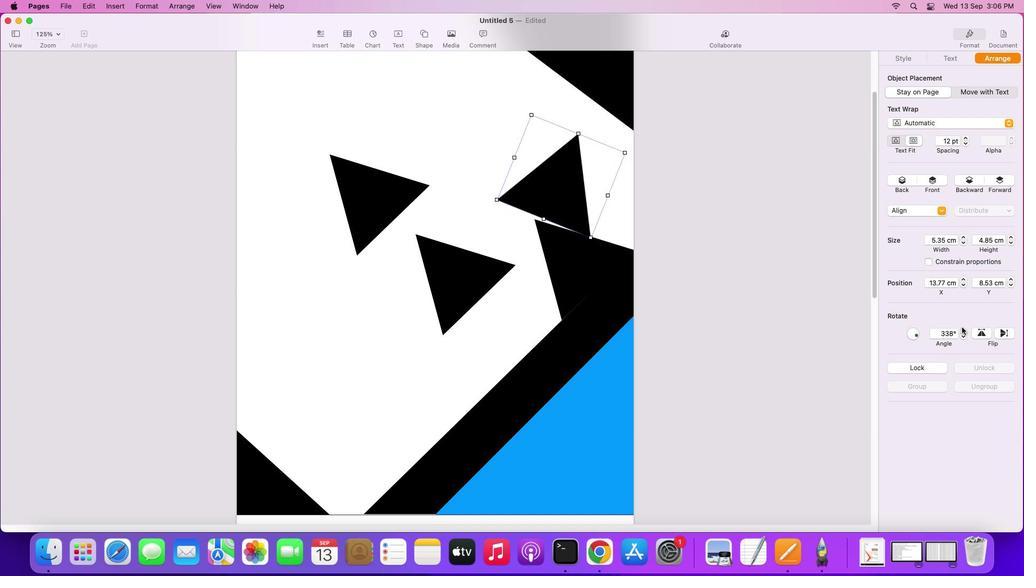 
Action: Mouse pressed left at (962, 327)
Screenshot: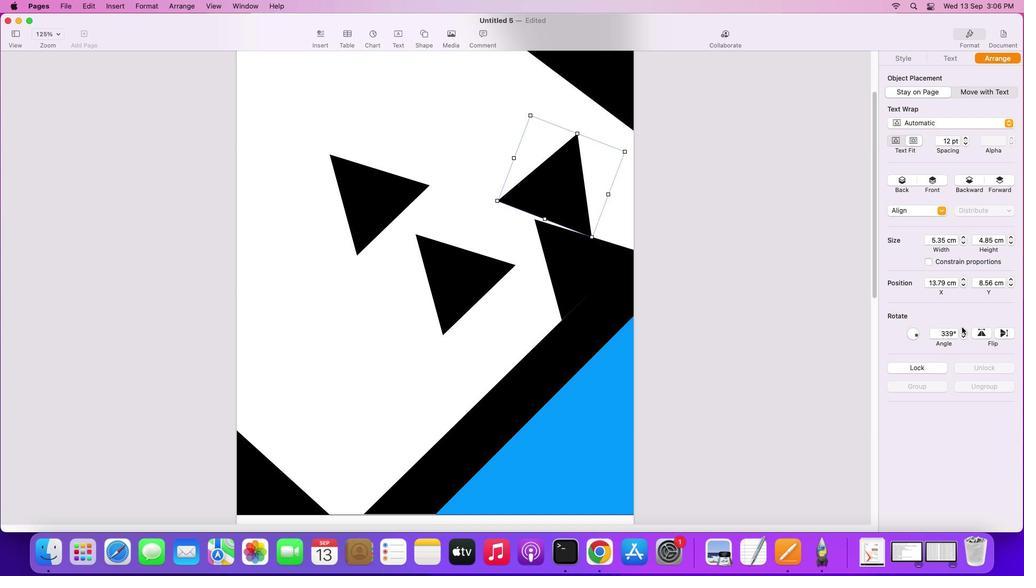 
Action: Mouse moved to (966, 337)
Screenshot: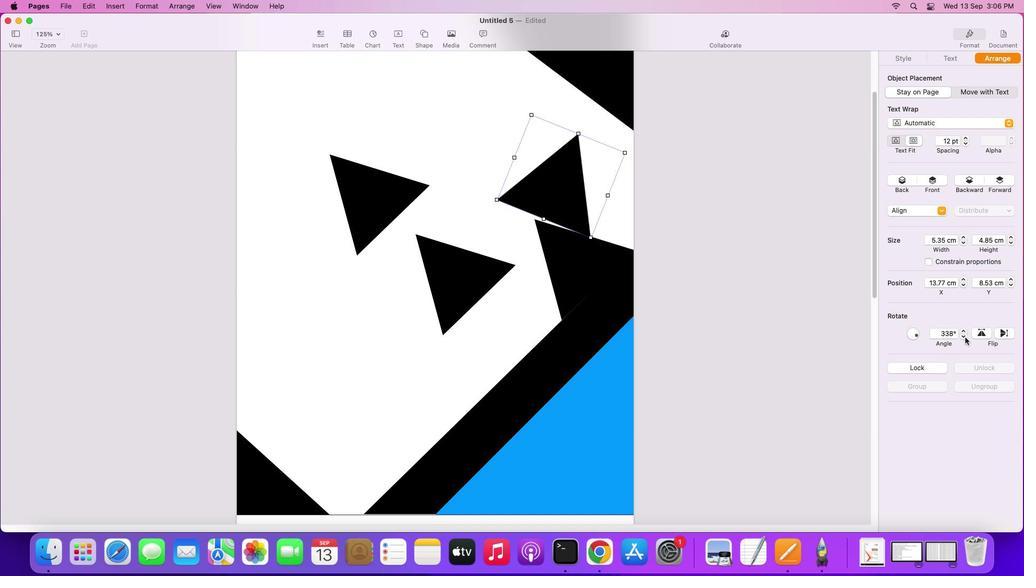 
Action: Mouse pressed left at (966, 337)
Screenshot: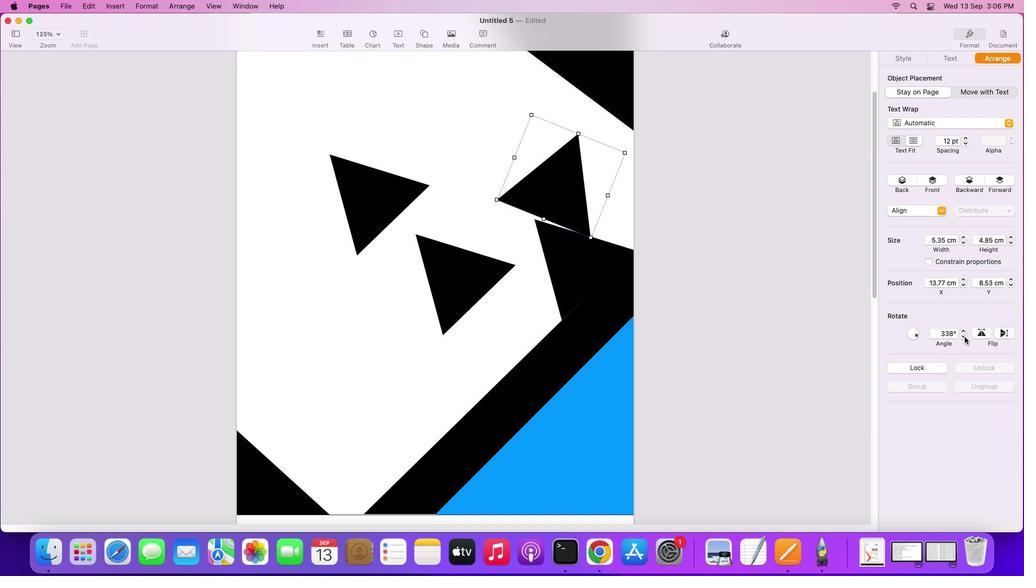 
Action: Mouse moved to (550, 186)
Screenshot: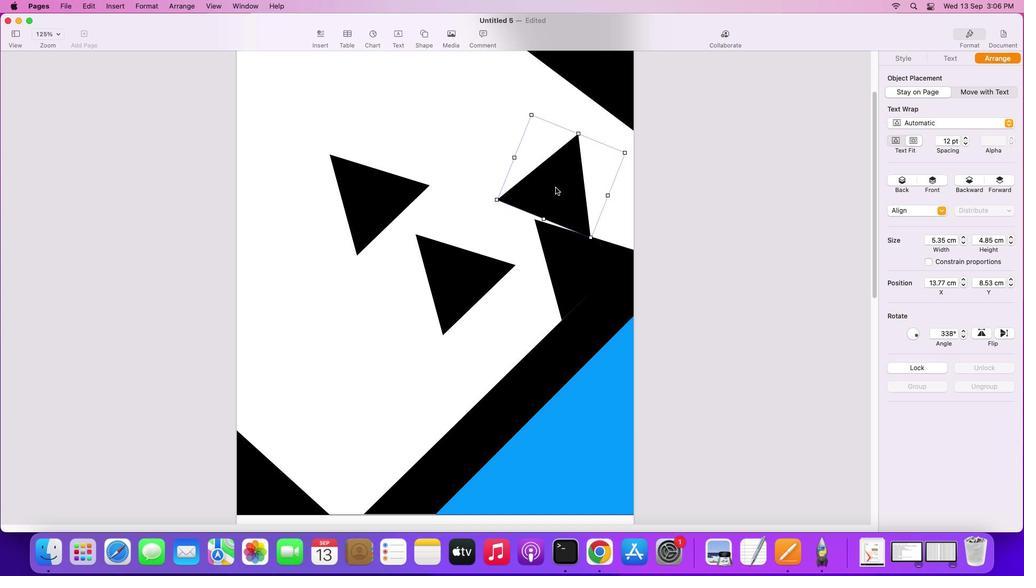 
Action: Mouse pressed left at (550, 186)
Screenshot: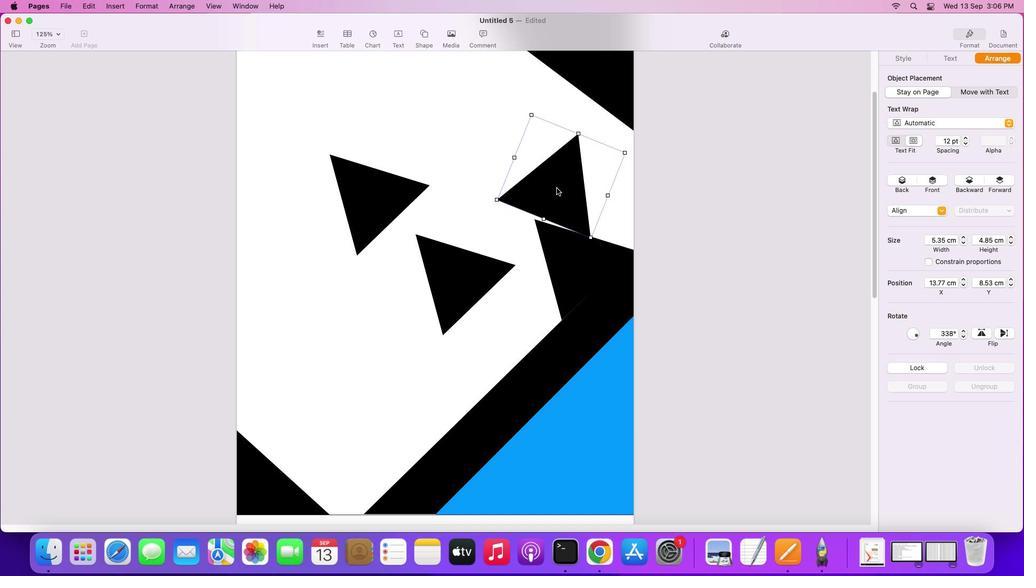 
Action: Mouse moved to (961, 327)
Screenshot: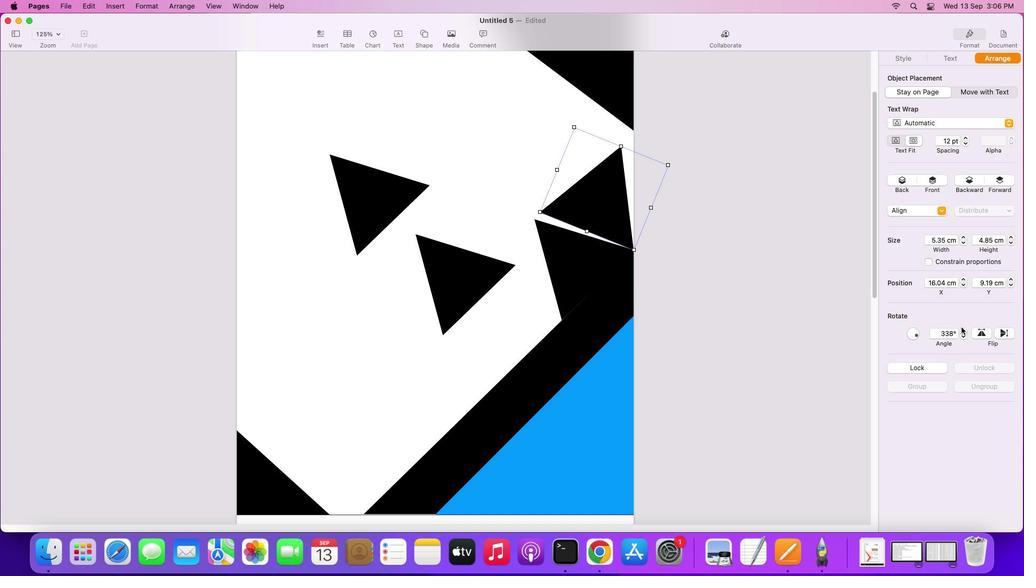
Action: Mouse pressed left at (961, 327)
Screenshot: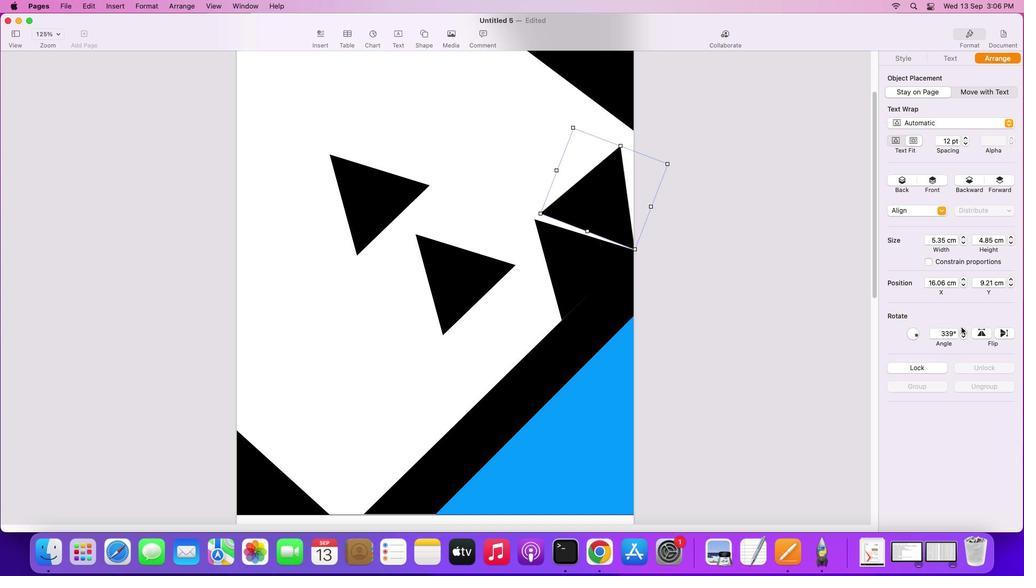 
Action: Mouse pressed left at (961, 327)
Screenshot: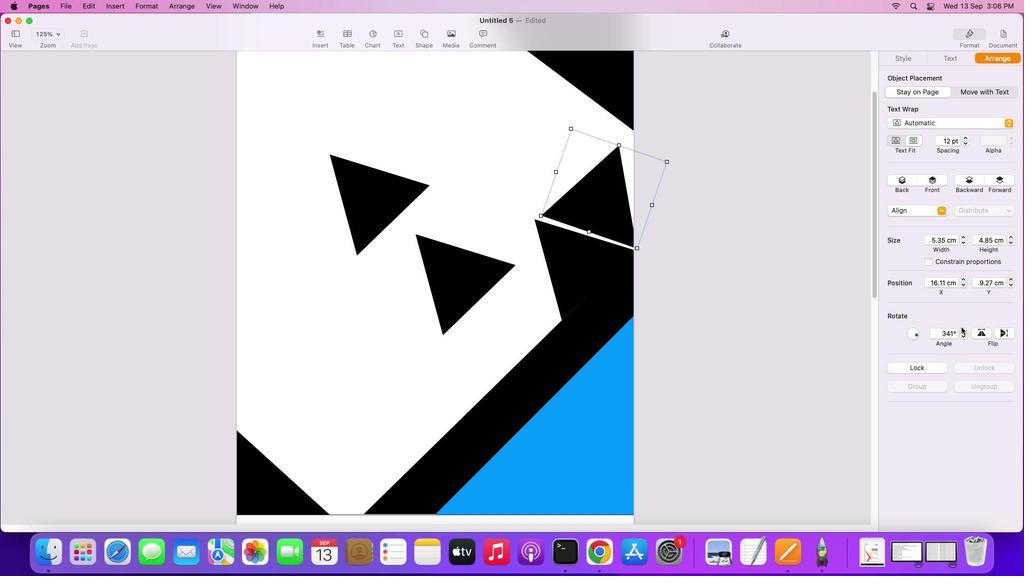 
Action: Mouse moved to (962, 328)
Screenshot: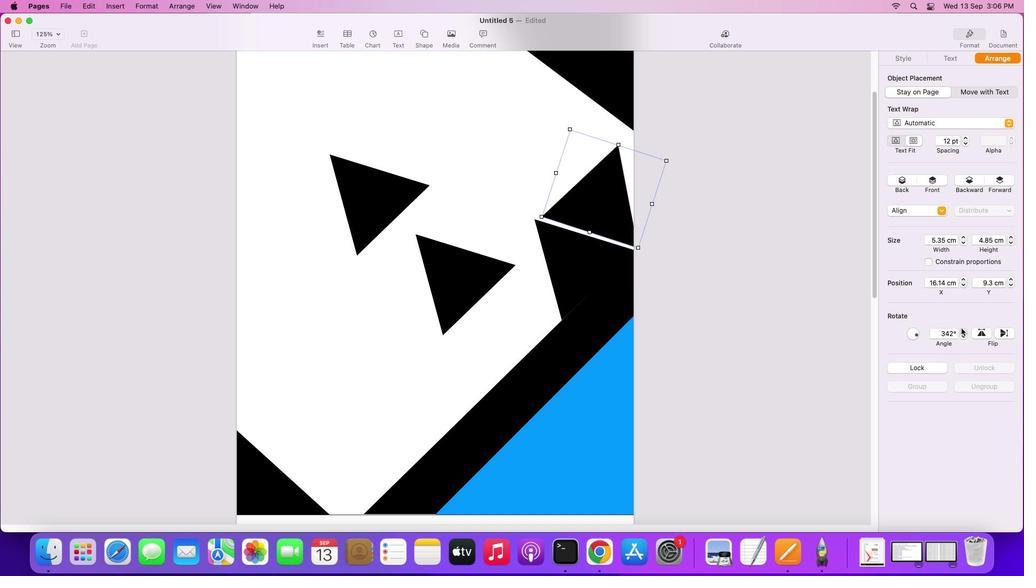 
Action: Mouse pressed left at (962, 328)
Screenshot: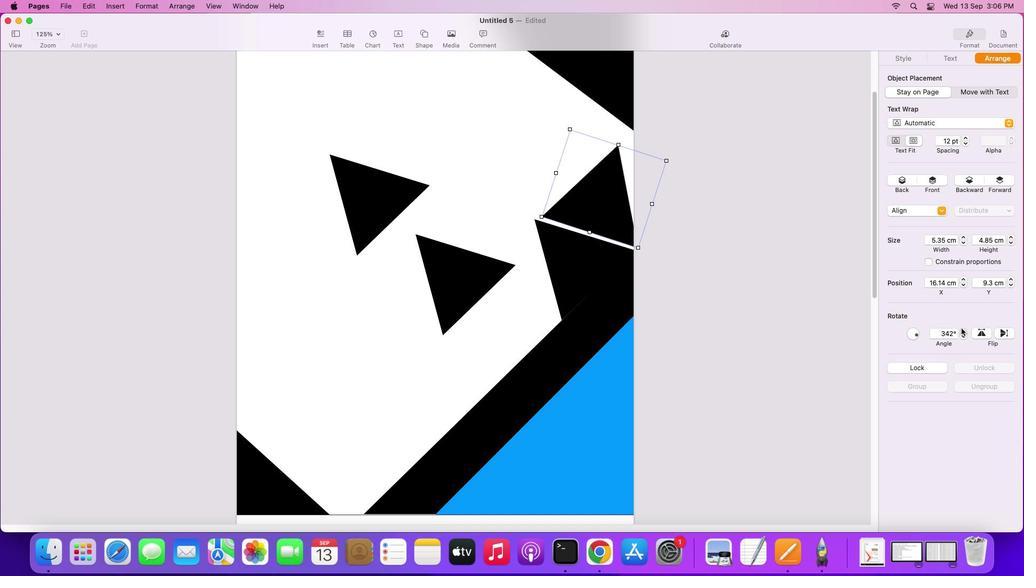 
Action: Mouse moved to (602, 185)
Screenshot: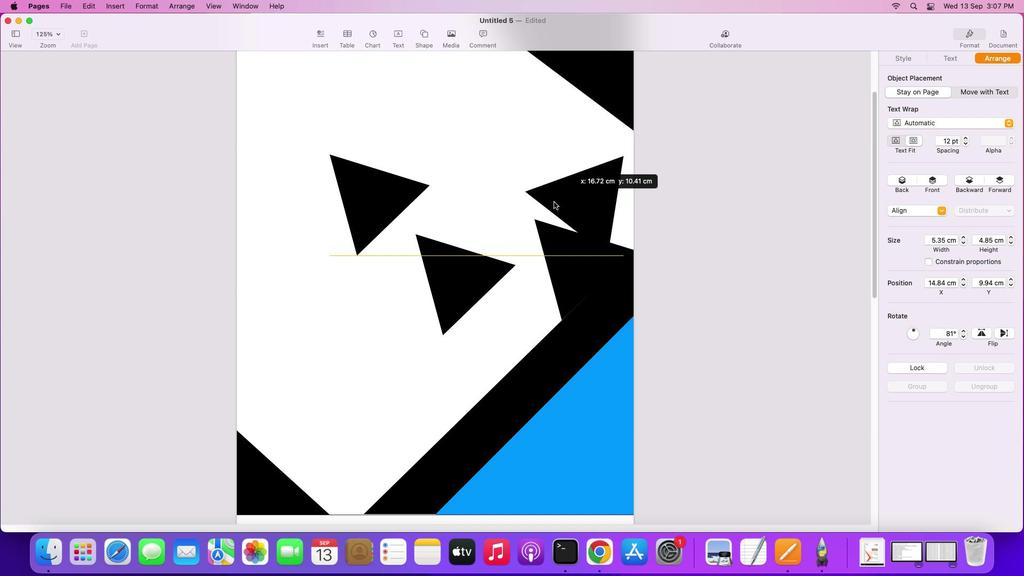 
Action: Mouse pressed left at (602, 185)
Screenshot: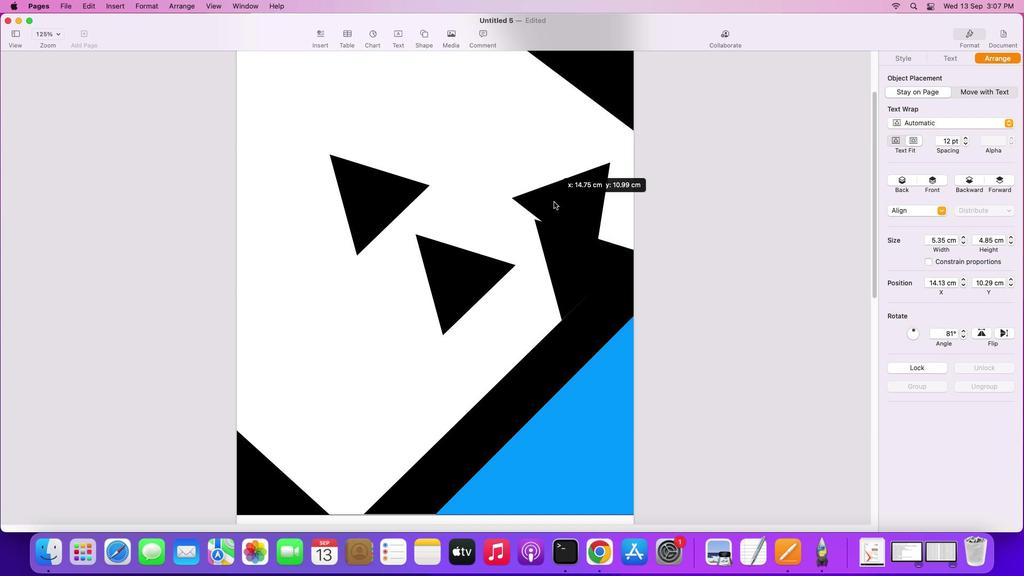 
Action: Mouse moved to (962, 328)
Screenshot: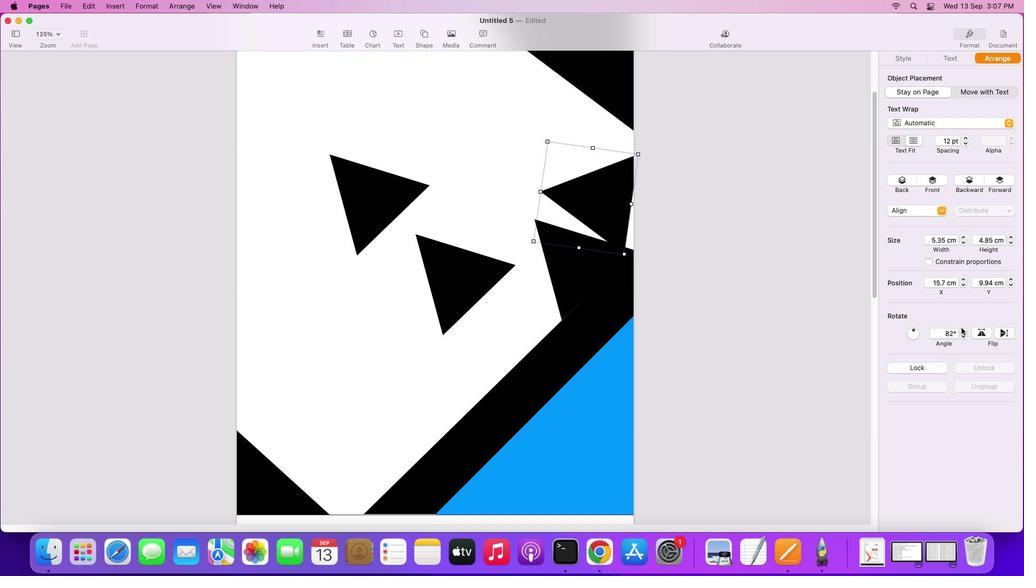 
Action: Mouse pressed left at (962, 328)
Screenshot: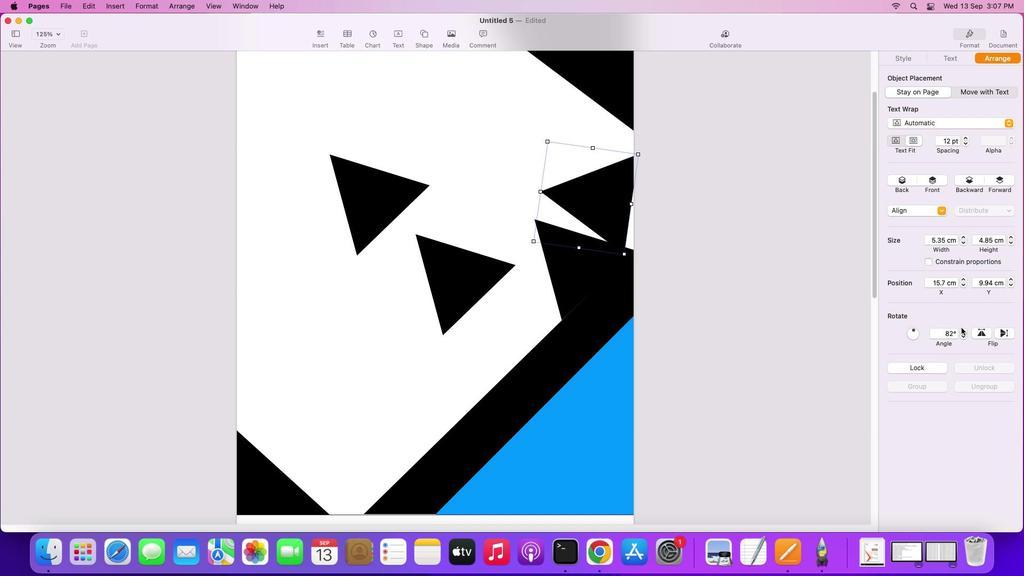 
Action: Mouse pressed left at (962, 328)
Screenshot: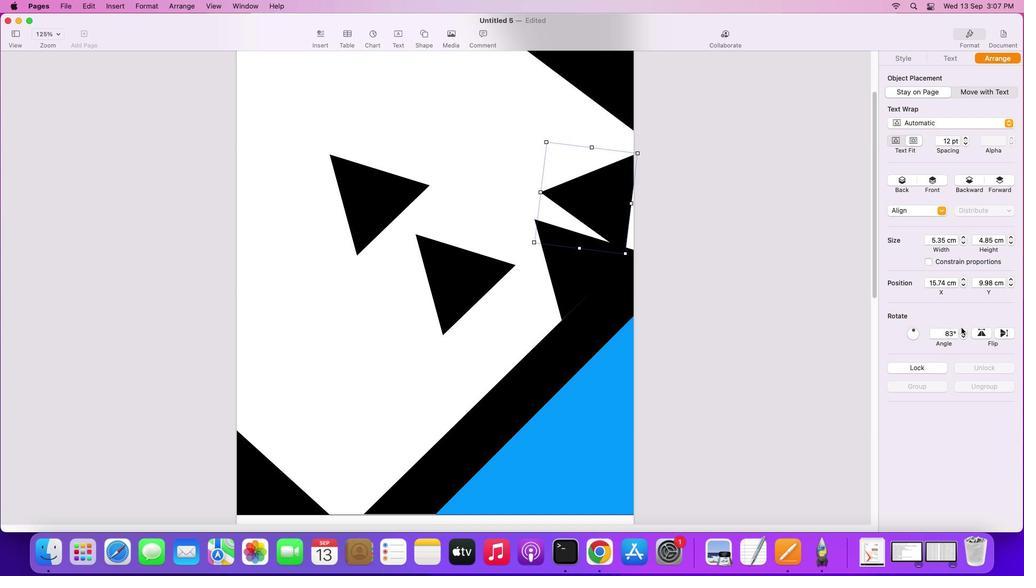 
Action: Mouse pressed left at (962, 328)
Screenshot: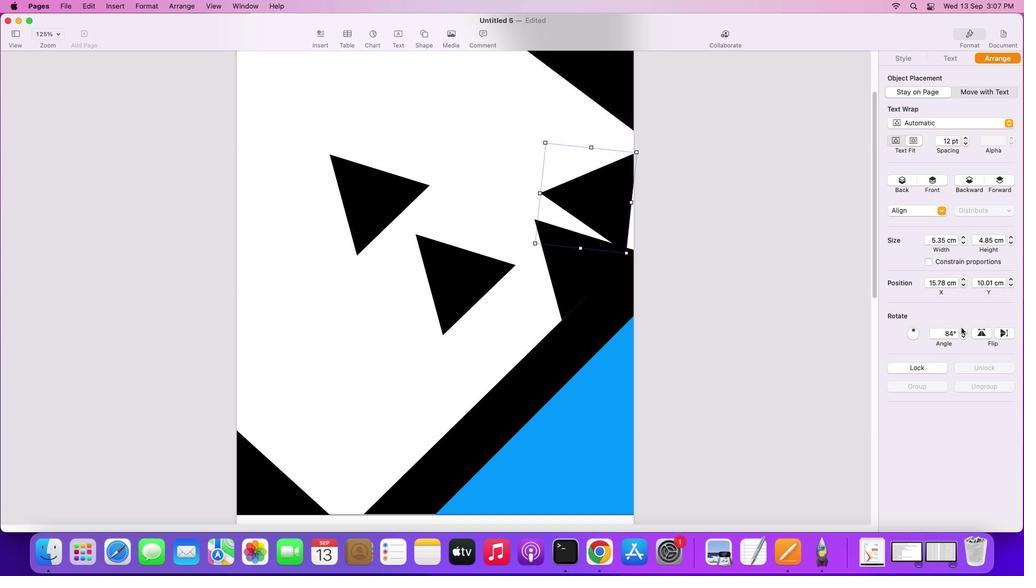 
Action: Mouse pressed left at (962, 328)
Screenshot: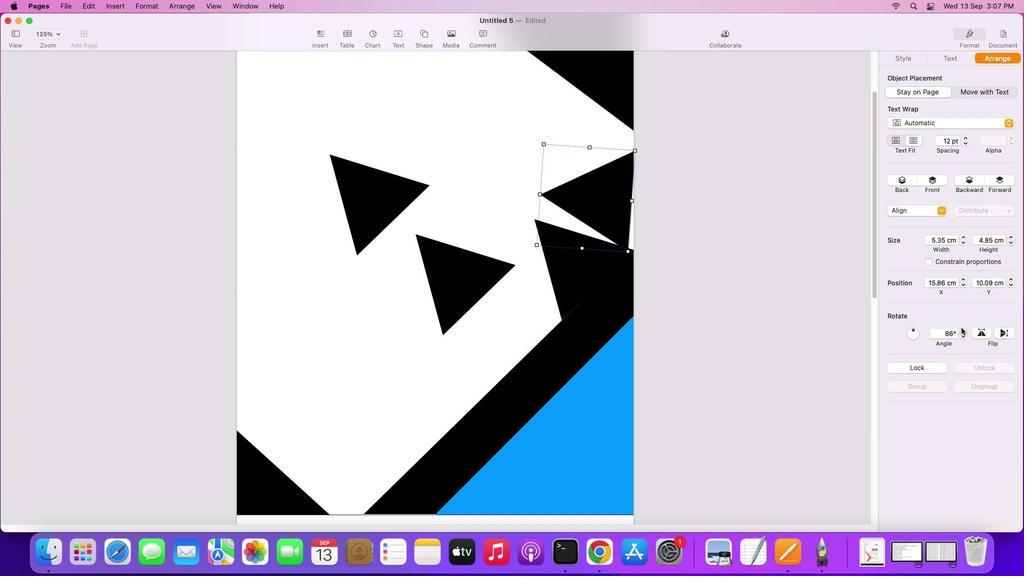 
Action: Mouse pressed left at (962, 328)
Screenshot: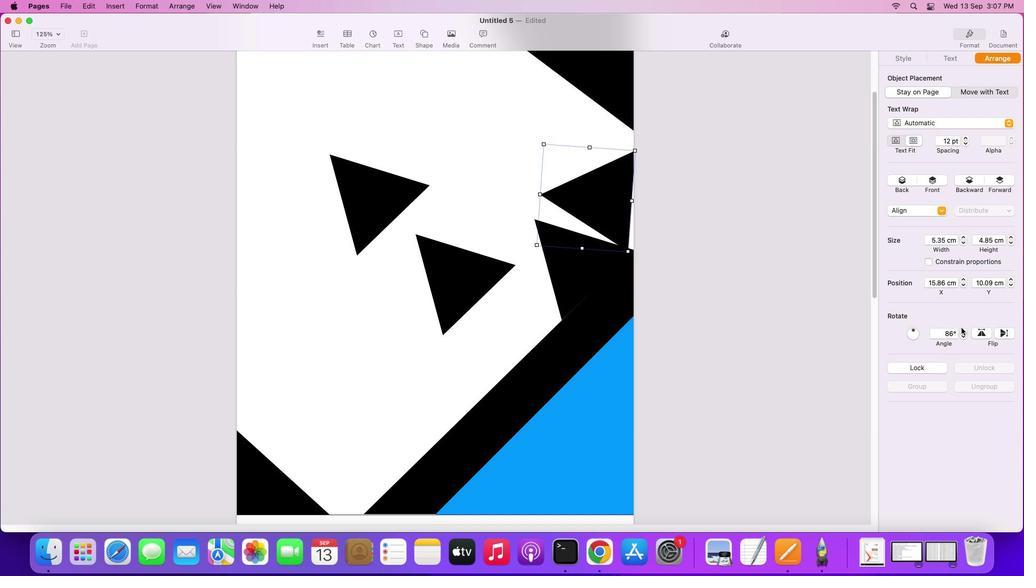 
Action: Mouse moved to (962, 328)
Screenshot: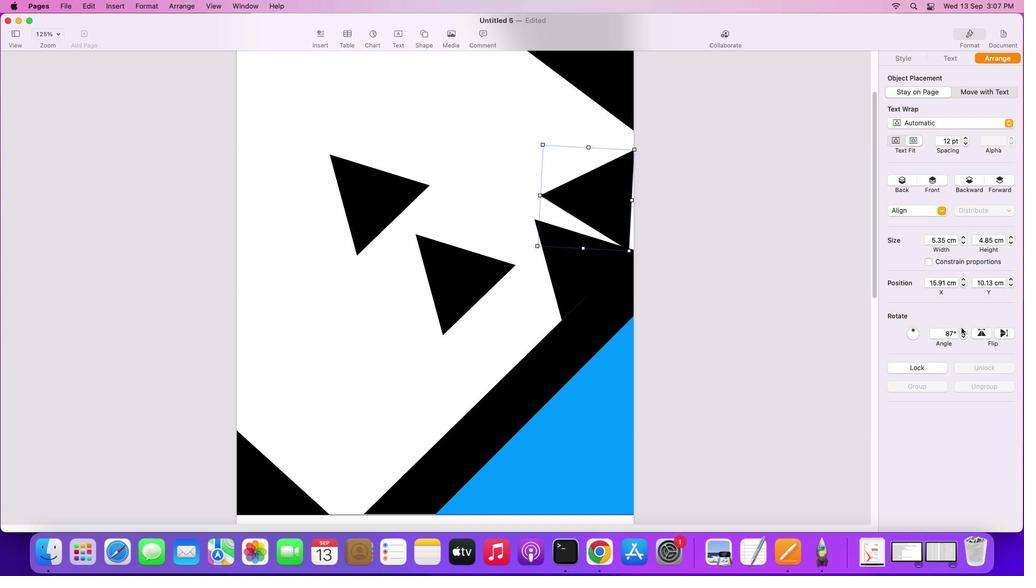 
Action: Mouse pressed left at (962, 328)
Screenshot: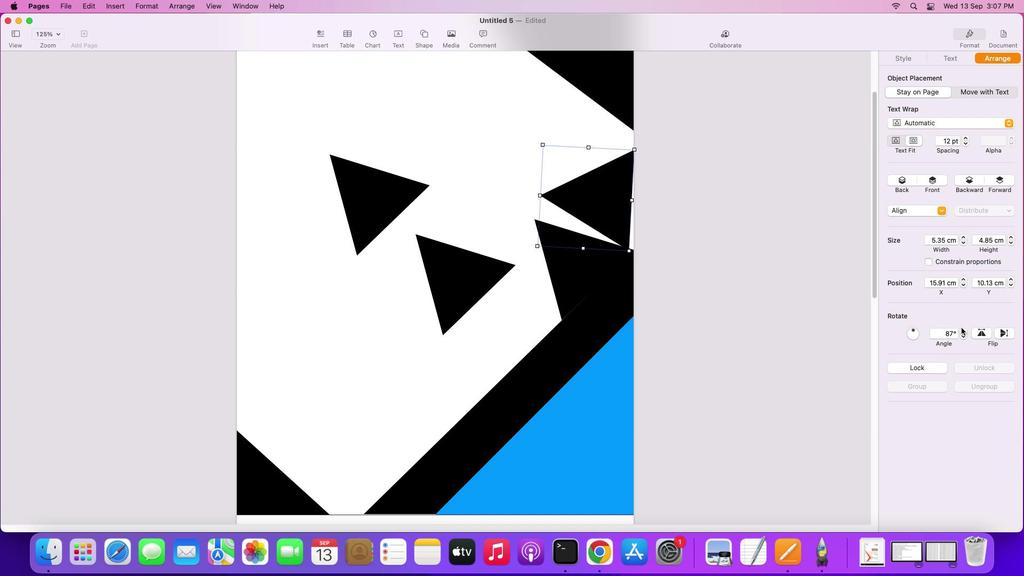
Action: Mouse pressed left at (962, 328)
Screenshot: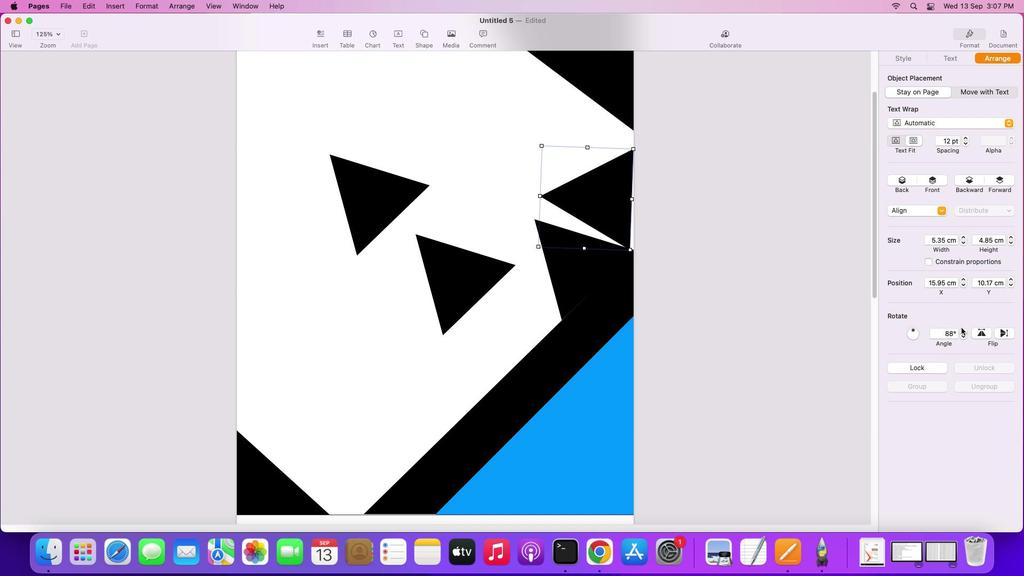 
Action: Mouse pressed left at (962, 328)
Screenshot: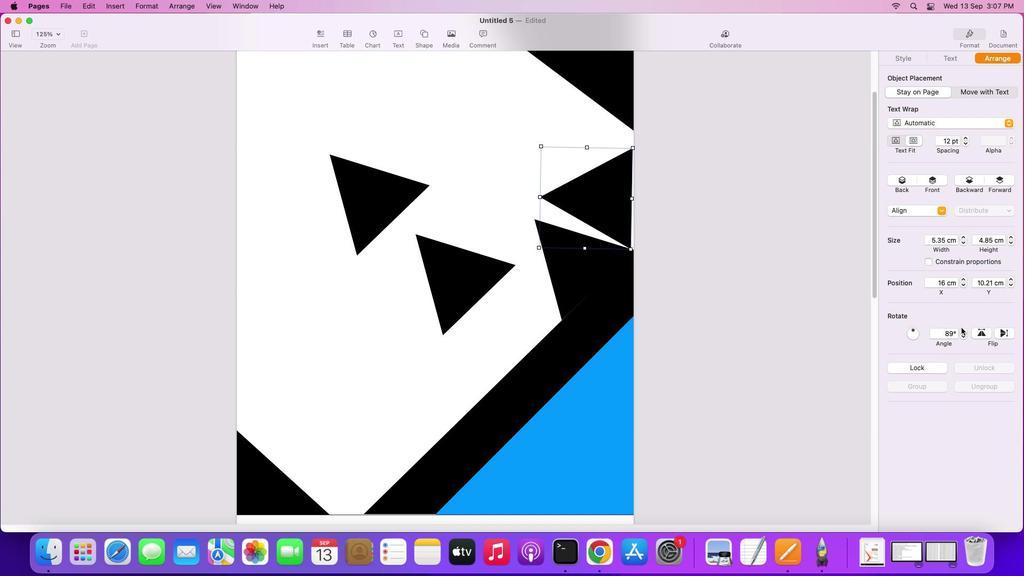
Action: Mouse pressed left at (962, 328)
Screenshot: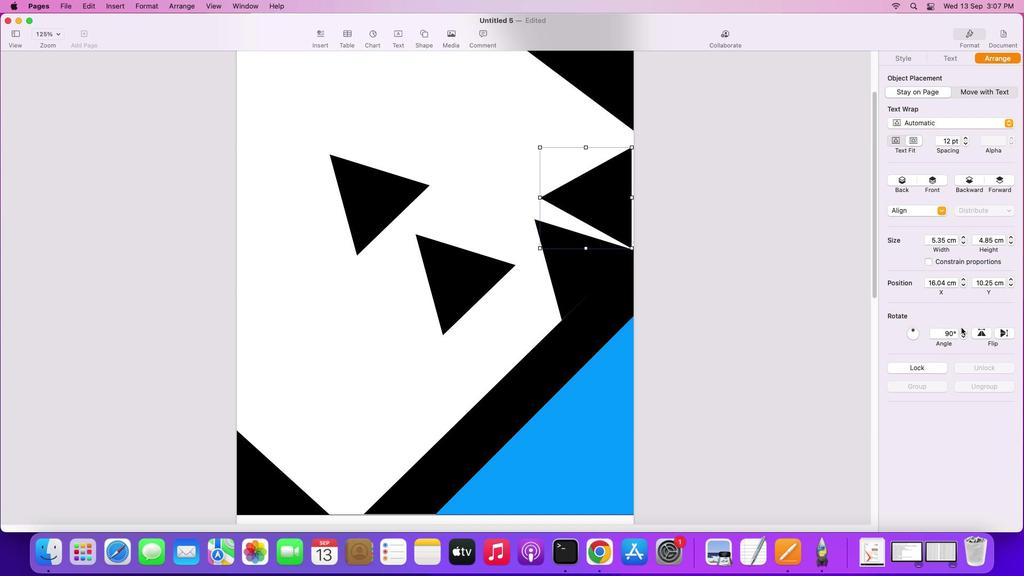 
Action: Mouse moved to (586, 193)
Screenshot: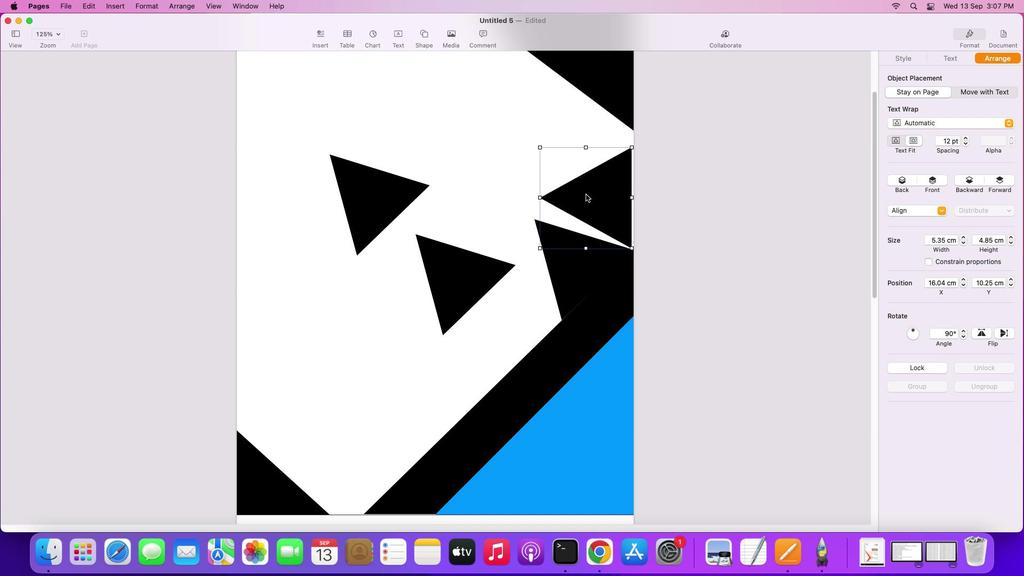 
Action: Mouse pressed left at (586, 193)
